 Task: Develop a branding concept for a travel agency.
Action: Mouse moved to (307, 364)
Screenshot: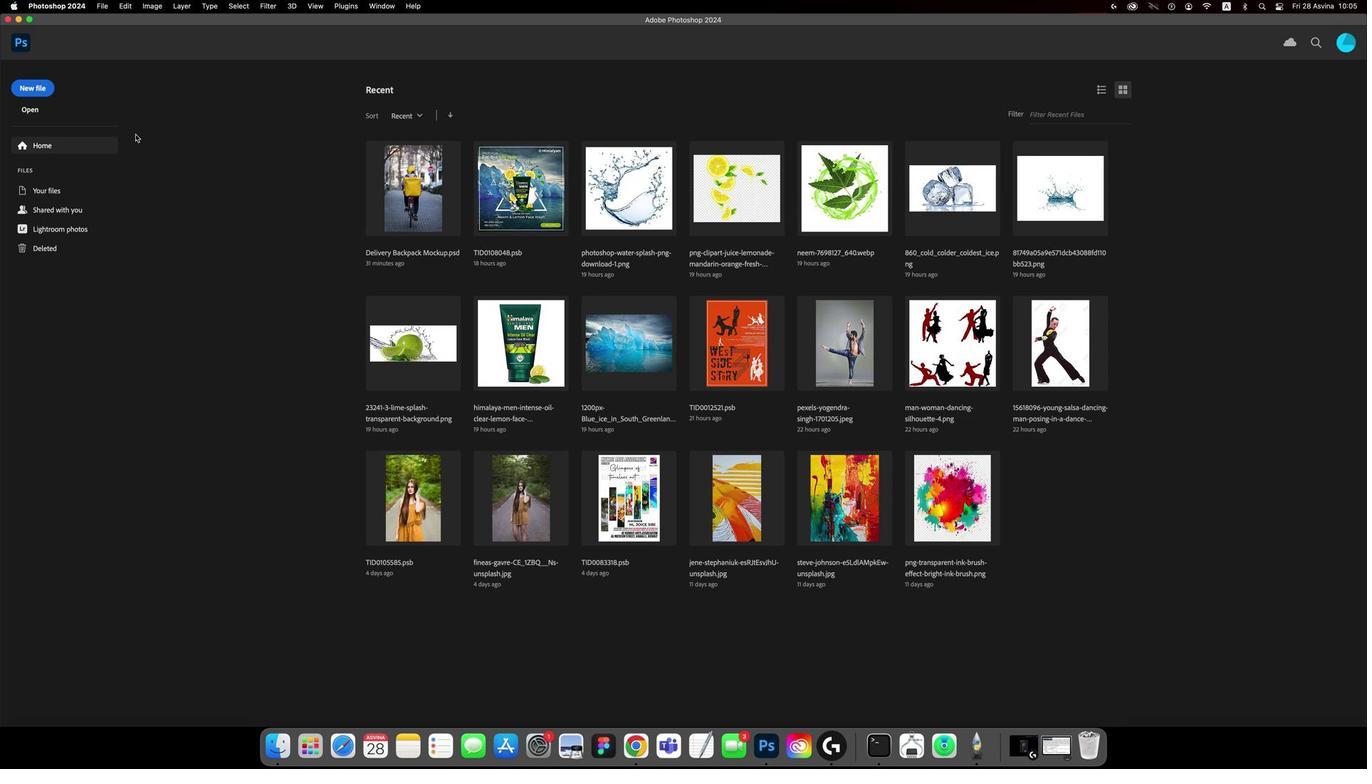 
Action: Mouse pressed left at (307, 364)
Screenshot: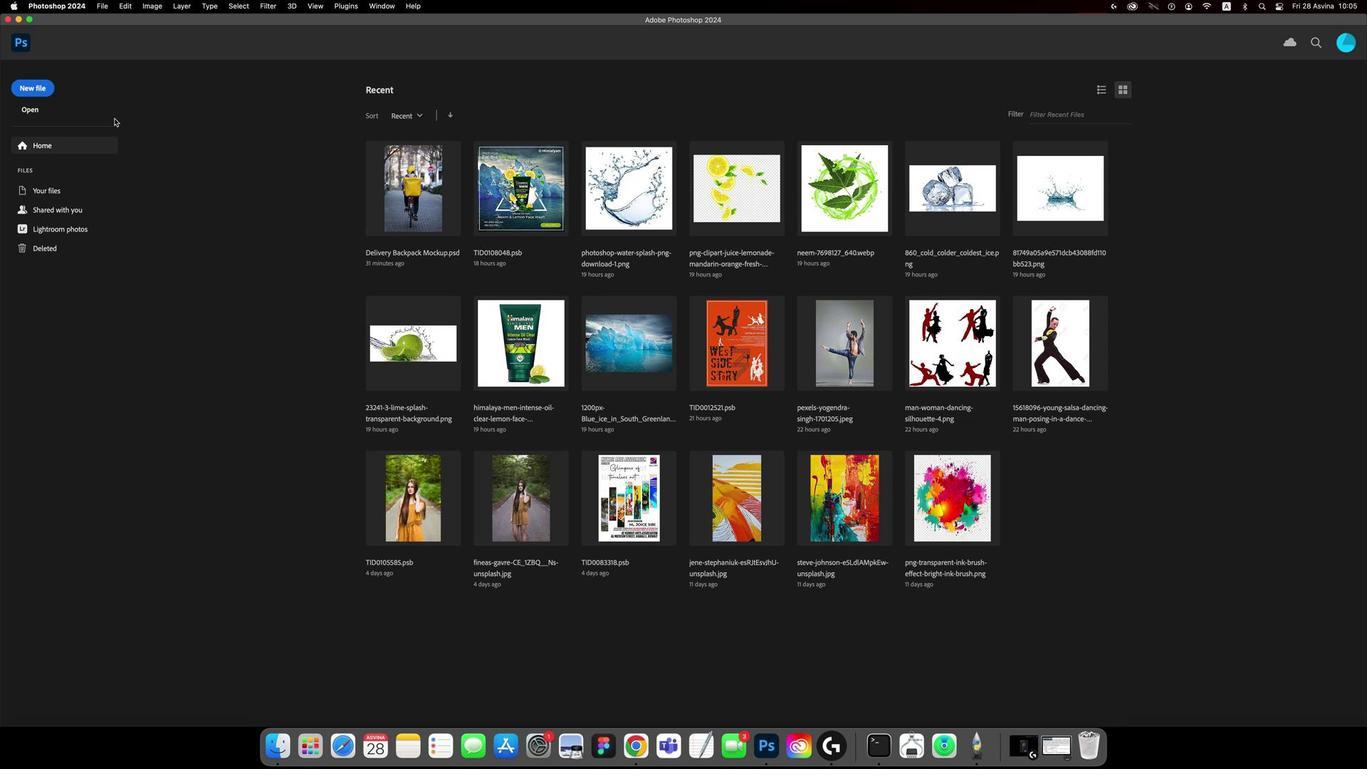 
Action: Mouse moved to (32, 296)
Screenshot: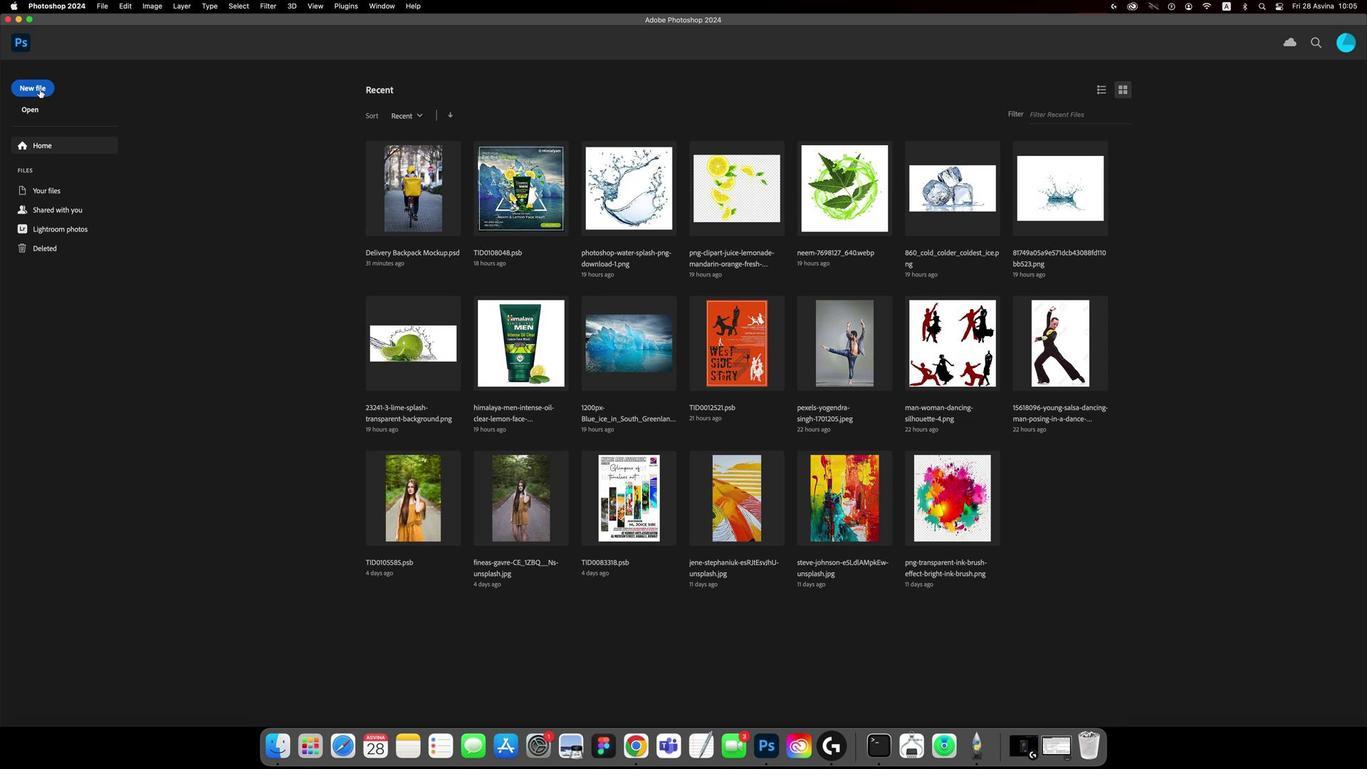 
Action: Mouse pressed left at (32, 296)
Screenshot: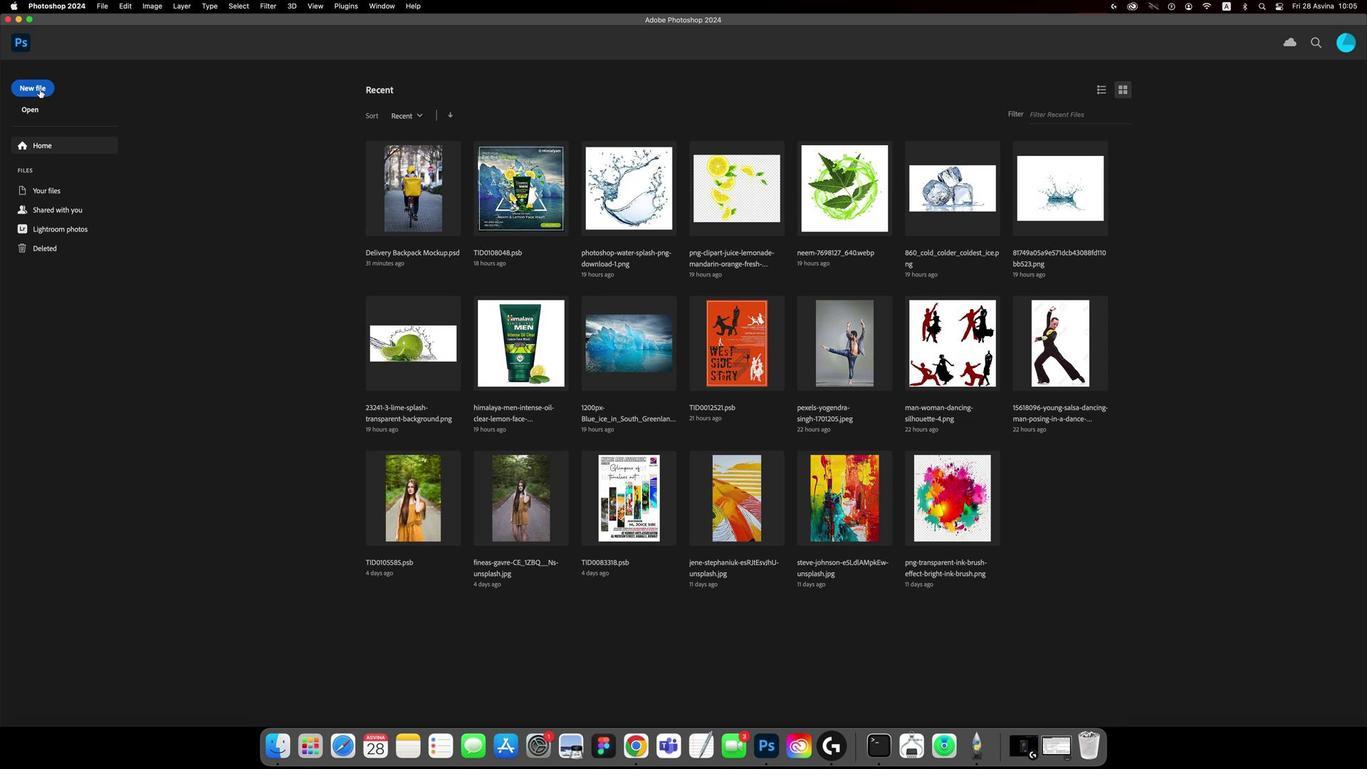
Action: Mouse moved to (519, 344)
Screenshot: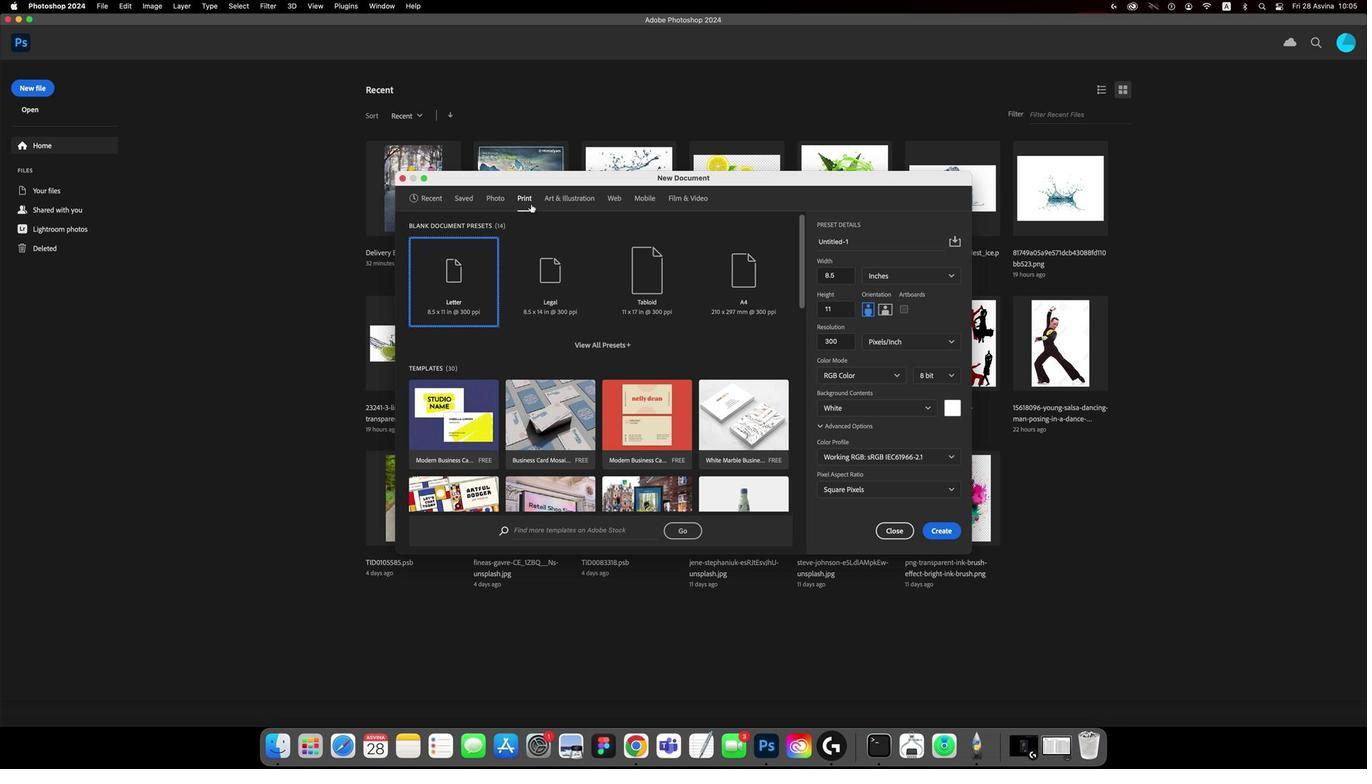 
Action: Mouse pressed left at (519, 344)
Screenshot: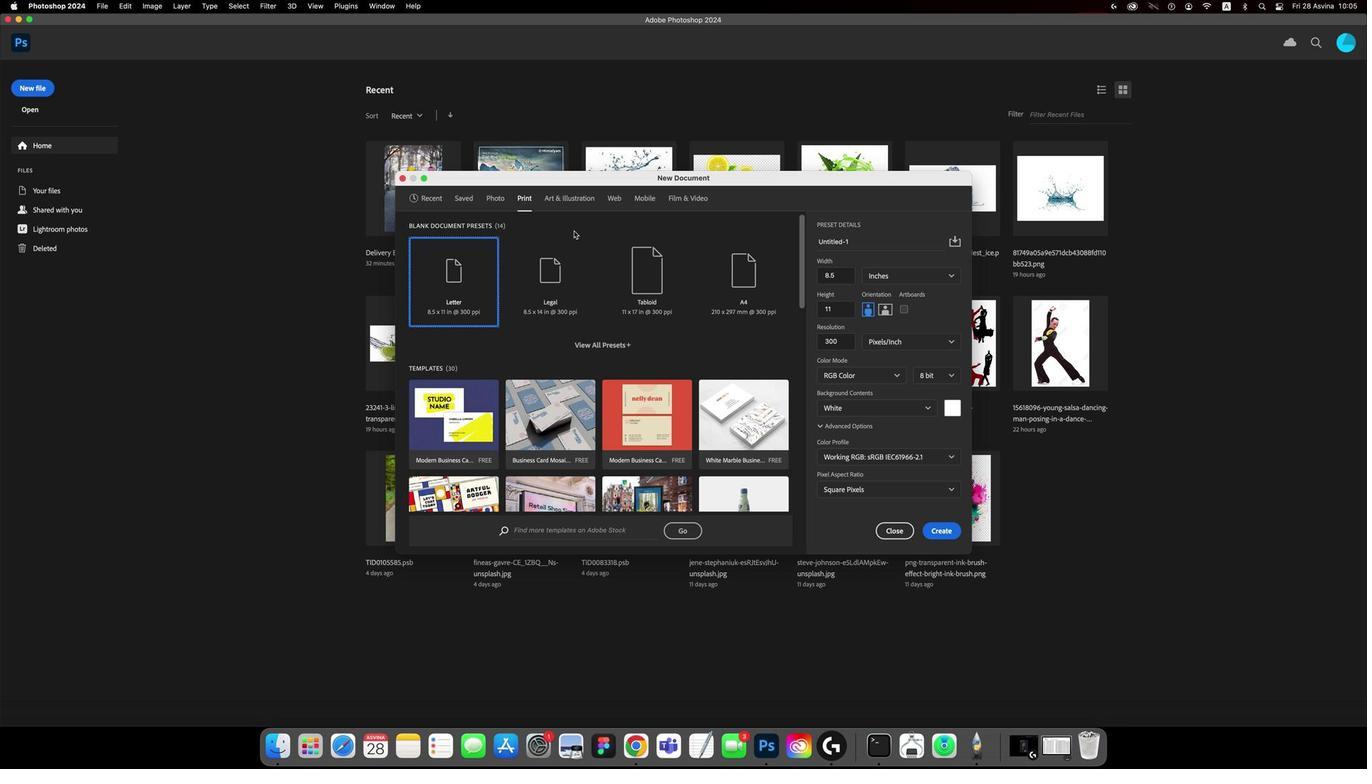 
Action: Mouse moved to (727, 379)
Screenshot: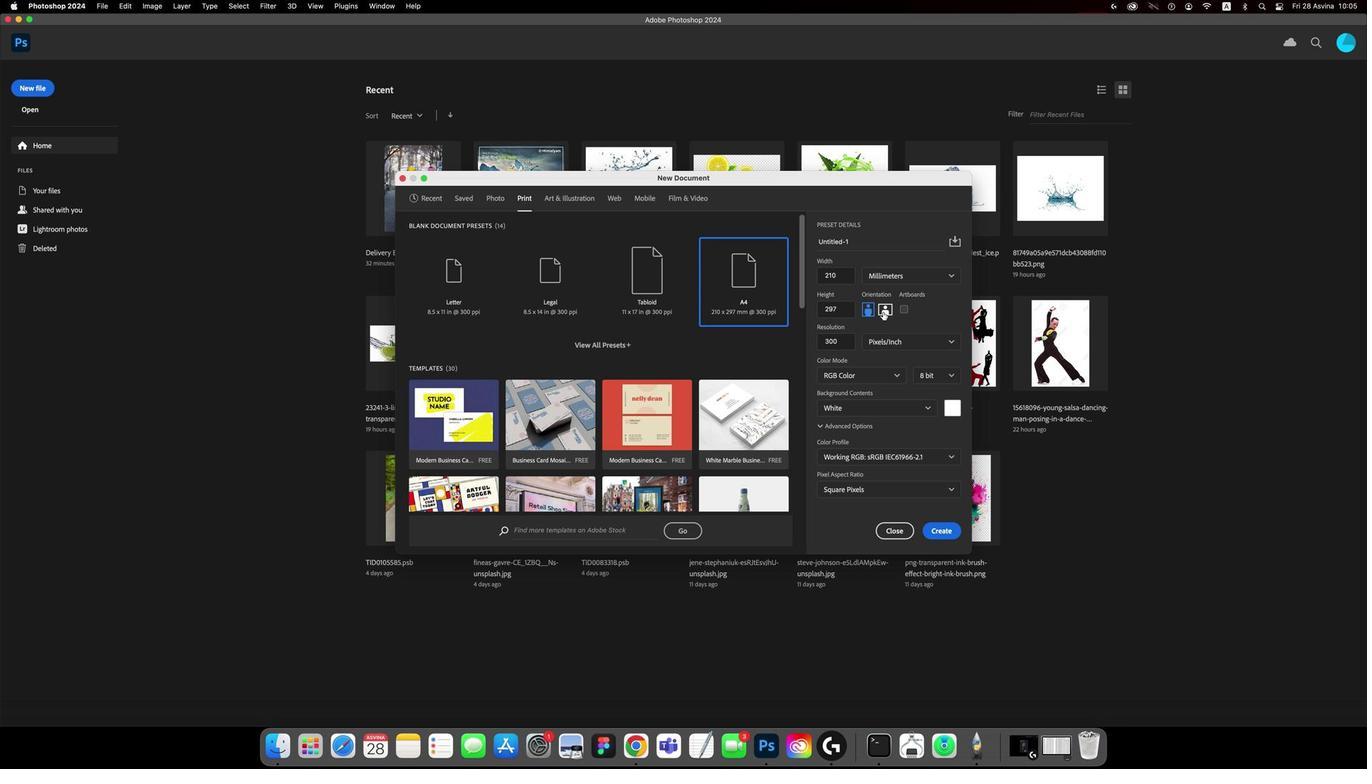 
Action: Mouse pressed left at (727, 379)
Screenshot: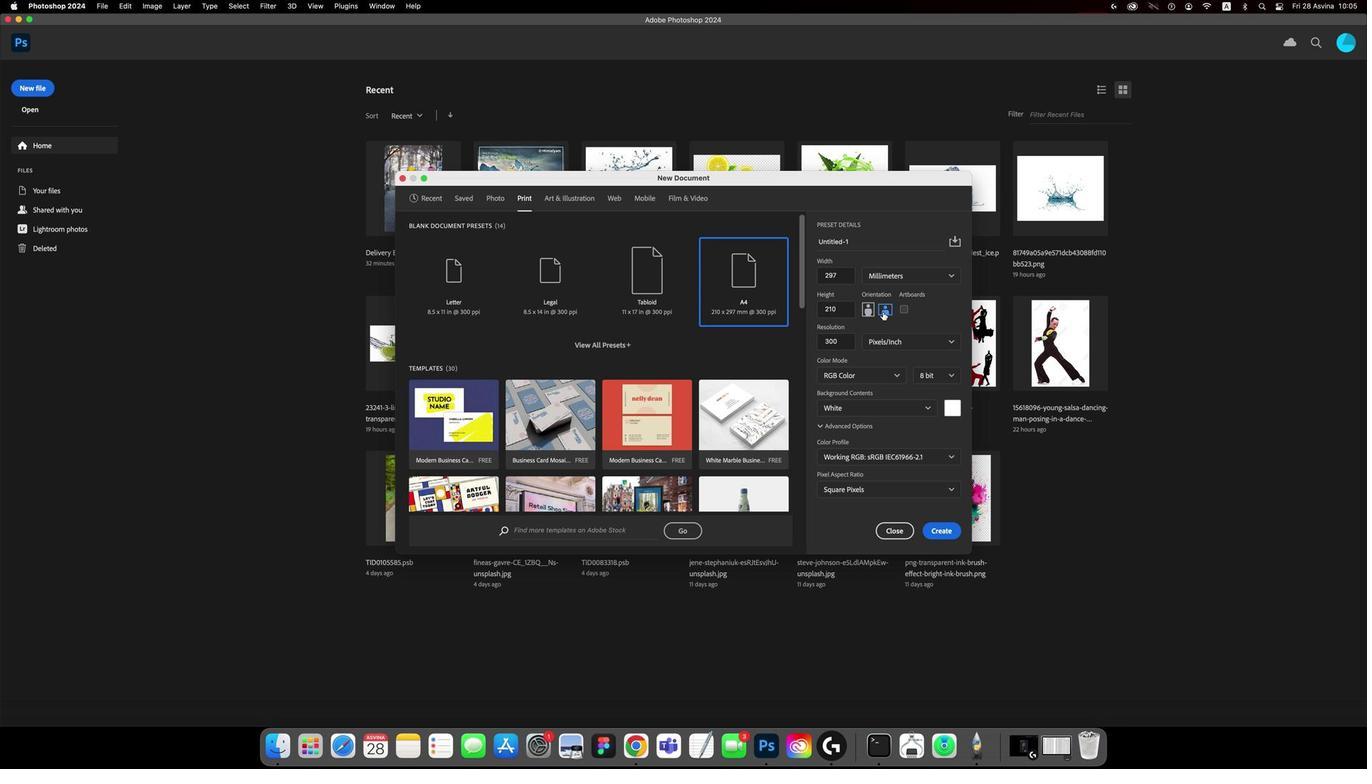 
Action: Mouse moved to (879, 393)
Screenshot: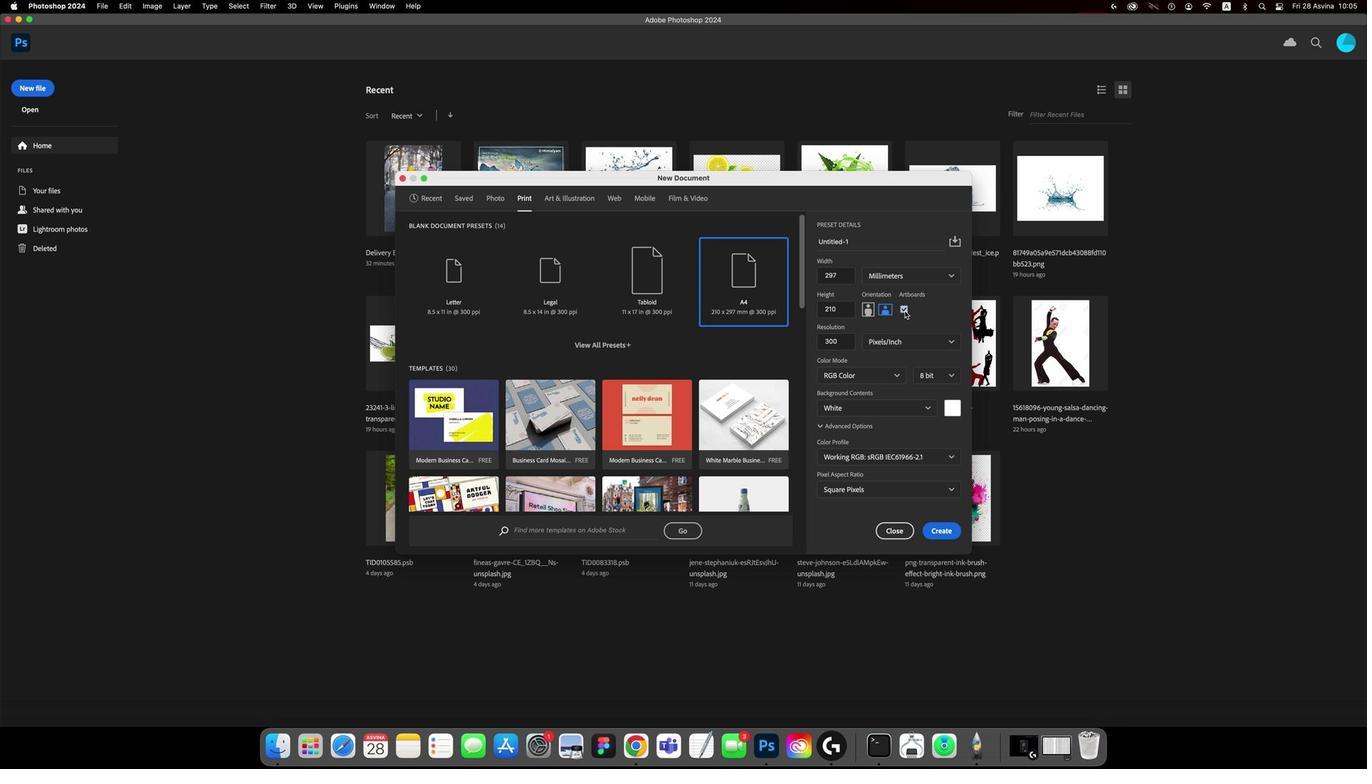 
Action: Mouse pressed left at (879, 393)
Screenshot: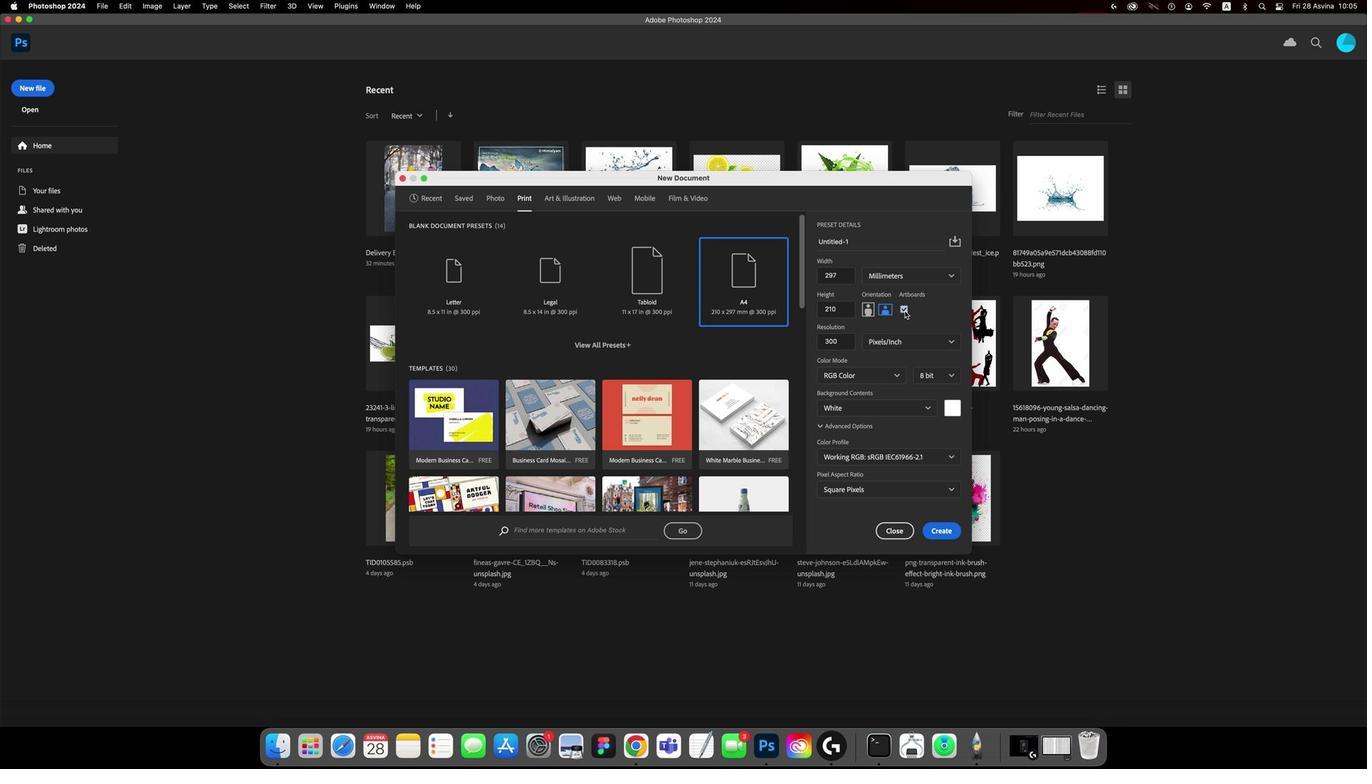 
Action: Mouse moved to (900, 392)
Screenshot: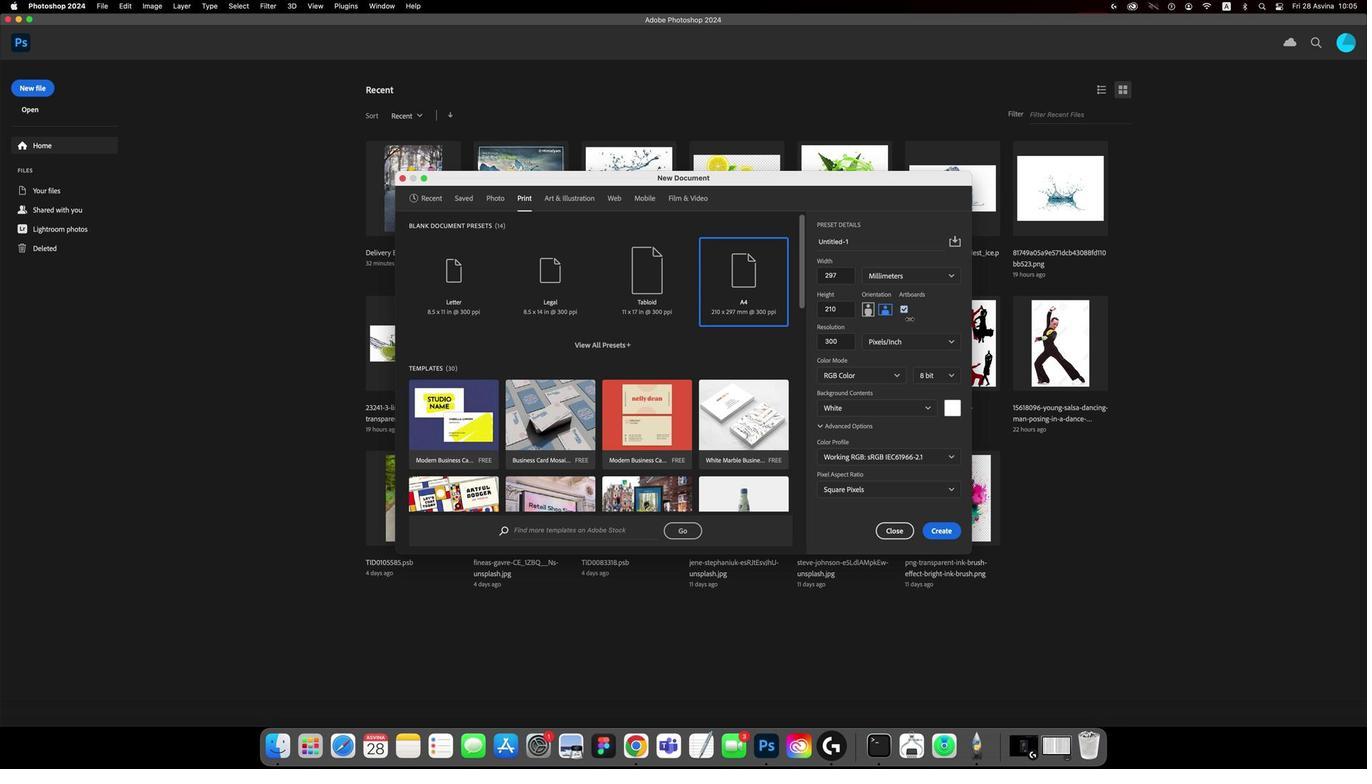 
Action: Mouse pressed left at (900, 392)
Screenshot: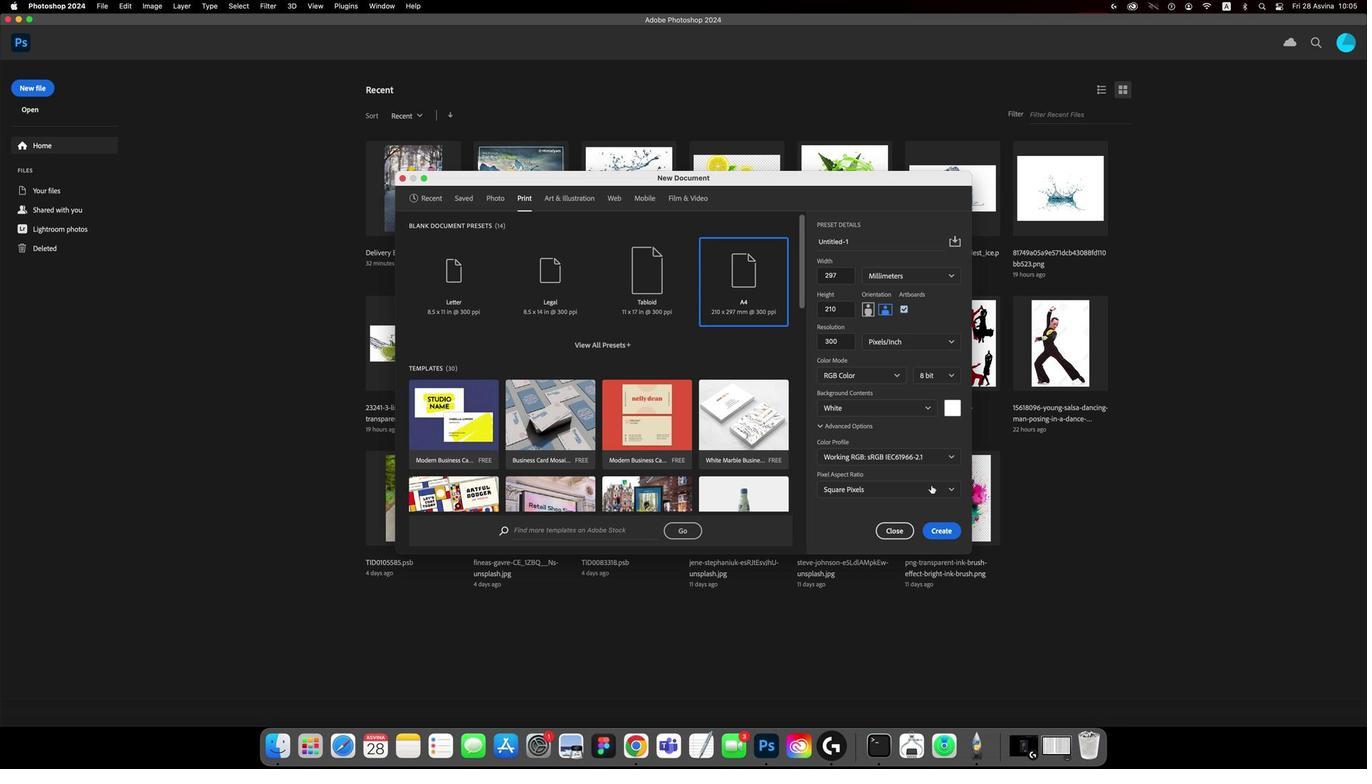 
Action: Mouse moved to (931, 487)
Screenshot: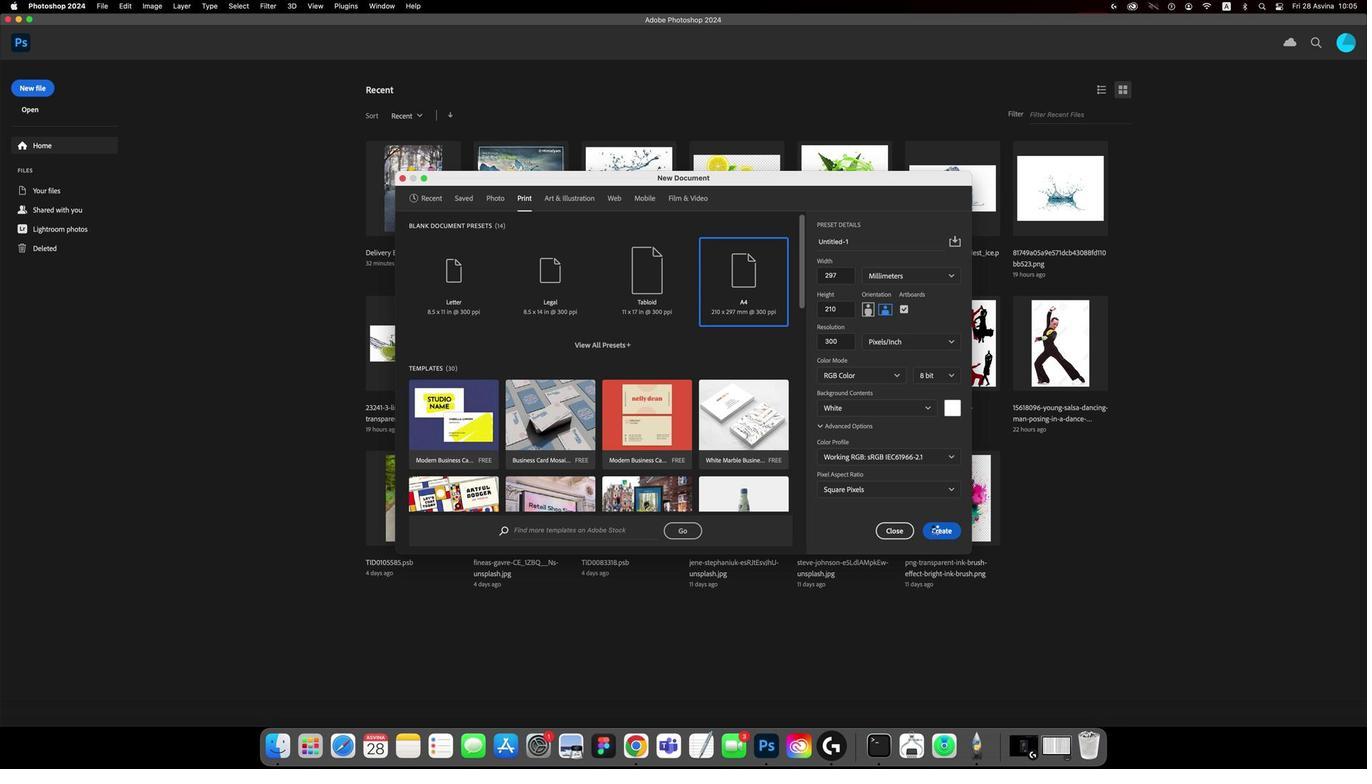 
Action: Mouse pressed left at (931, 487)
Screenshot: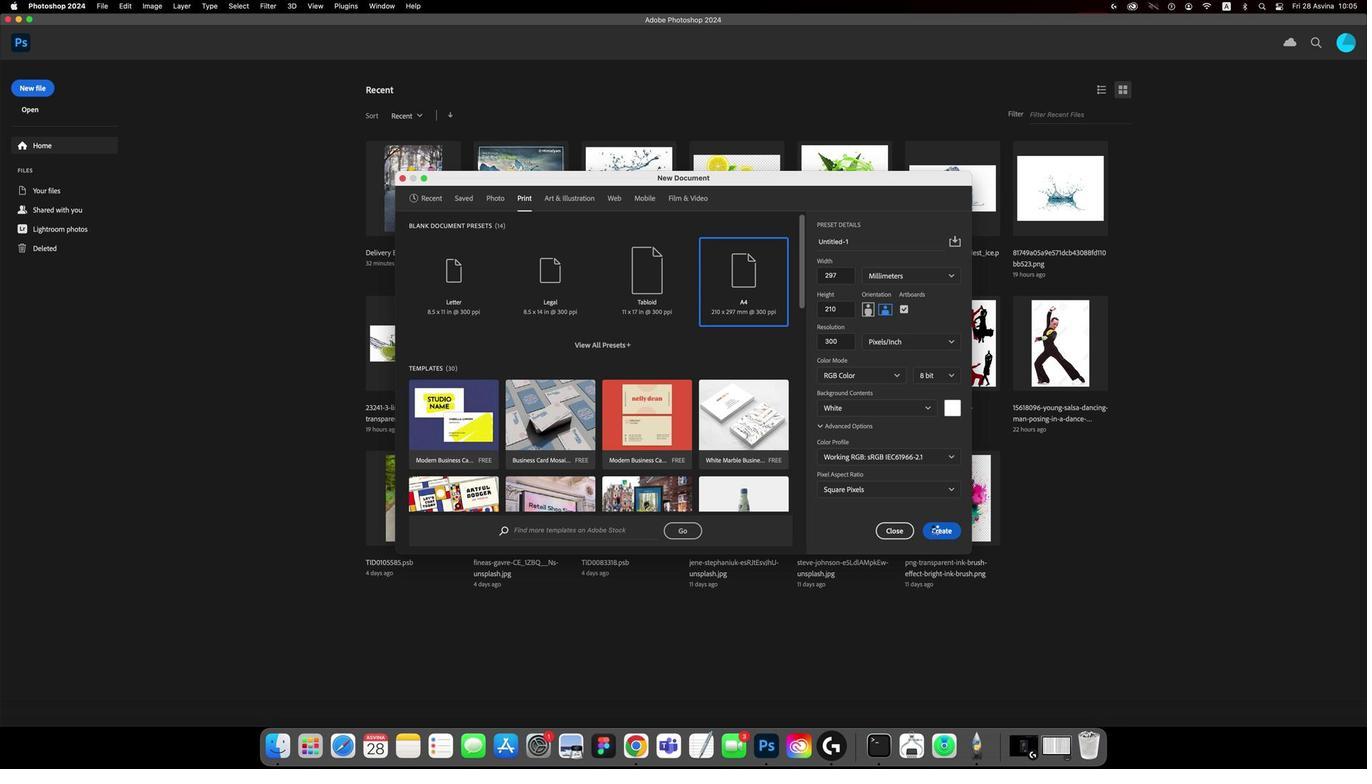 
Action: Mouse moved to (637, 407)
Screenshot: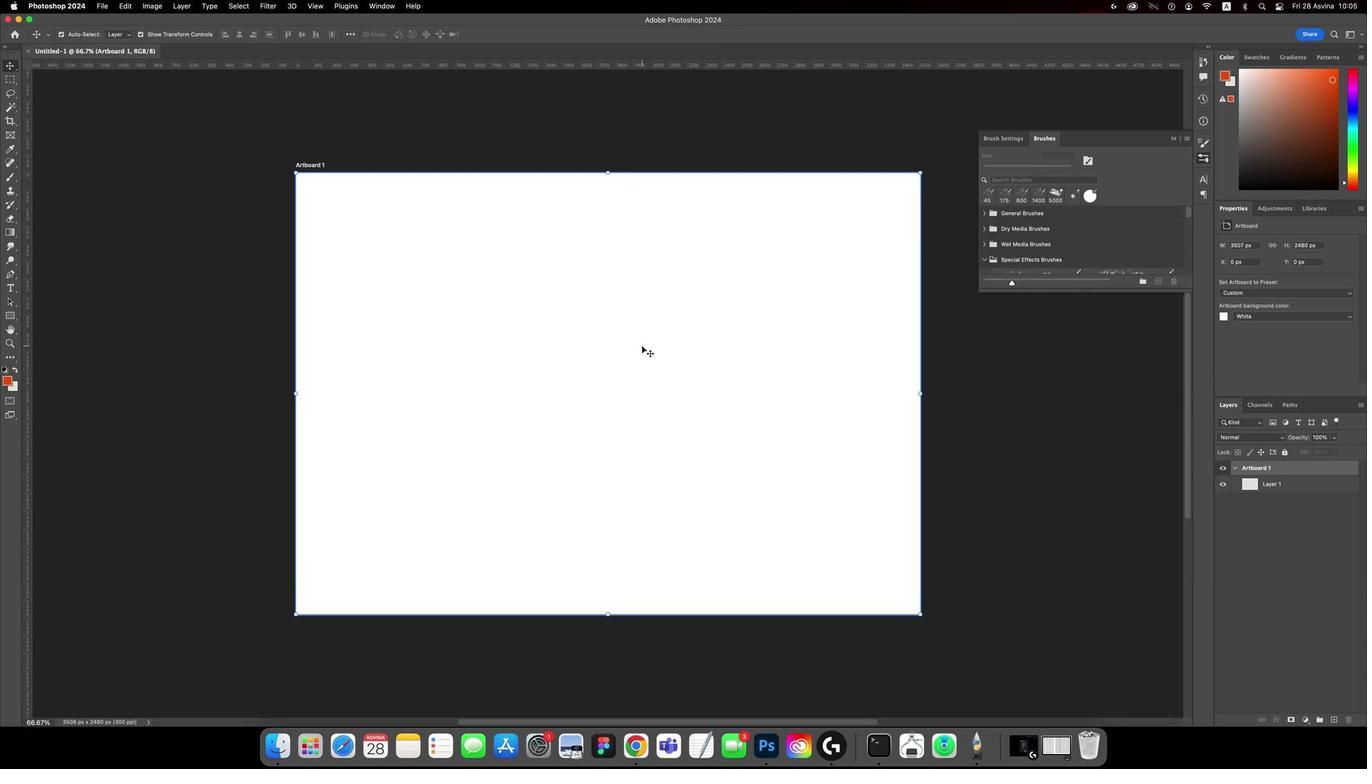 
Action: Mouse pressed left at (637, 407)
Screenshot: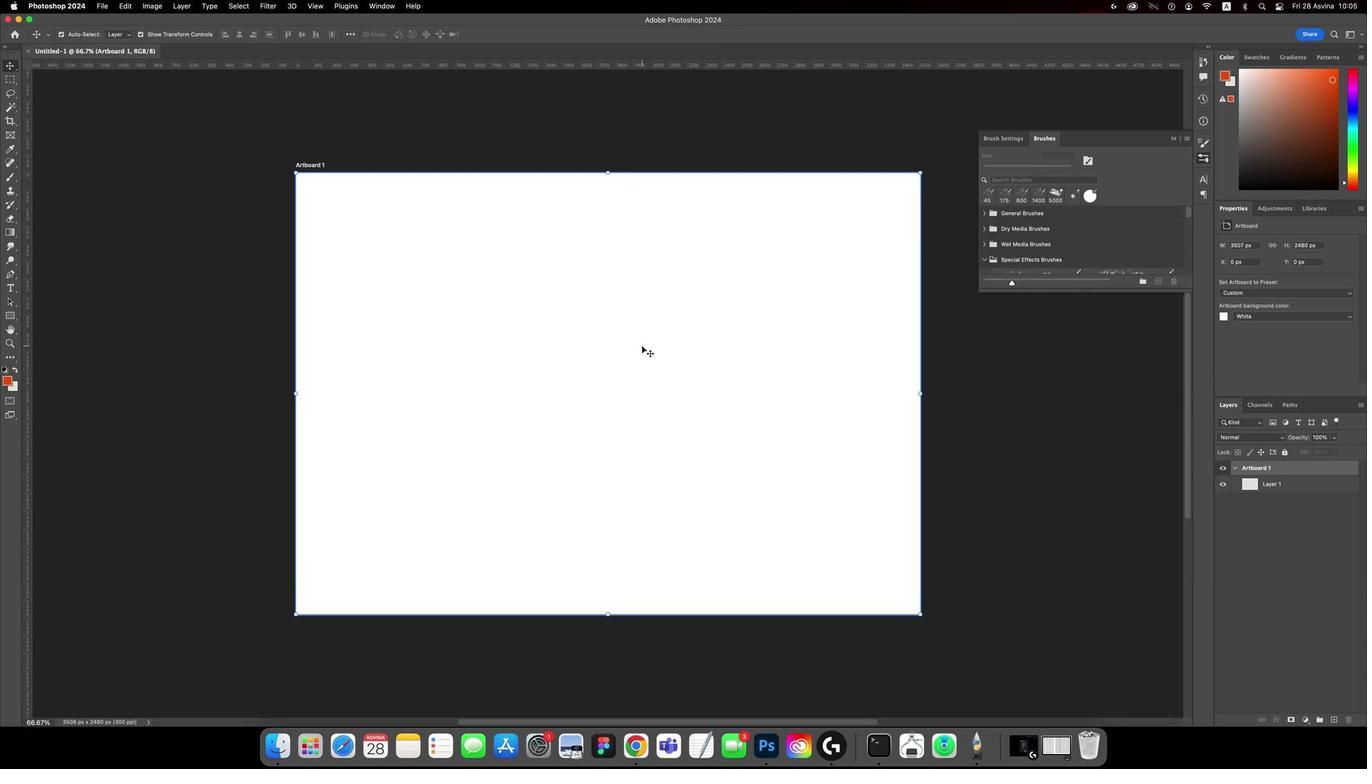 
Action: Mouse moved to (623, 404)
Screenshot: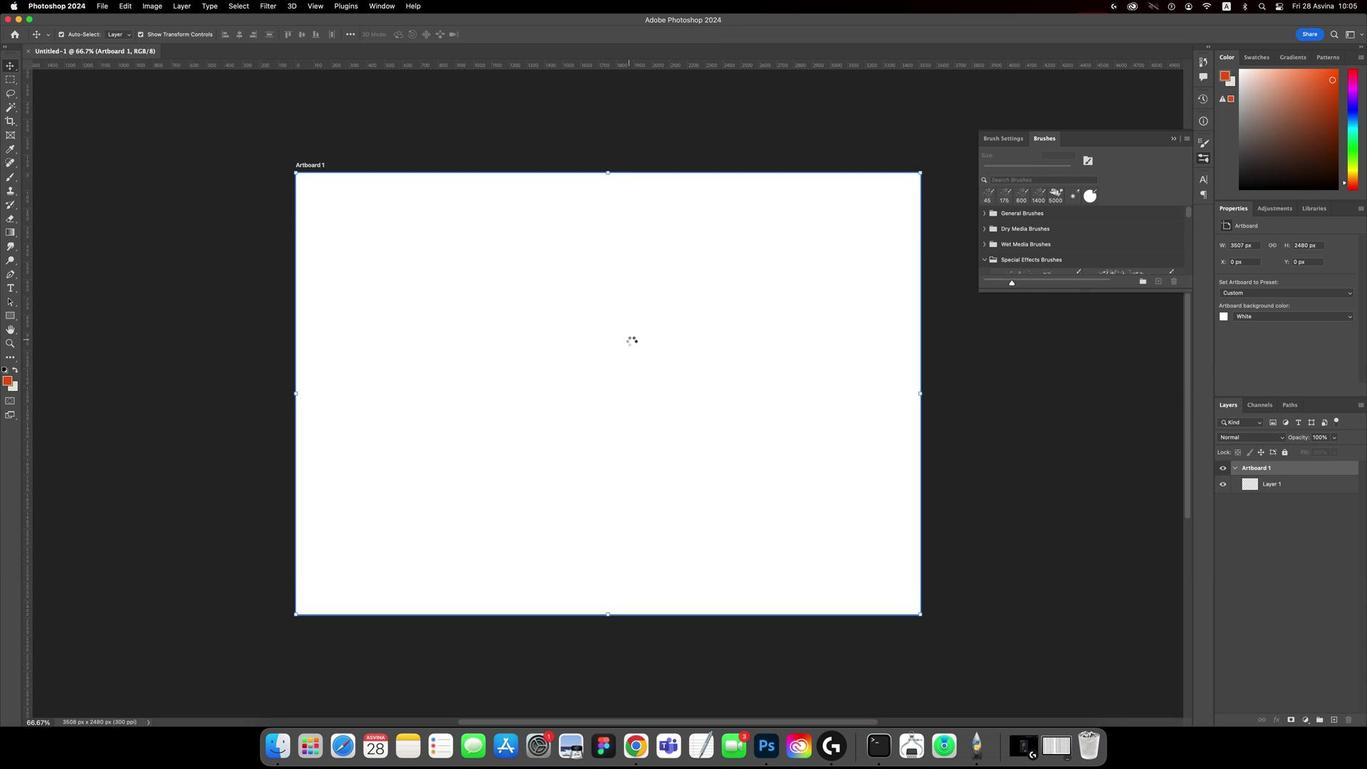 
Action: Key pressed 't'
Screenshot: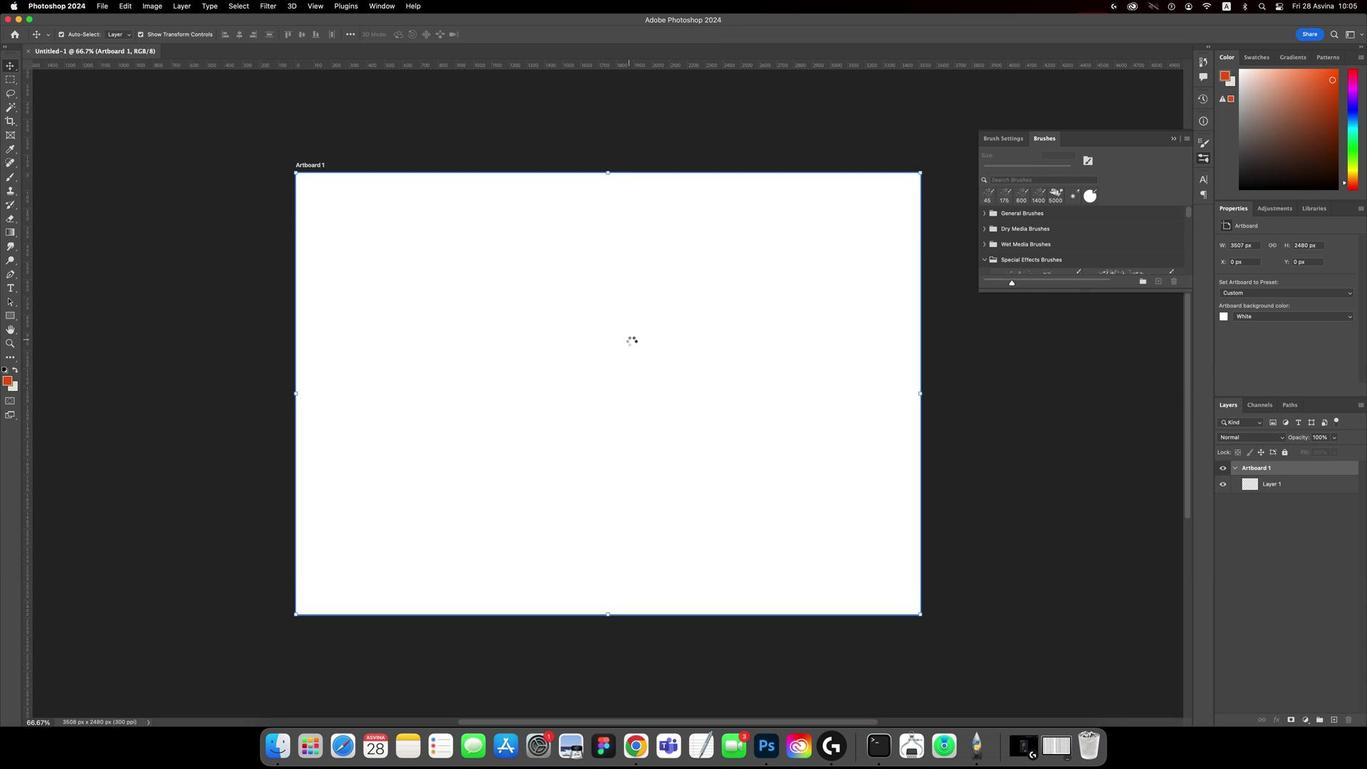 
Action: Mouse moved to (578, 400)
Screenshot: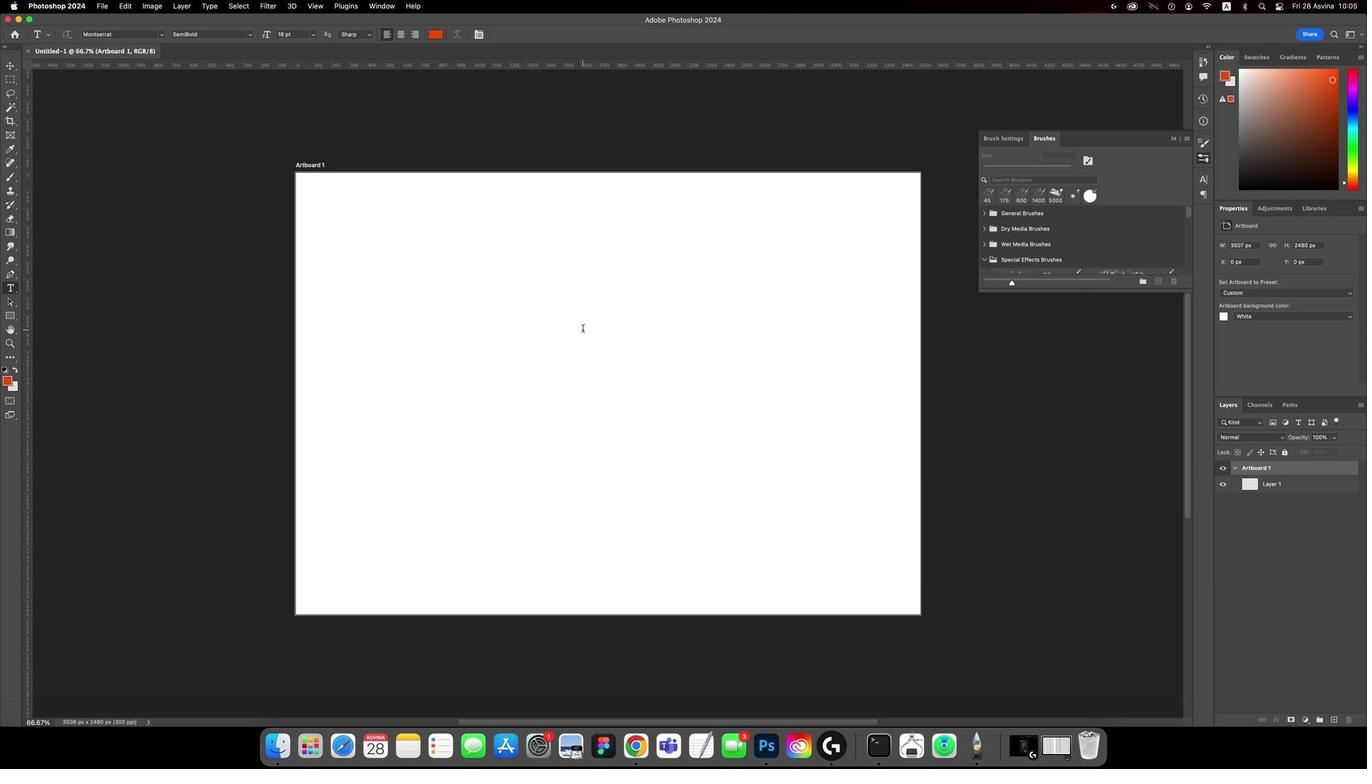 
Action: Mouse pressed left at (578, 400)
Screenshot: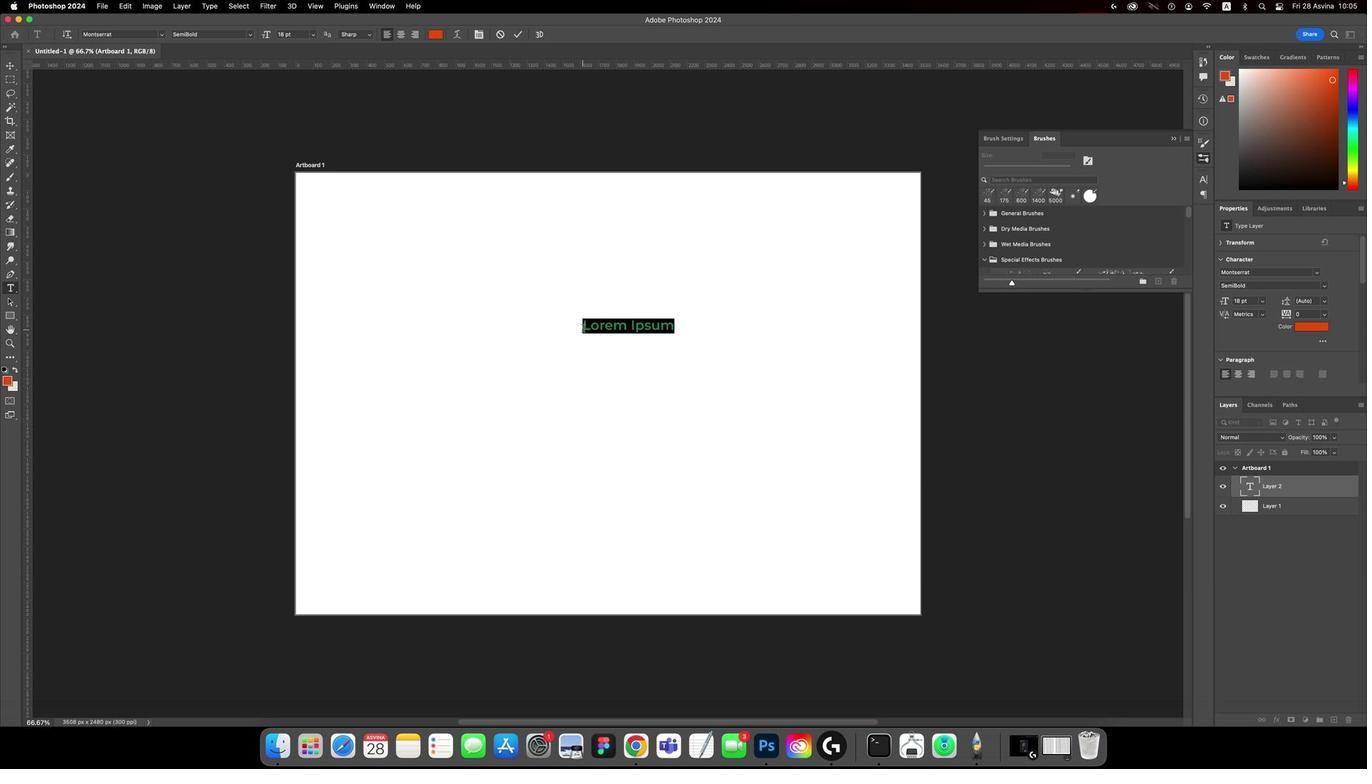 
Action: Key pressed Key.caps_lock'T'Key.caps_lock'r''i''p''i''o'
Screenshot: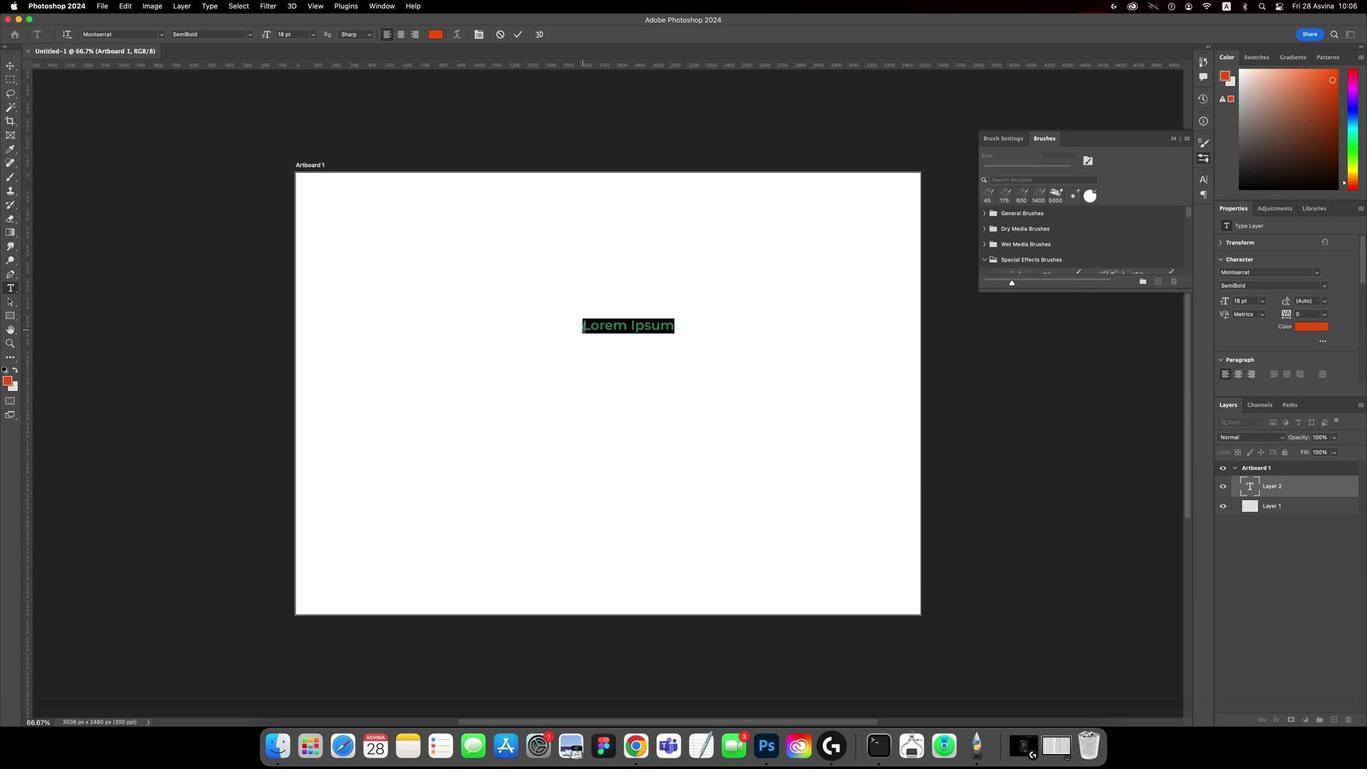 
Action: Mouse moved to (588, 398)
Screenshot: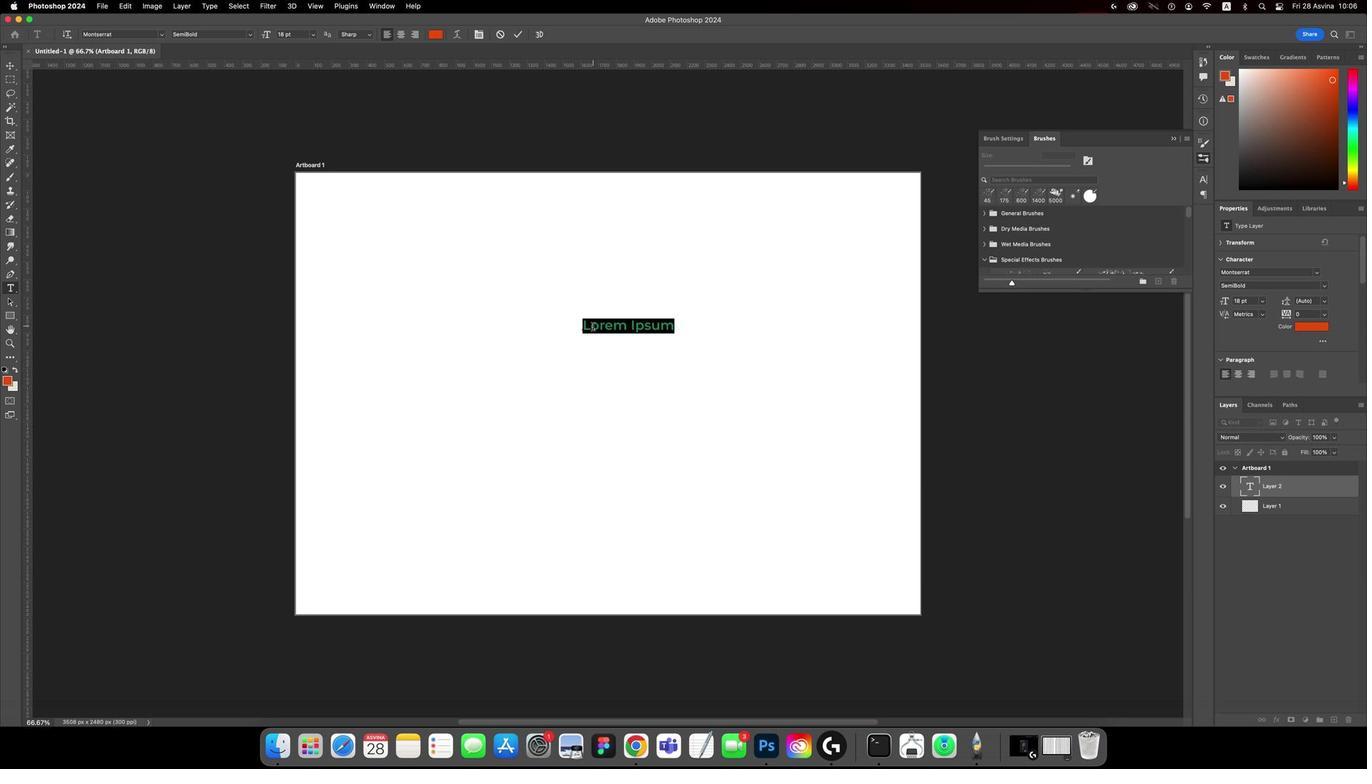
Action: Mouse pressed left at (588, 398)
Screenshot: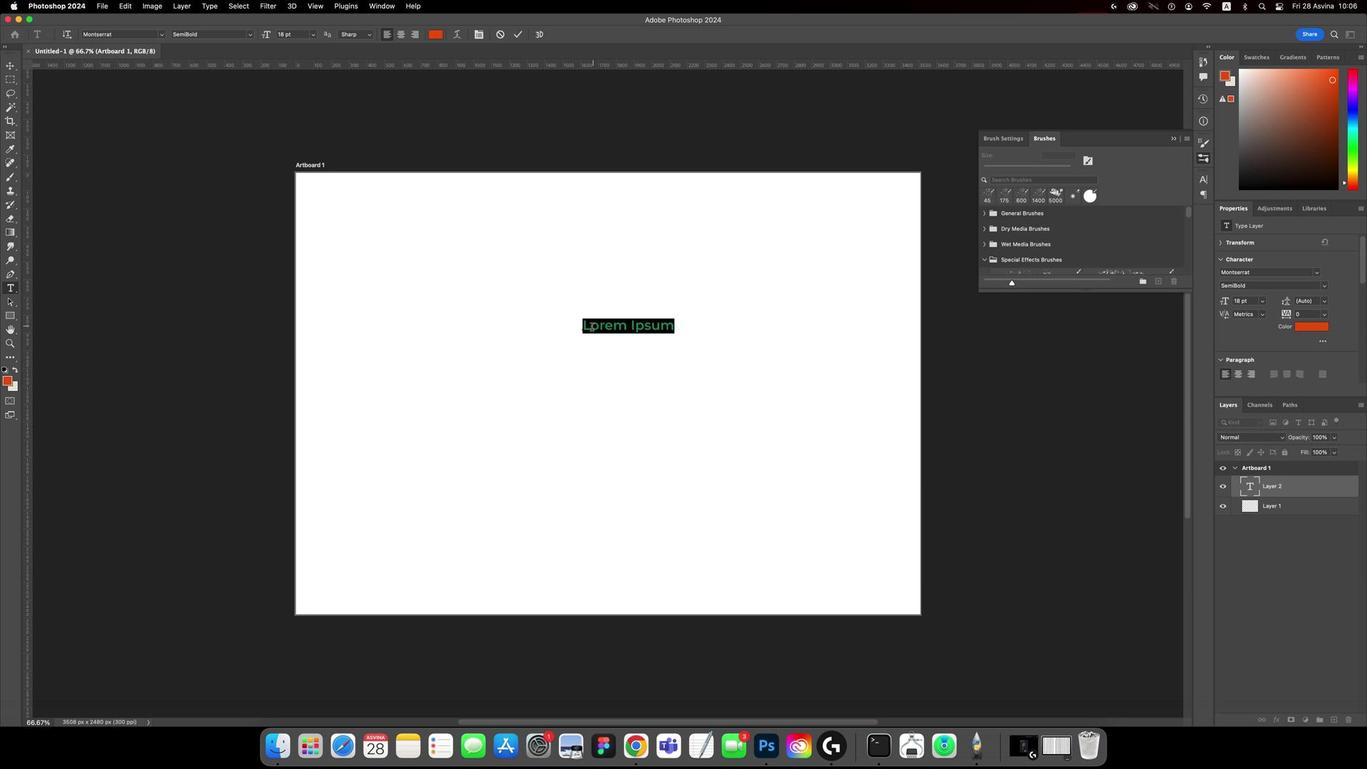
Action: Mouse moved to (586, 400)
Screenshot: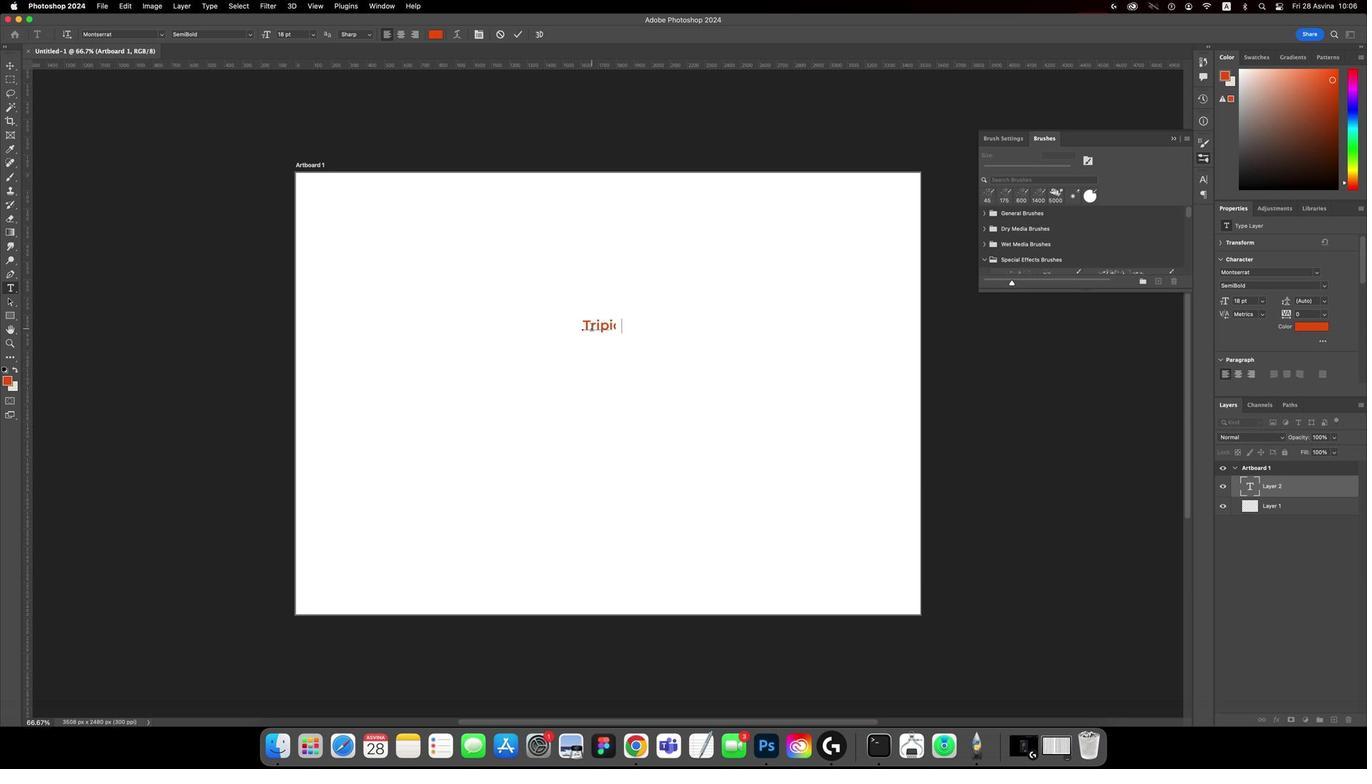 
Action: Key pressed Key.cmd'a'
Screenshot: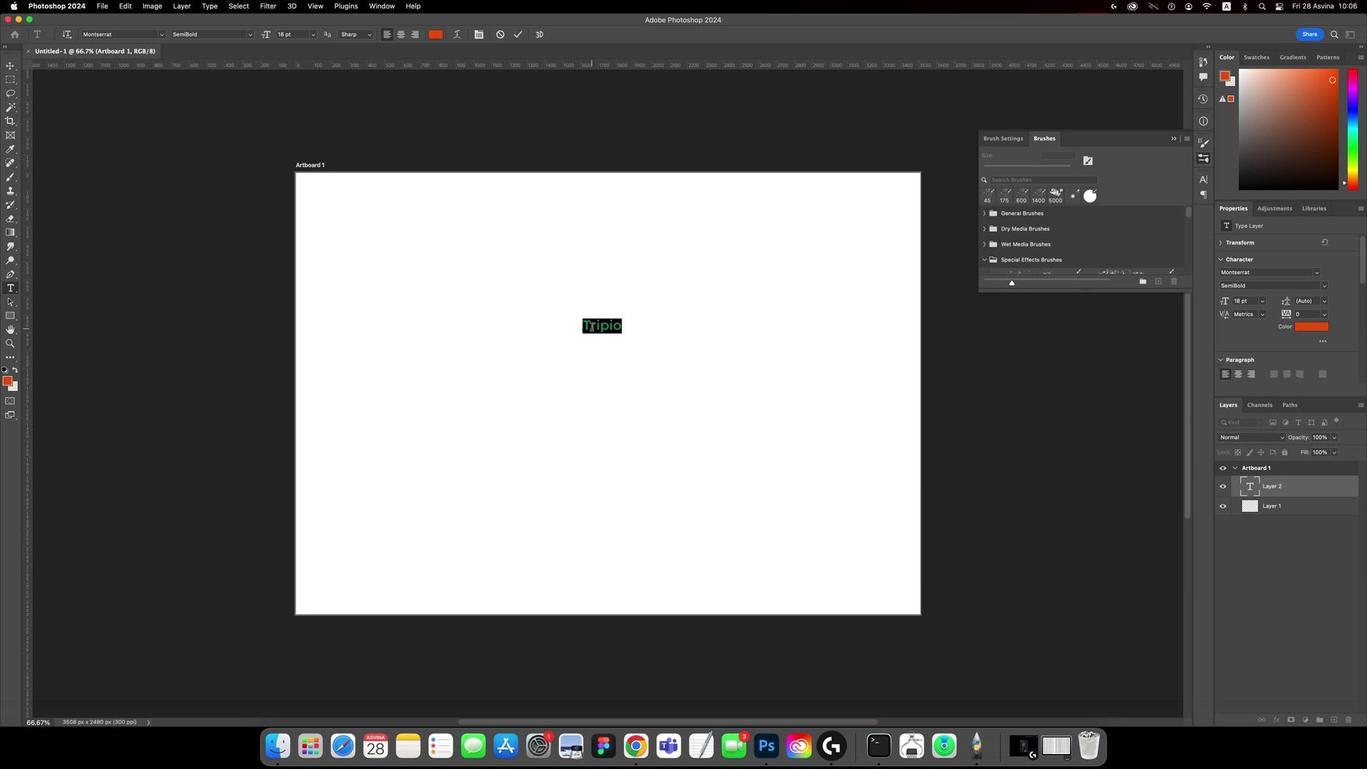 
Action: Mouse moved to (157, 272)
Screenshot: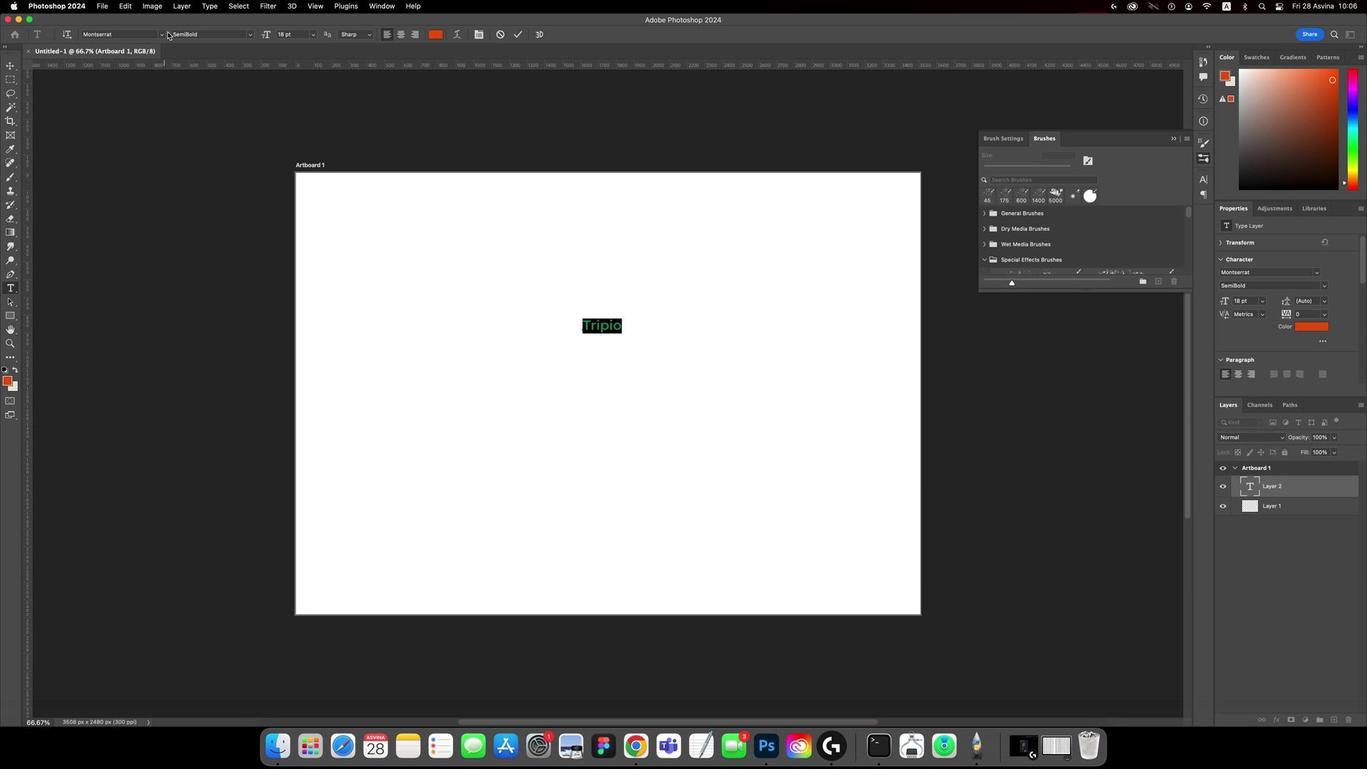 
Action: Mouse pressed left at (157, 272)
Screenshot: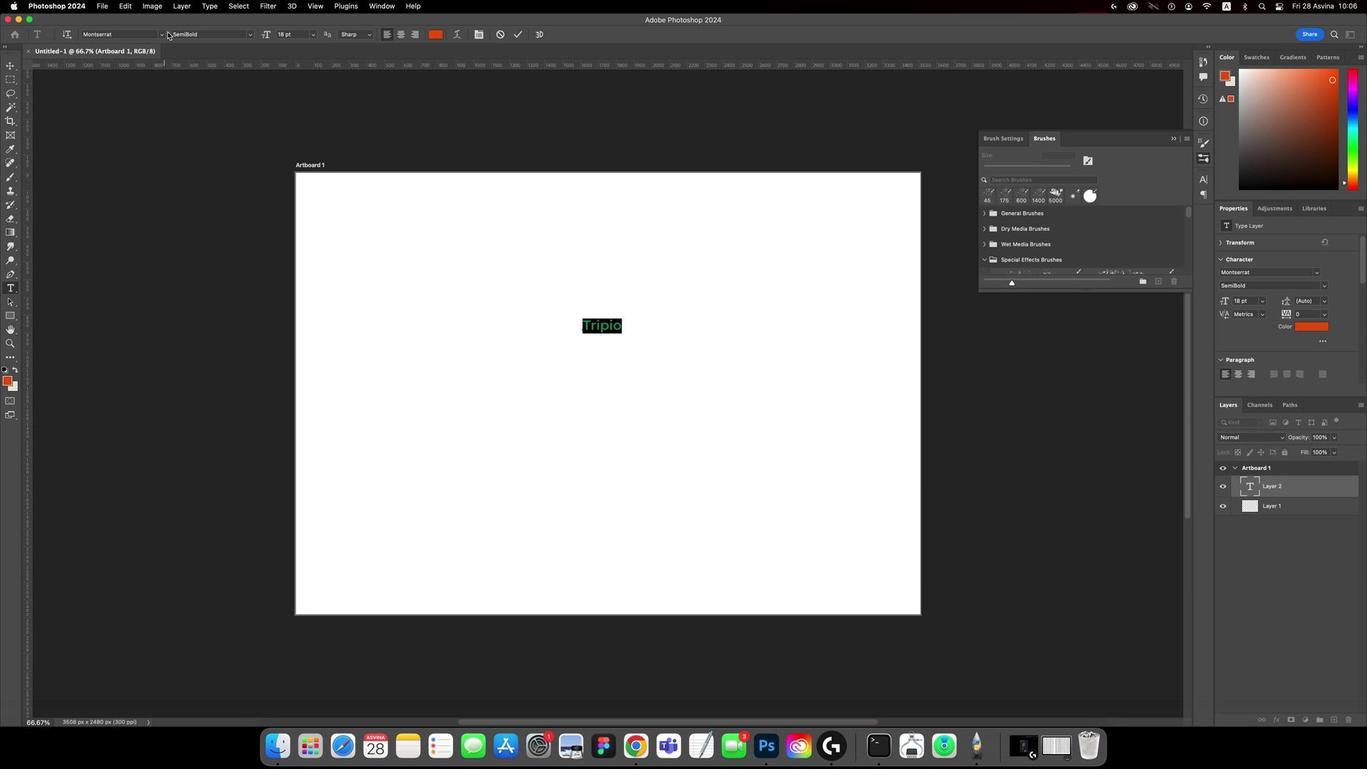 
Action: Mouse moved to (155, 271)
Screenshot: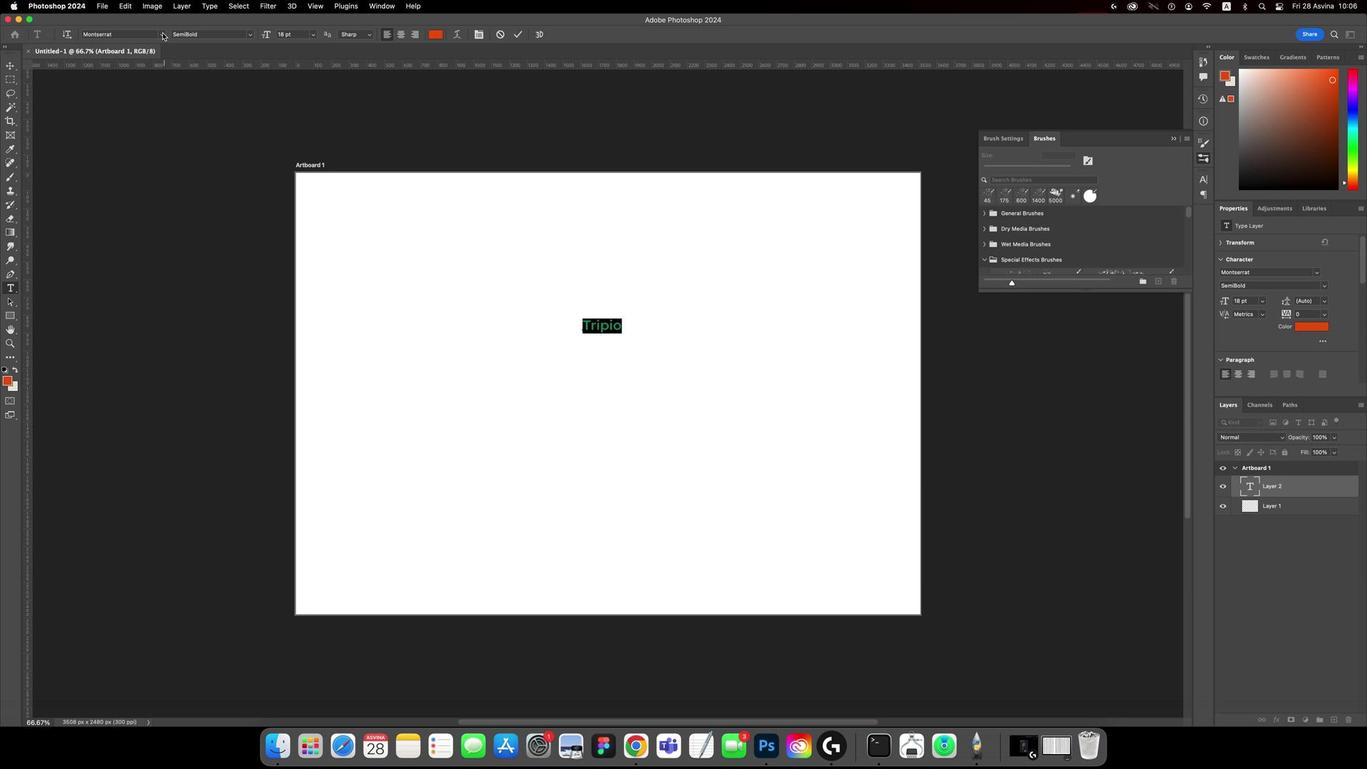 
Action: Mouse pressed left at (155, 271)
Screenshot: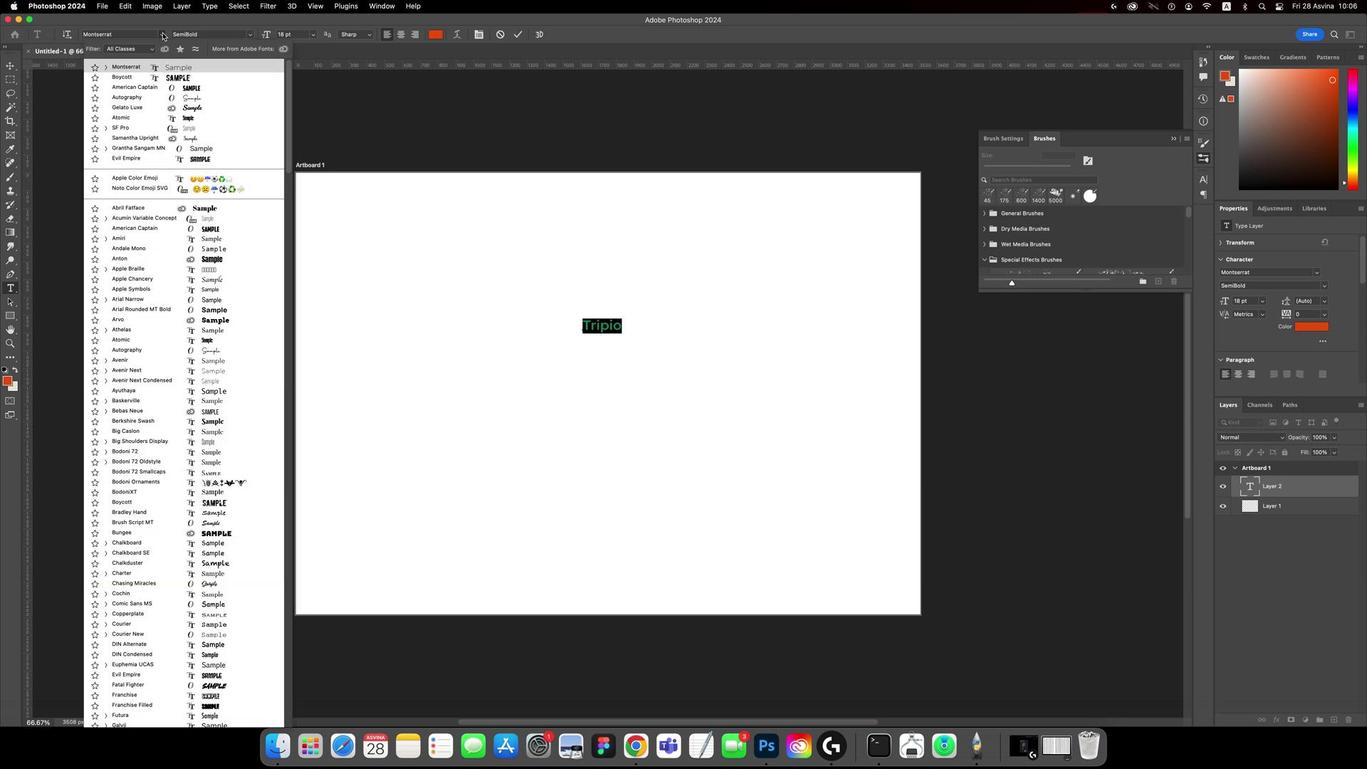 
Action: Mouse pressed left at (155, 271)
Screenshot: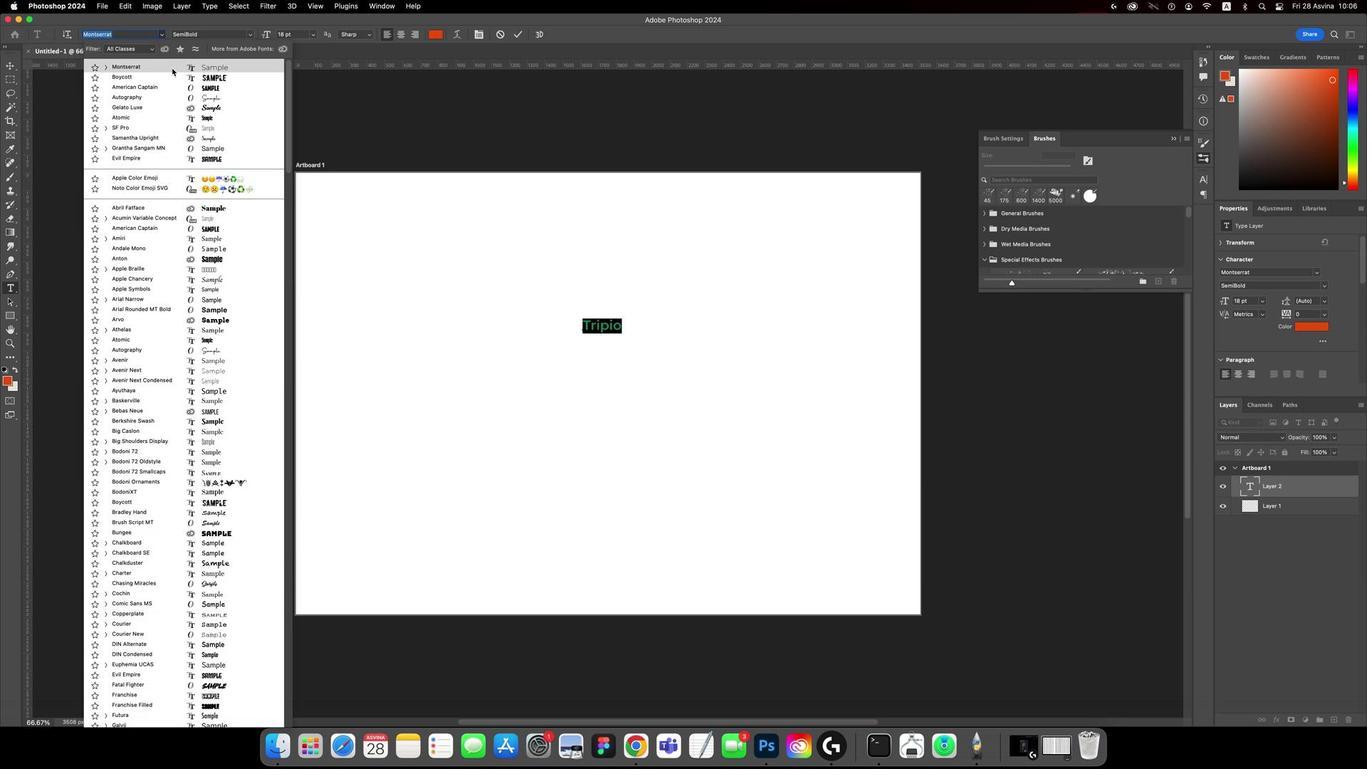 
Action: Mouse moved to (171, 326)
Screenshot: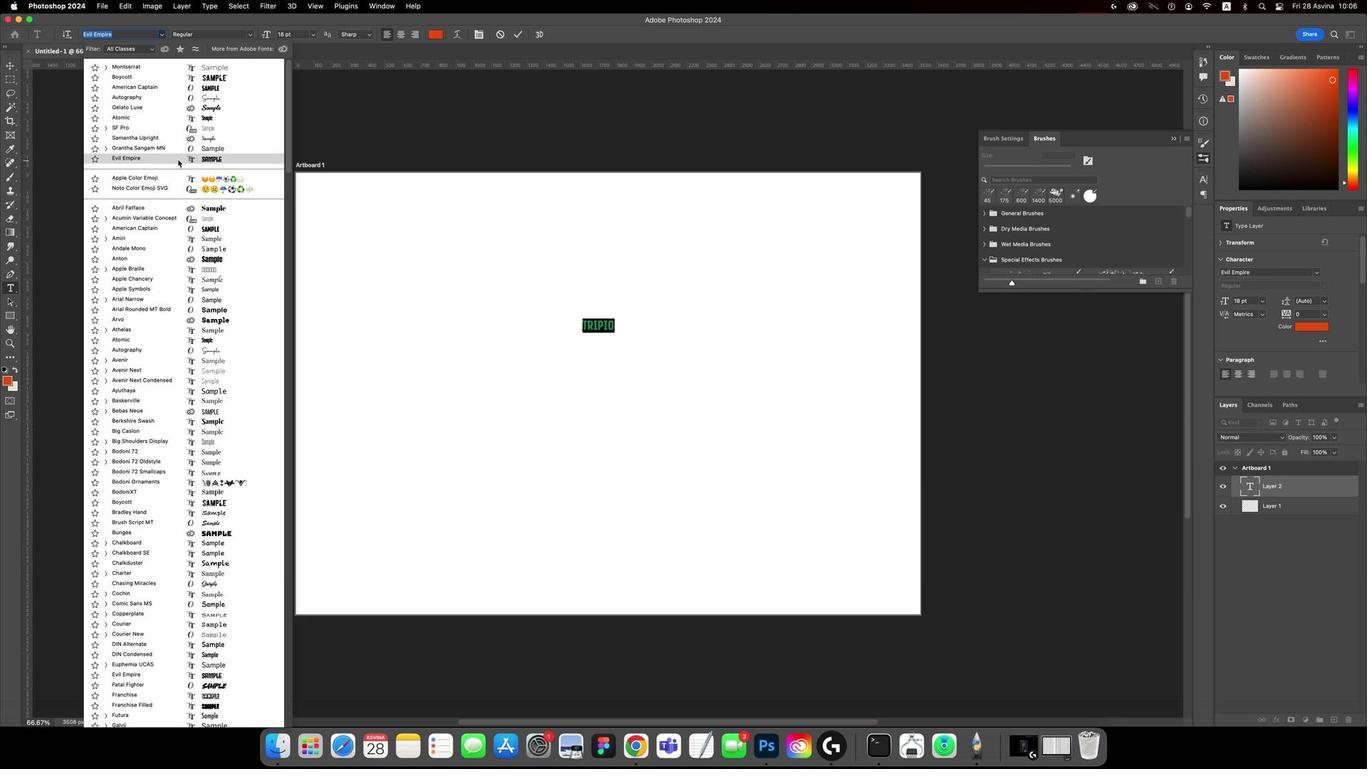 
Action: Mouse pressed left at (171, 326)
Screenshot: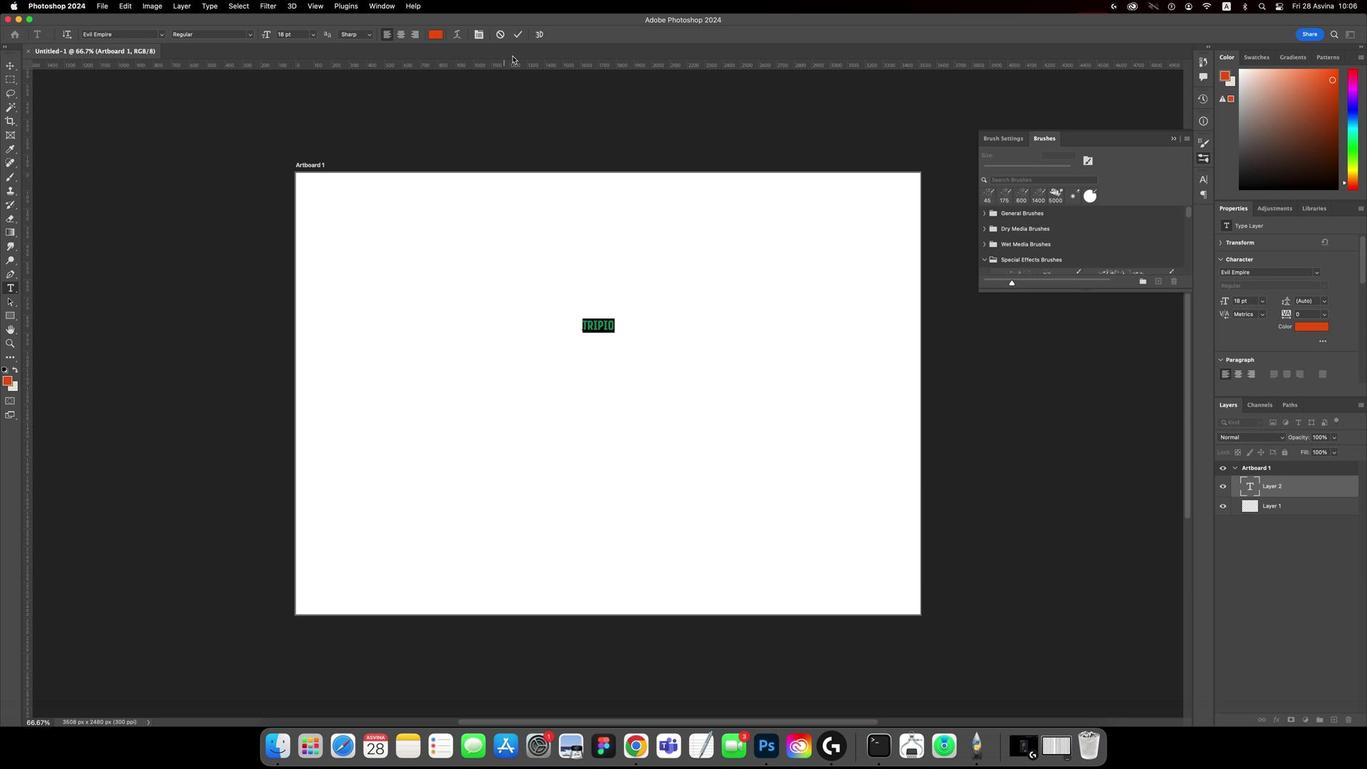 
Action: Mouse moved to (510, 272)
Screenshot: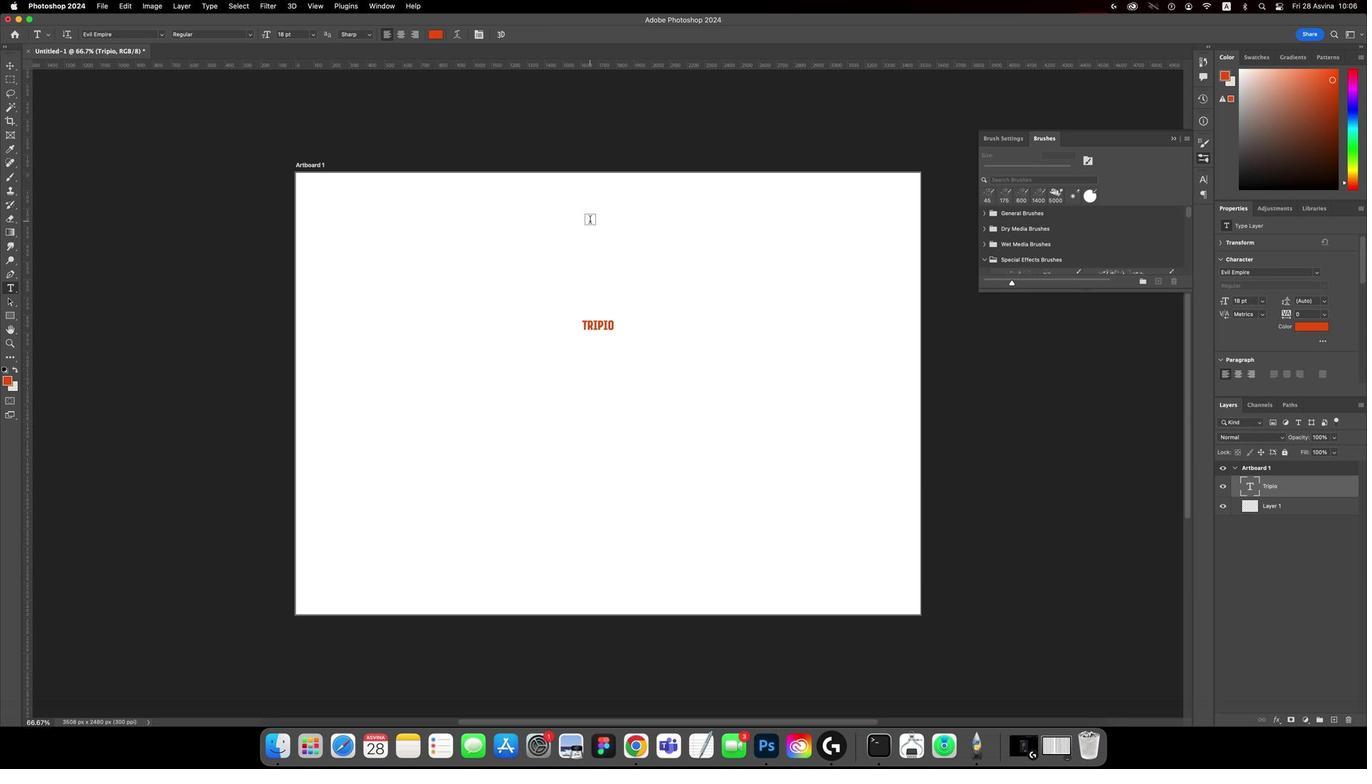 
Action: Mouse pressed left at (510, 272)
Screenshot: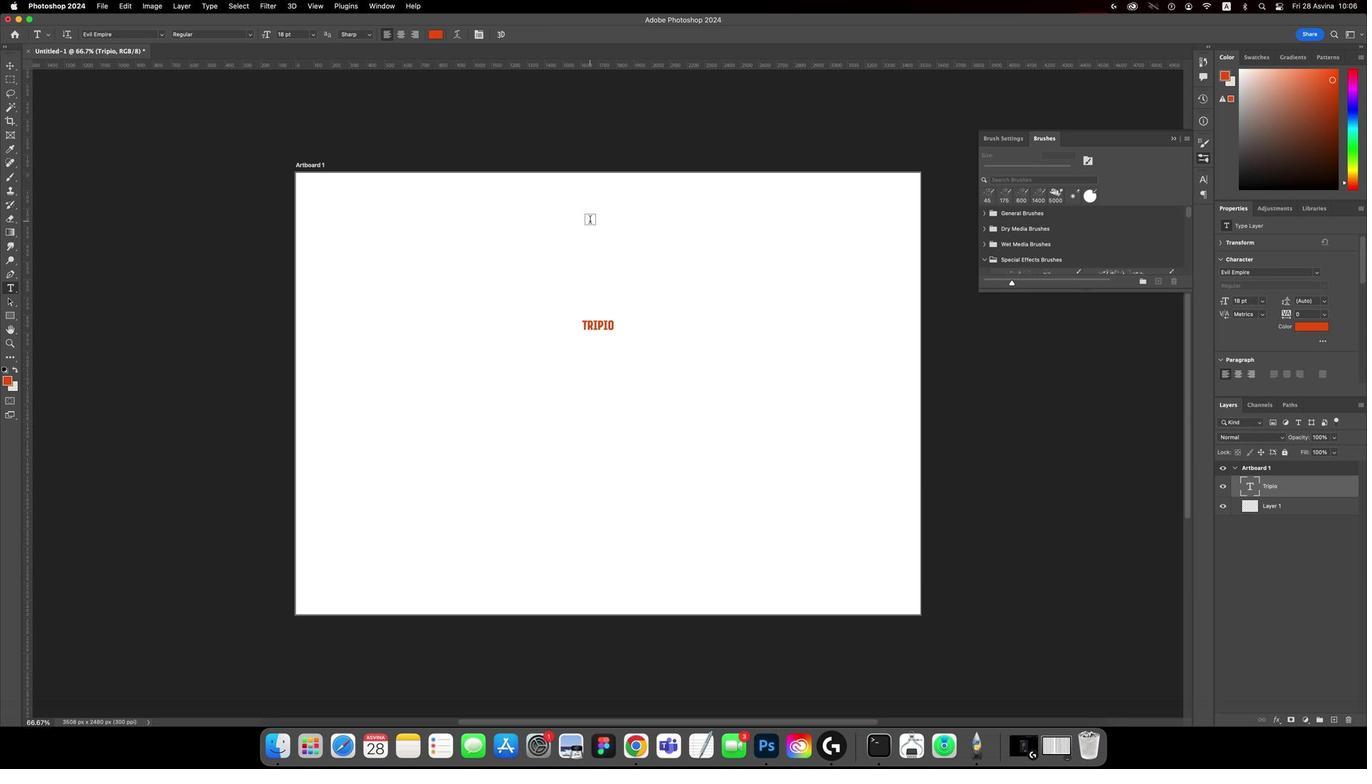 
Action: Mouse moved to (584, 353)
Screenshot: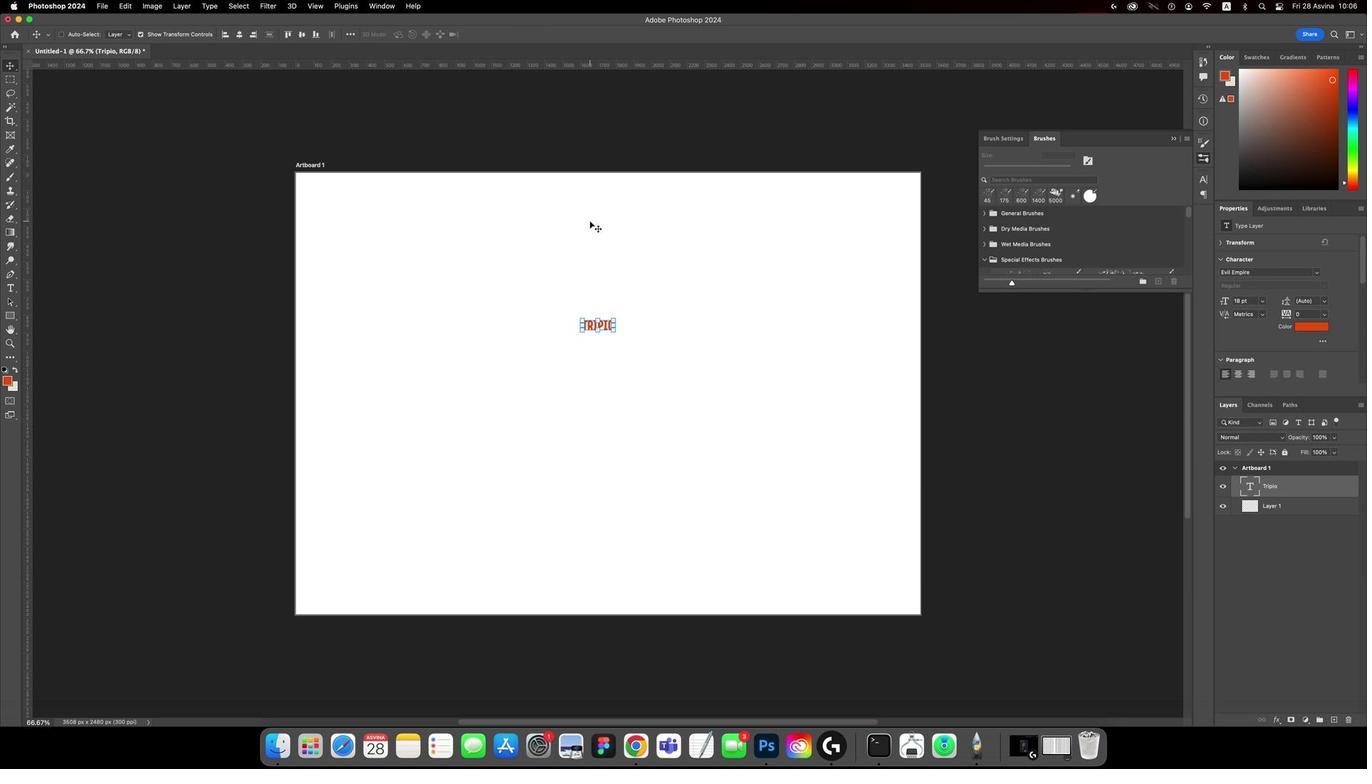 
Action: Key pressed 'v'Key.cmd't'
Screenshot: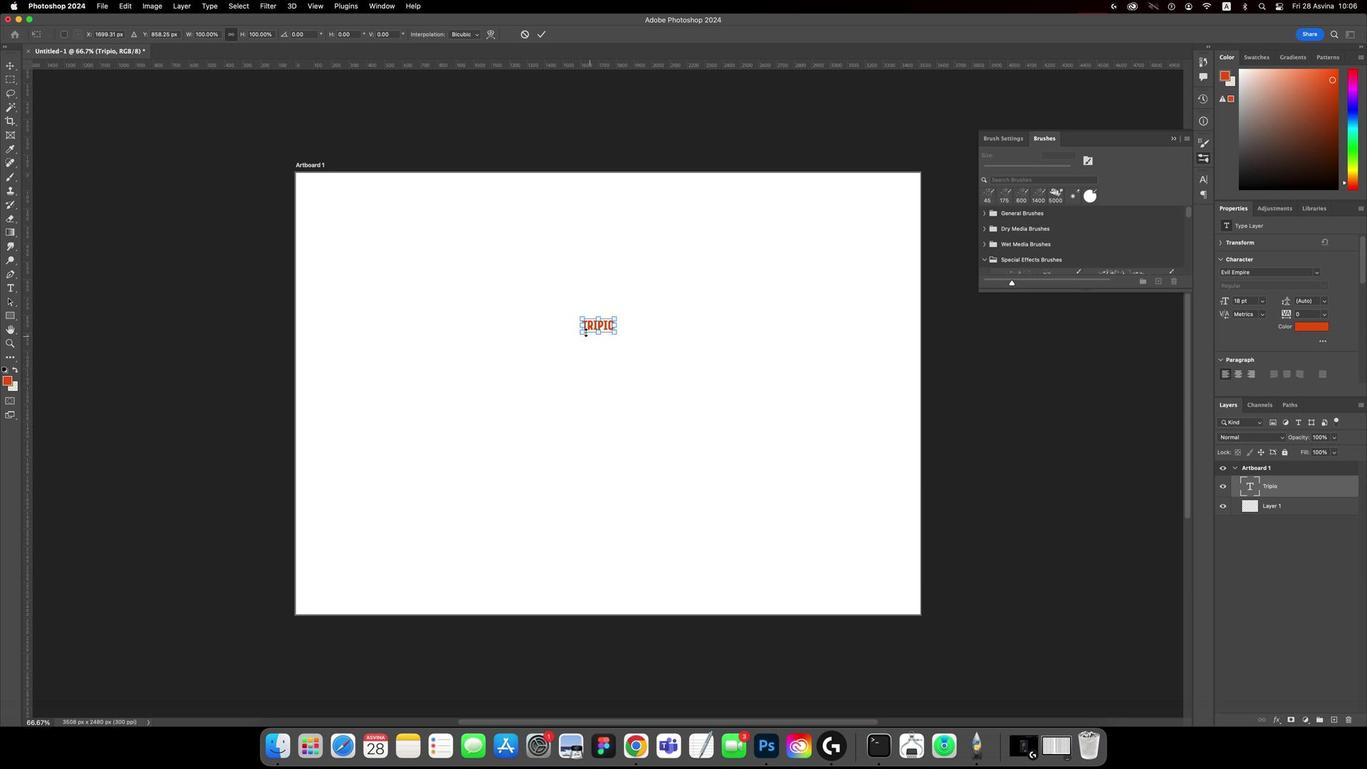 
Action: Mouse moved to (578, 401)
Screenshot: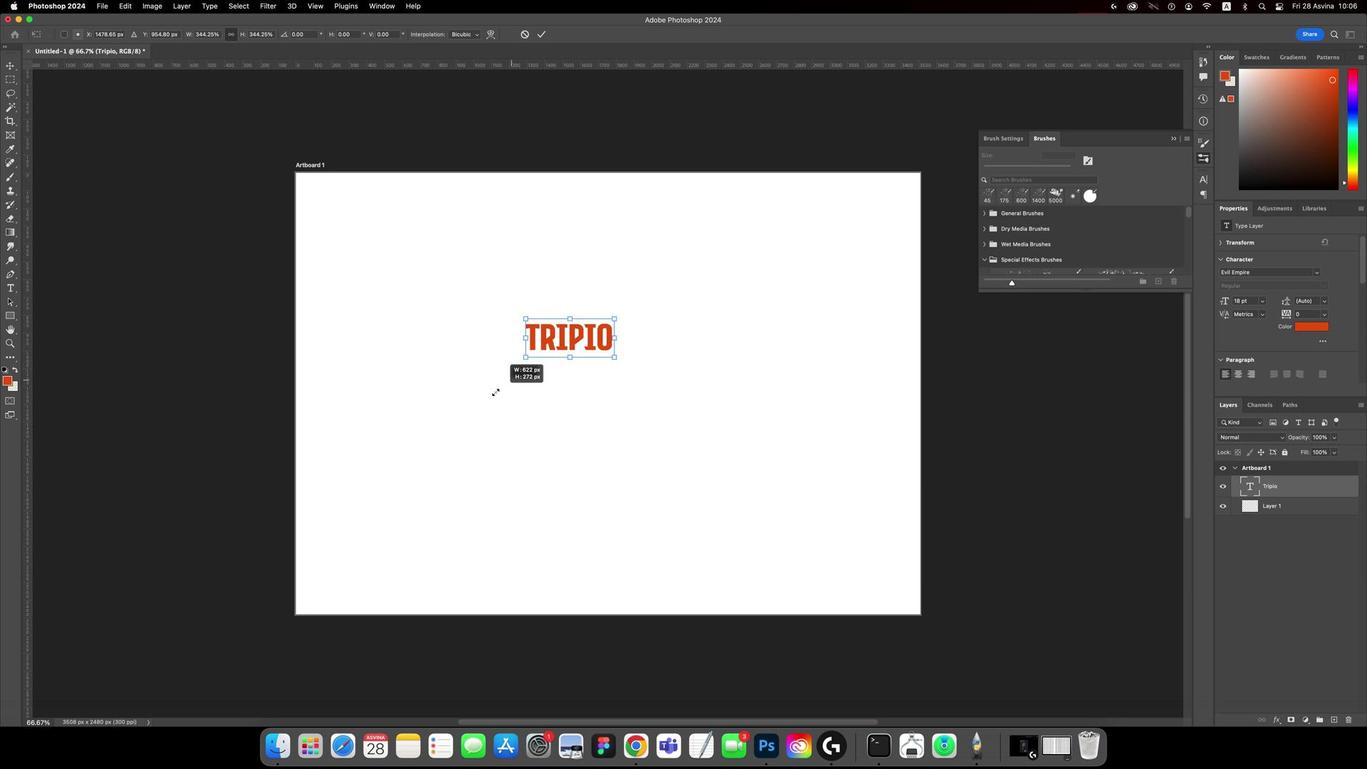 
Action: Mouse pressed left at (578, 401)
Screenshot: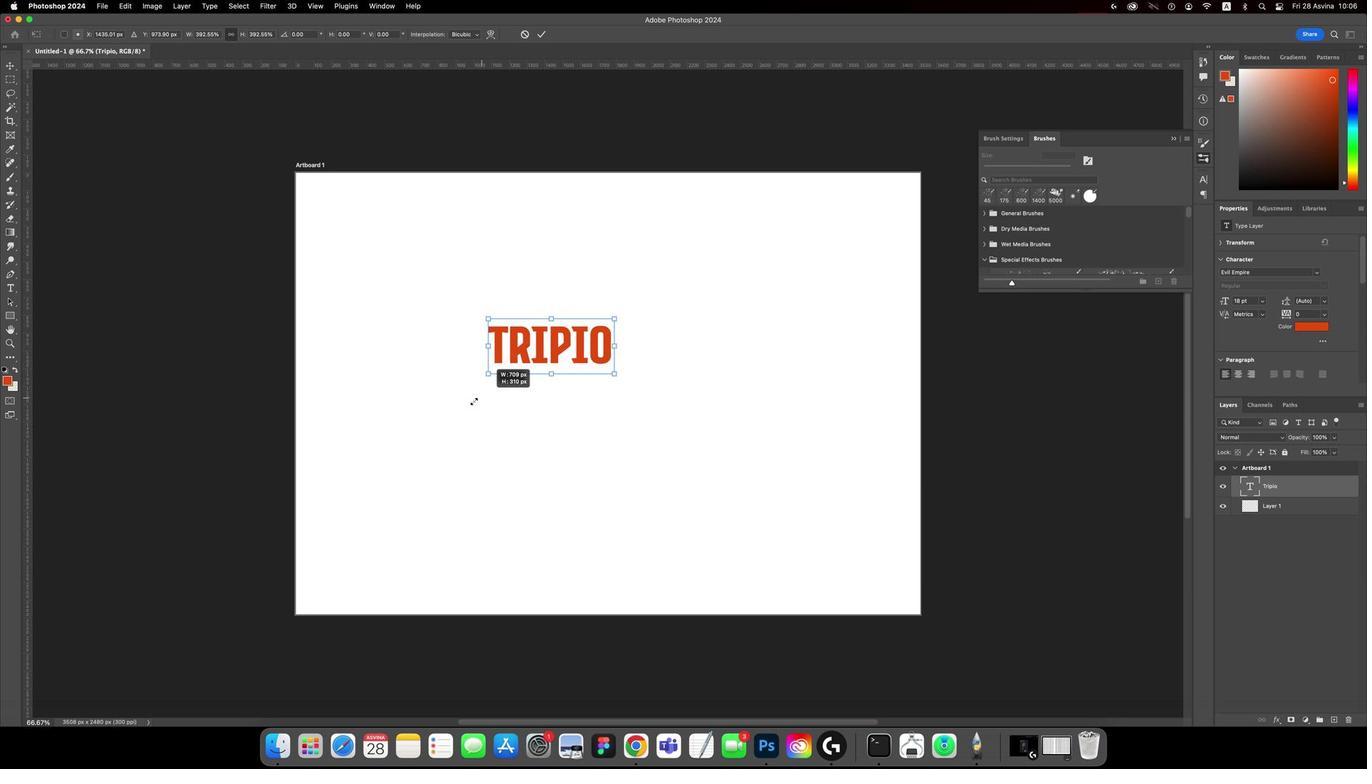 
Action: Mouse moved to (491, 425)
Screenshot: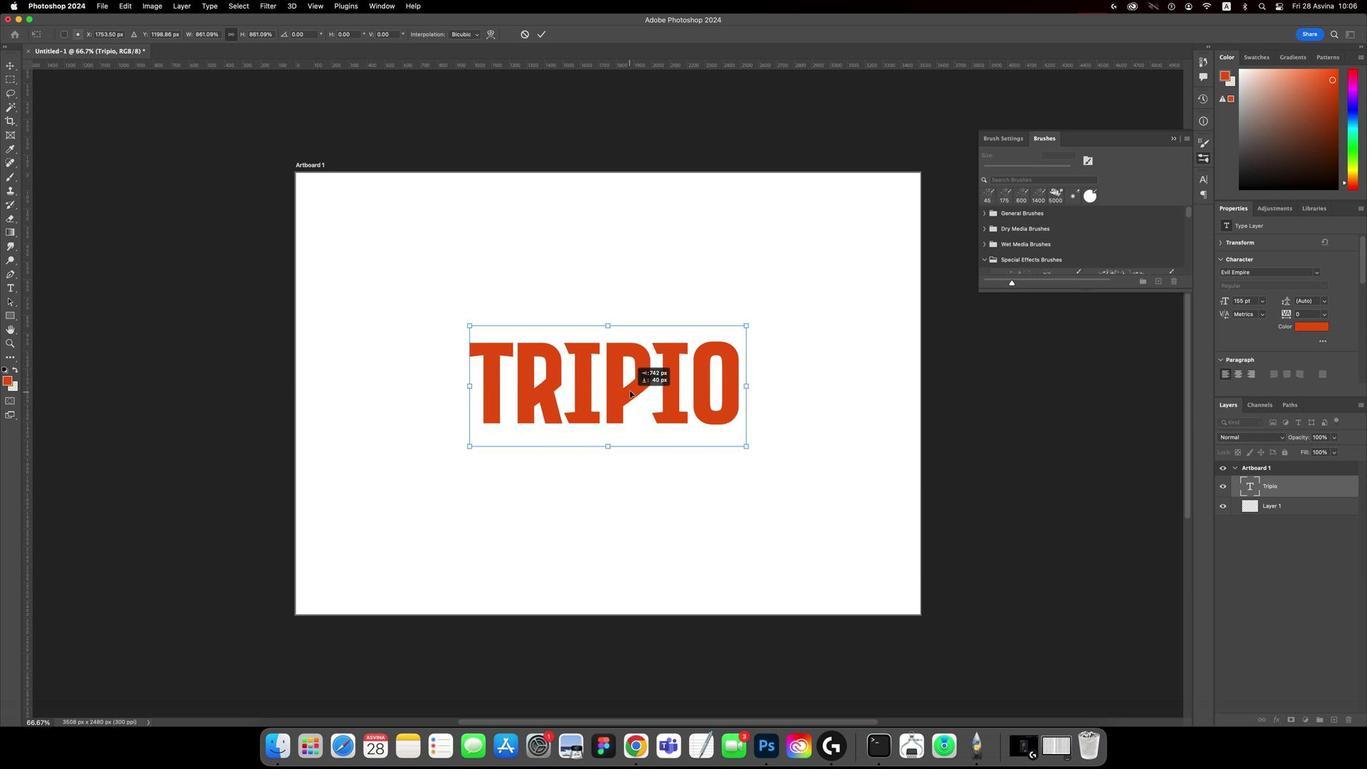 
Action: Mouse pressed left at (491, 425)
Screenshot: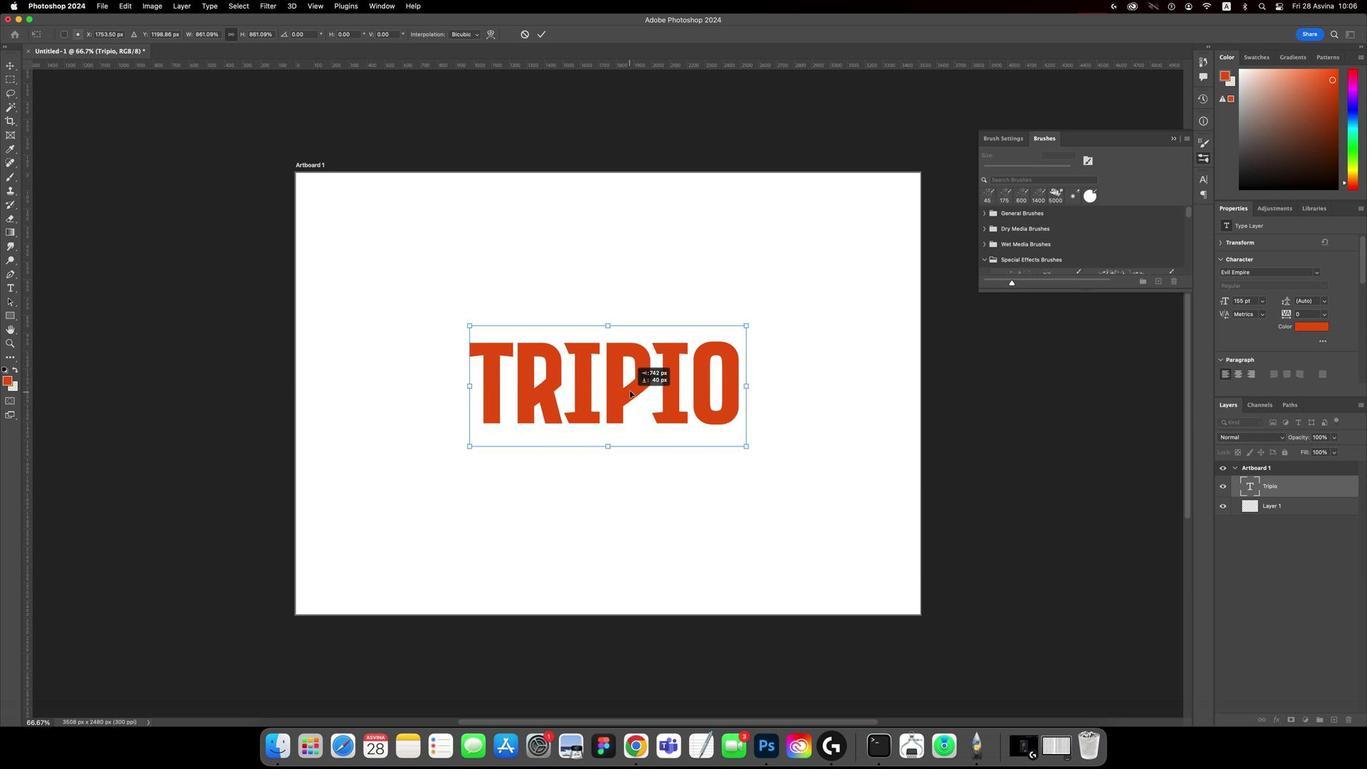
Action: Mouse moved to (743, 373)
Screenshot: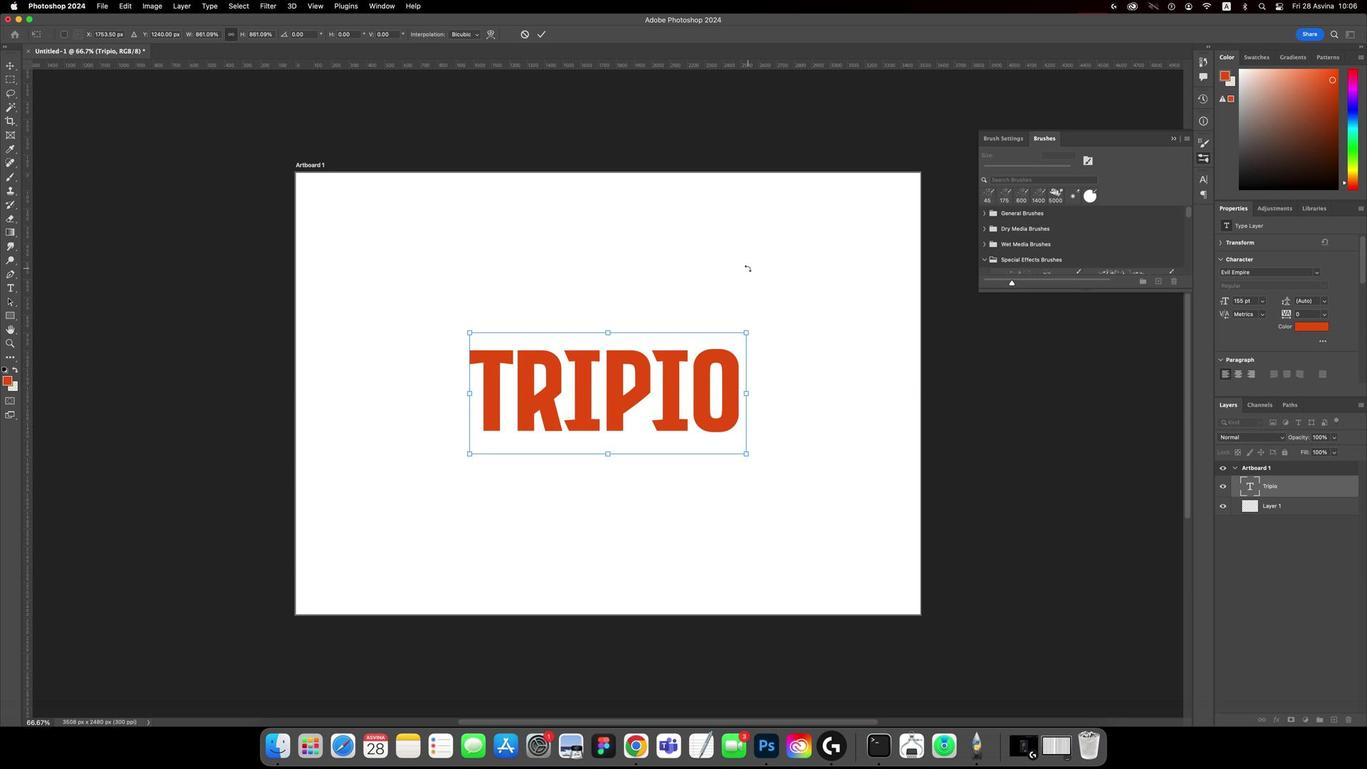 
Action: Mouse pressed left at (743, 373)
Screenshot: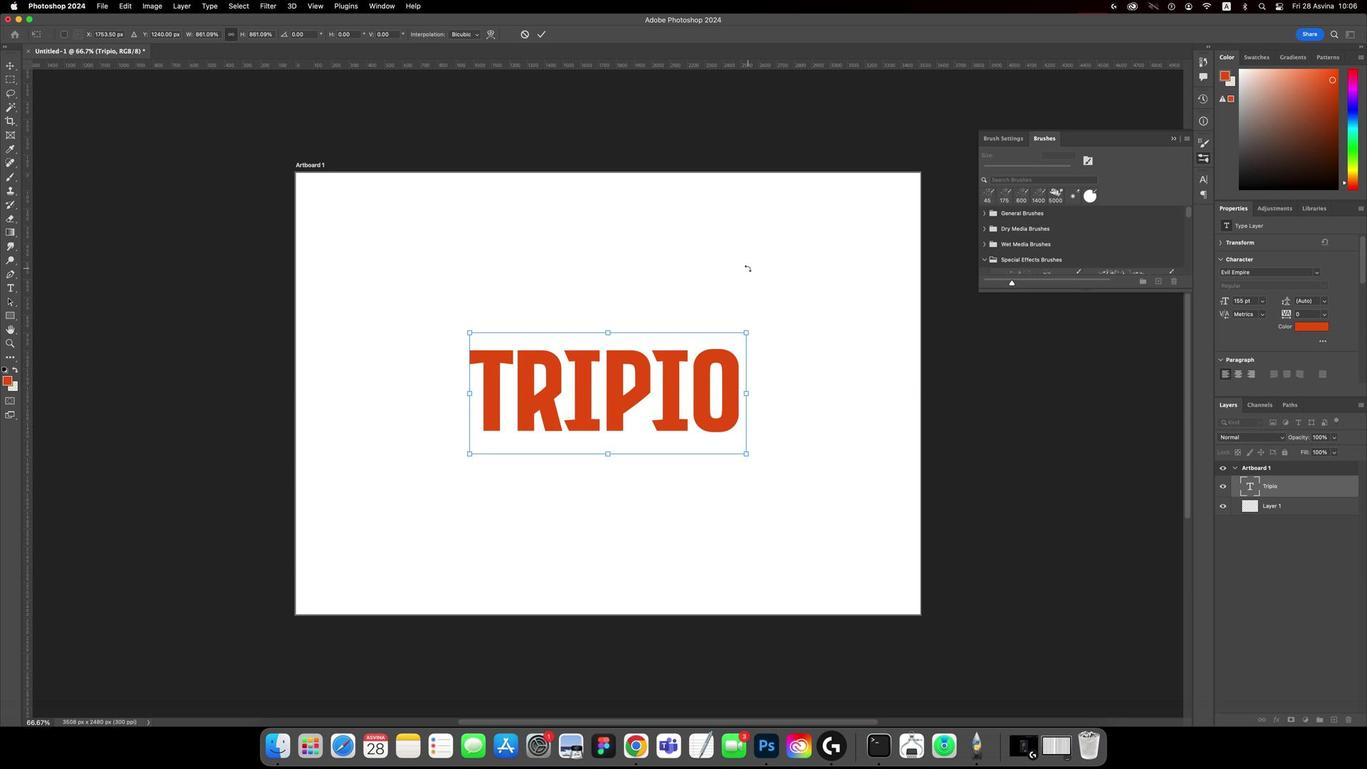 
Action: Mouse pressed left at (743, 373)
Screenshot: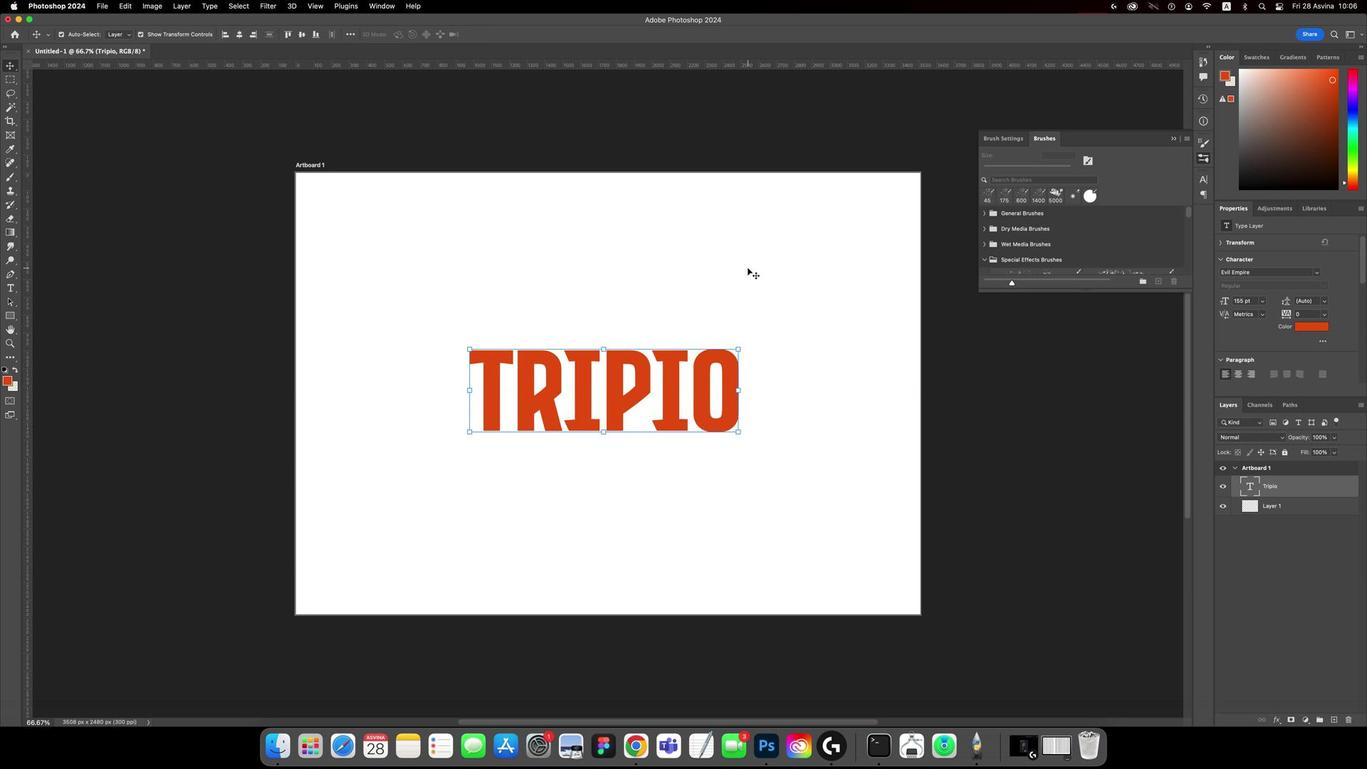 
Action: Mouse moved to (743, 373)
Screenshot: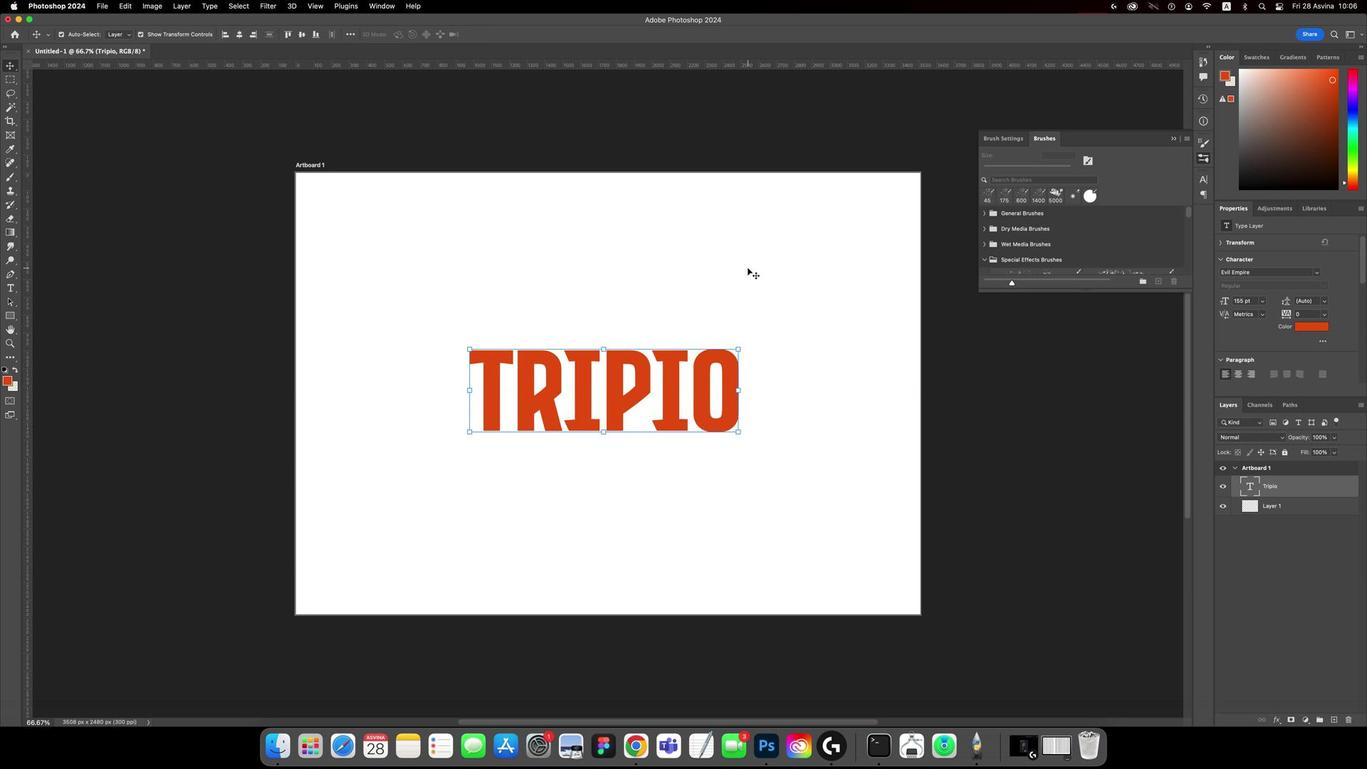 
Action: Key pressed Key.enter
Screenshot: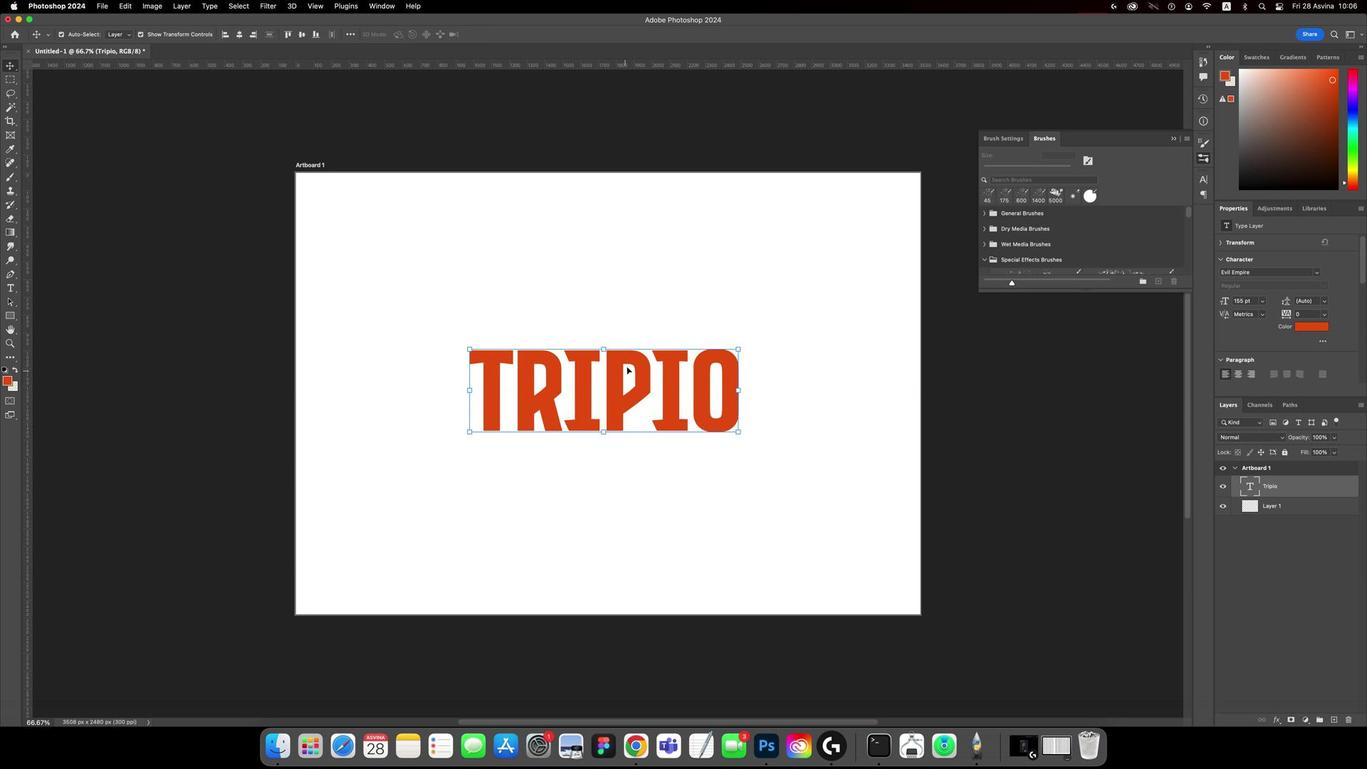 
Action: Mouse moved to (607, 416)
Screenshot: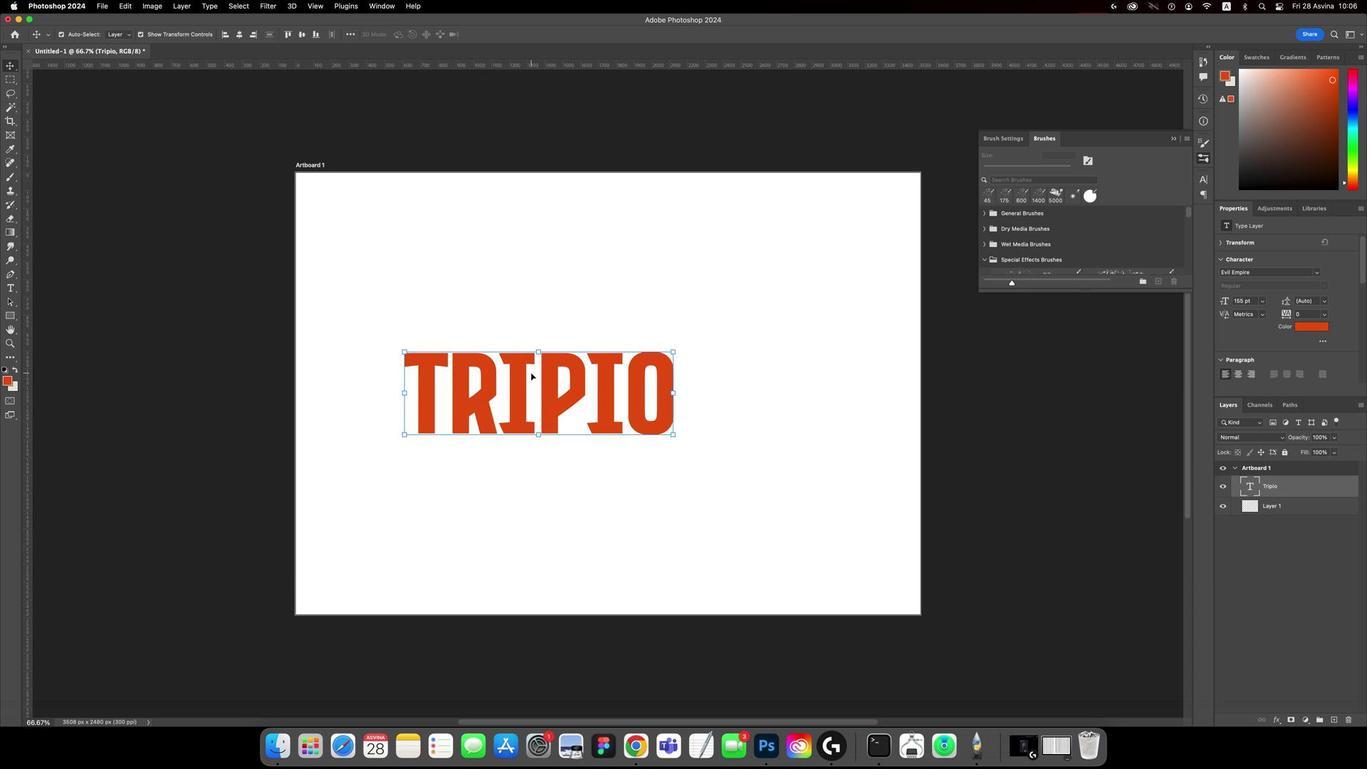 
Action: Mouse pressed left at (607, 416)
Screenshot: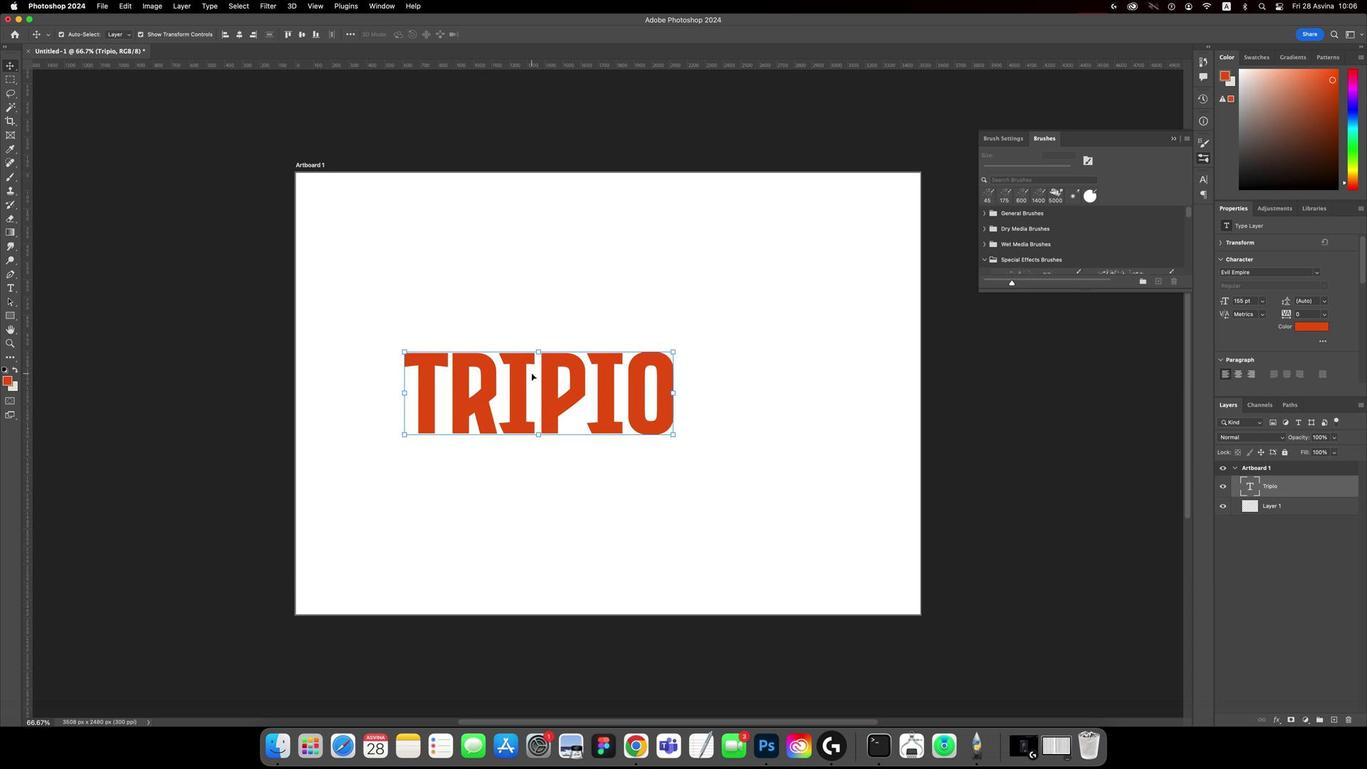 
Action: Mouse moved to (514, 419)
Screenshot: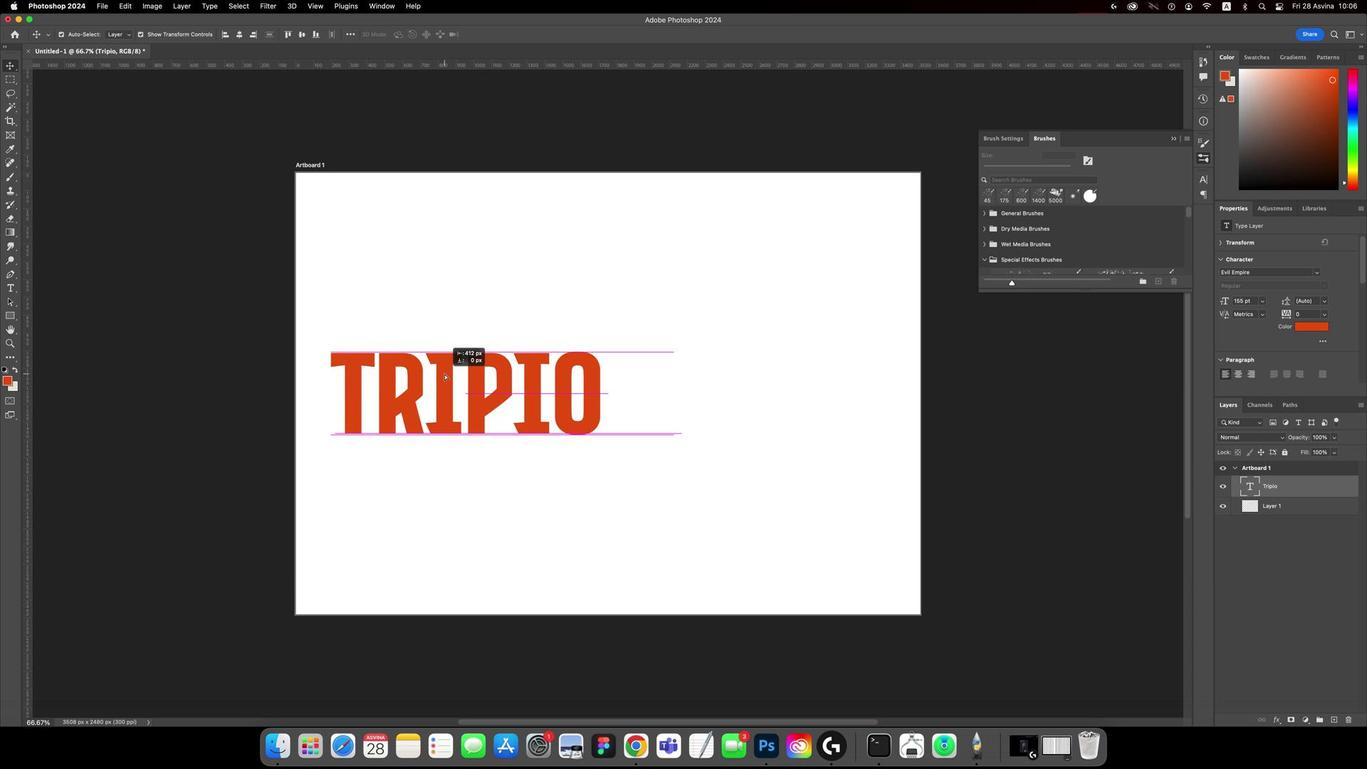 
Action: Mouse pressed left at (514, 419)
Screenshot: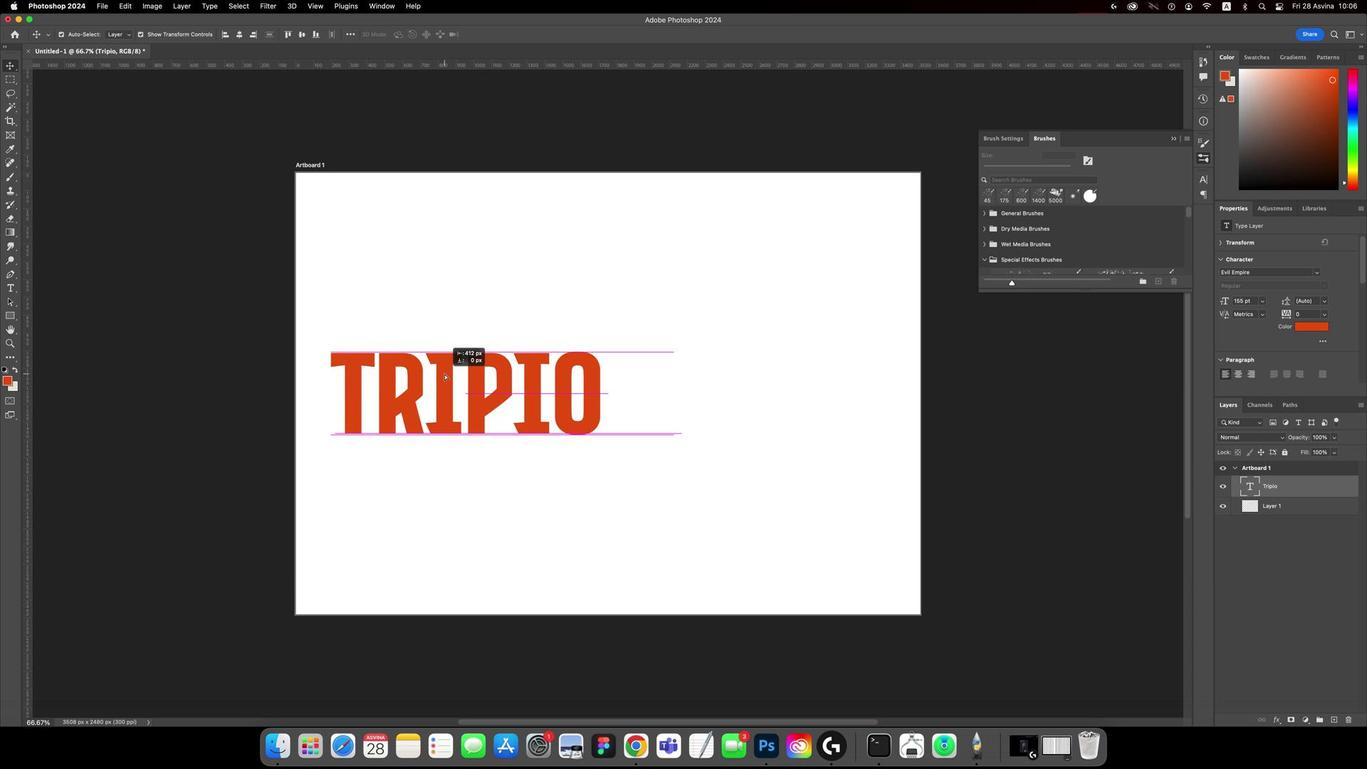 
Action: Mouse moved to (659, 412)
Screenshot: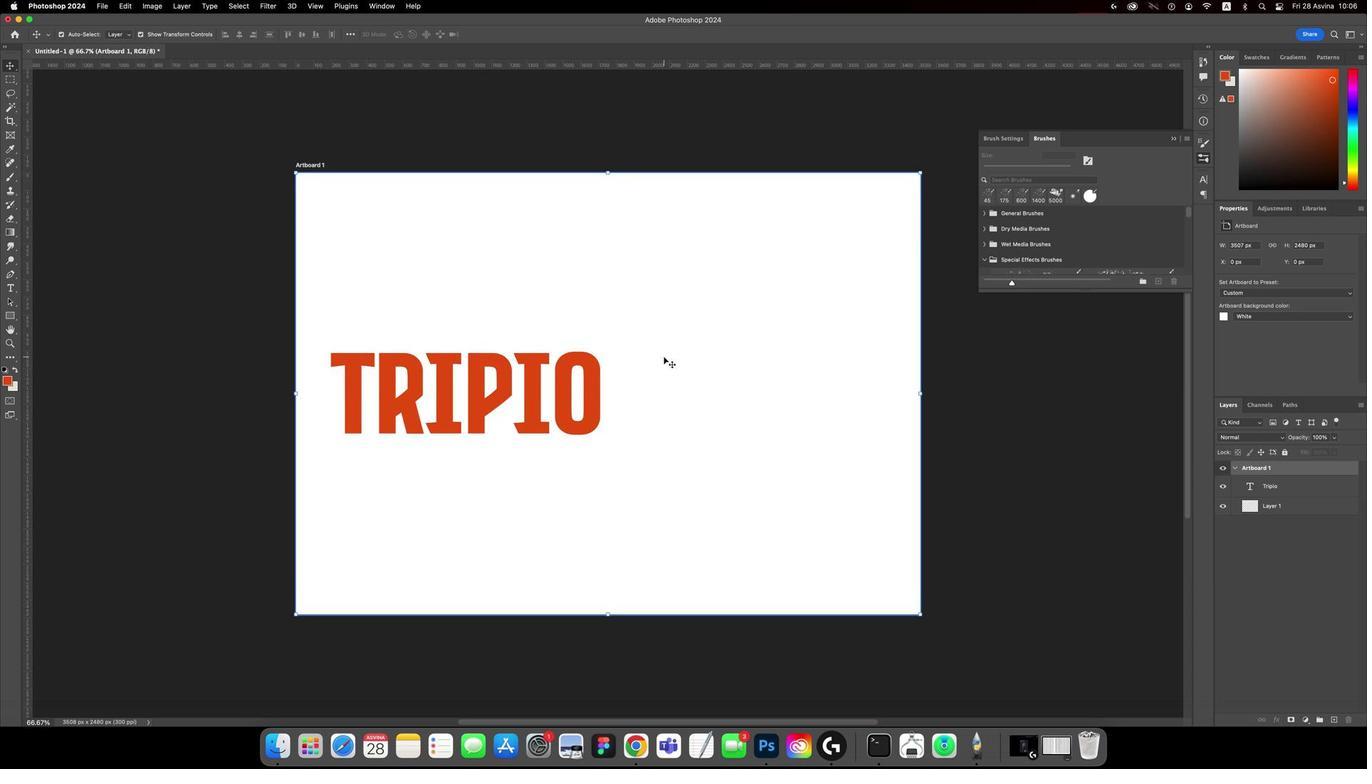 
Action: Mouse pressed left at (659, 412)
Screenshot: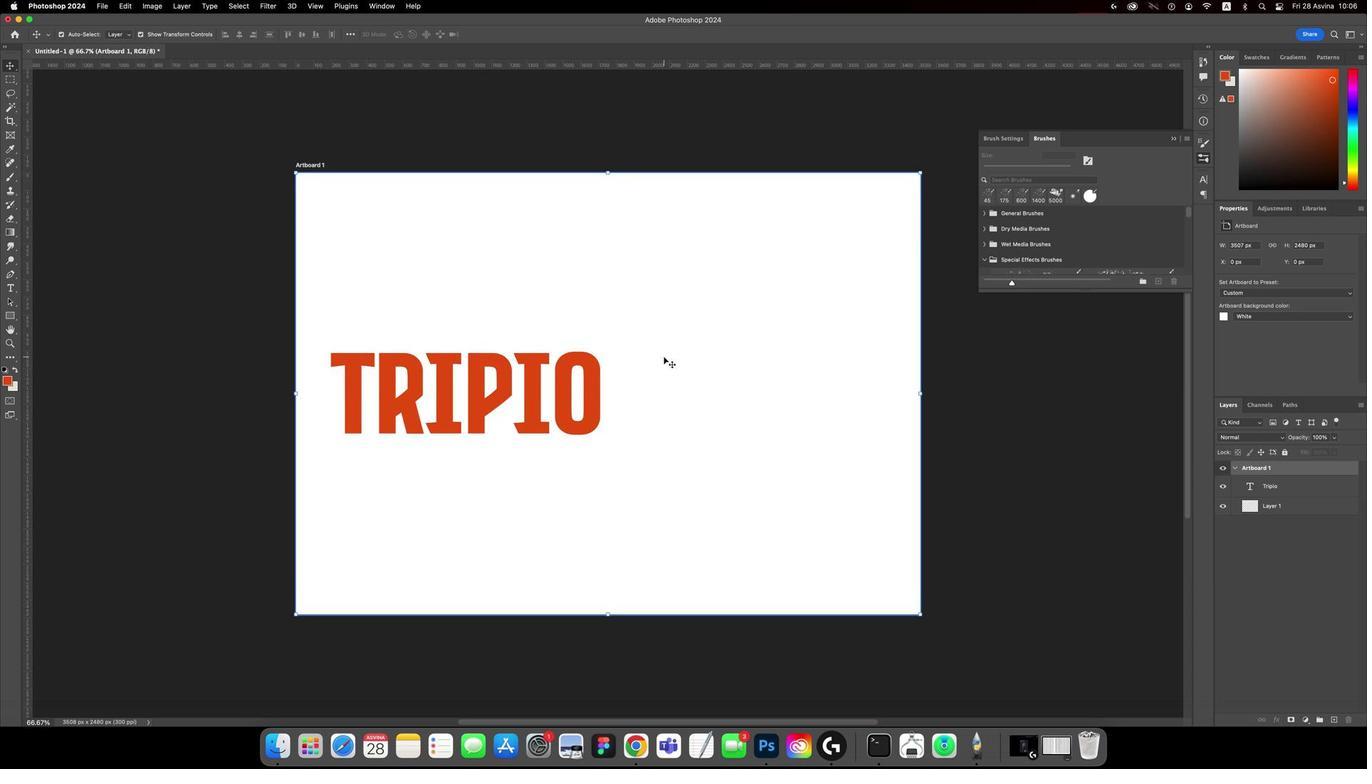 
Action: Mouse moved to (5, 376)
Screenshot: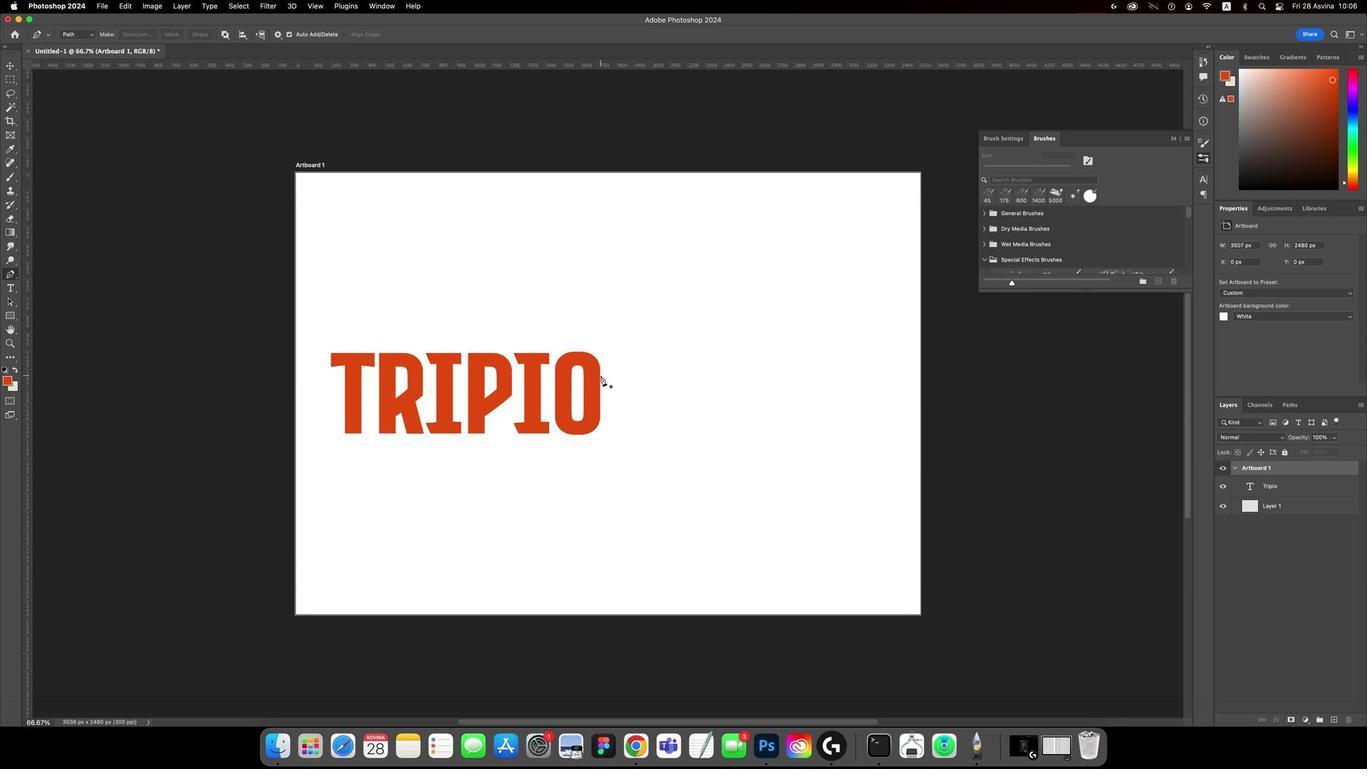 
Action: Mouse pressed left at (5, 376)
Screenshot: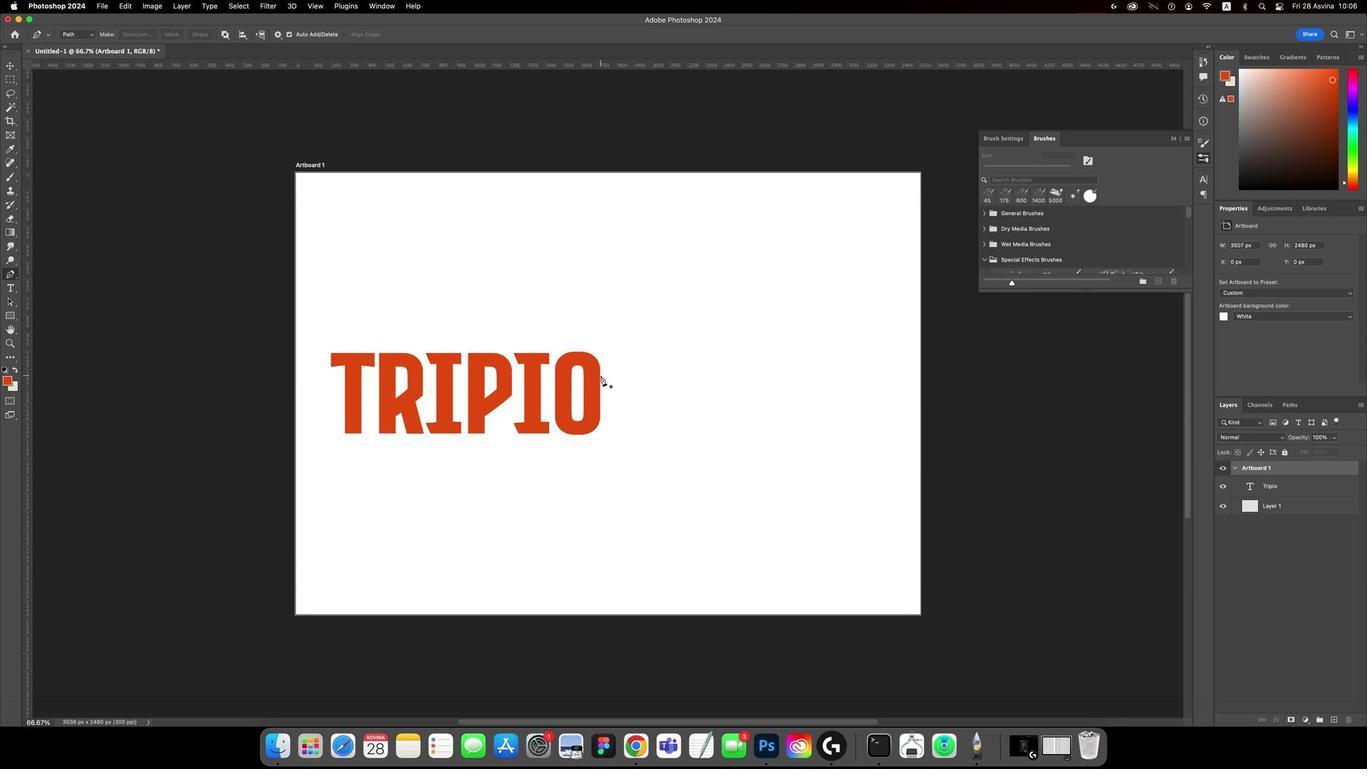 
Action: Mouse moved to (618, 413)
Screenshot: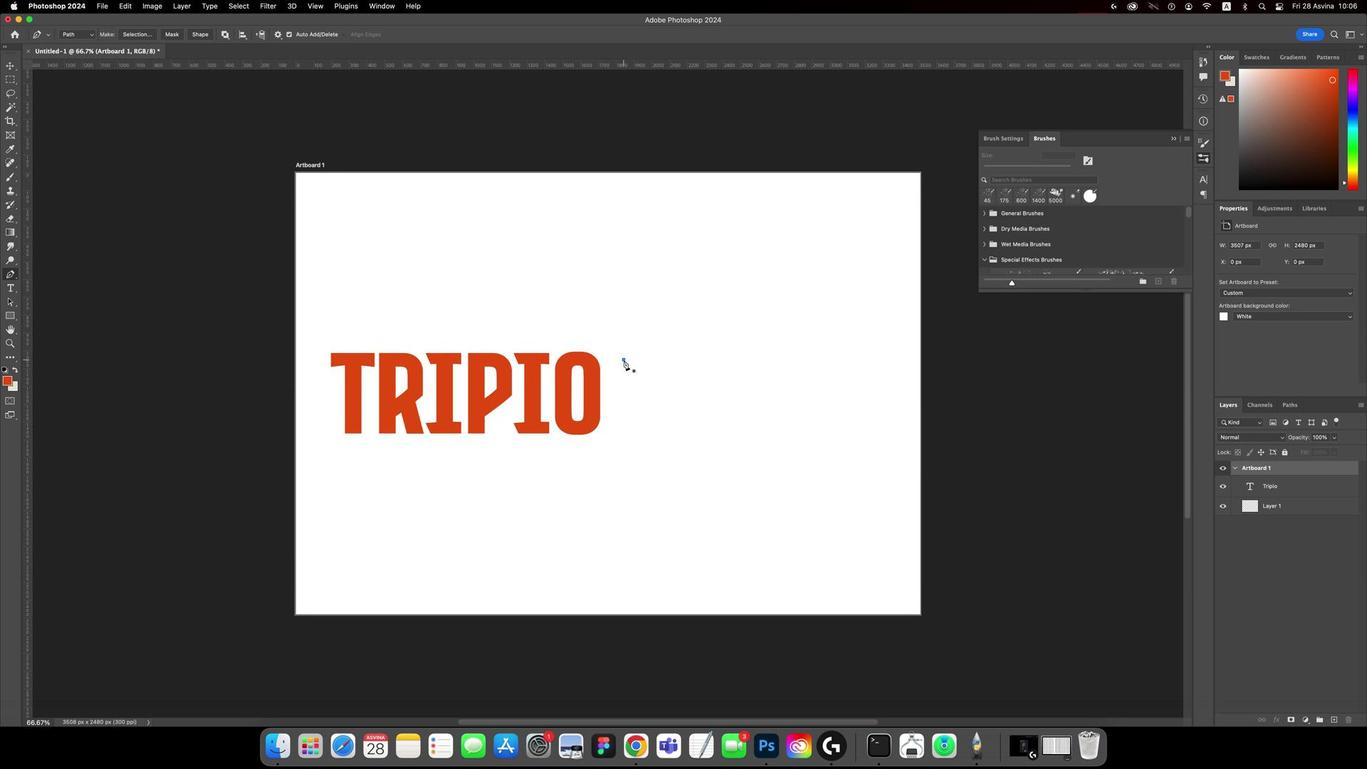 
Action: Mouse pressed left at (618, 413)
Screenshot: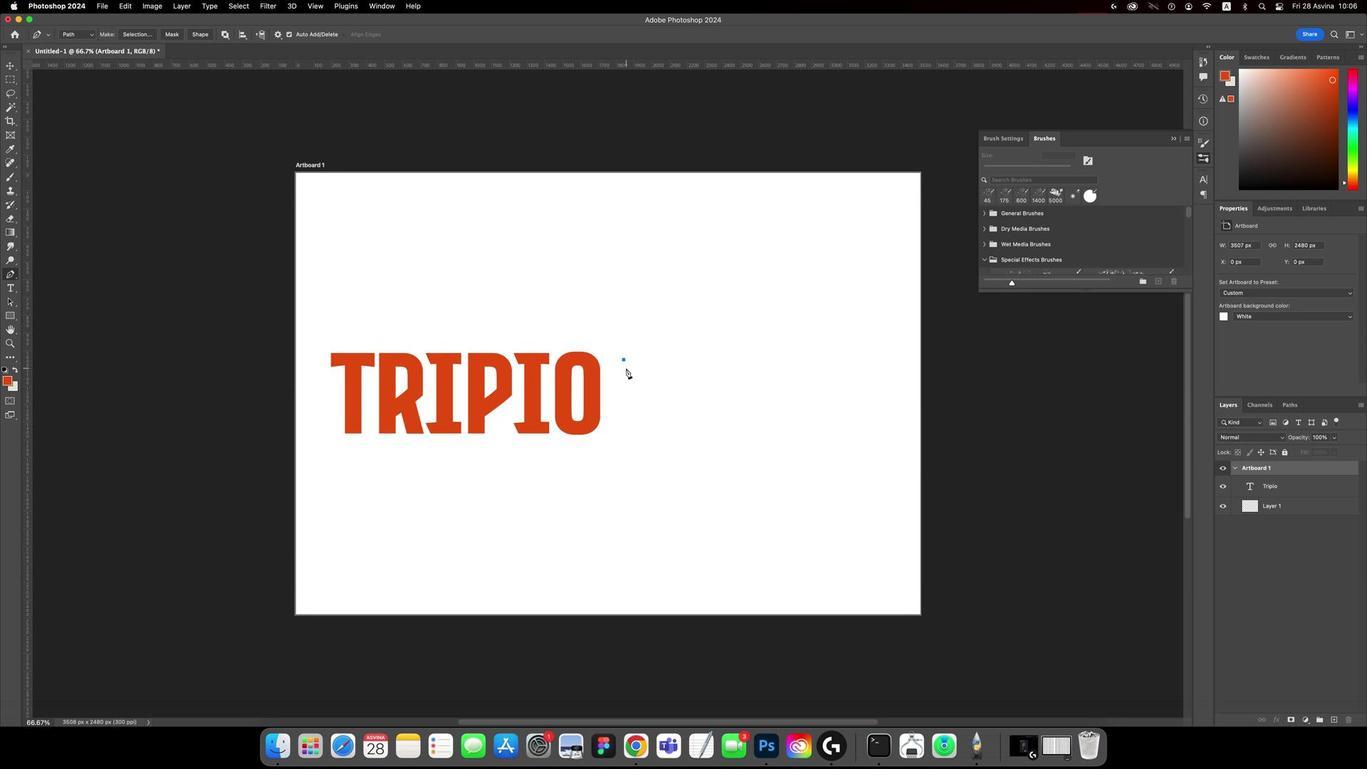 
Action: Mouse moved to (621, 418)
Screenshot: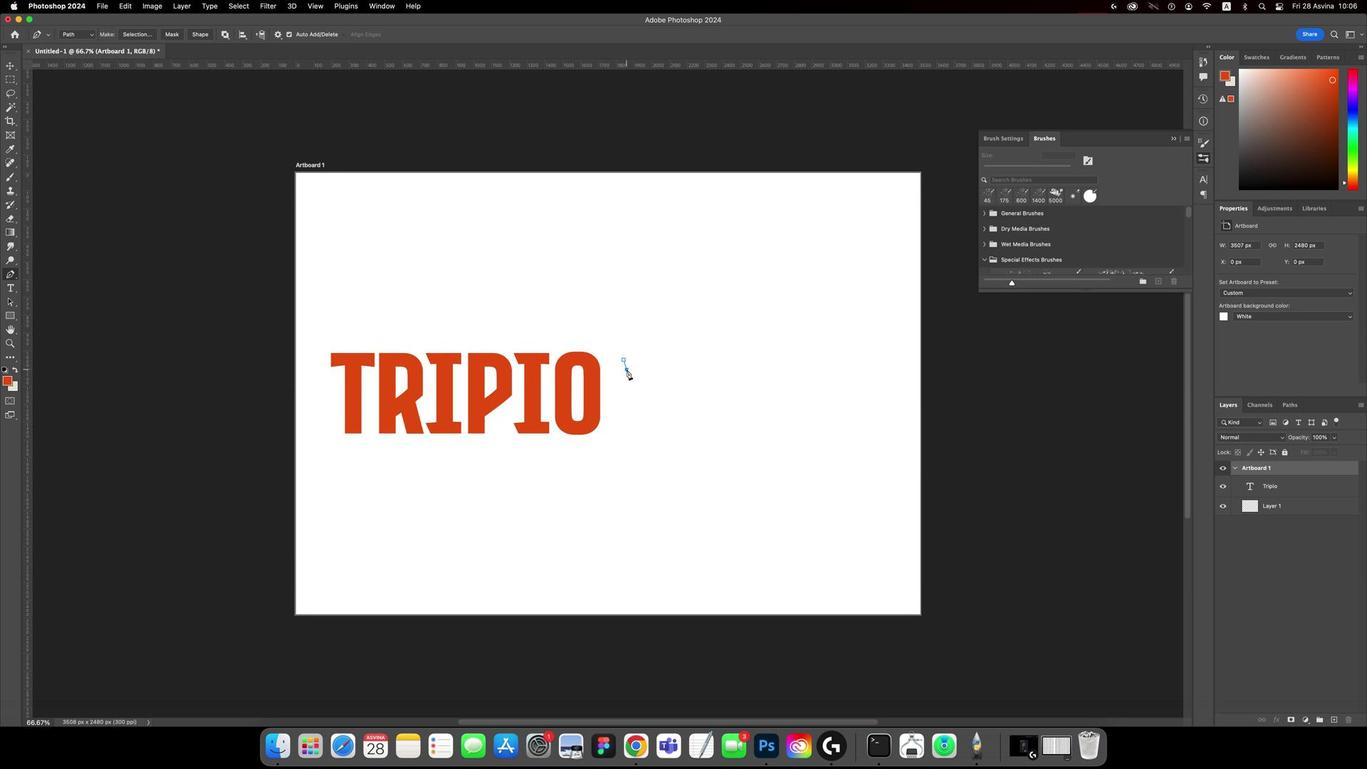 
Action: Mouse pressed left at (621, 418)
Screenshot: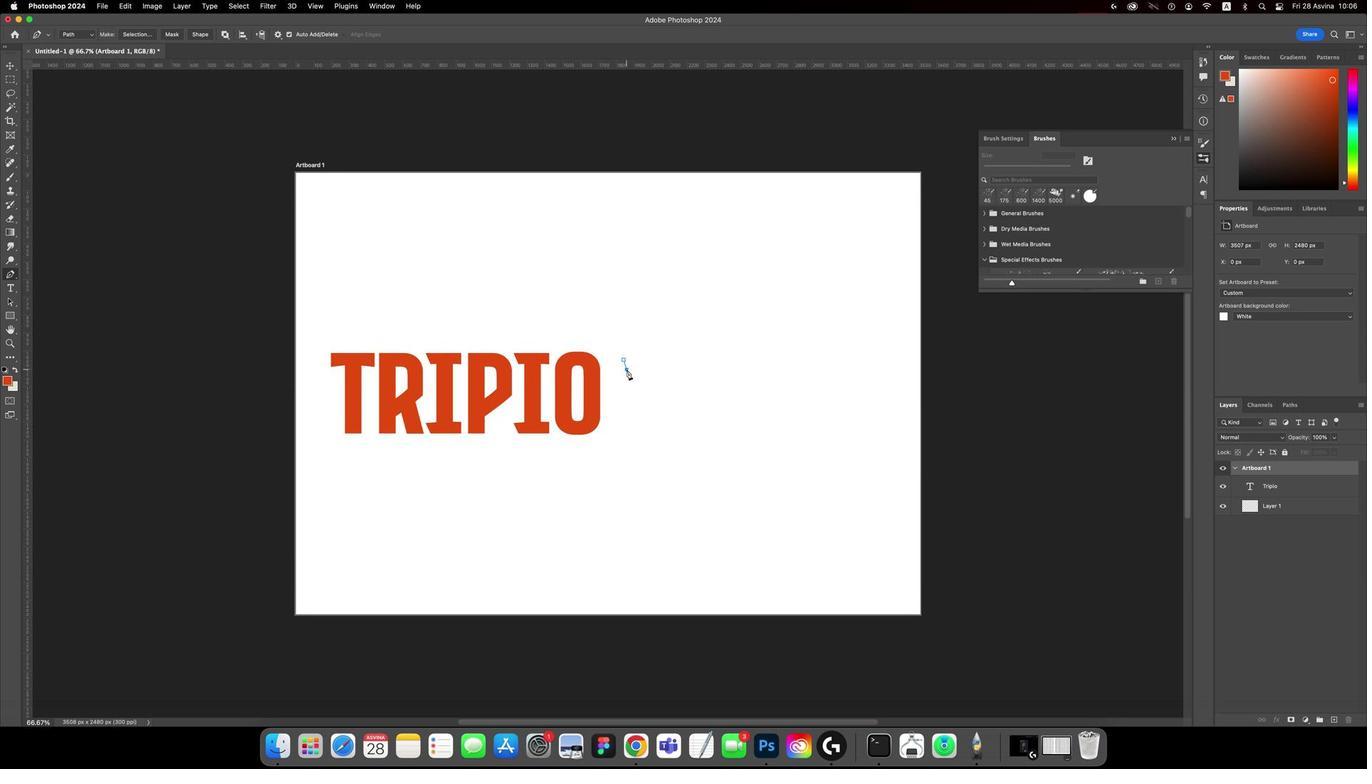 
Action: Key pressed Key.alt
Screenshot: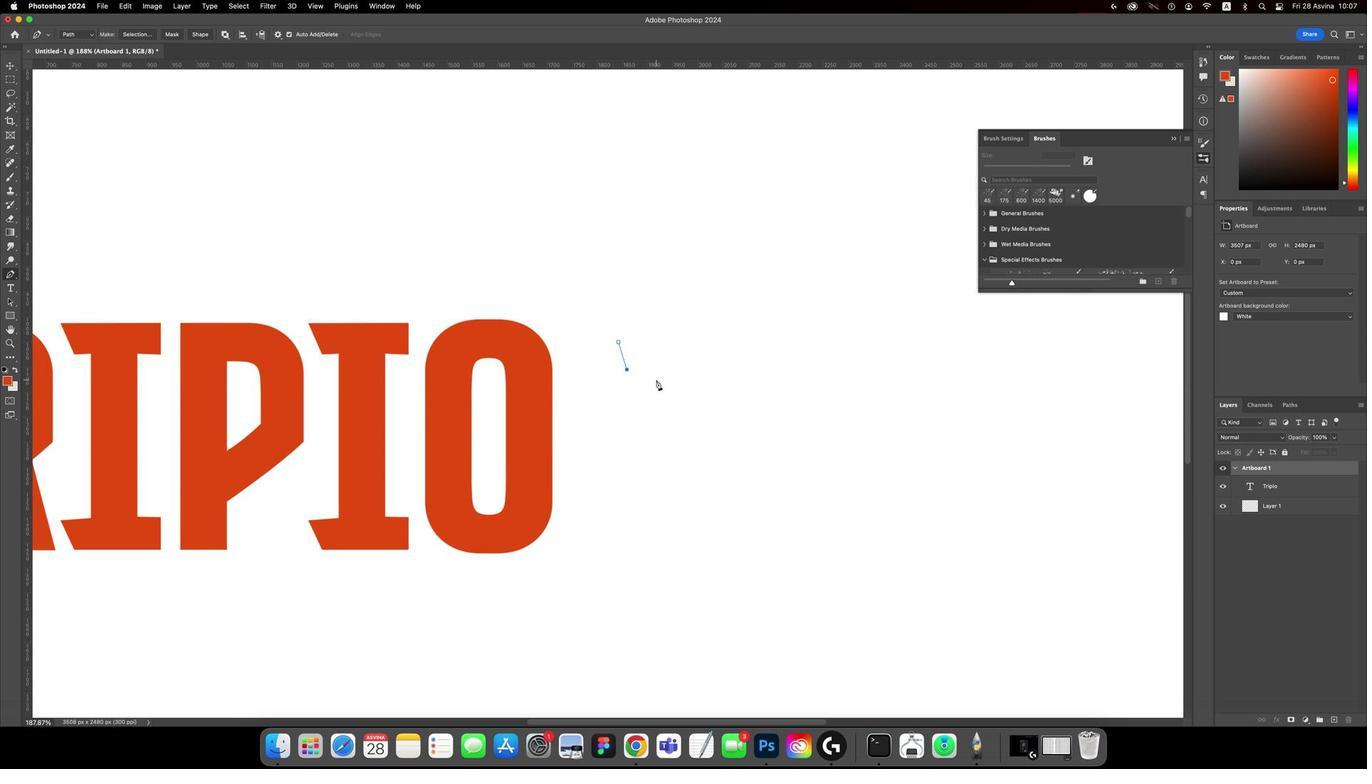
Action: Mouse scrolled (621, 418) with delta (-6, 257)
Screenshot: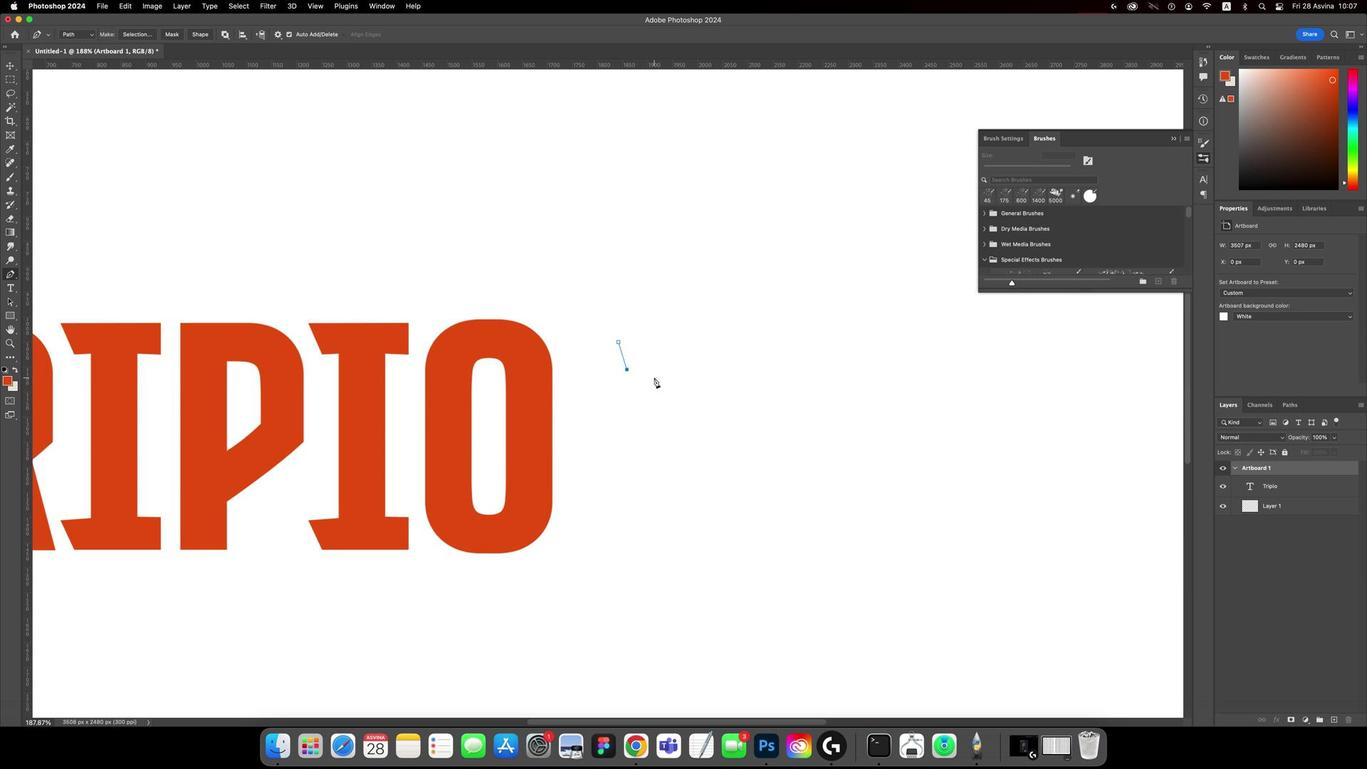 
Action: Mouse scrolled (621, 418) with delta (-6, 257)
Screenshot: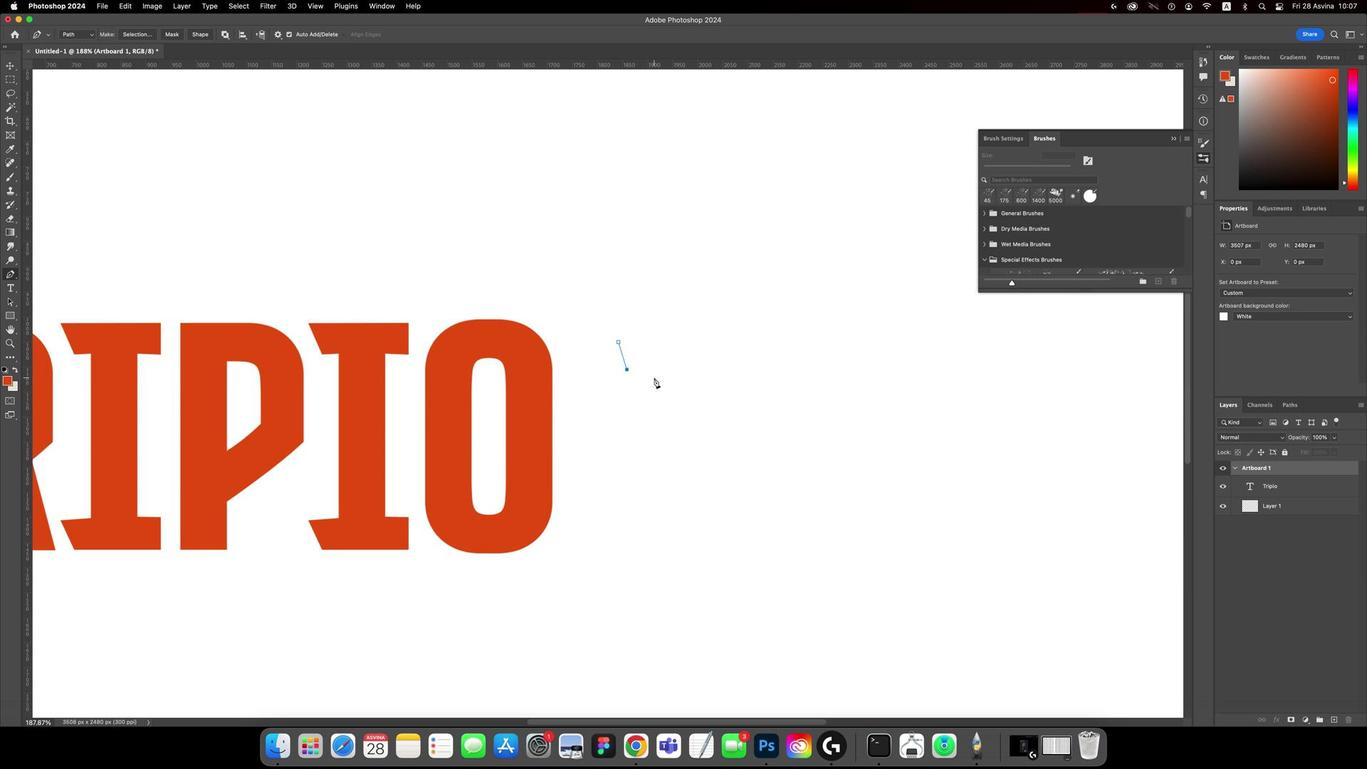 
Action: Mouse scrolled (621, 418) with delta (-6, 258)
Screenshot: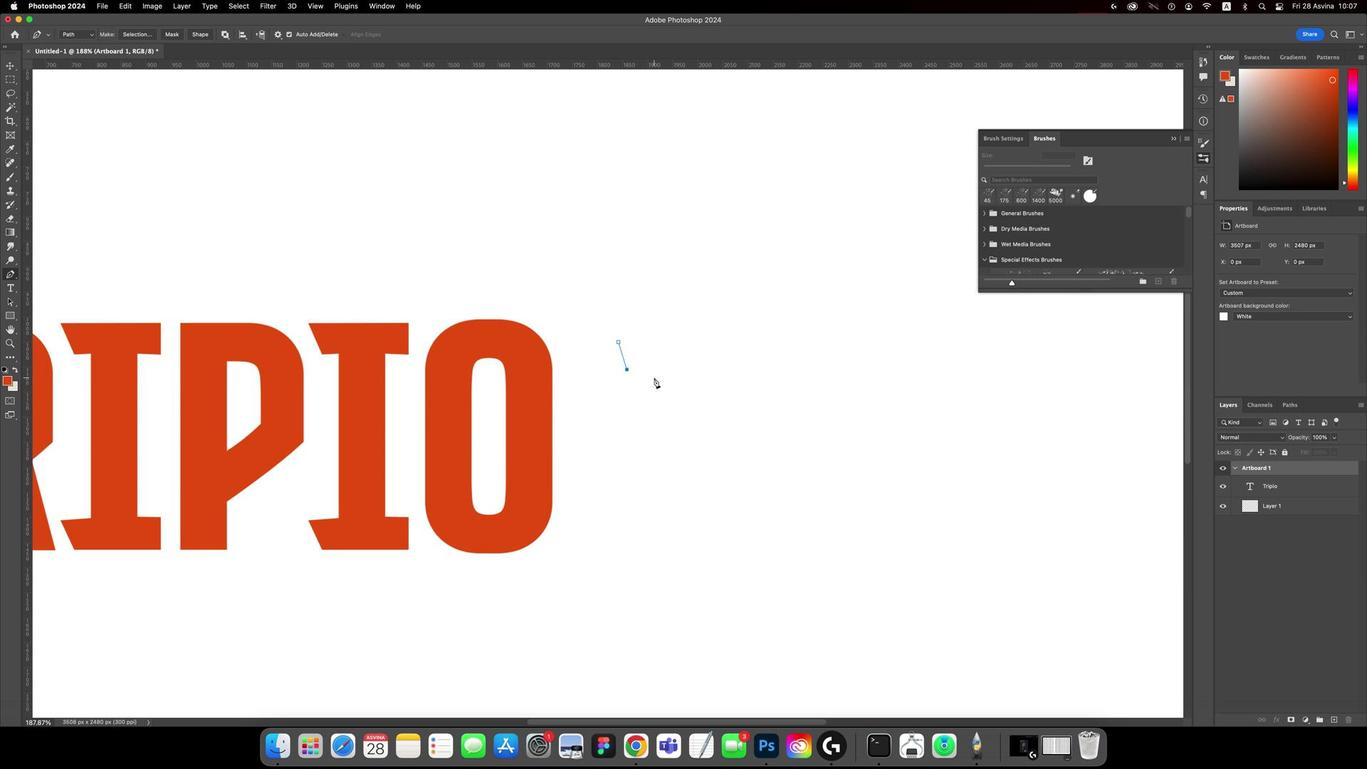 
Action: Mouse moved to (786, 425)
Screenshot: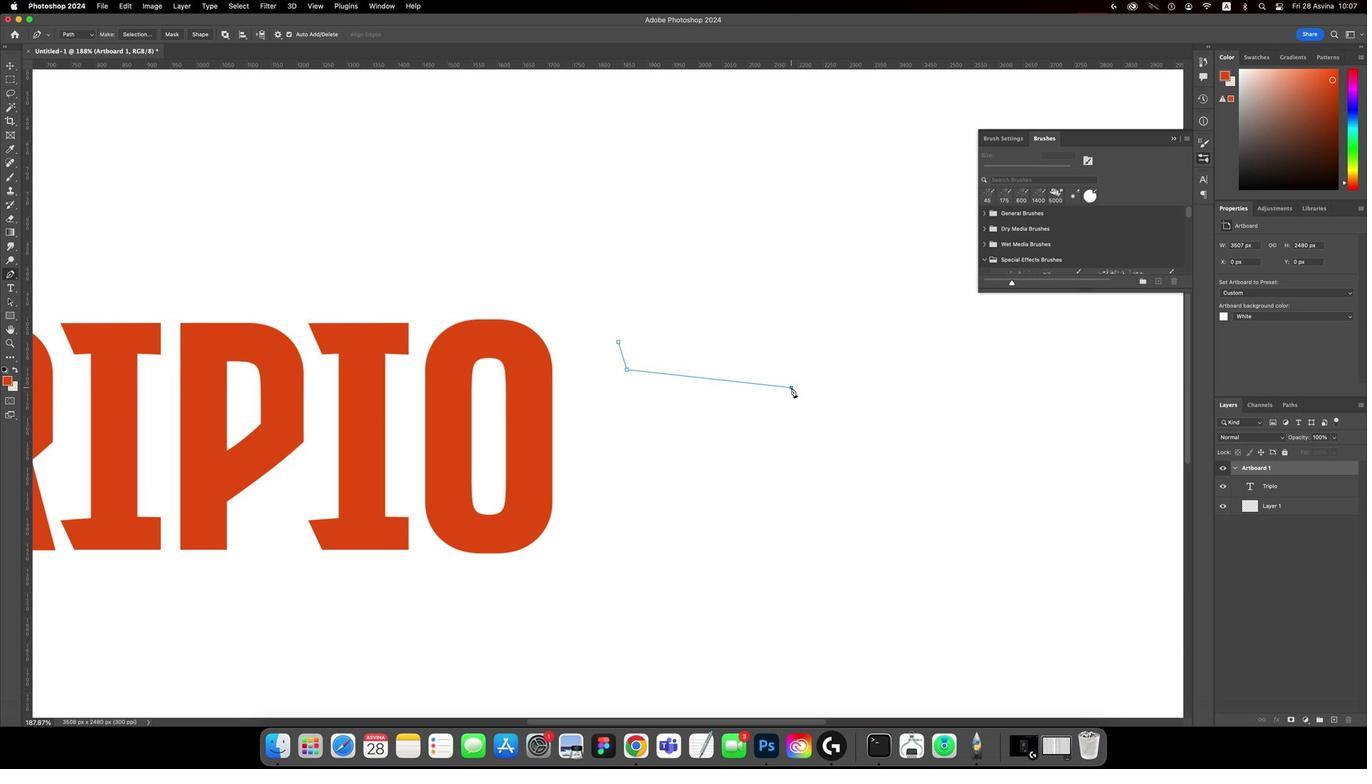 
Action: Mouse pressed left at (786, 425)
Screenshot: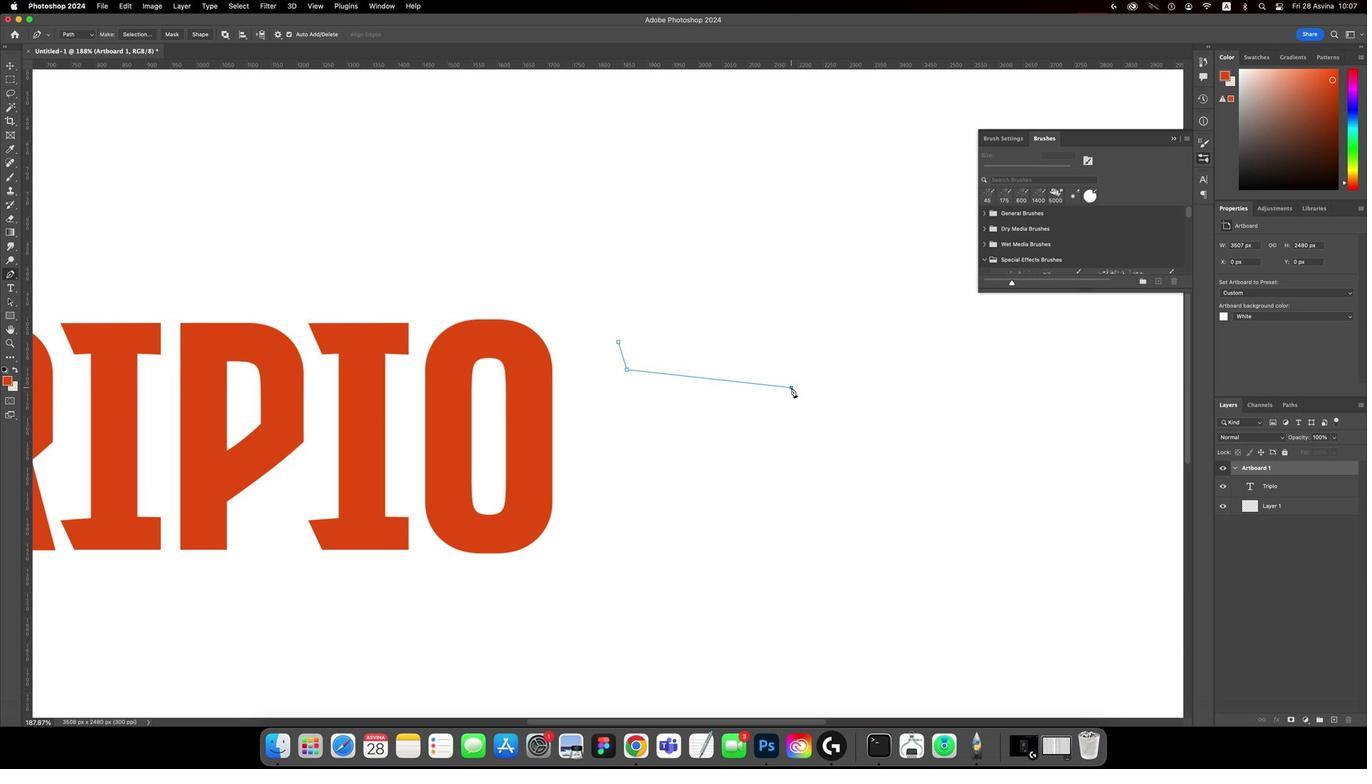 
Action: Key pressed Key.cmd'z'Key.shift
Screenshot: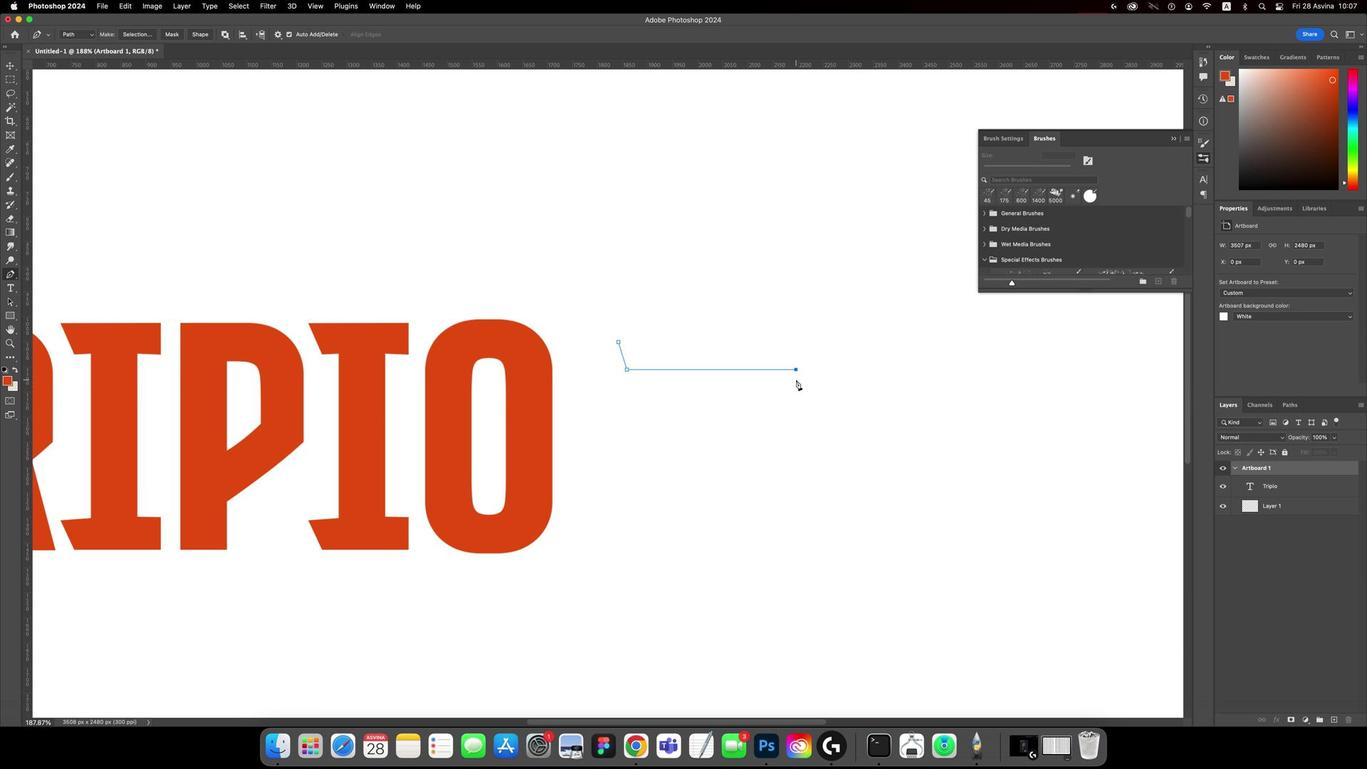 
Action: Mouse moved to (791, 422)
Screenshot: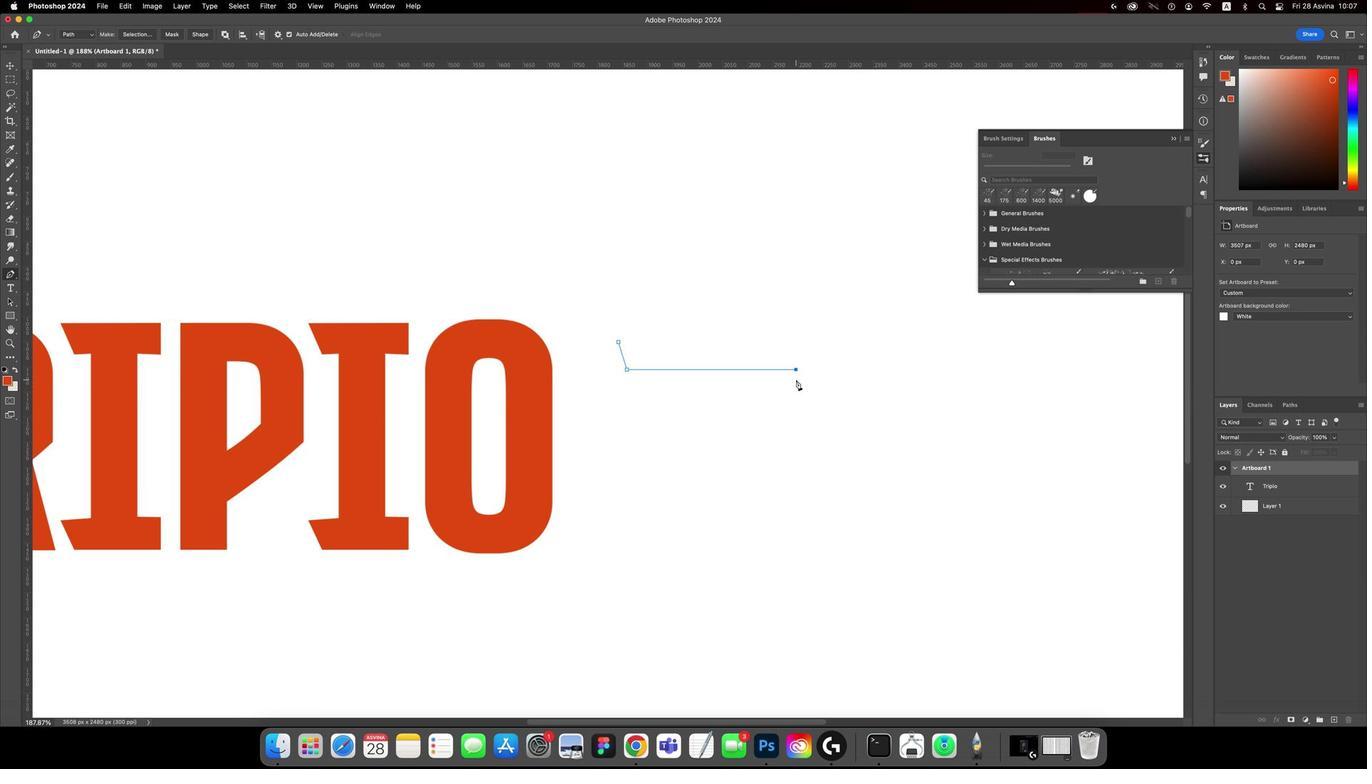 
Action: Mouse pressed left at (791, 422)
Screenshot: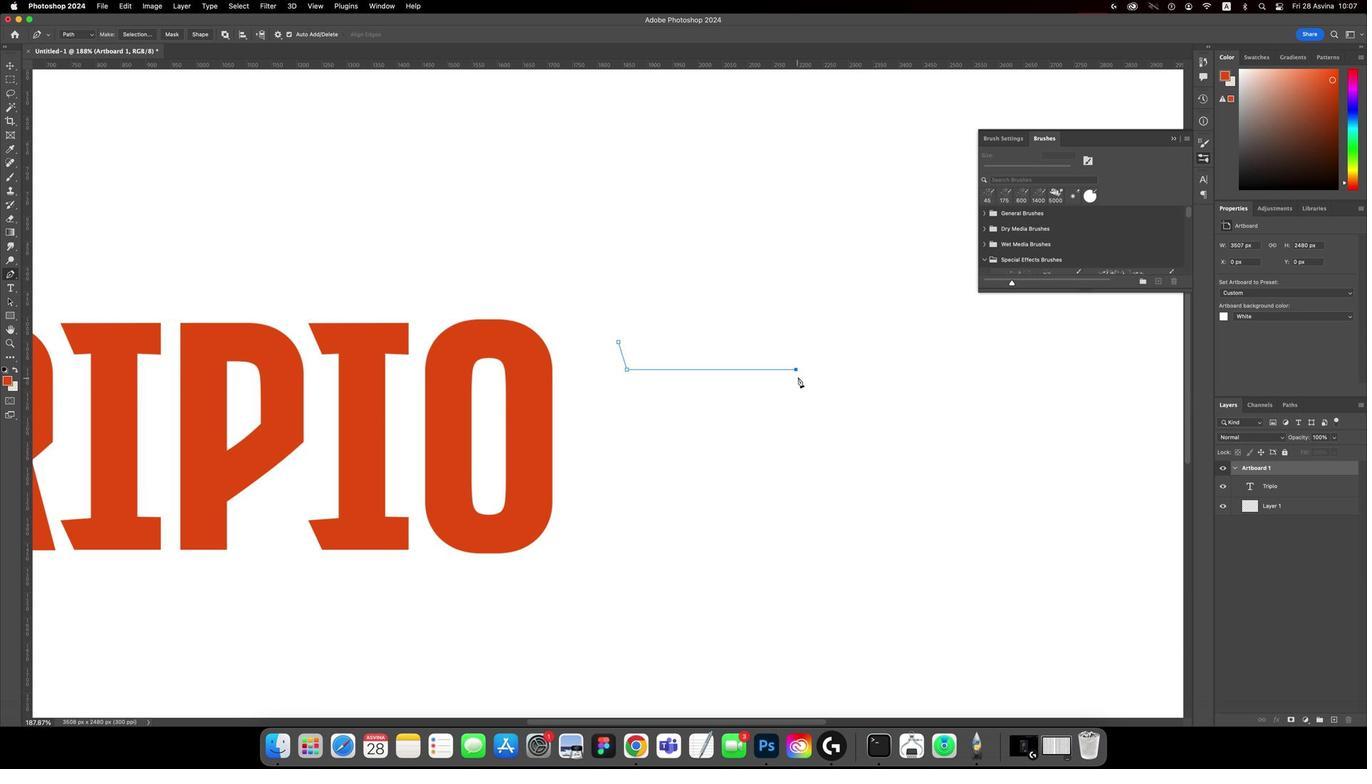 
Action: Mouse moved to (761, 408)
Screenshot: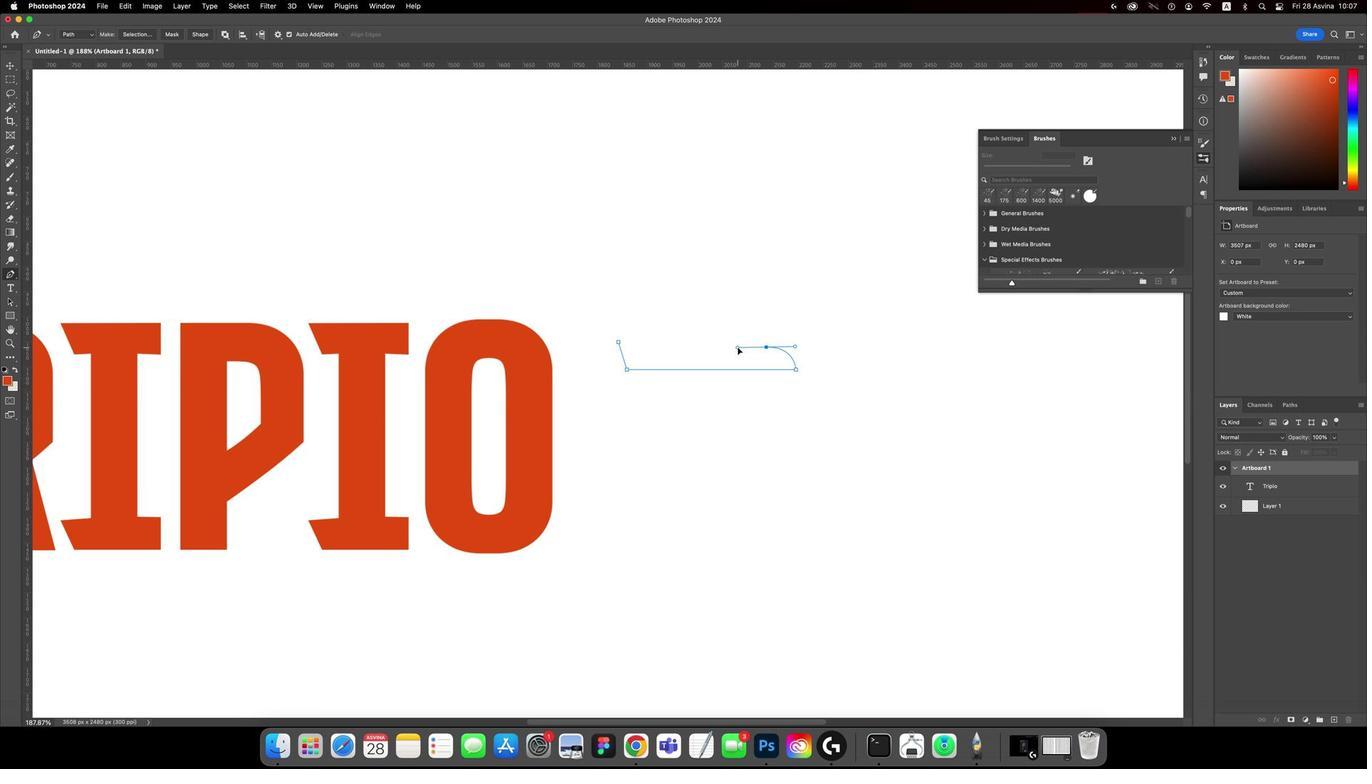 
Action: Mouse pressed left at (761, 408)
Screenshot: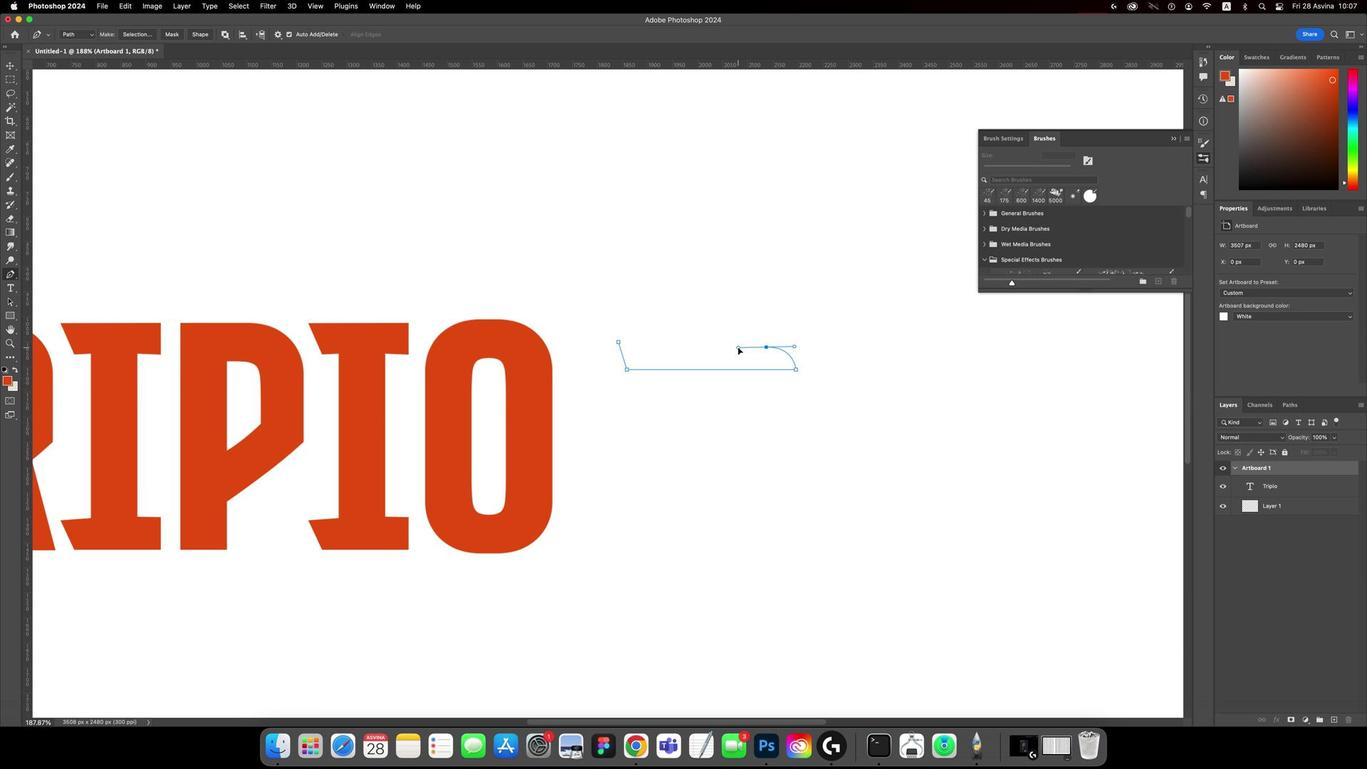 
Action: Mouse moved to (763, 407)
Screenshot: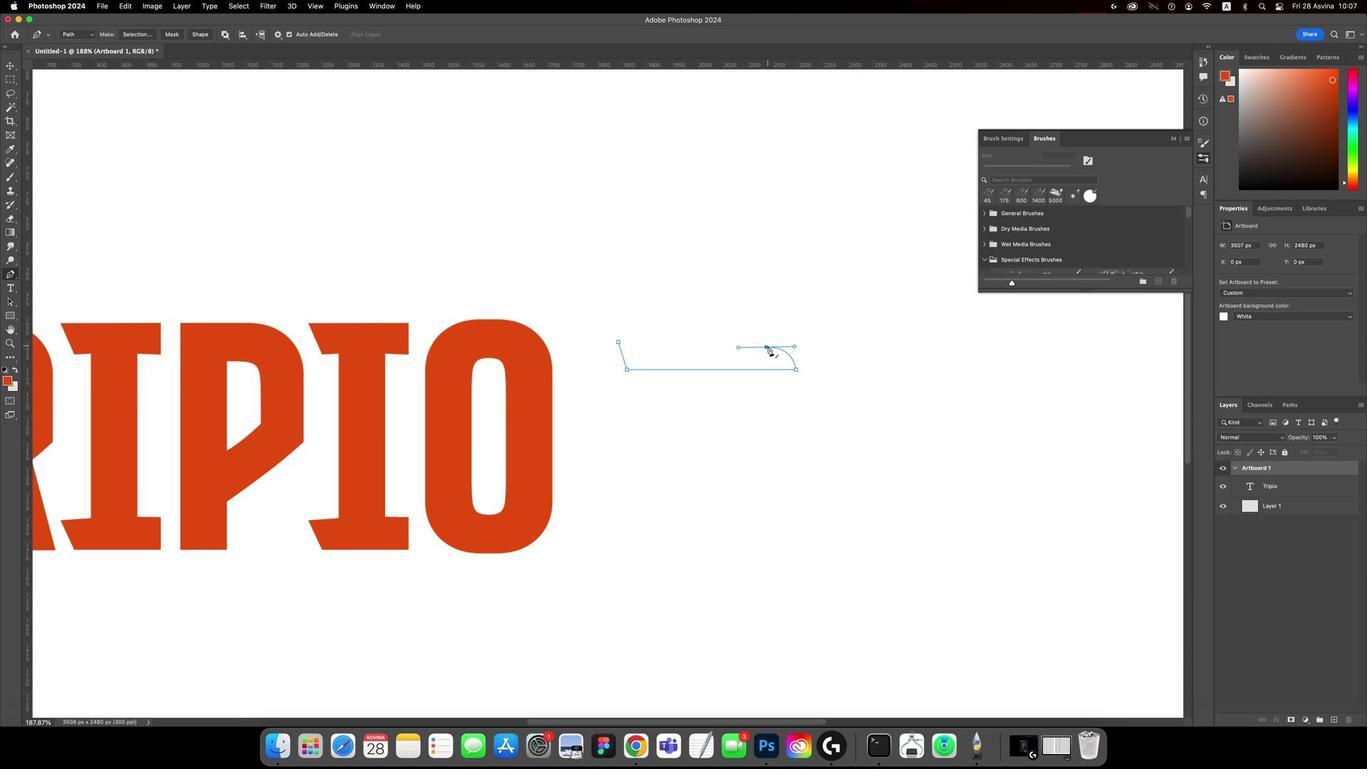 
Action: Key pressed Key.alt
Screenshot: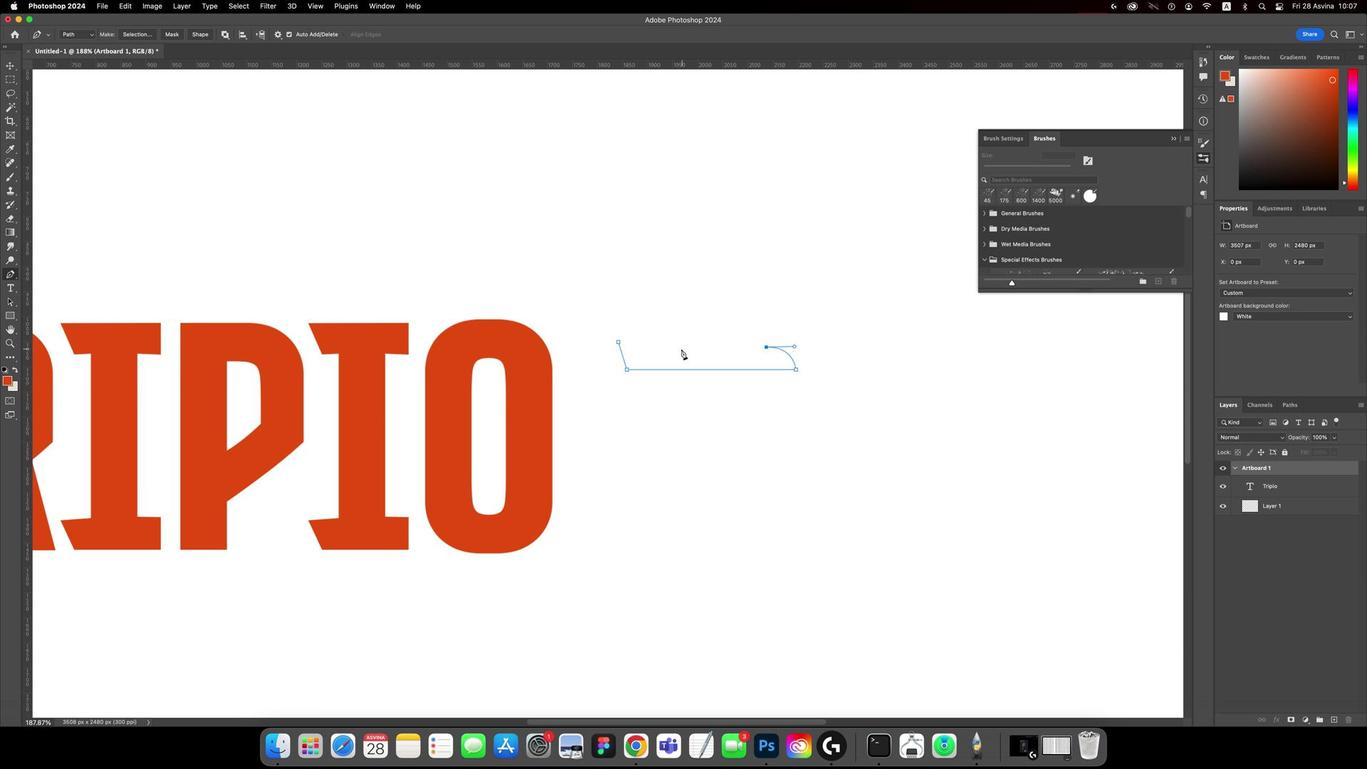 
Action: Mouse pressed left at (763, 407)
Screenshot: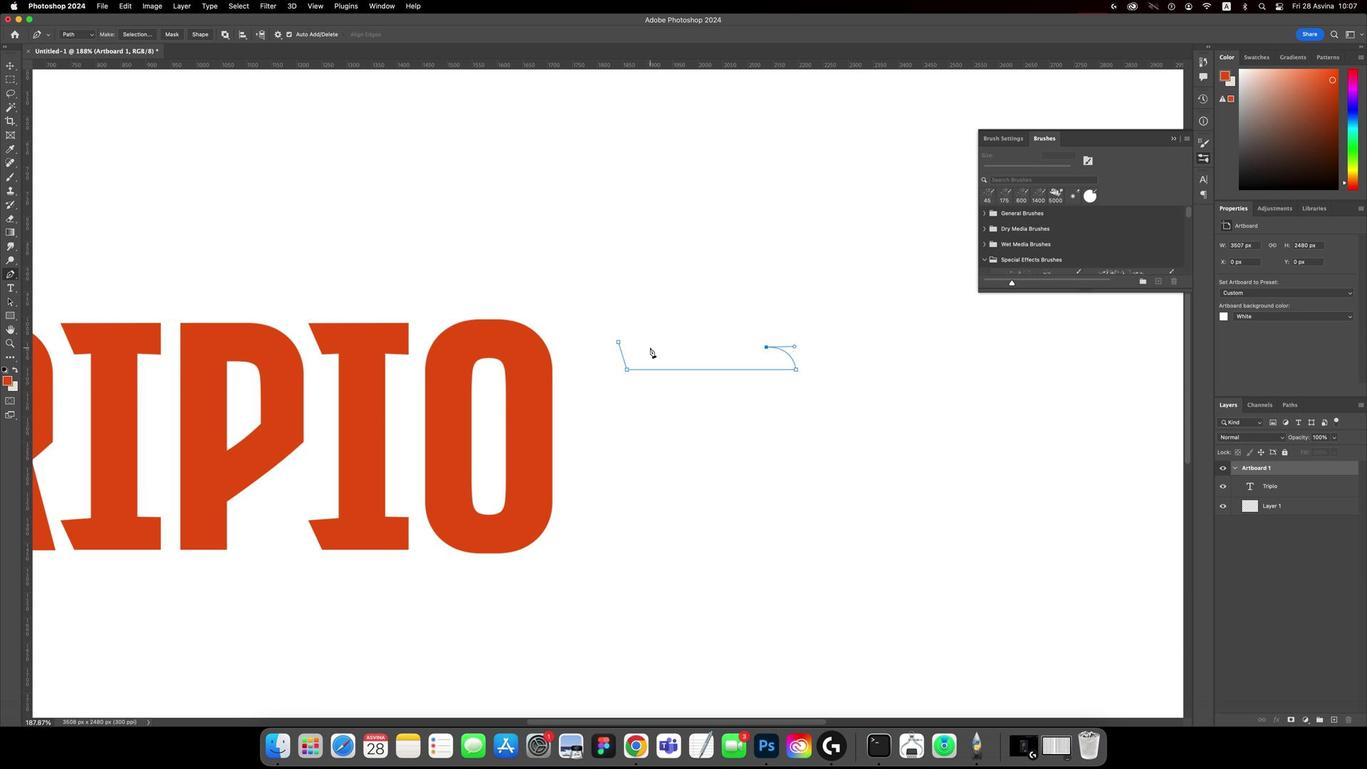 
Action: Mouse moved to (636, 407)
Screenshot: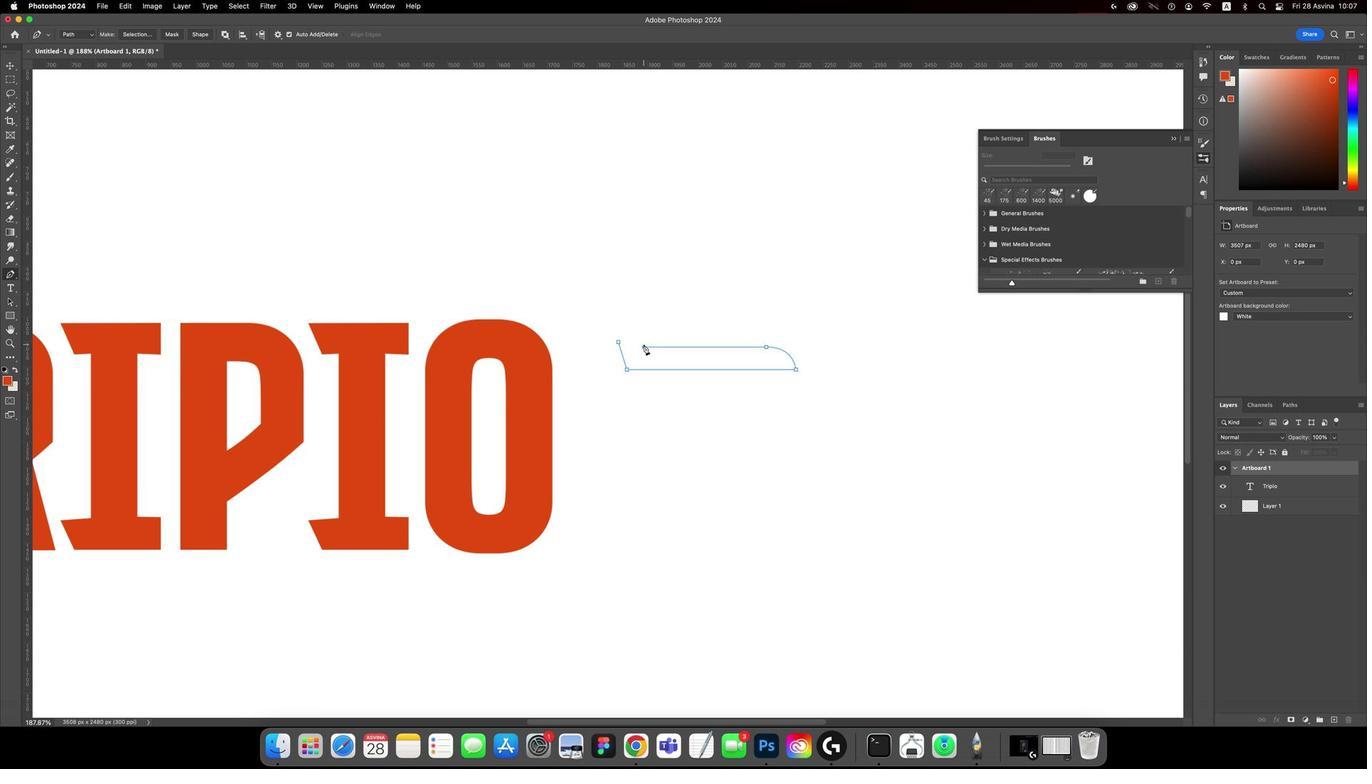 
Action: Key pressed Key.shift
Screenshot: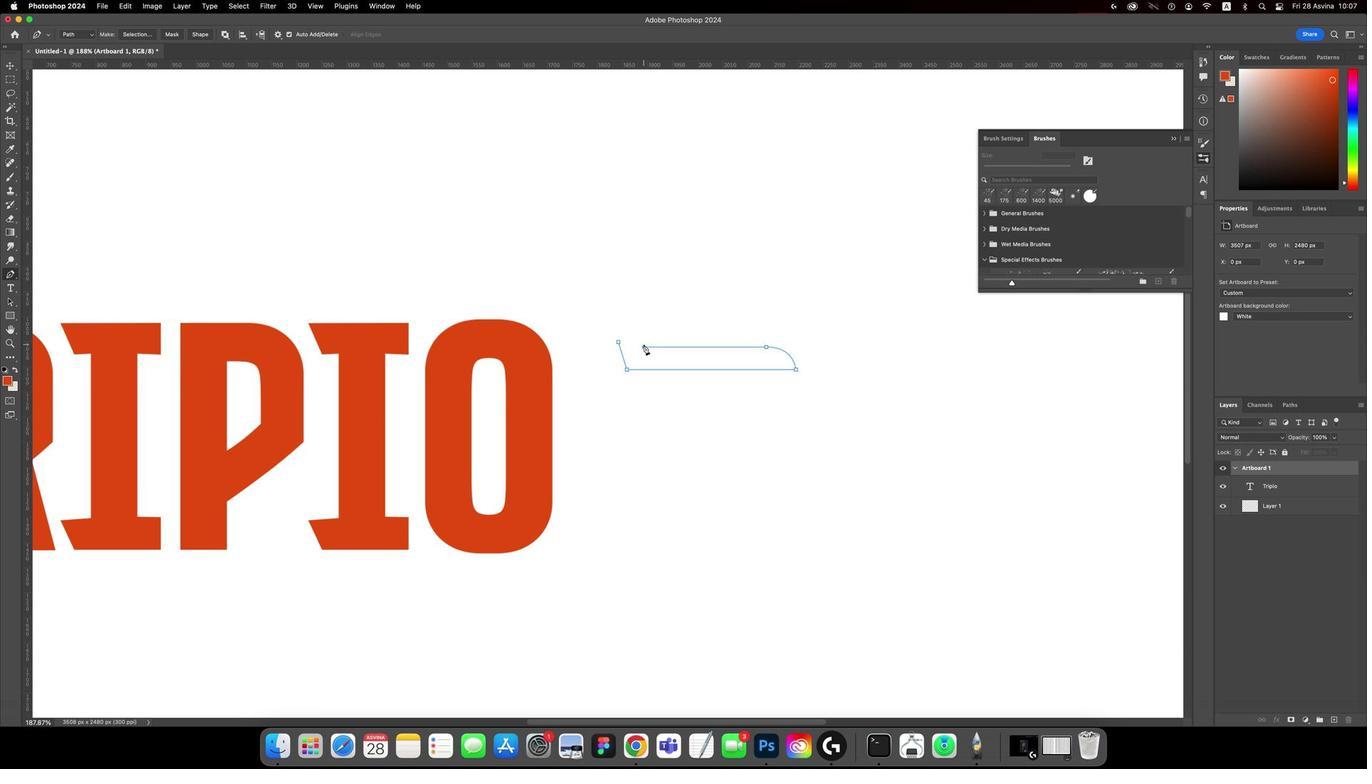 
Action: Mouse moved to (638, 407)
Screenshot: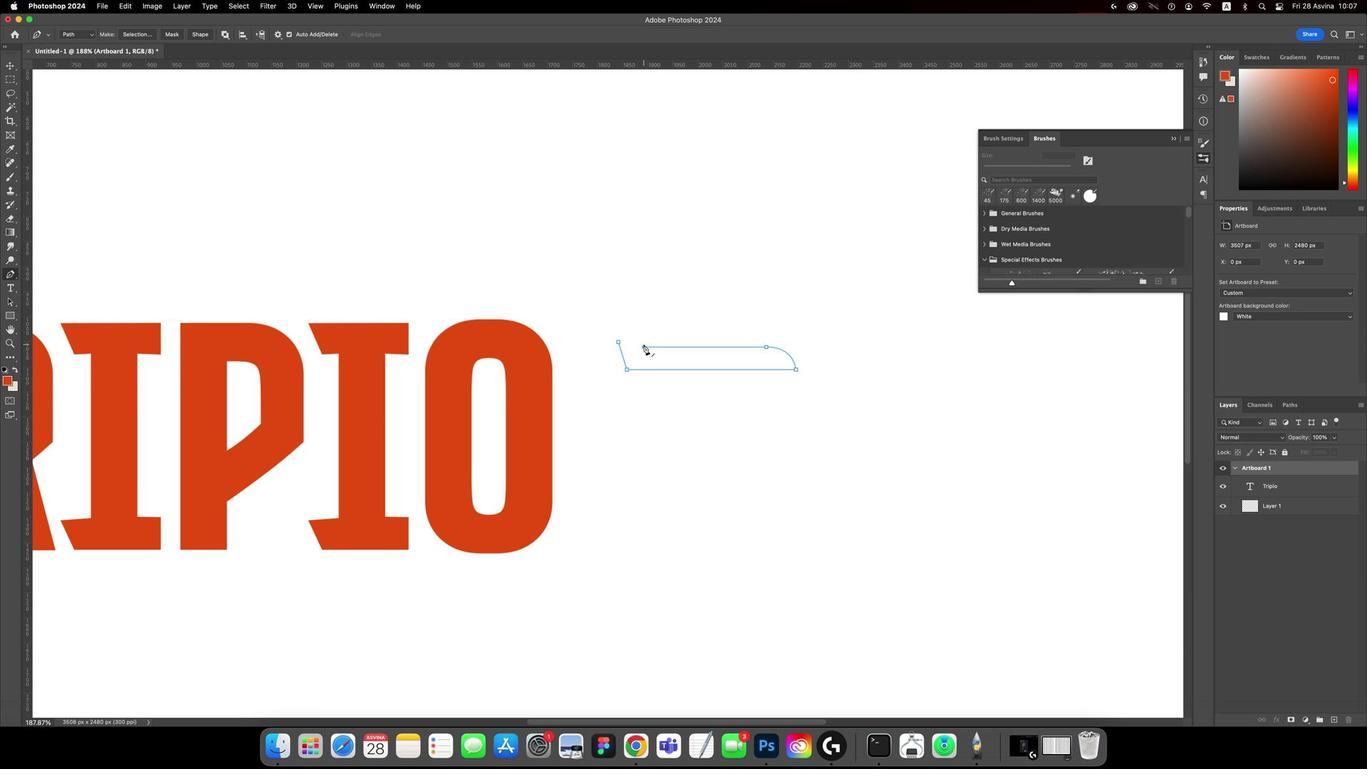 
Action: Mouse pressed left at (638, 407)
Screenshot: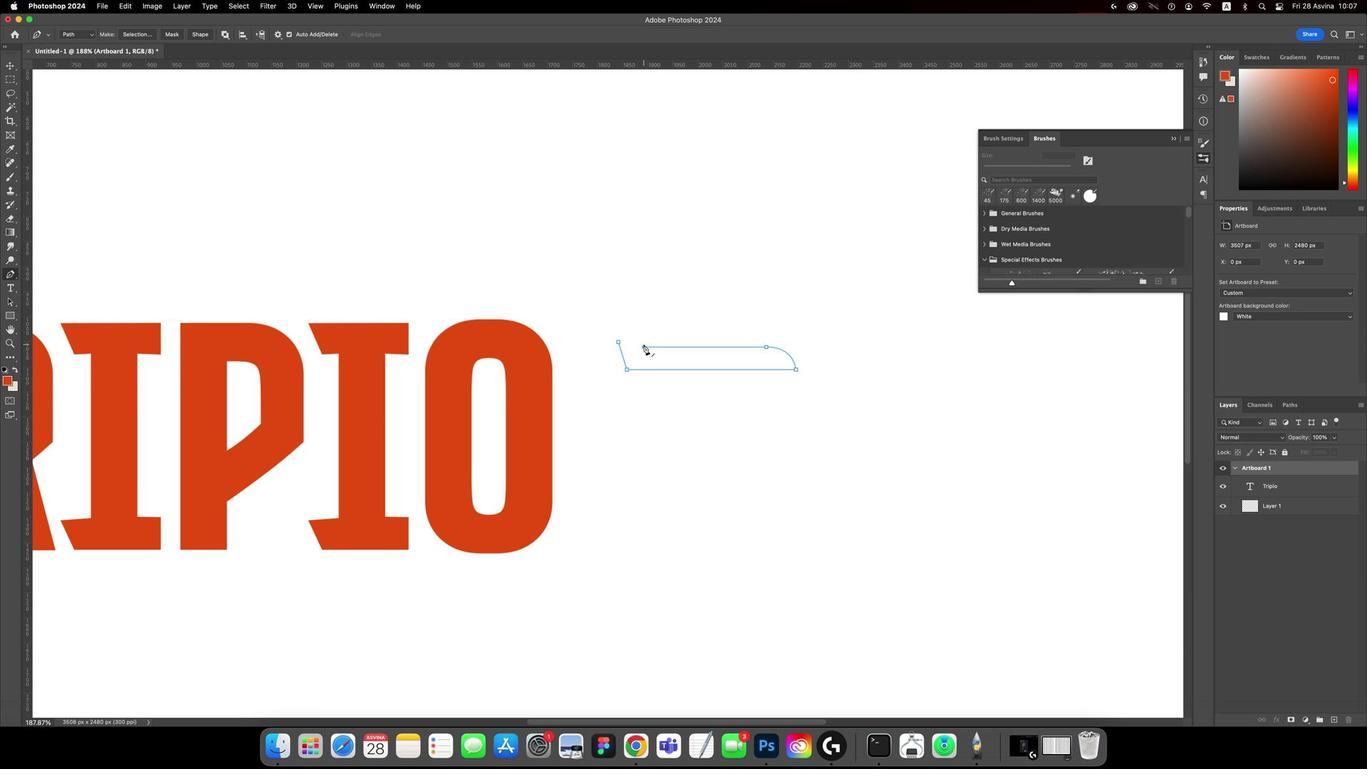 
Action: Mouse moved to (617, 395)
Screenshot: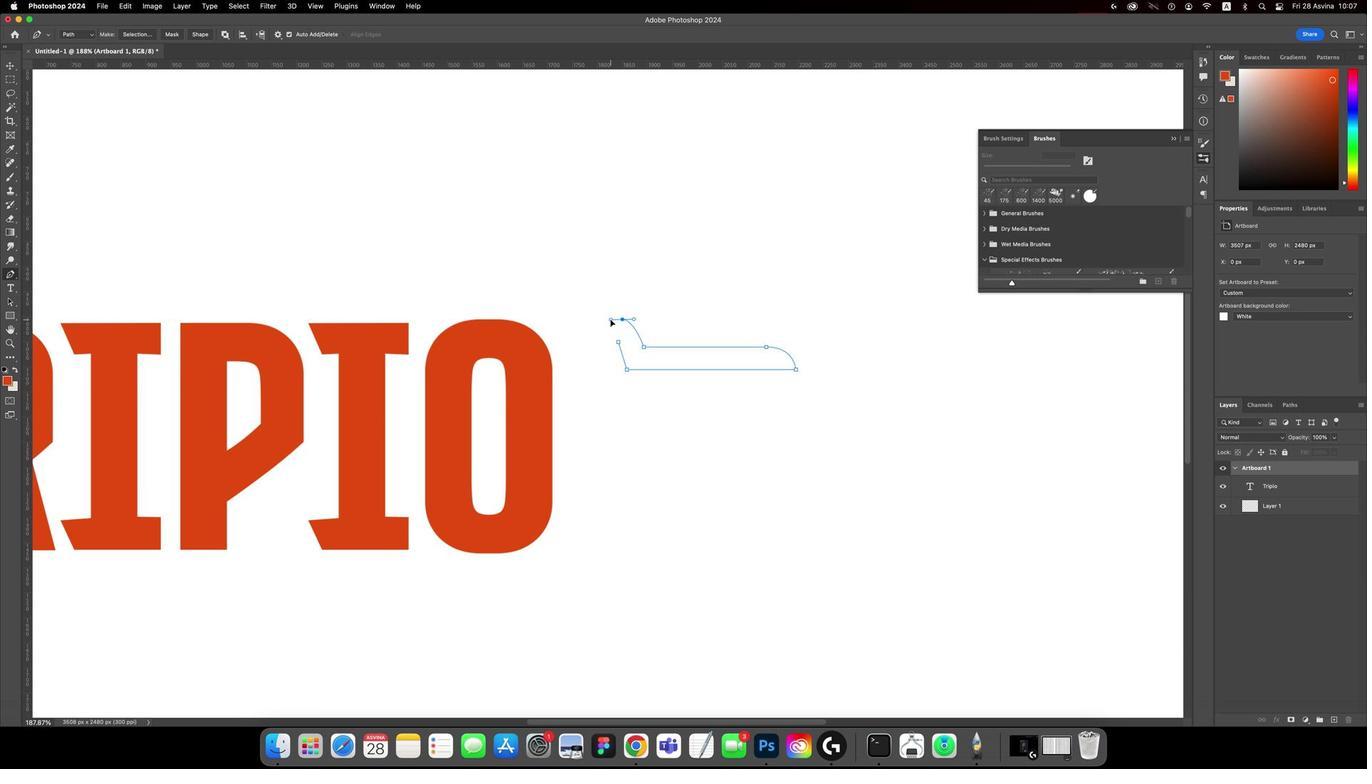 
Action: Mouse pressed left at (617, 395)
Screenshot: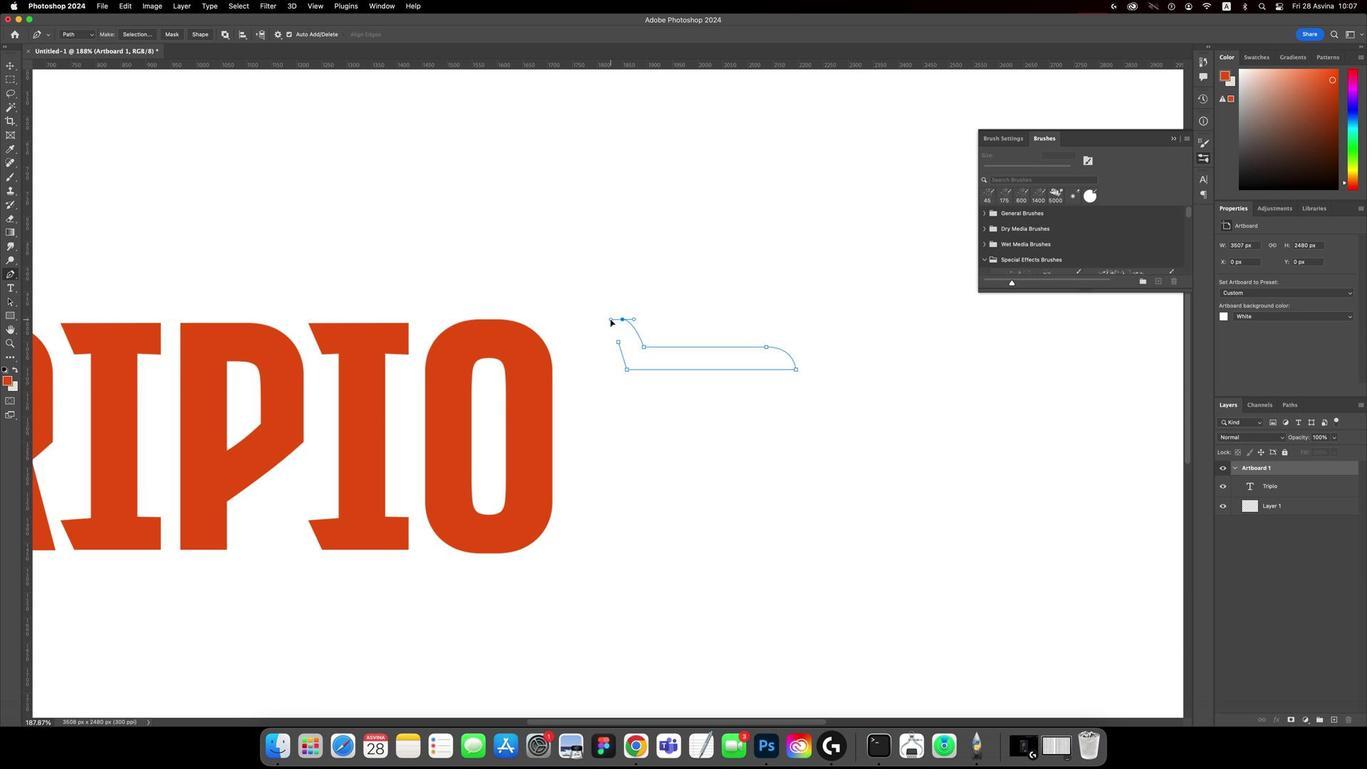 
Action: Mouse moved to (617, 395)
Screenshot: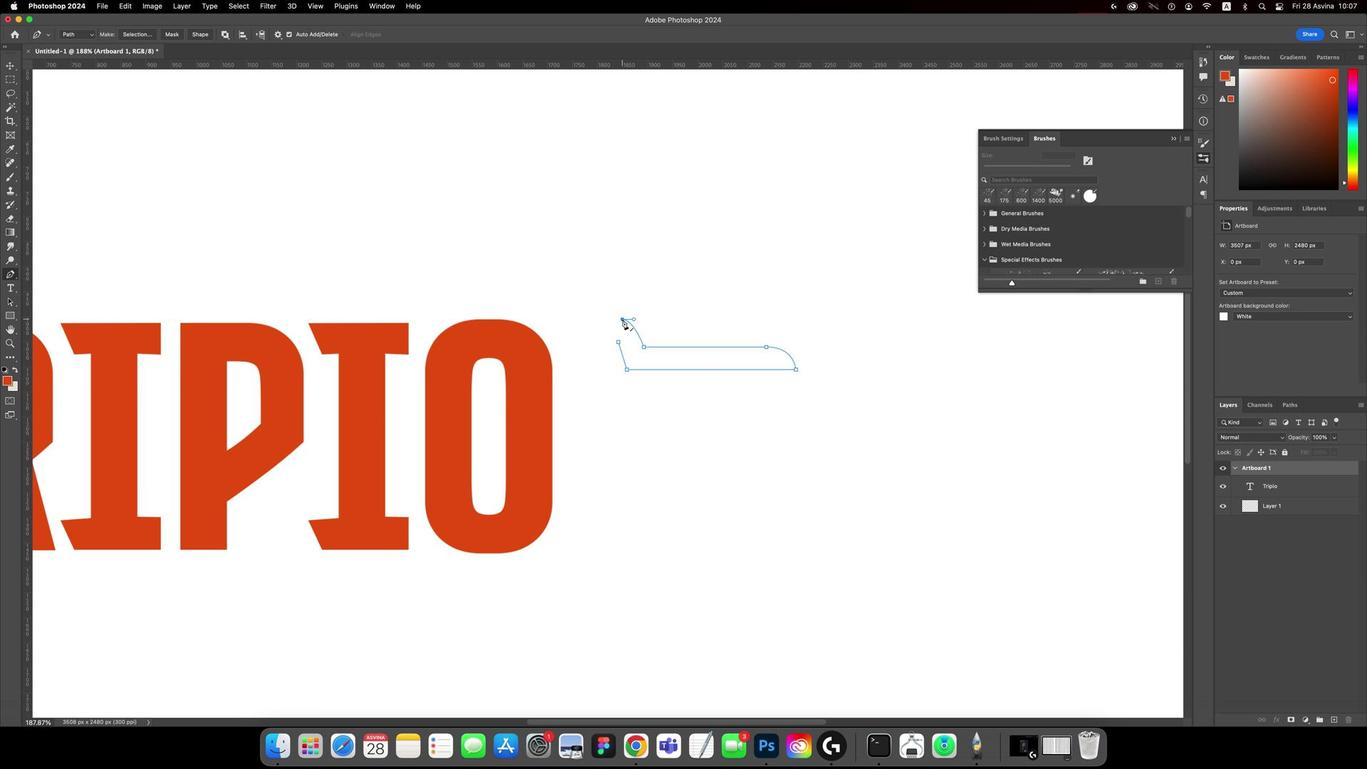 
Action: Key pressed Key.alt
Screenshot: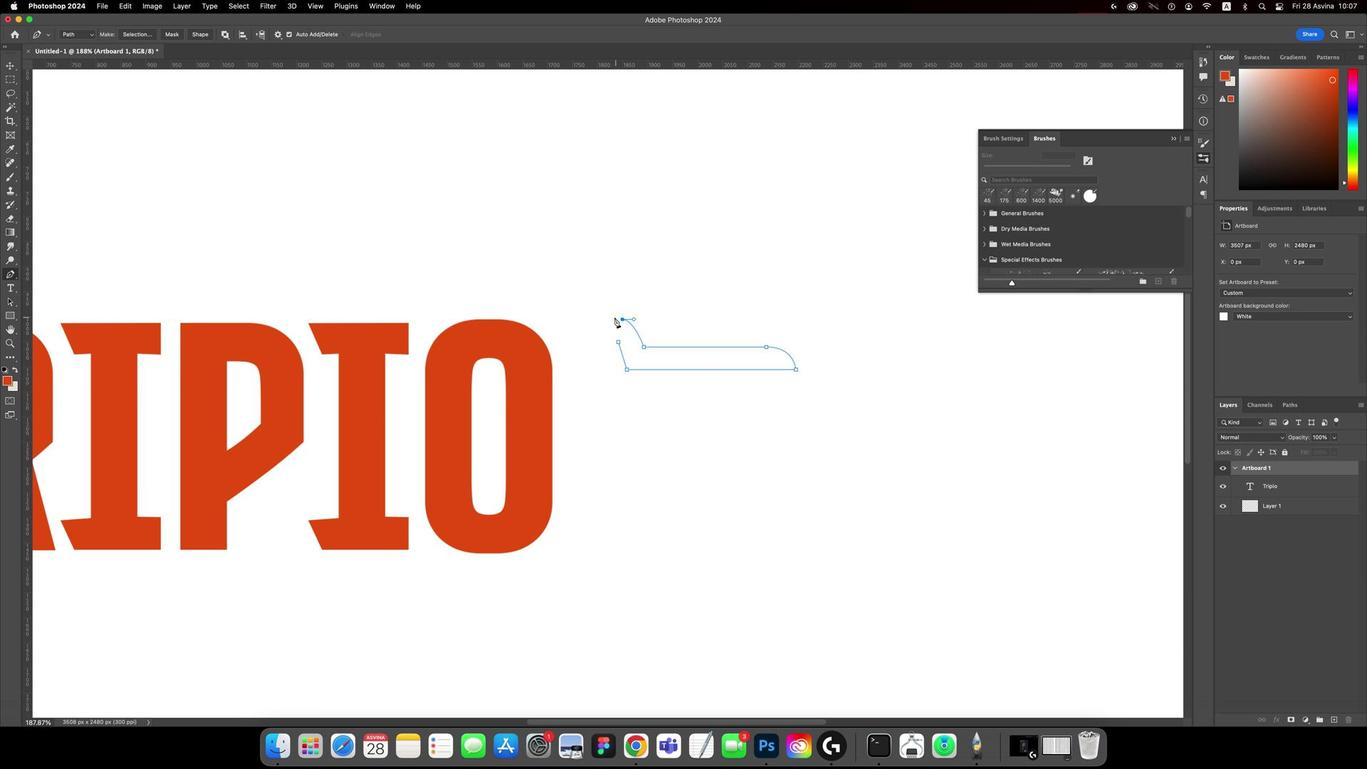 
Action: Mouse pressed left at (617, 395)
Screenshot: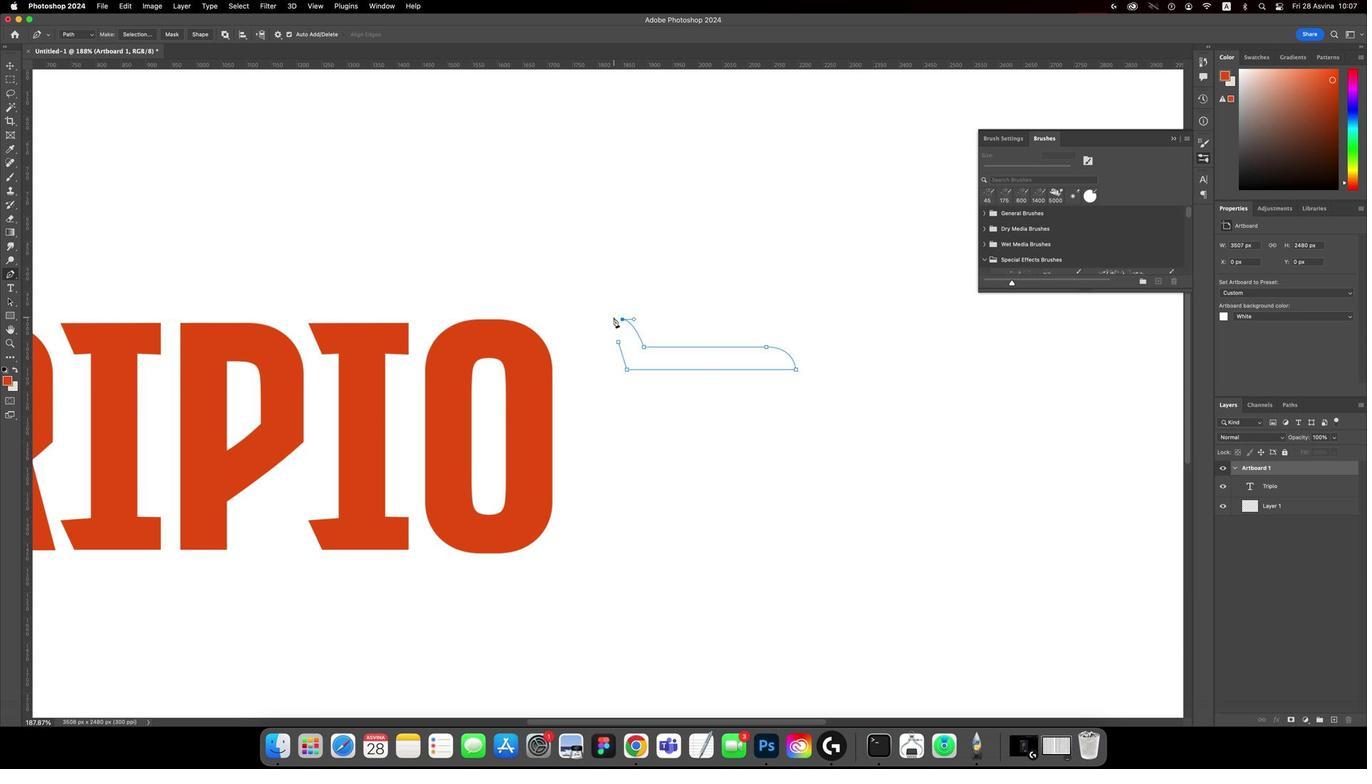 
Action: Mouse moved to (606, 395)
Screenshot: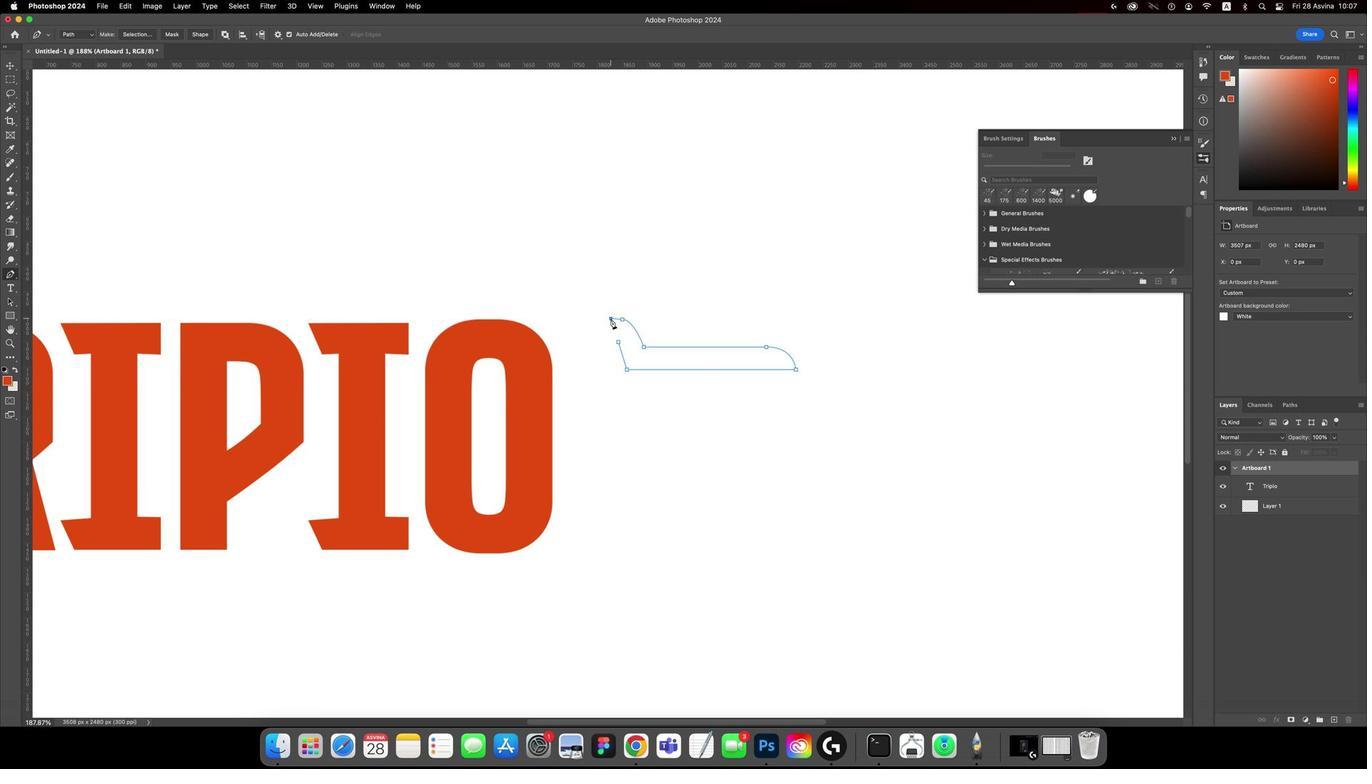 
Action: Mouse pressed left at (606, 395)
Screenshot: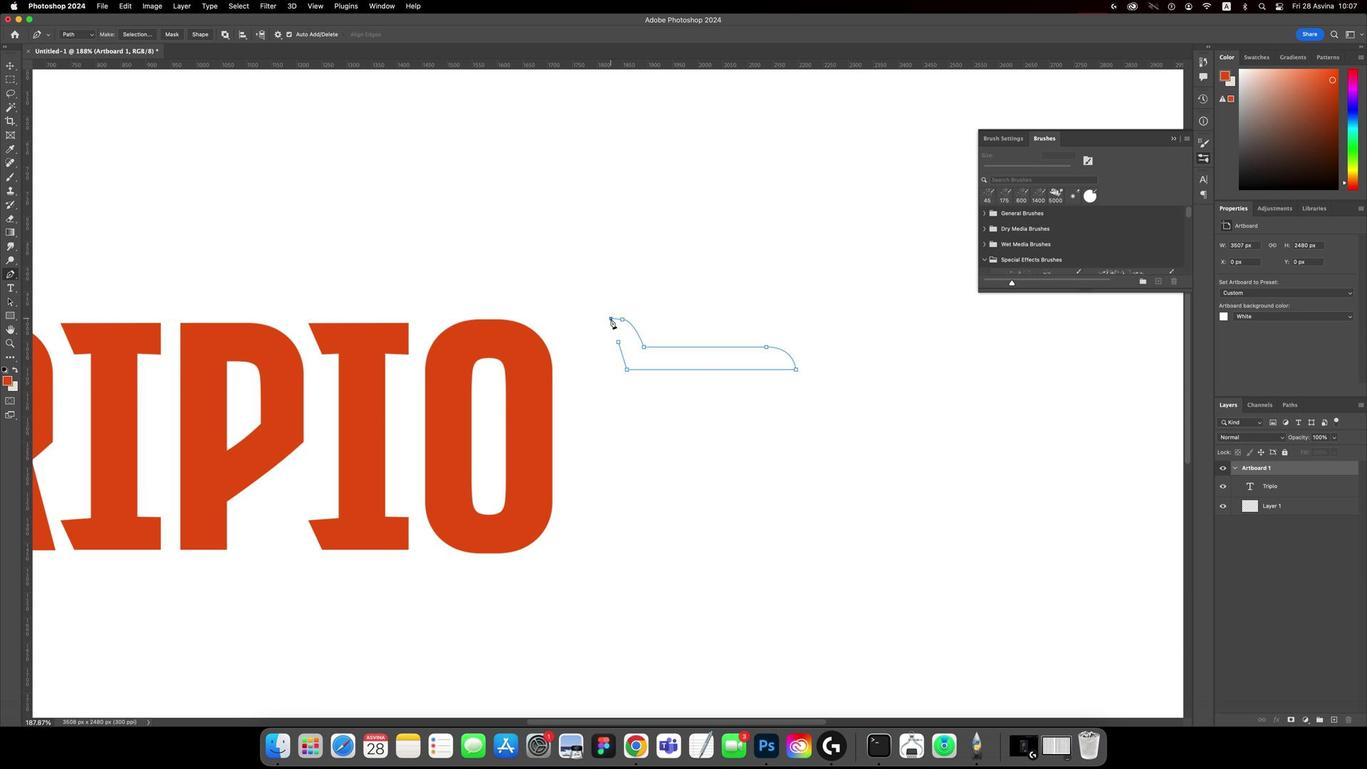 
Action: Key pressed Key.cmd'z'
Screenshot: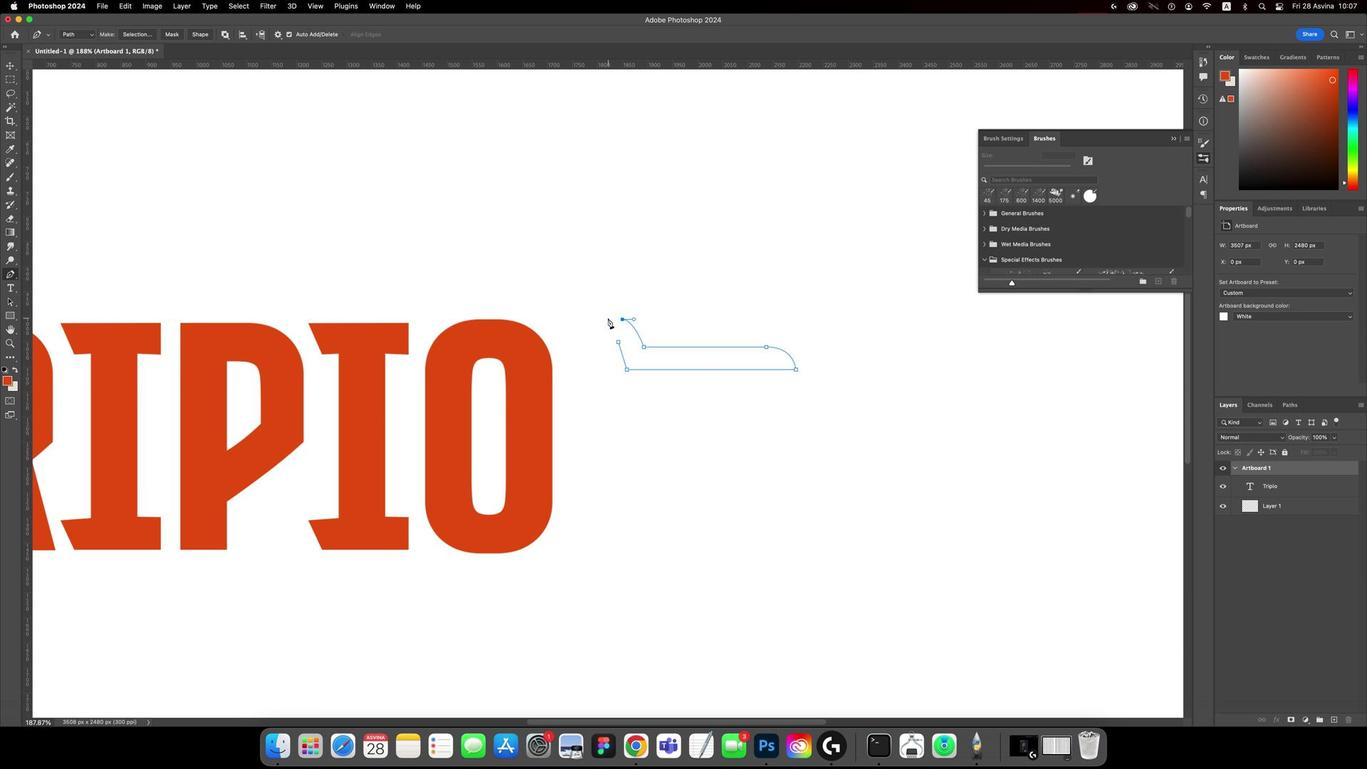 
Action: Mouse moved to (605, 395)
Screenshot: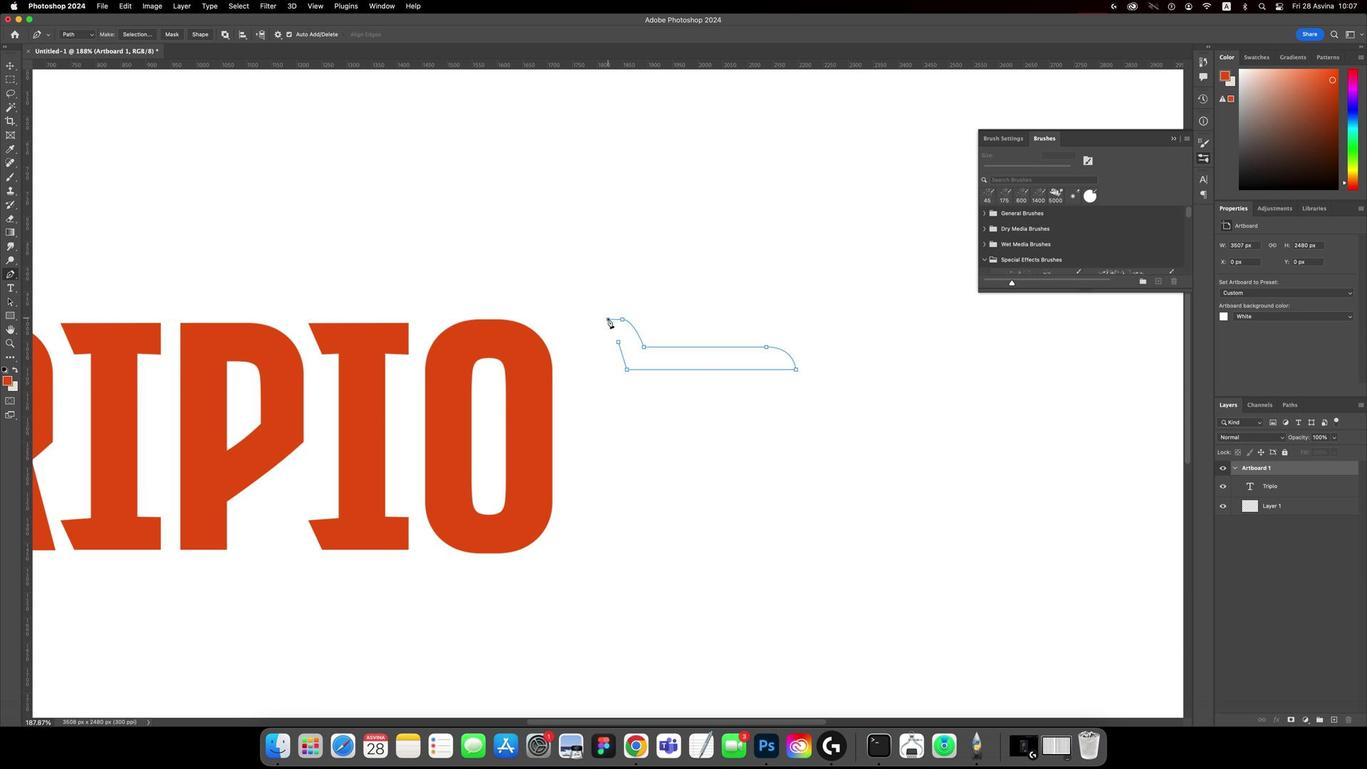 
Action: Key pressed Key.shift
Screenshot: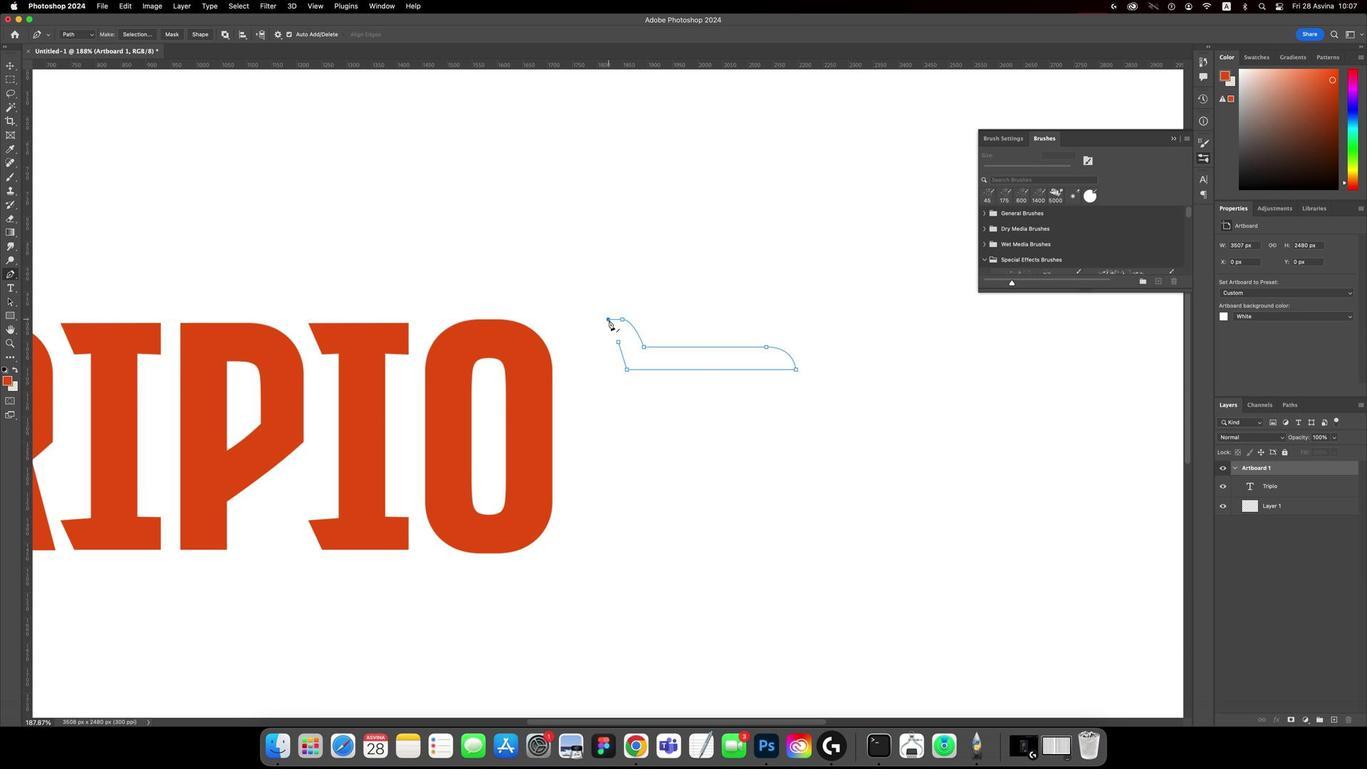 
Action: Mouse moved to (603, 395)
Screenshot: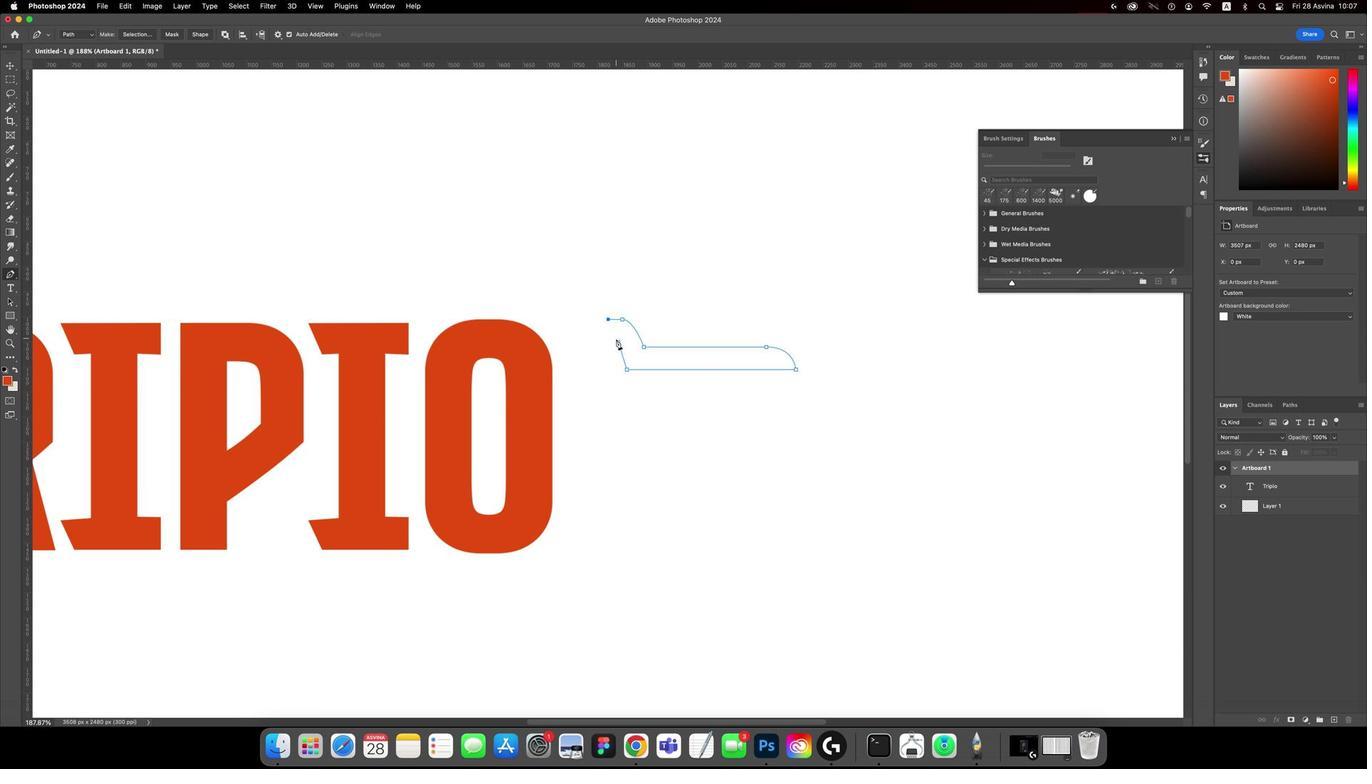 
Action: Mouse pressed left at (603, 395)
Screenshot: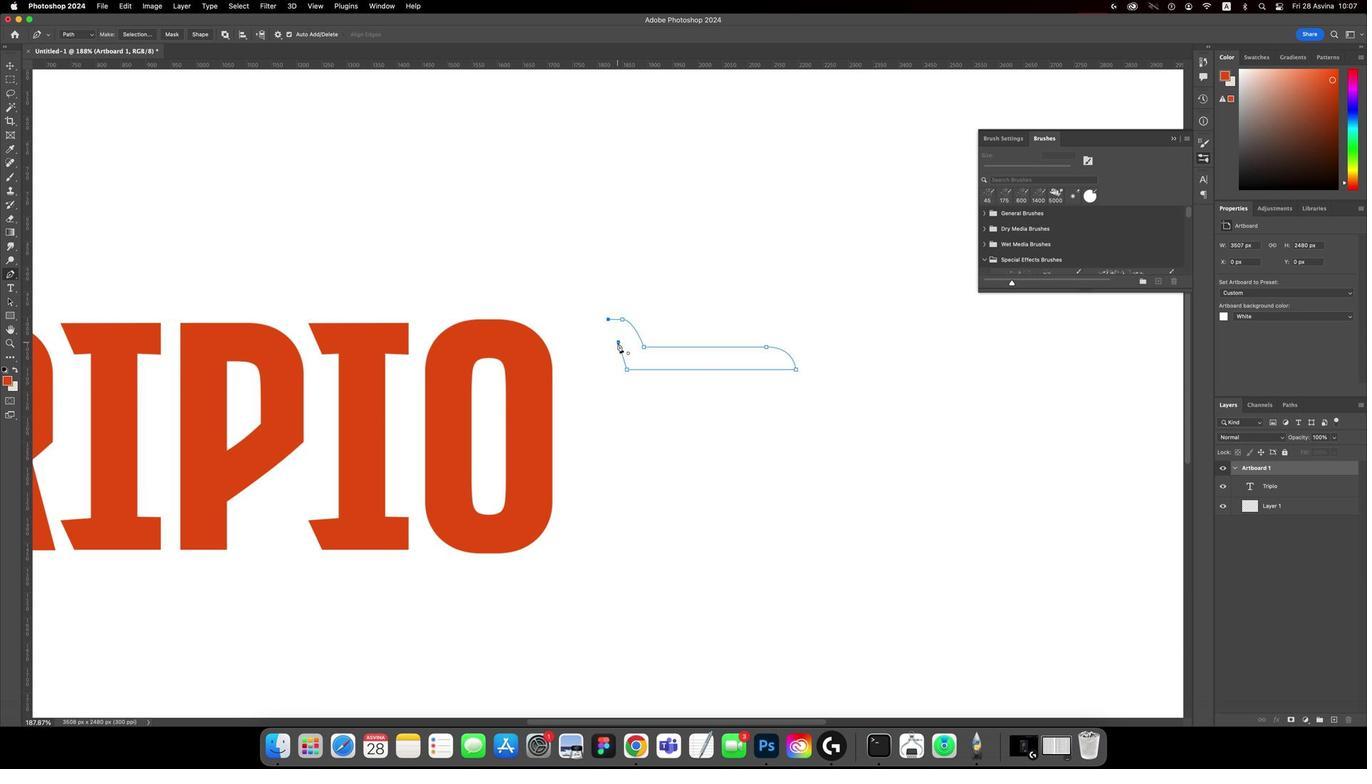
Action: Mouse moved to (612, 405)
Screenshot: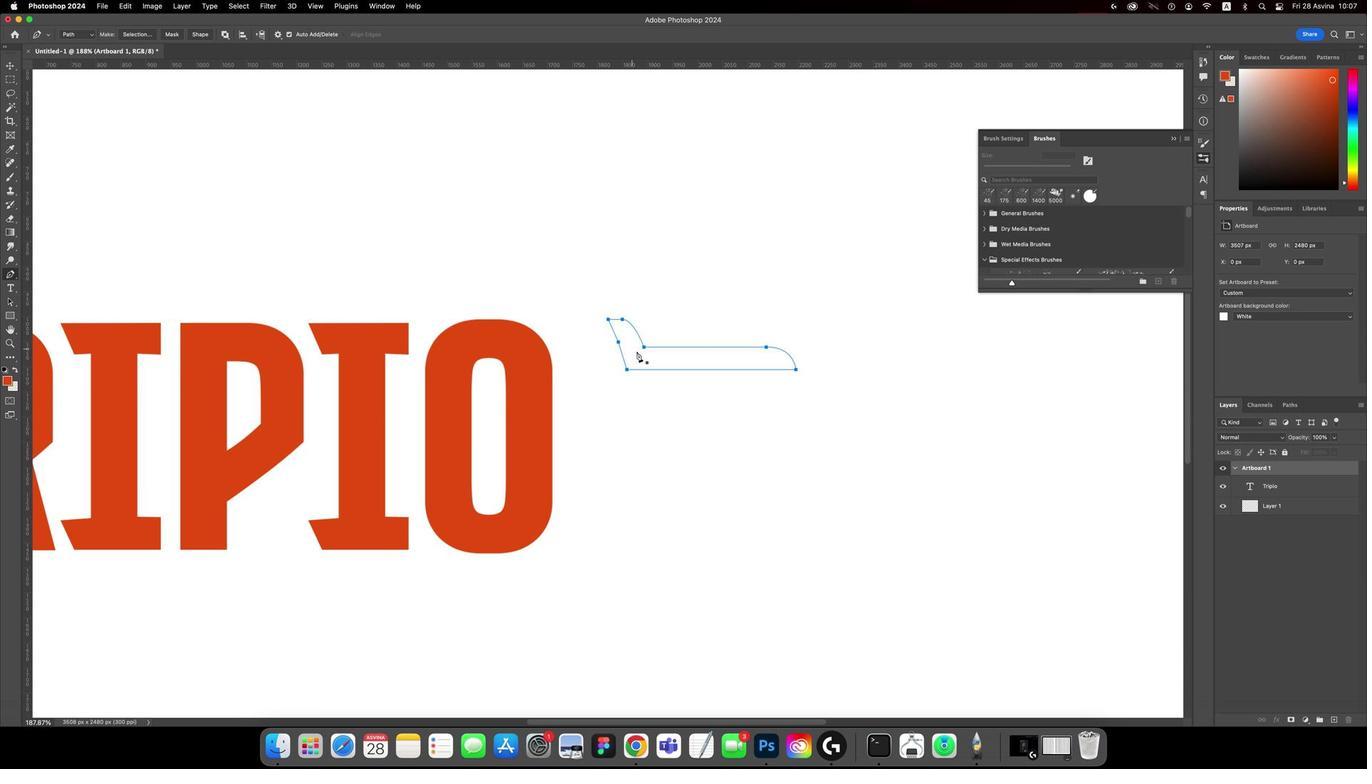 
Action: Mouse pressed left at (612, 405)
Screenshot: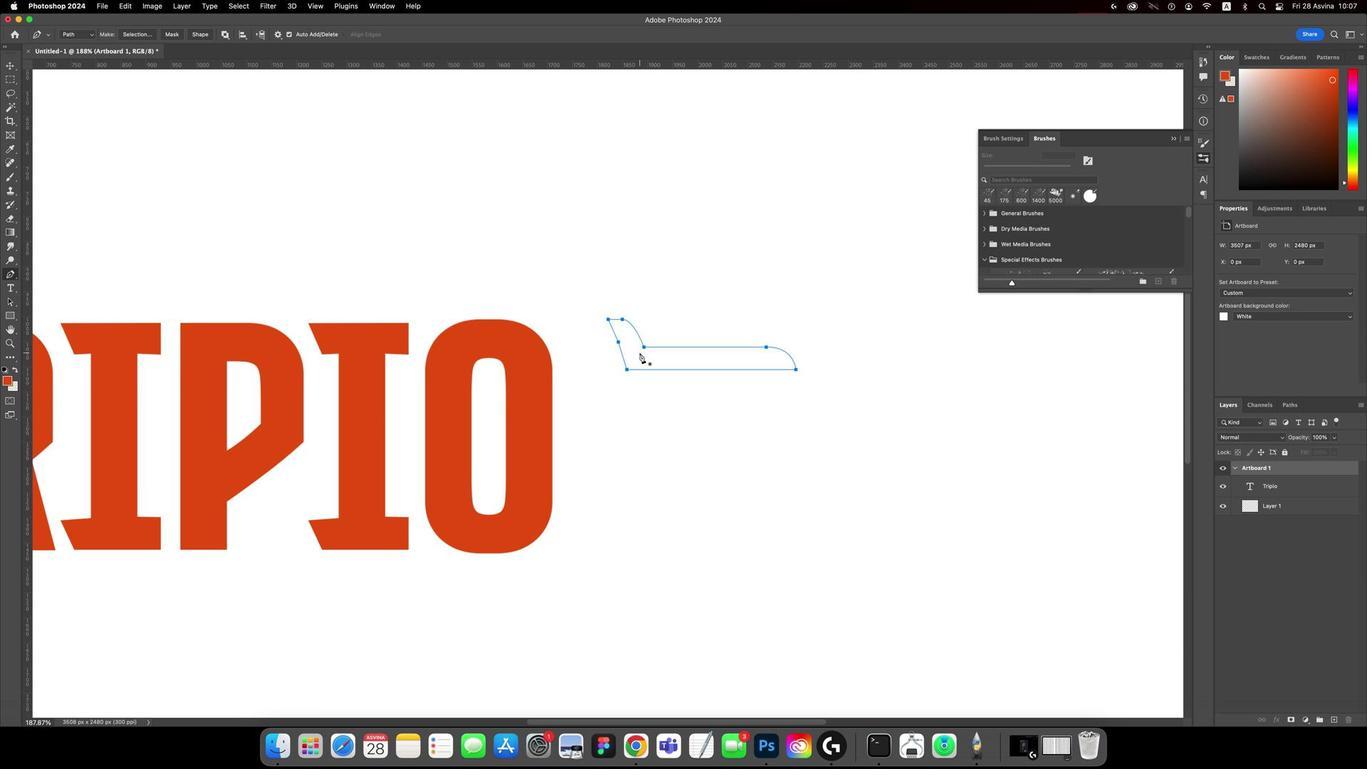 
Action: Mouse moved to (67, 270)
Screenshot: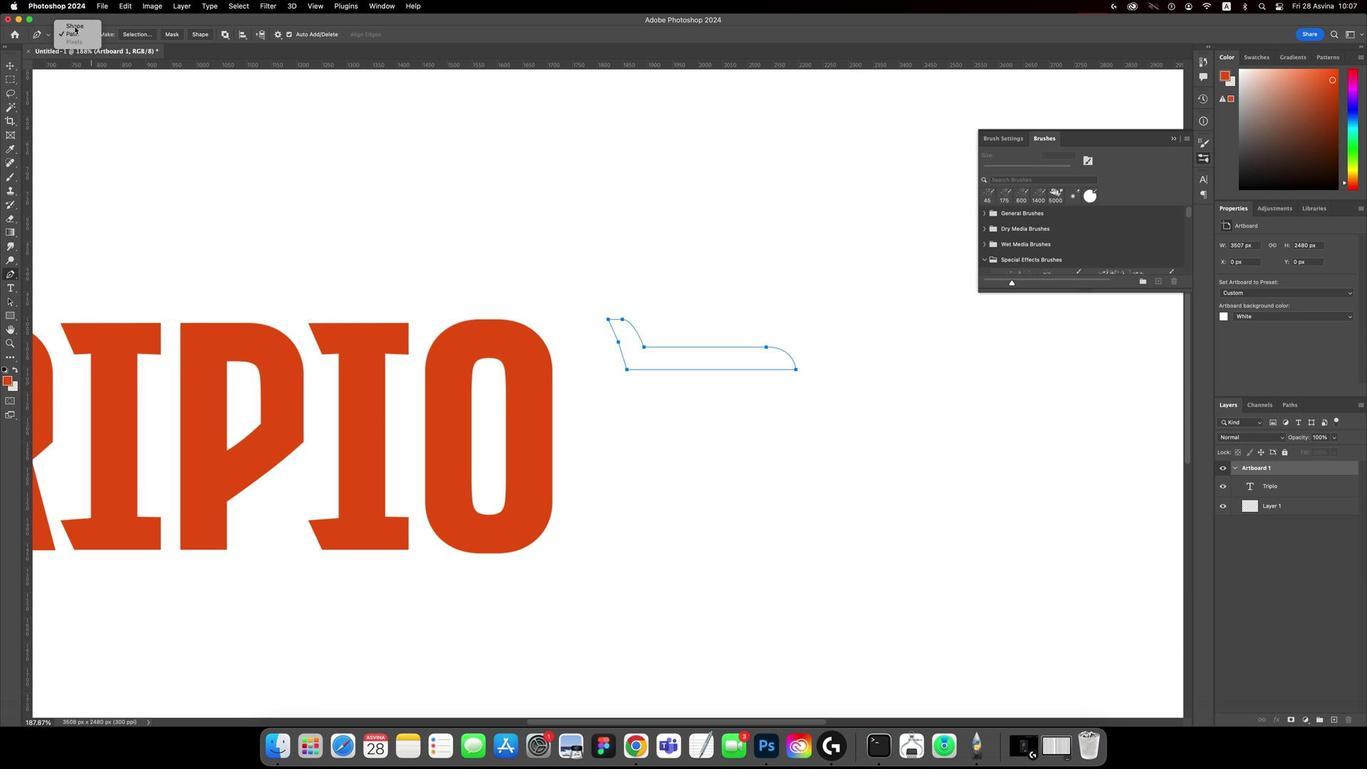 
Action: Mouse pressed left at (67, 270)
Screenshot: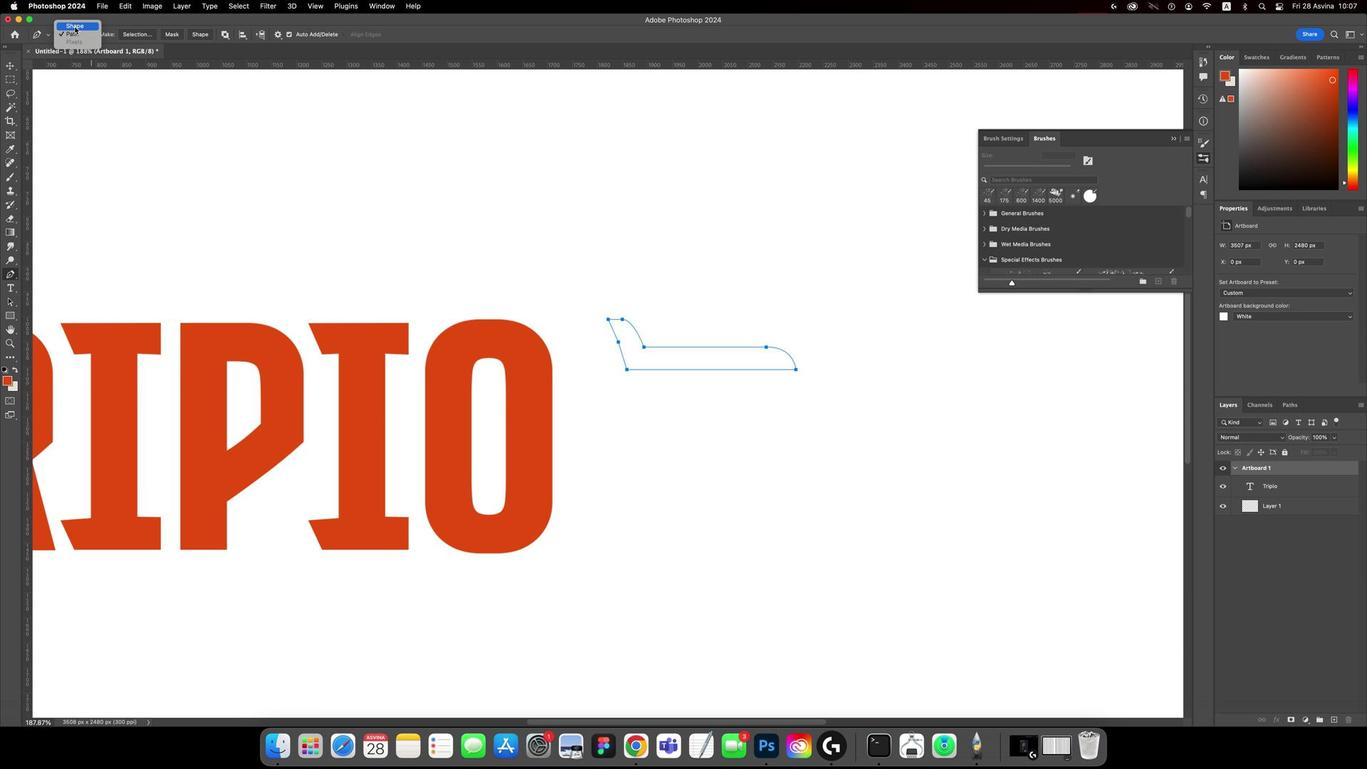 
Action: Mouse moved to (67, 268)
Screenshot: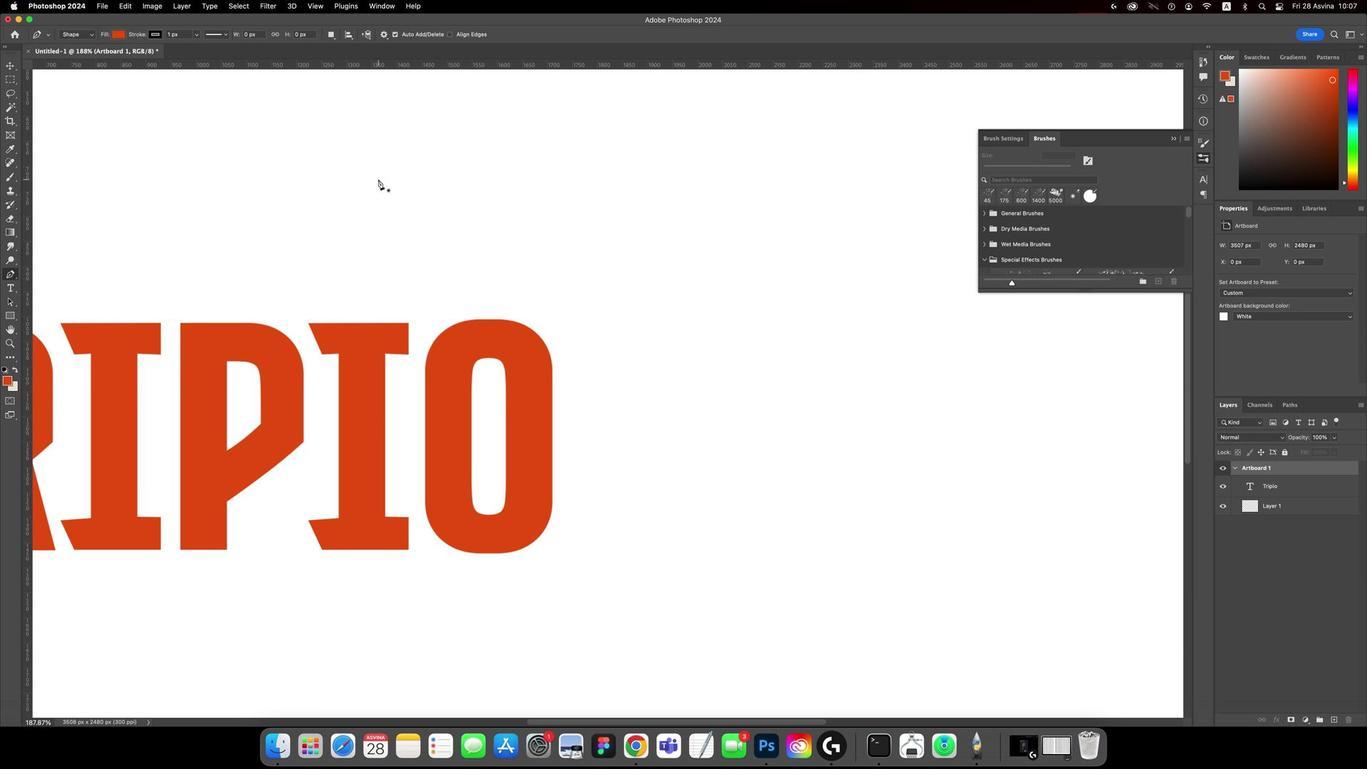 
Action: Mouse pressed left at (67, 268)
Screenshot: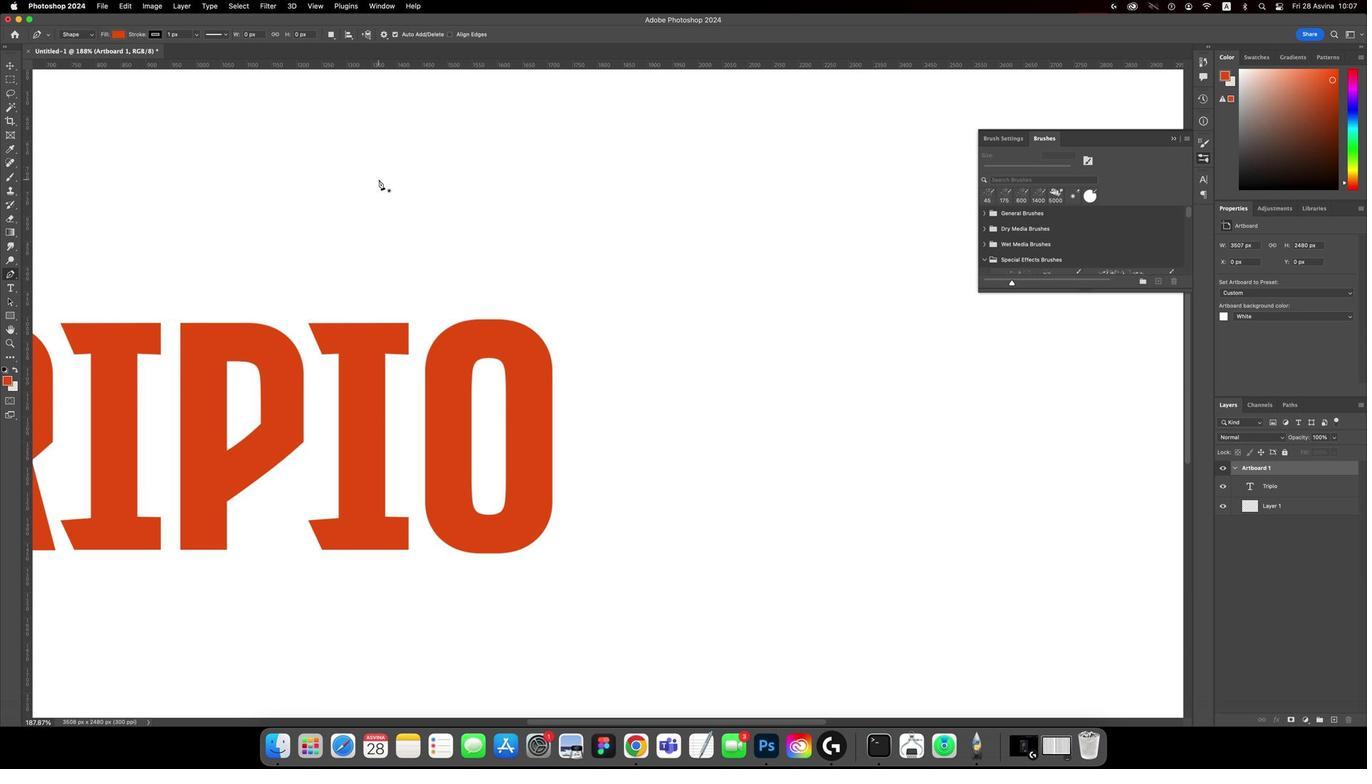 
Action: Mouse moved to (1286, 434)
Screenshot: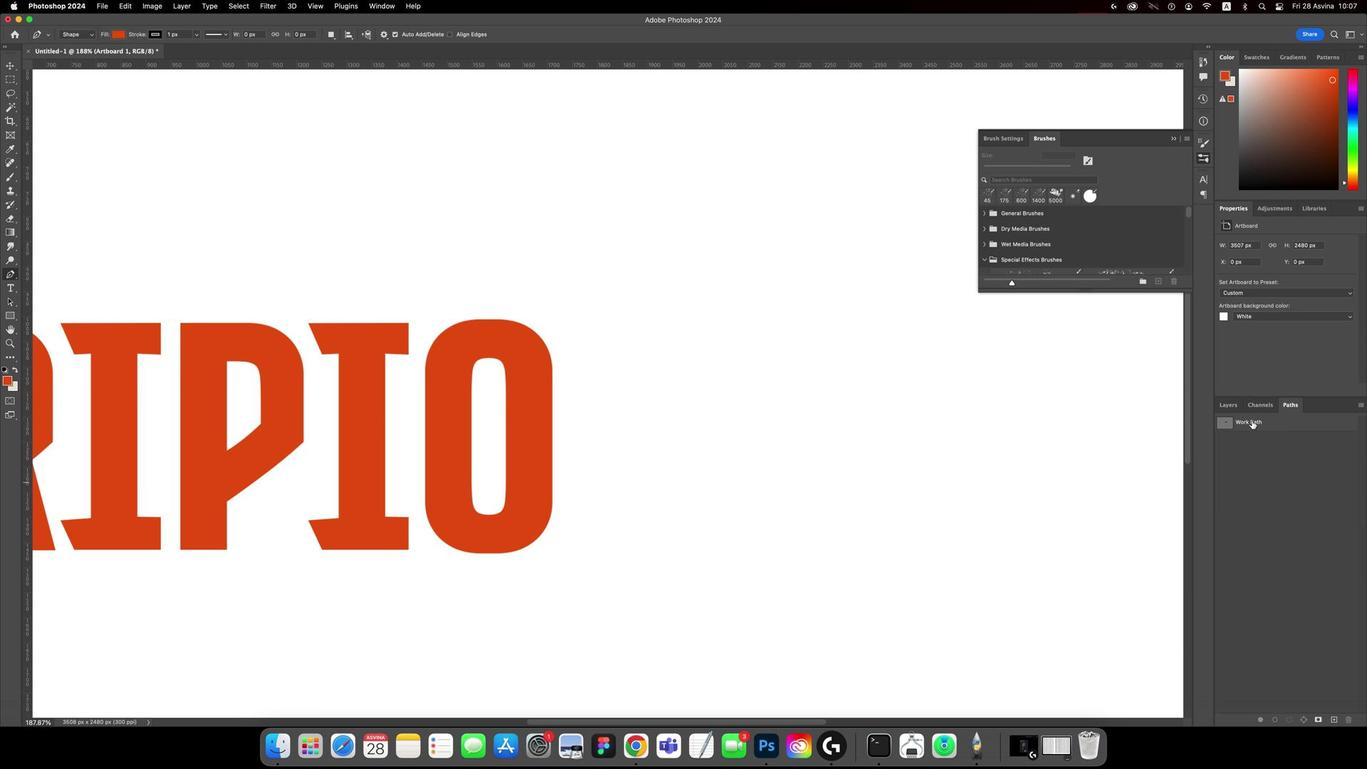 
Action: Mouse pressed left at (1286, 434)
Screenshot: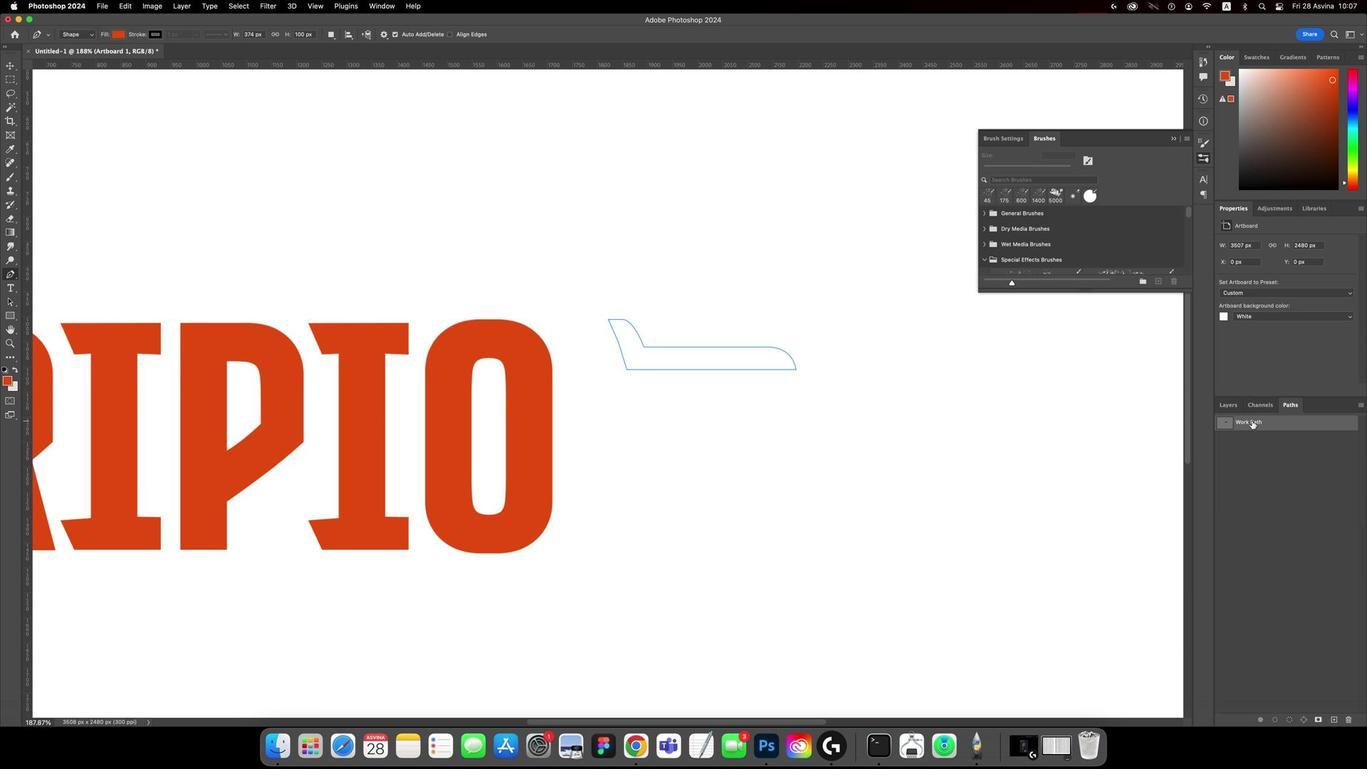 
Action: Mouse moved to (1249, 440)
Screenshot: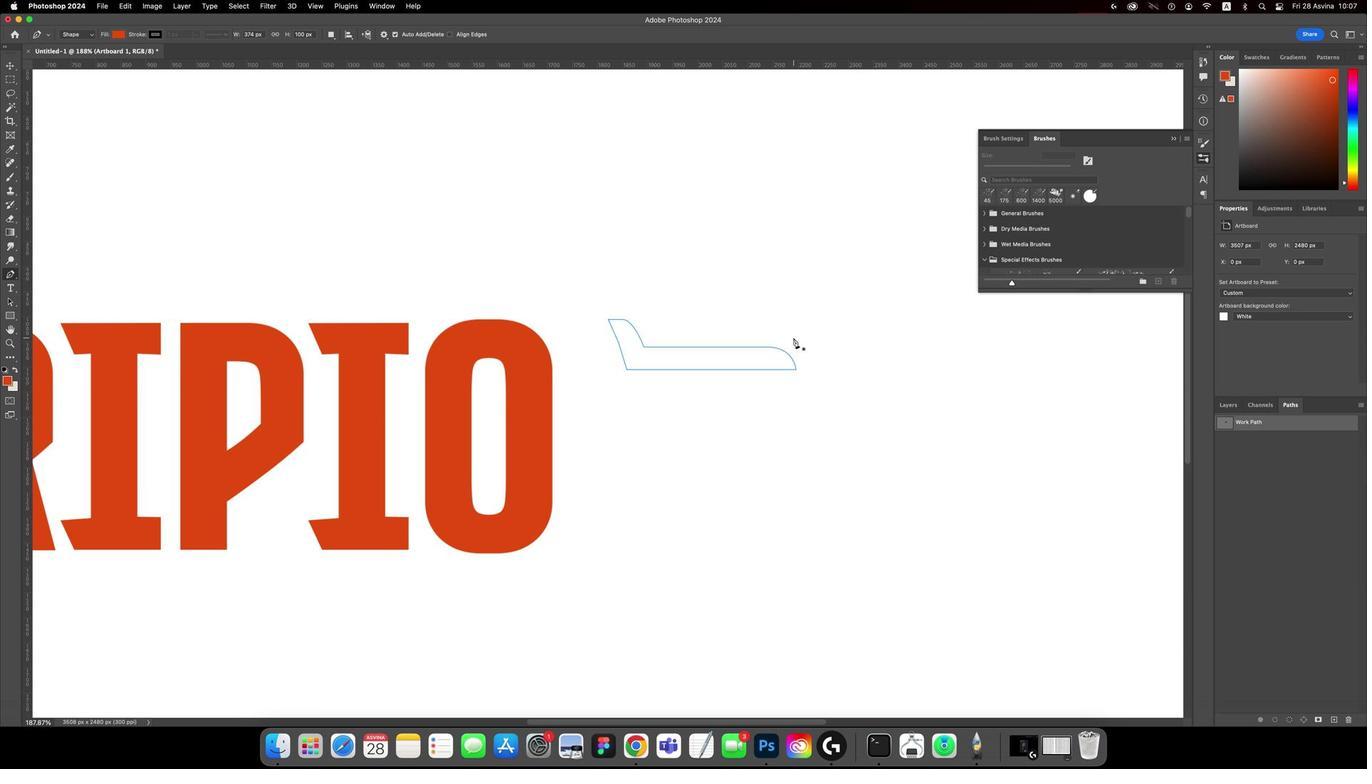 
Action: Mouse pressed left at (1249, 440)
Screenshot: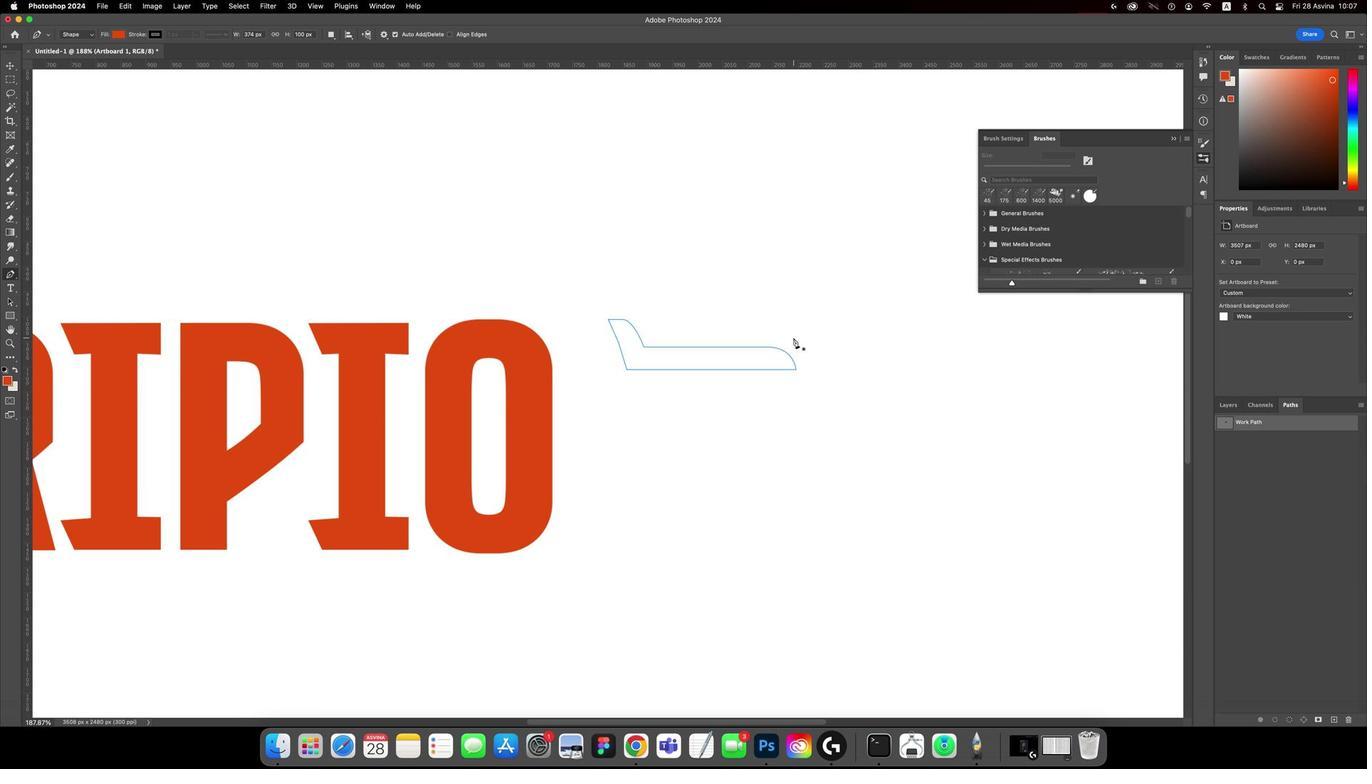 
Action: Mouse moved to (108, 273)
Screenshot: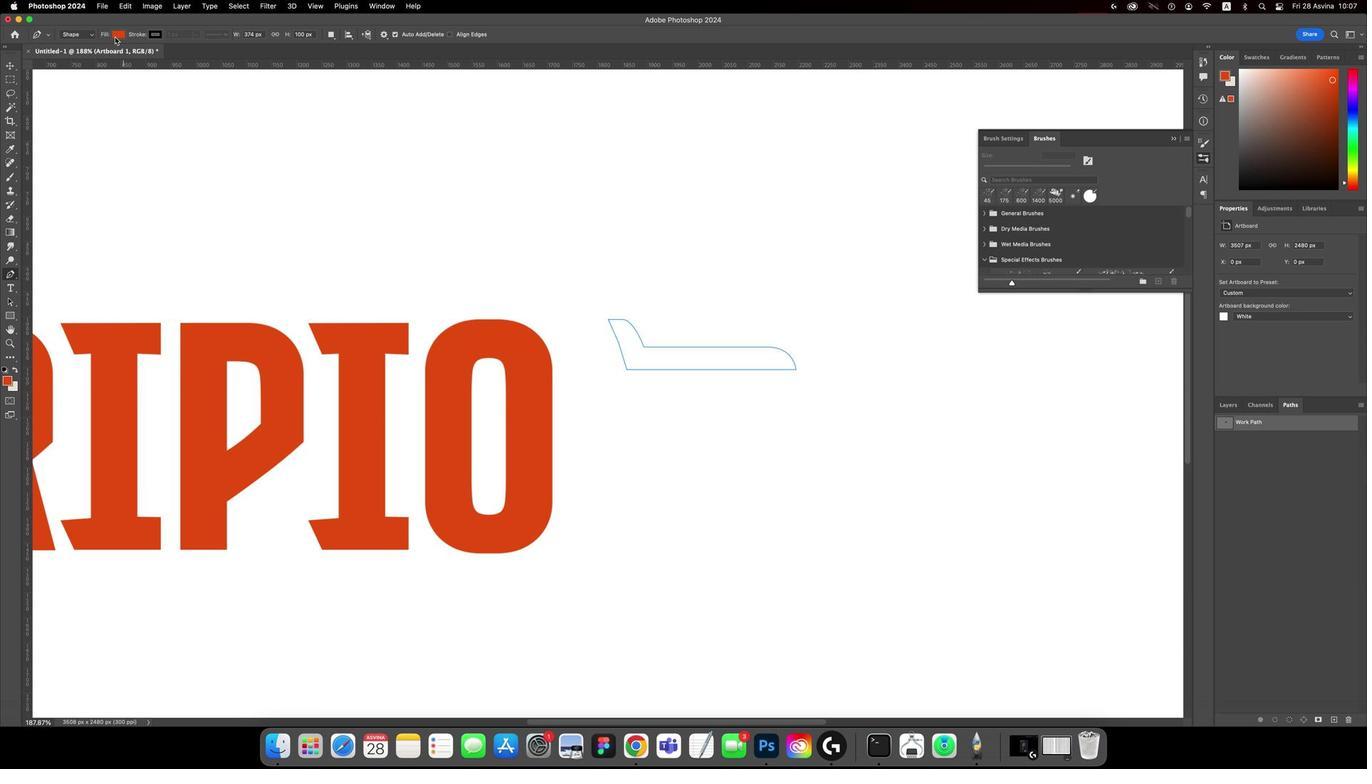 
Action: Mouse pressed left at (108, 273)
Screenshot: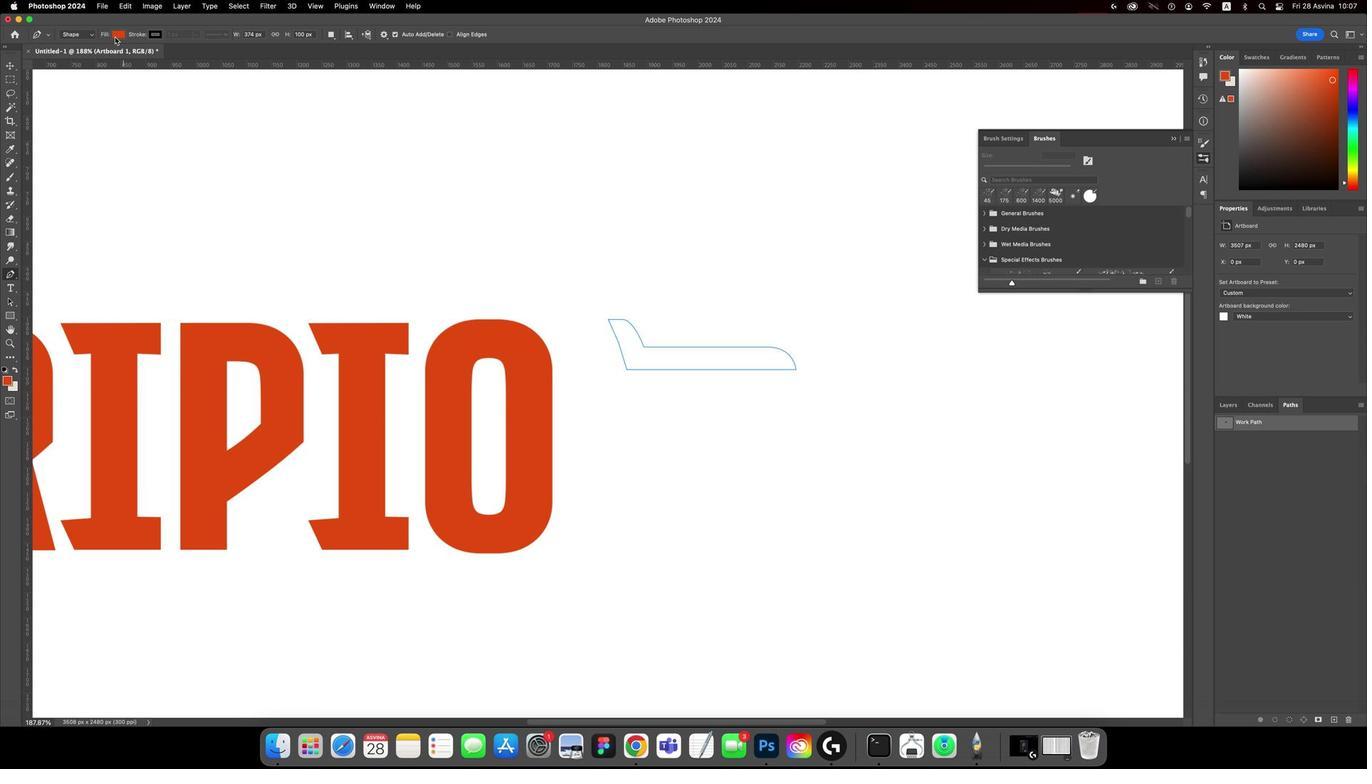 
Action: Mouse moved to (143, 272)
Screenshot: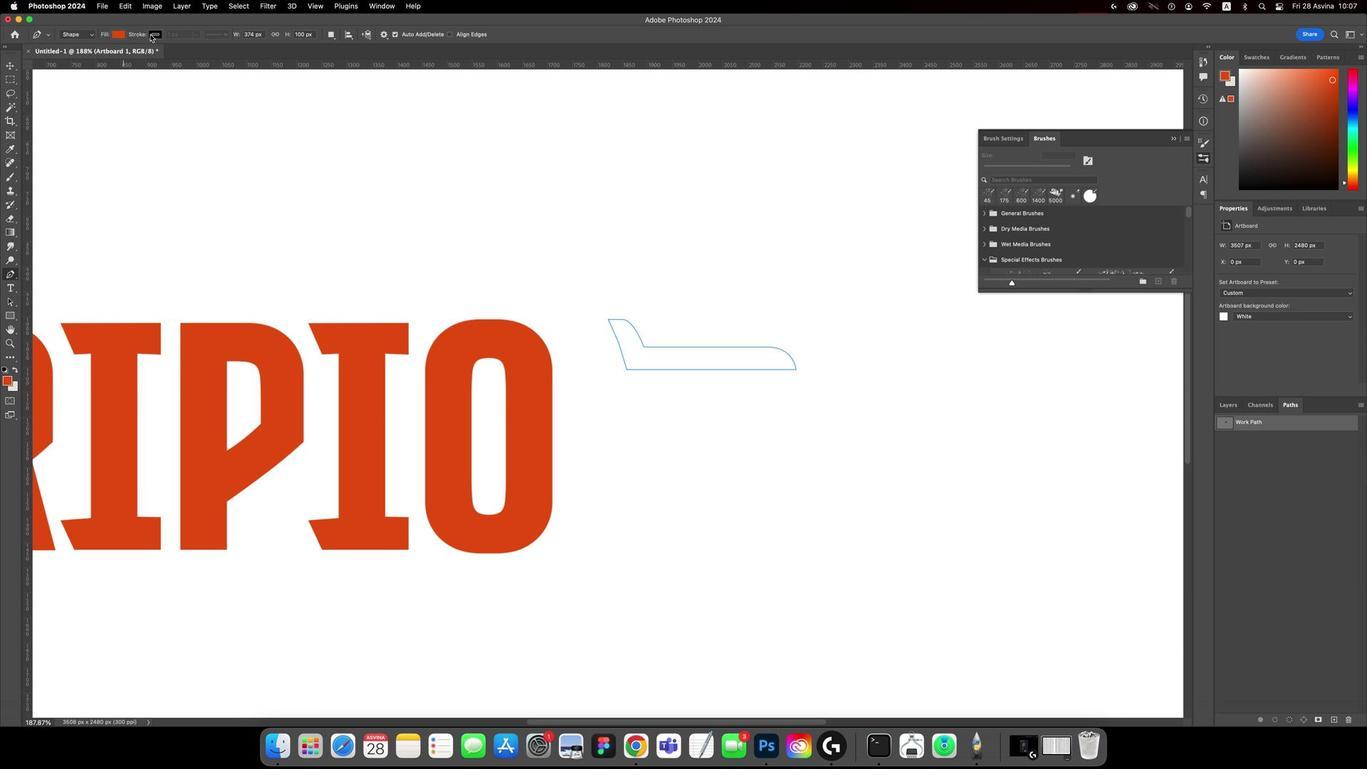 
Action: Mouse pressed left at (143, 272)
Screenshot: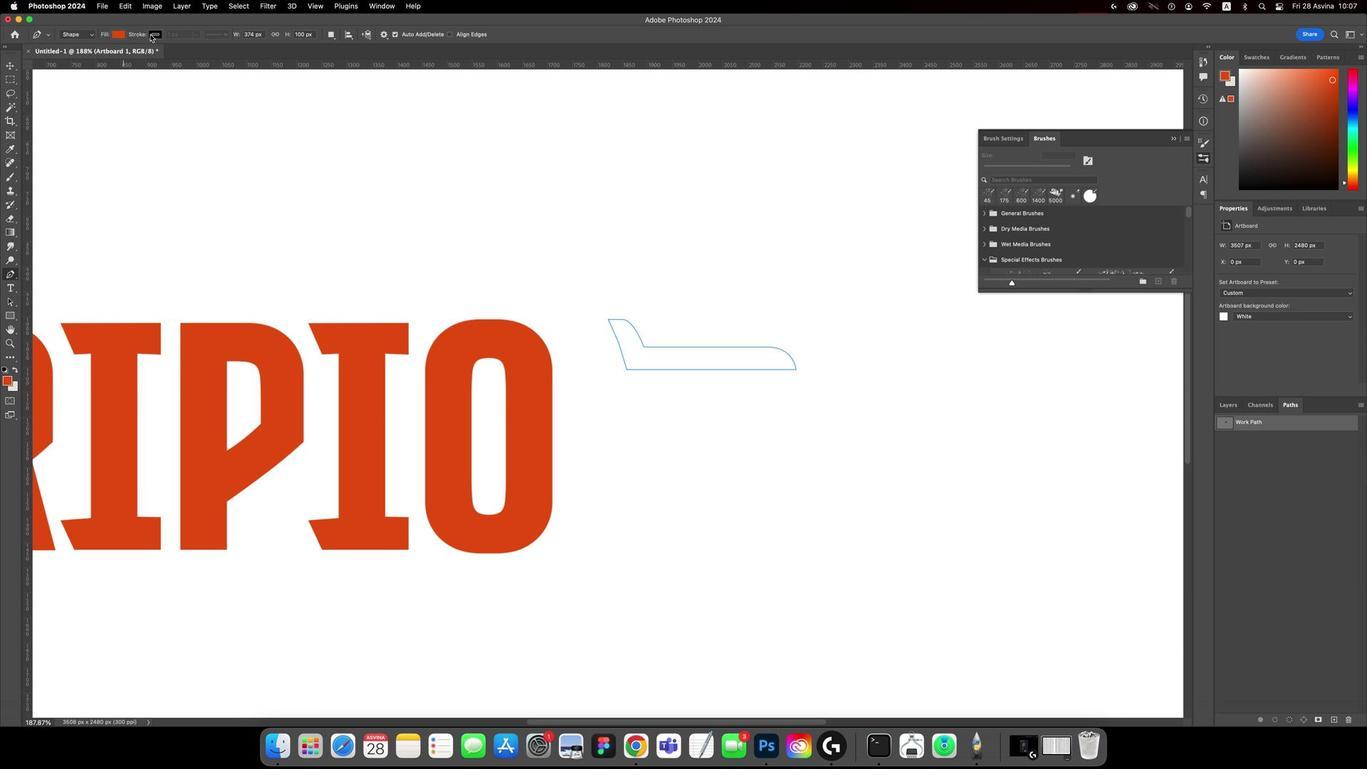 
Action: Mouse pressed left at (143, 272)
Screenshot: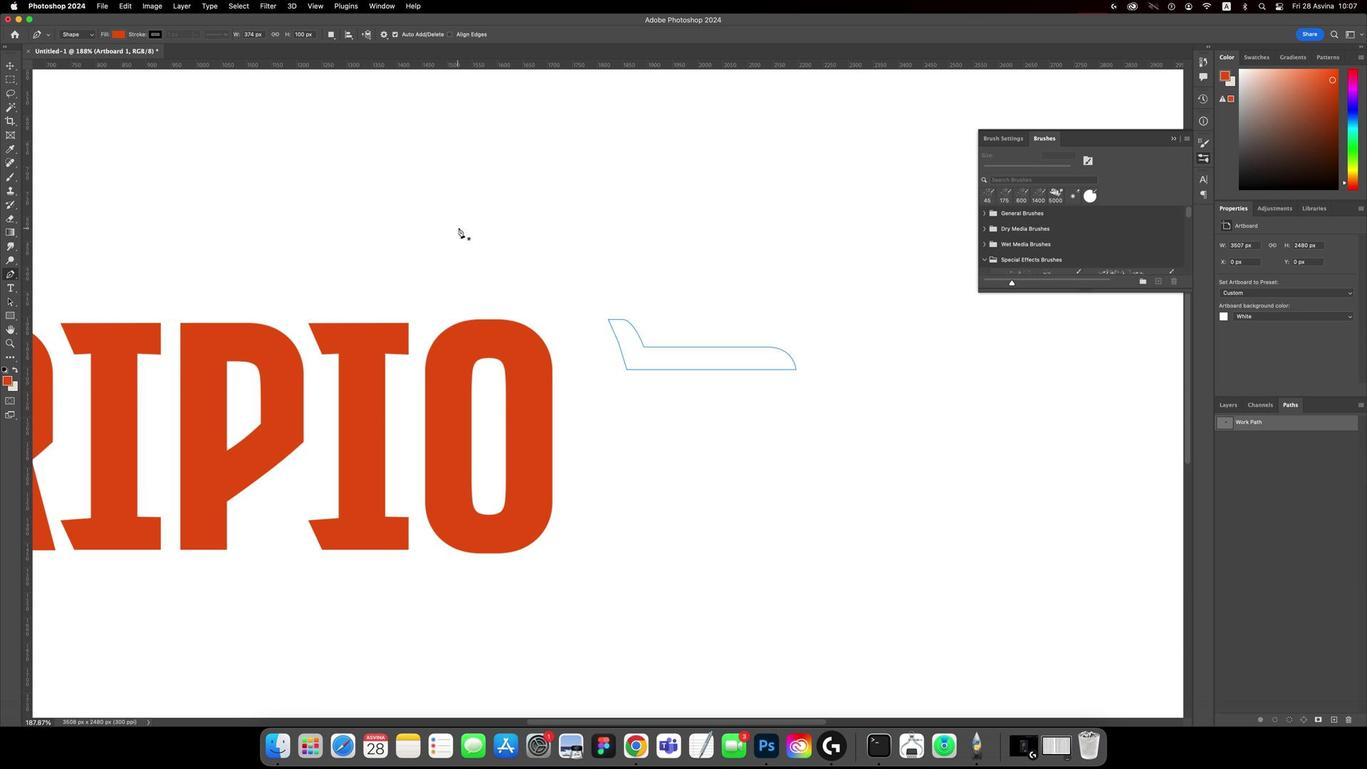 
Action: Mouse moved to (601, 398)
Screenshot: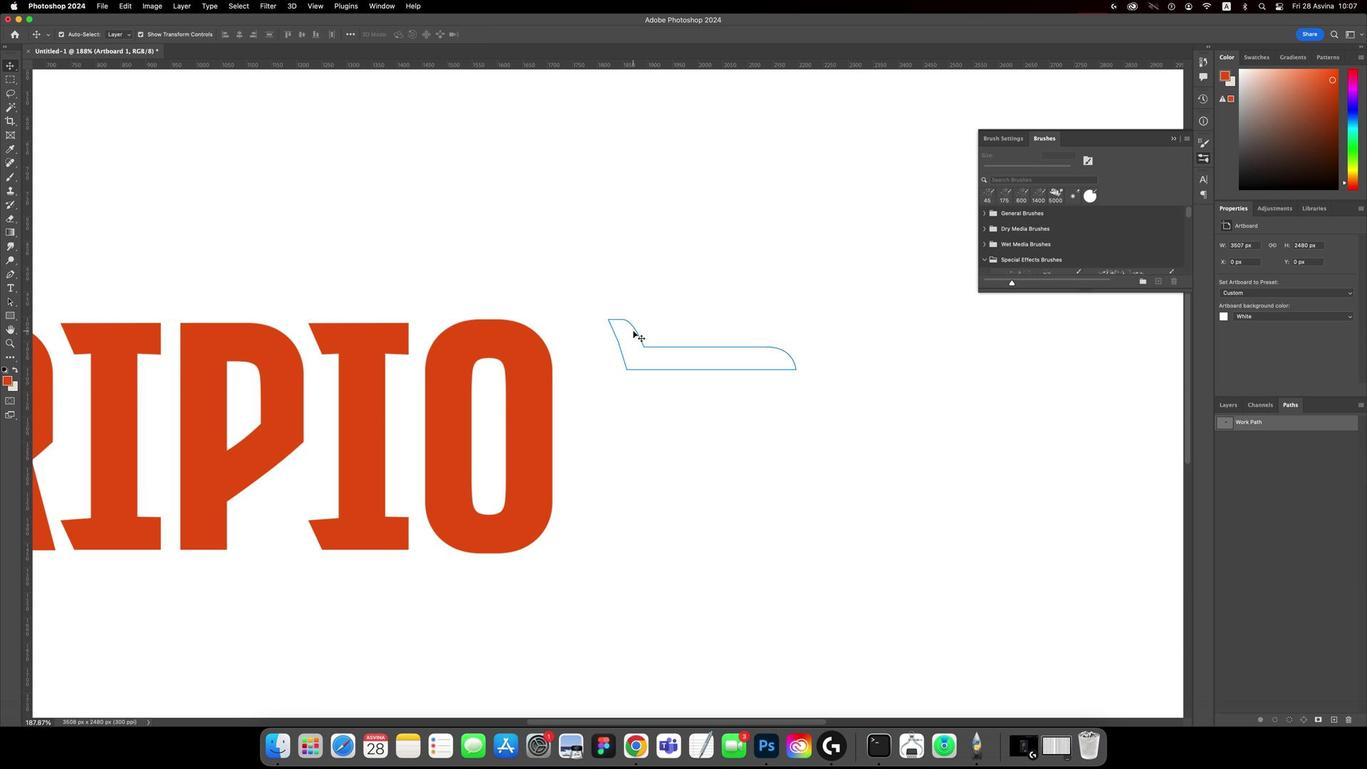 
Action: Key pressed 'v'
Screenshot: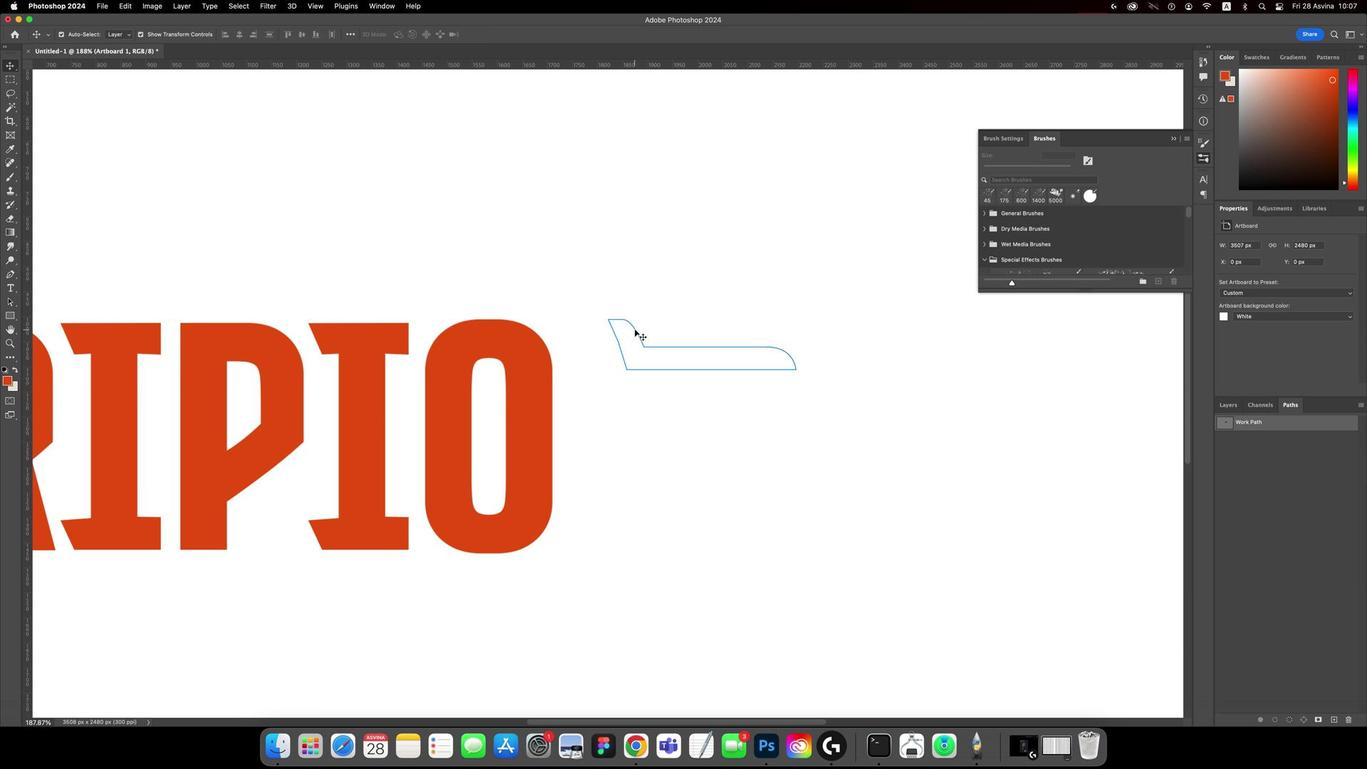 
Action: Mouse moved to (630, 400)
Screenshot: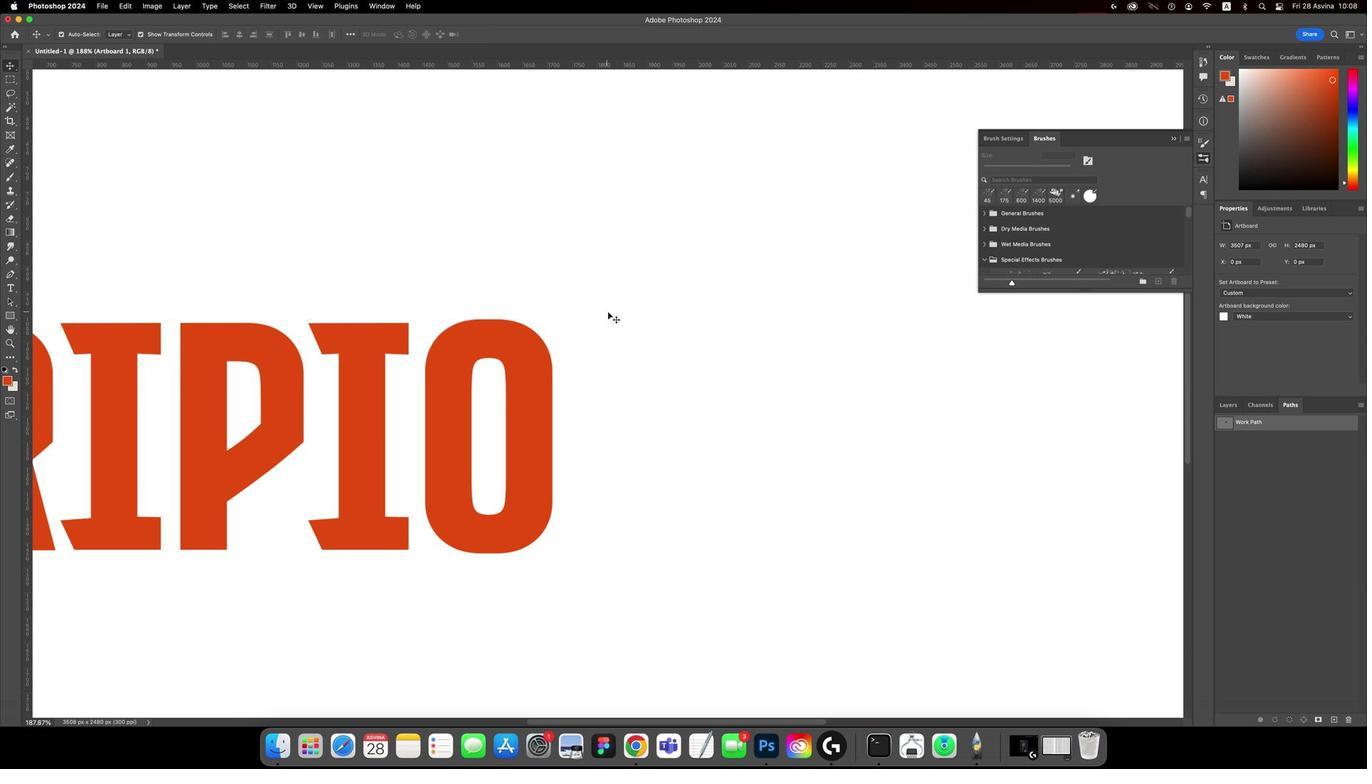 
Action: Mouse pressed left at (630, 400)
Screenshot: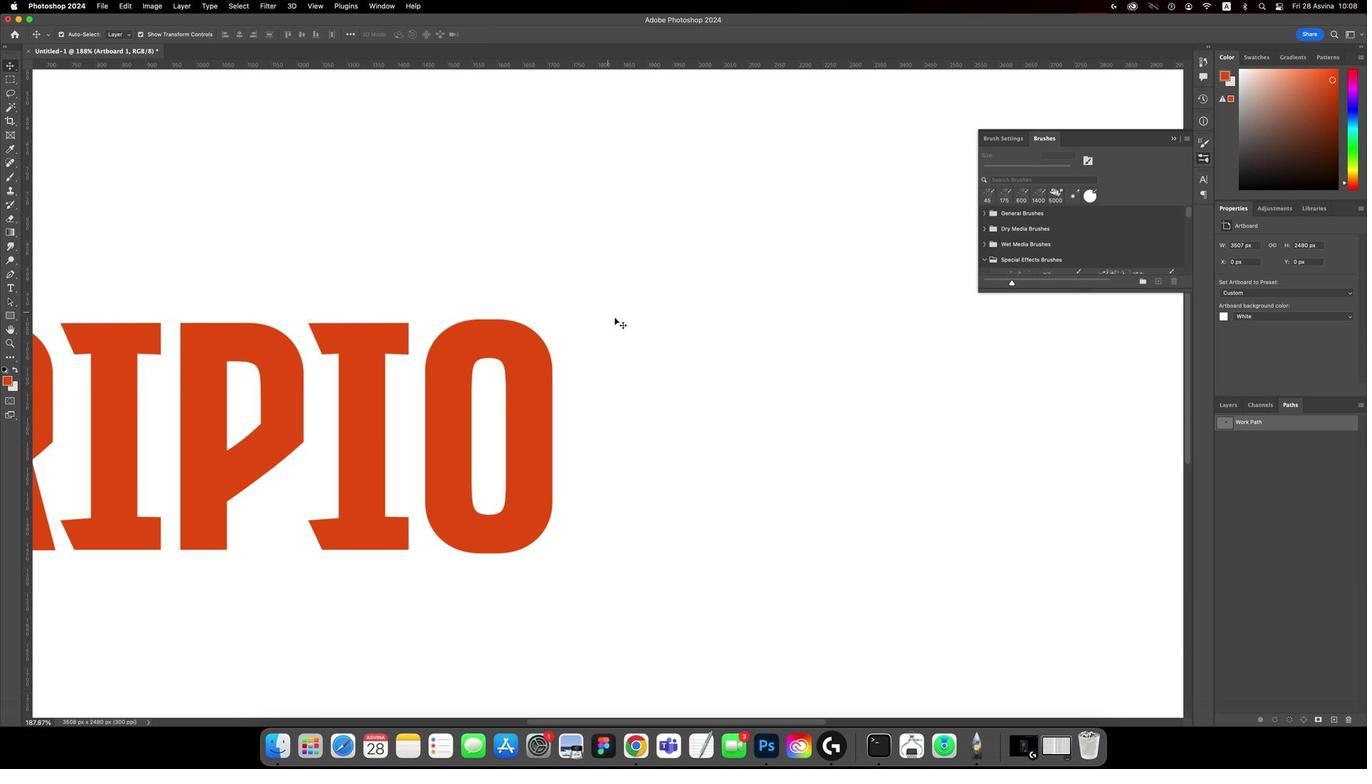 
Action: Mouse moved to (601, 392)
Screenshot: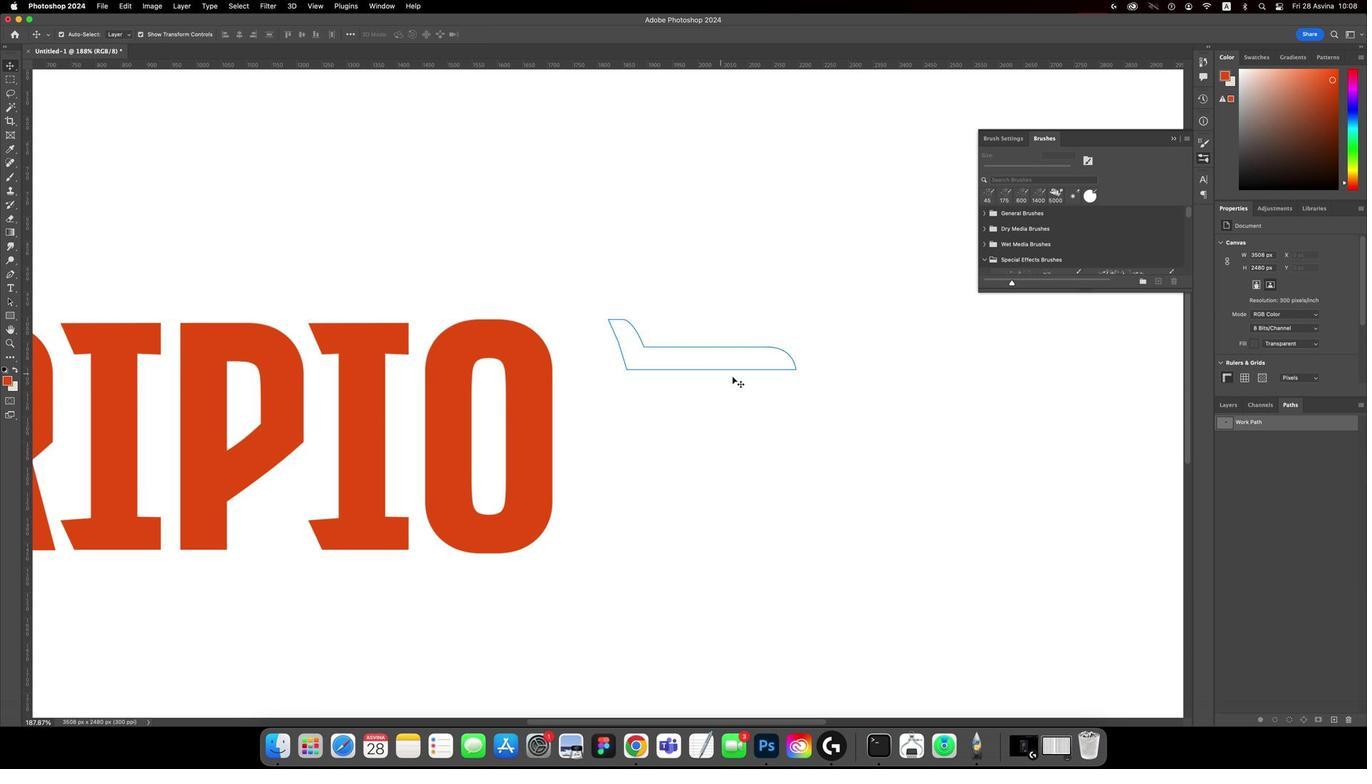 
Action: Mouse pressed left at (601, 392)
Screenshot: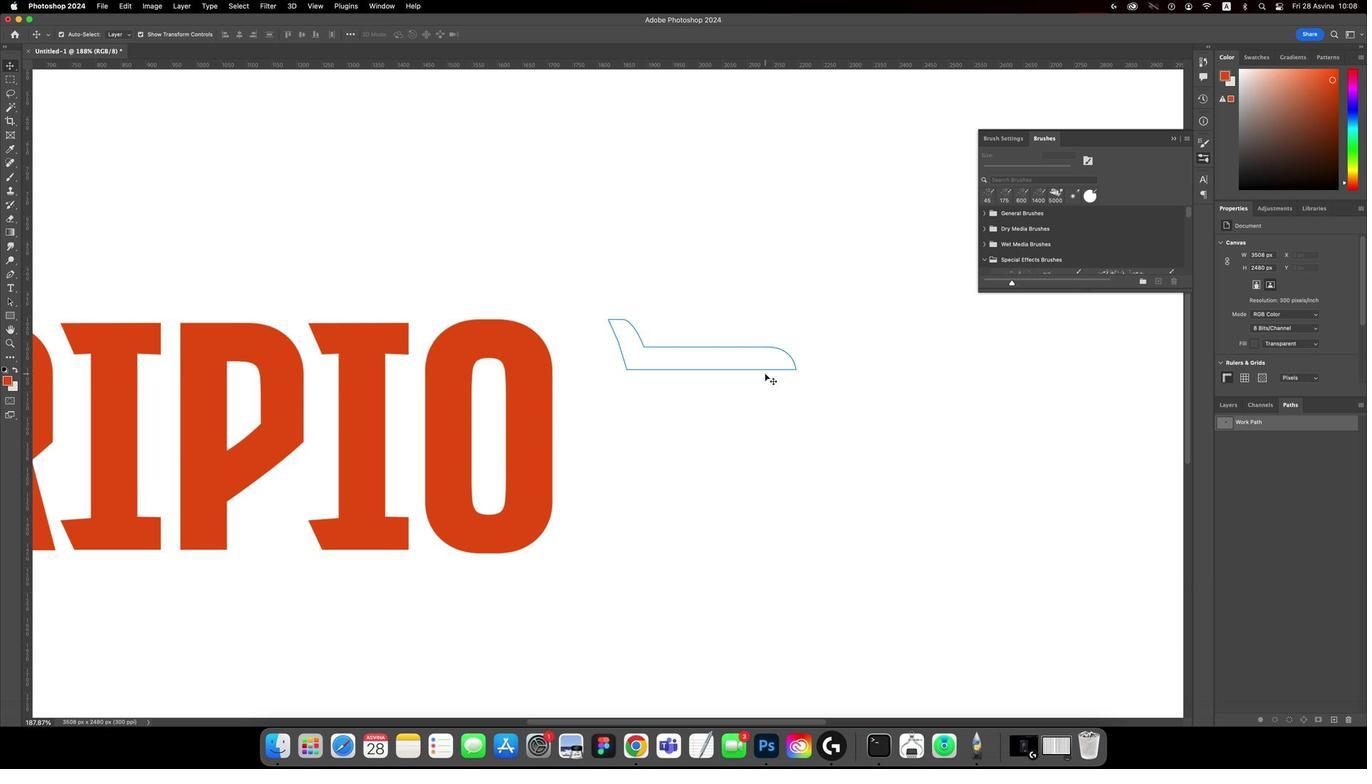 
Action: Mouse moved to (1219, 435)
Screenshot: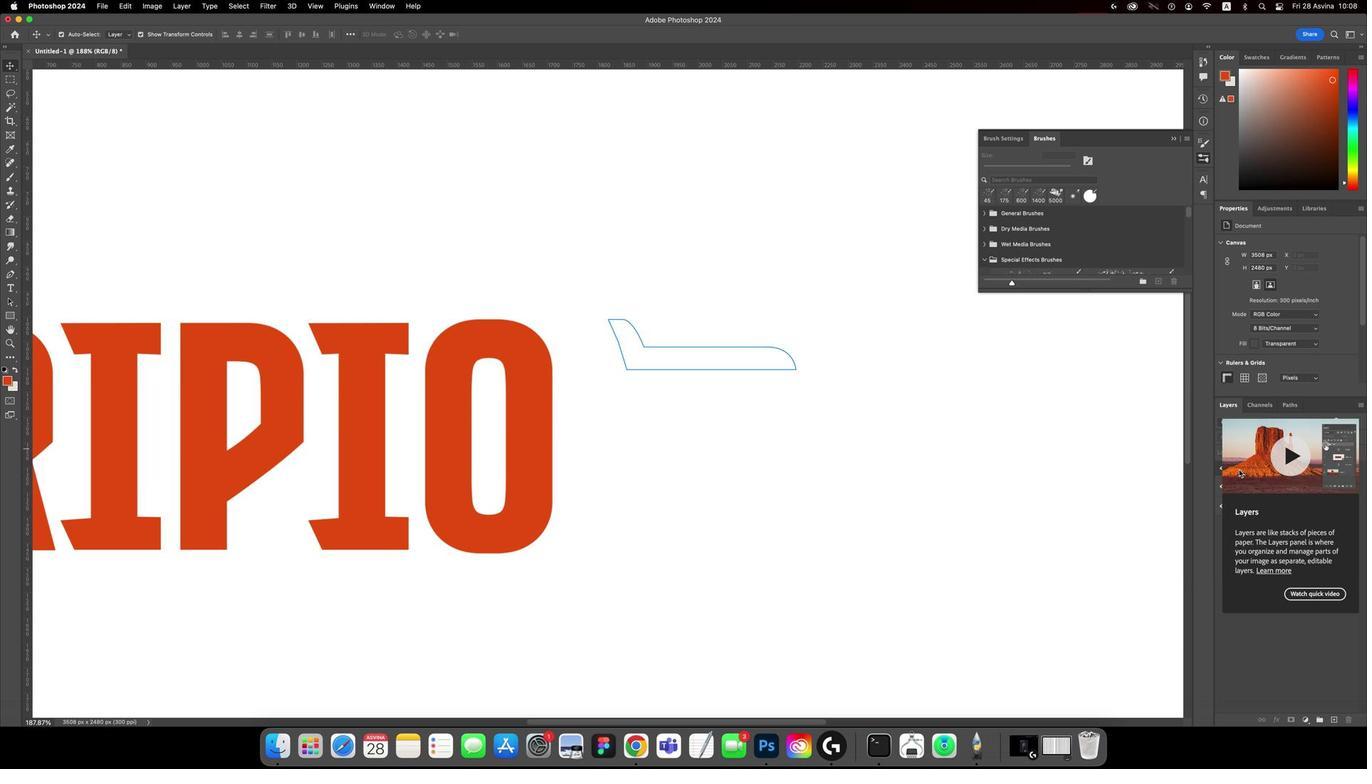 
Action: Mouse pressed left at (1219, 435)
Screenshot: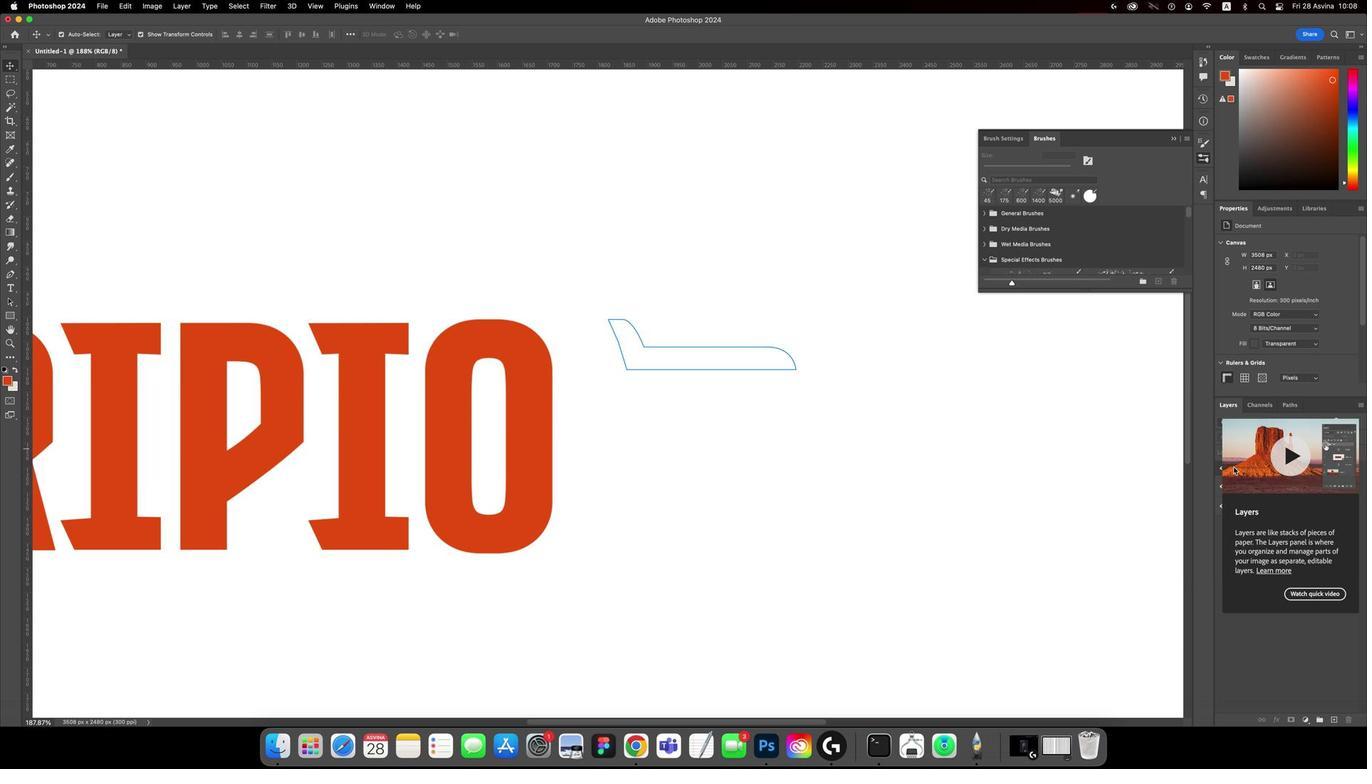 
Action: Mouse moved to (1011, 470)
Screenshot: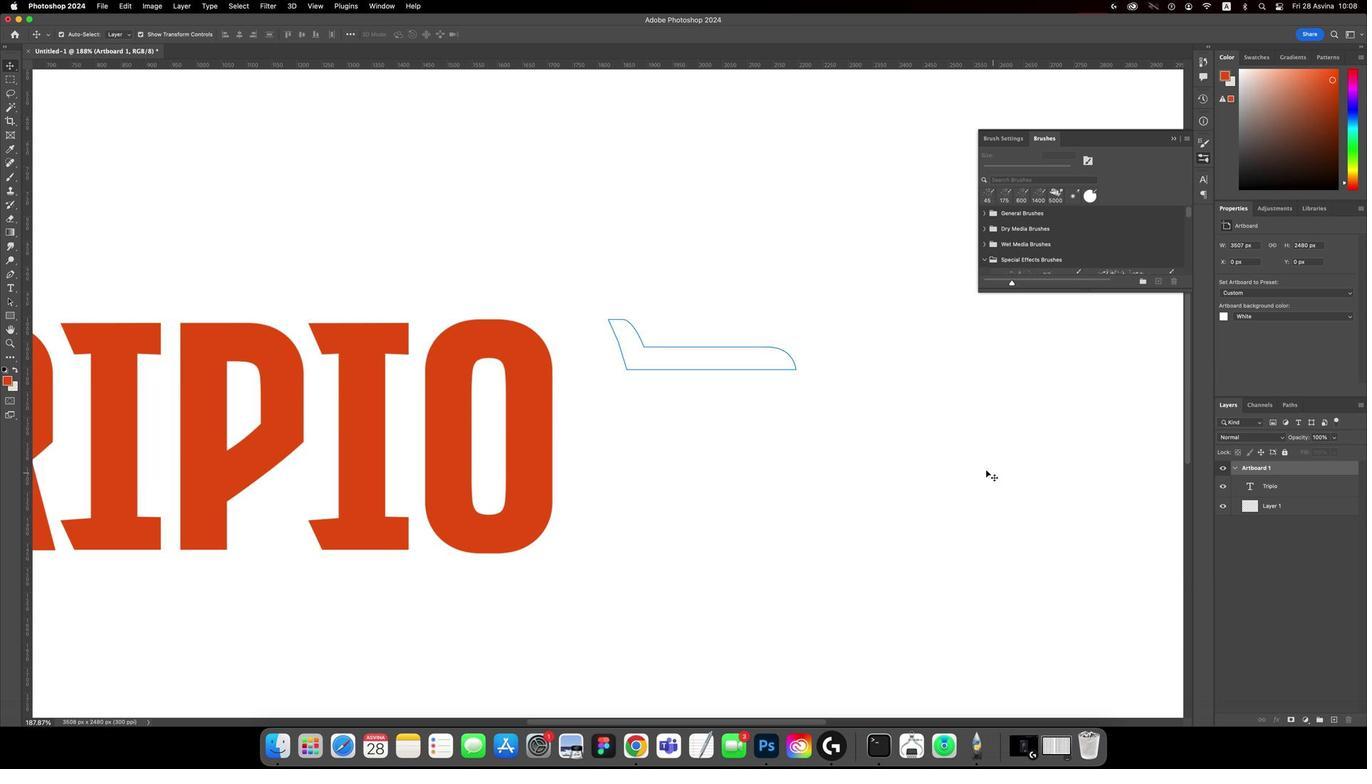 
Action: Mouse pressed left at (1011, 470)
Screenshot: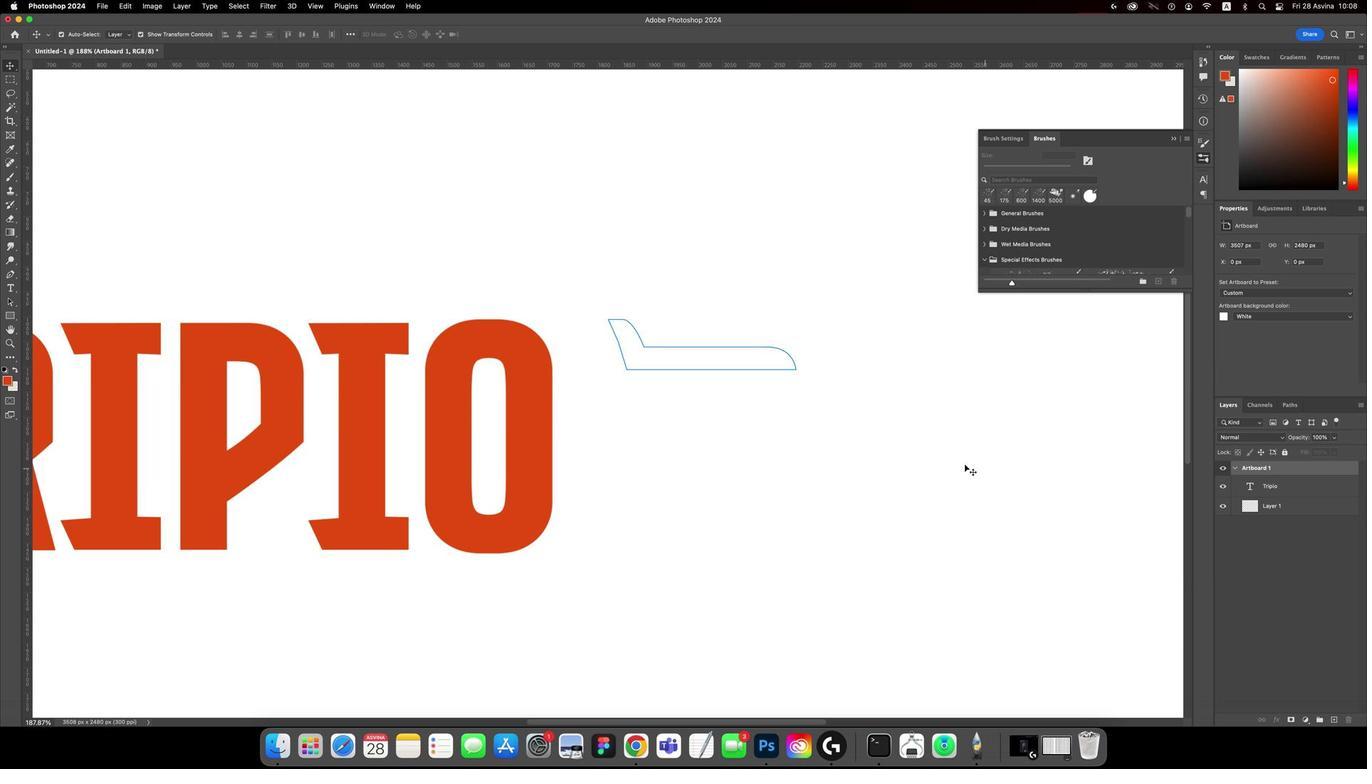 
Action: Mouse moved to (665, 408)
Screenshot: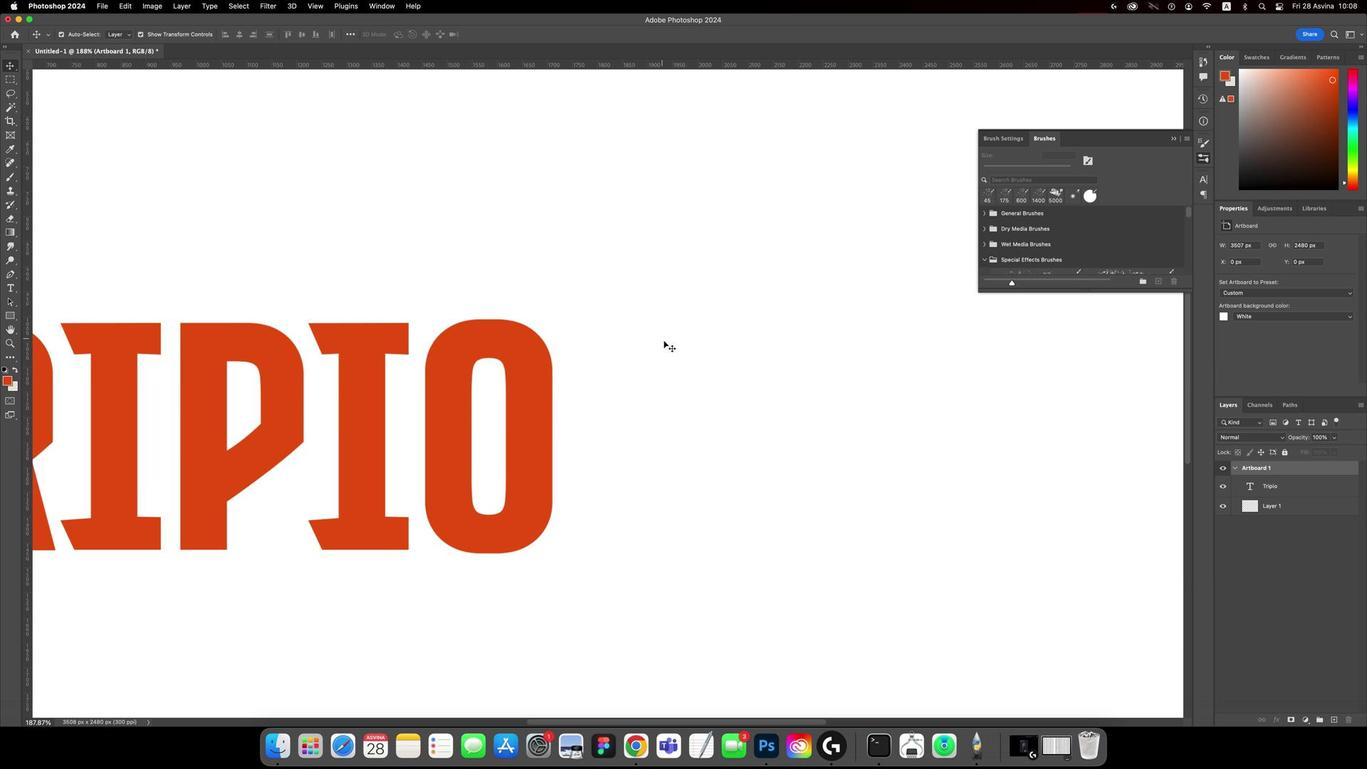 
Action: Mouse pressed left at (665, 408)
Screenshot: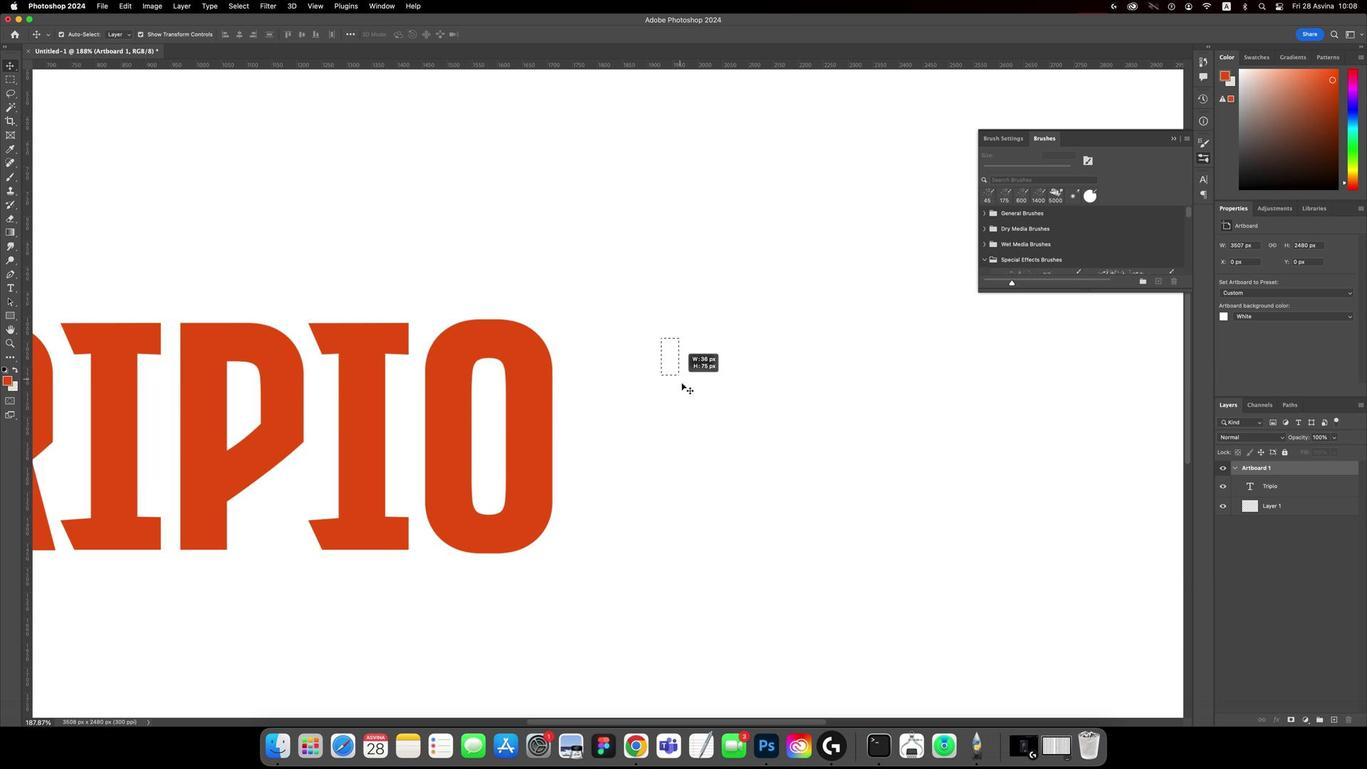 
Action: Mouse moved to (656, 404)
Screenshot: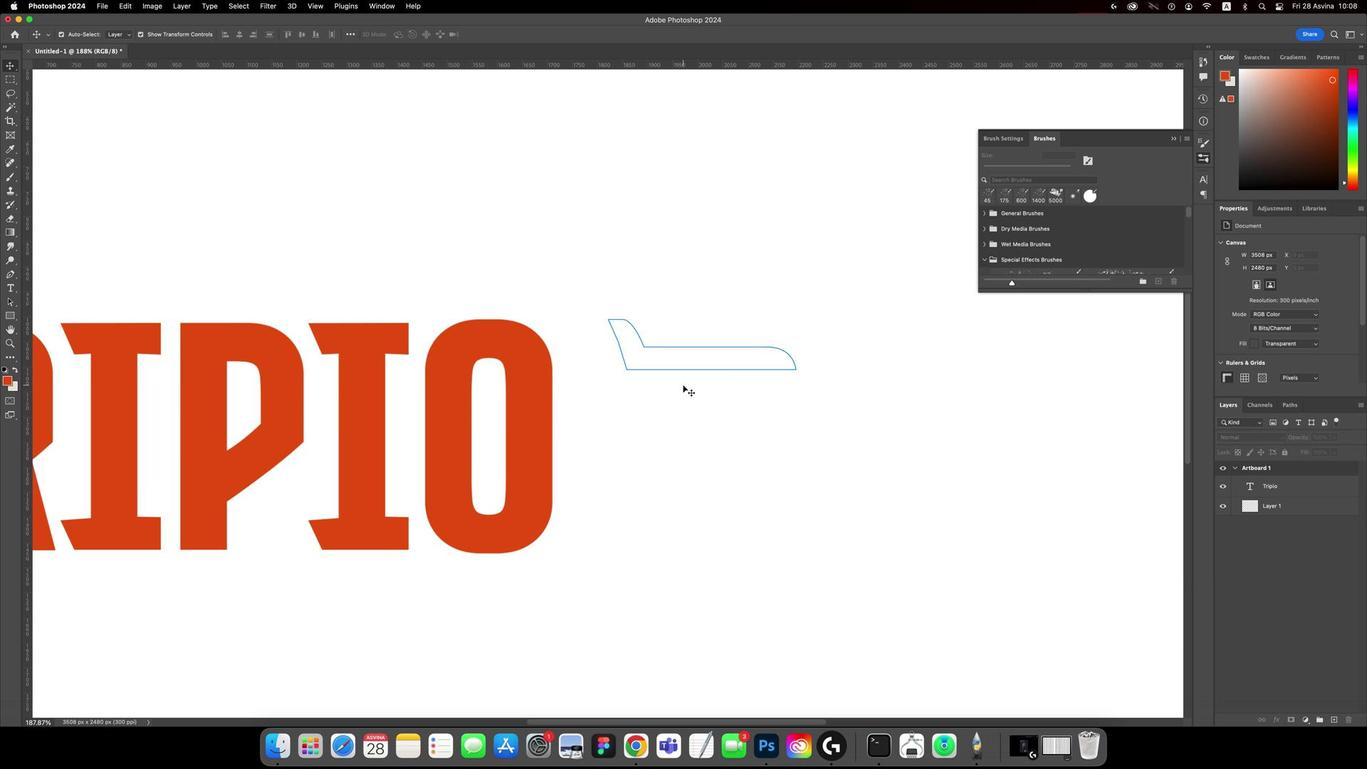 
Action: Mouse pressed left at (656, 404)
Screenshot: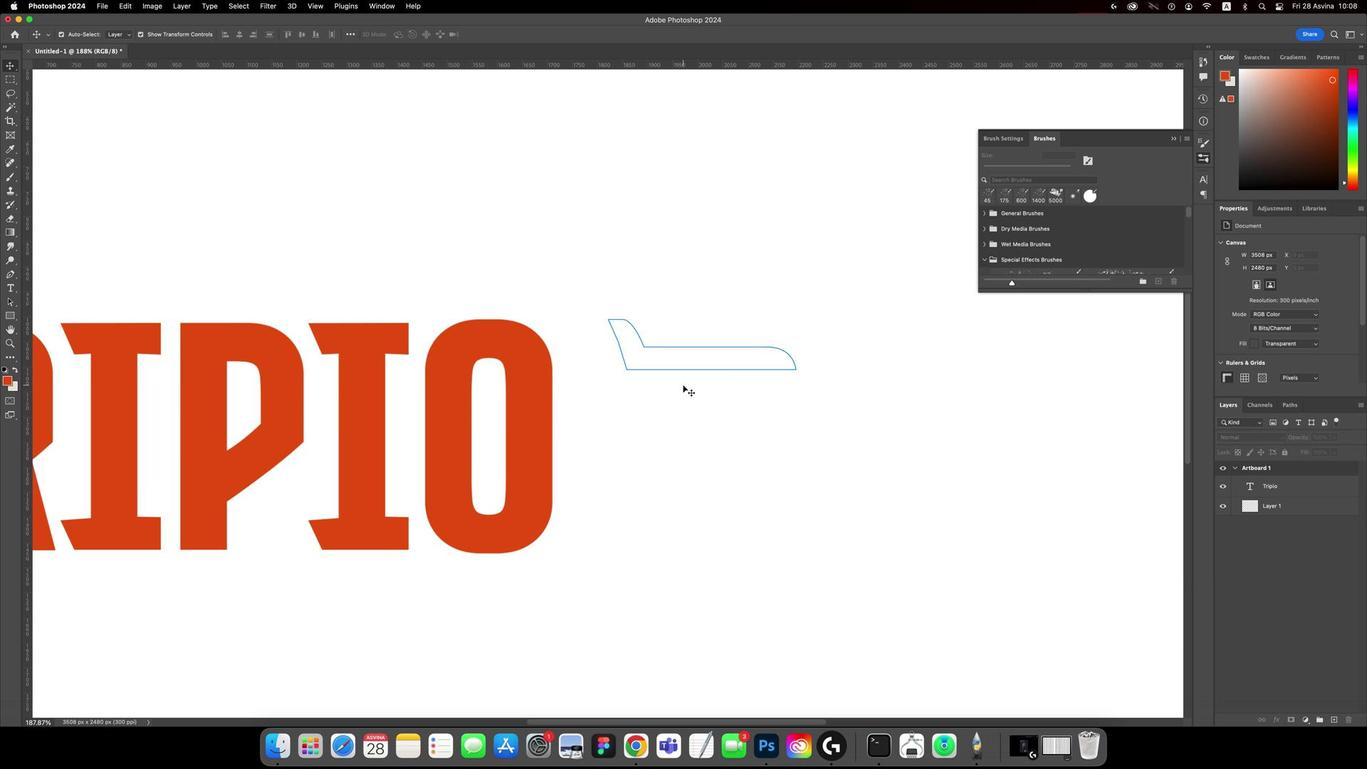 
Action: Mouse moved to (1286, 435)
Screenshot: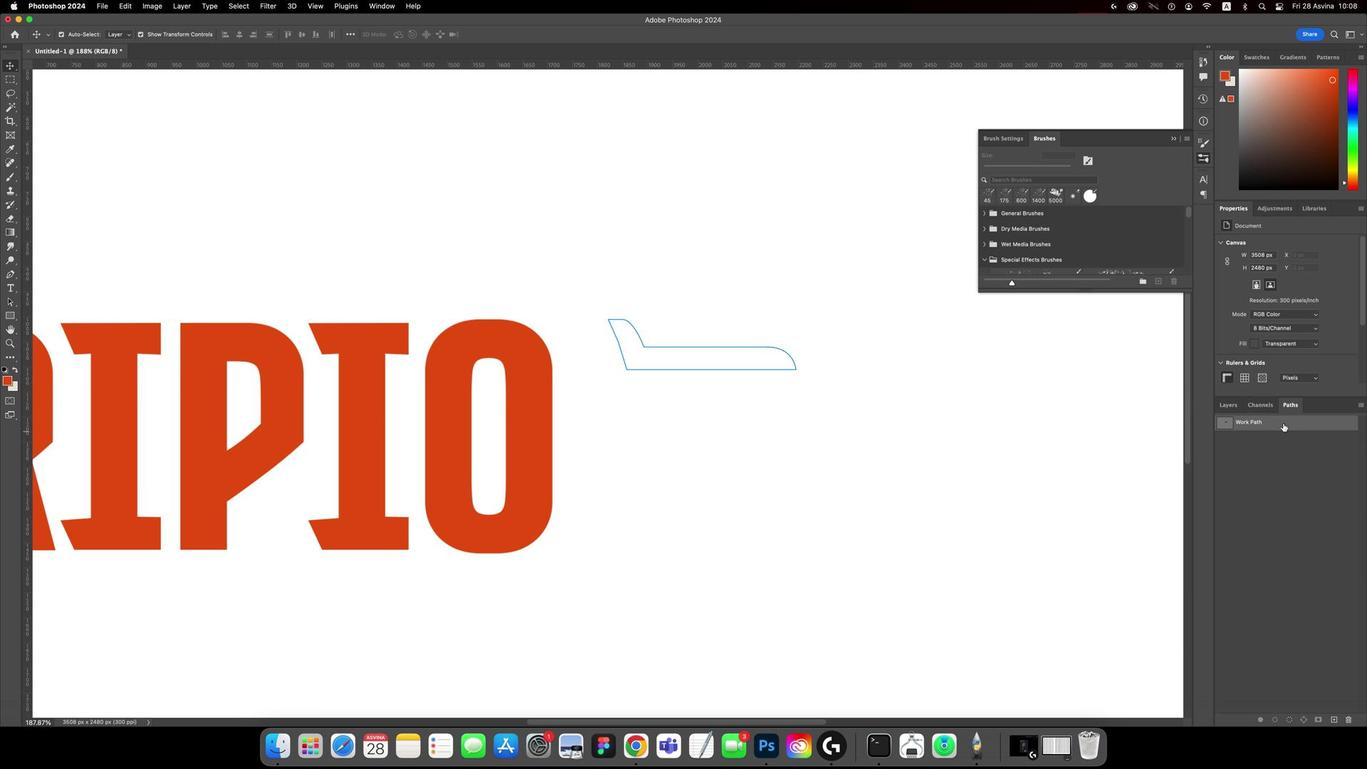 
Action: Mouse pressed left at (1286, 435)
Screenshot: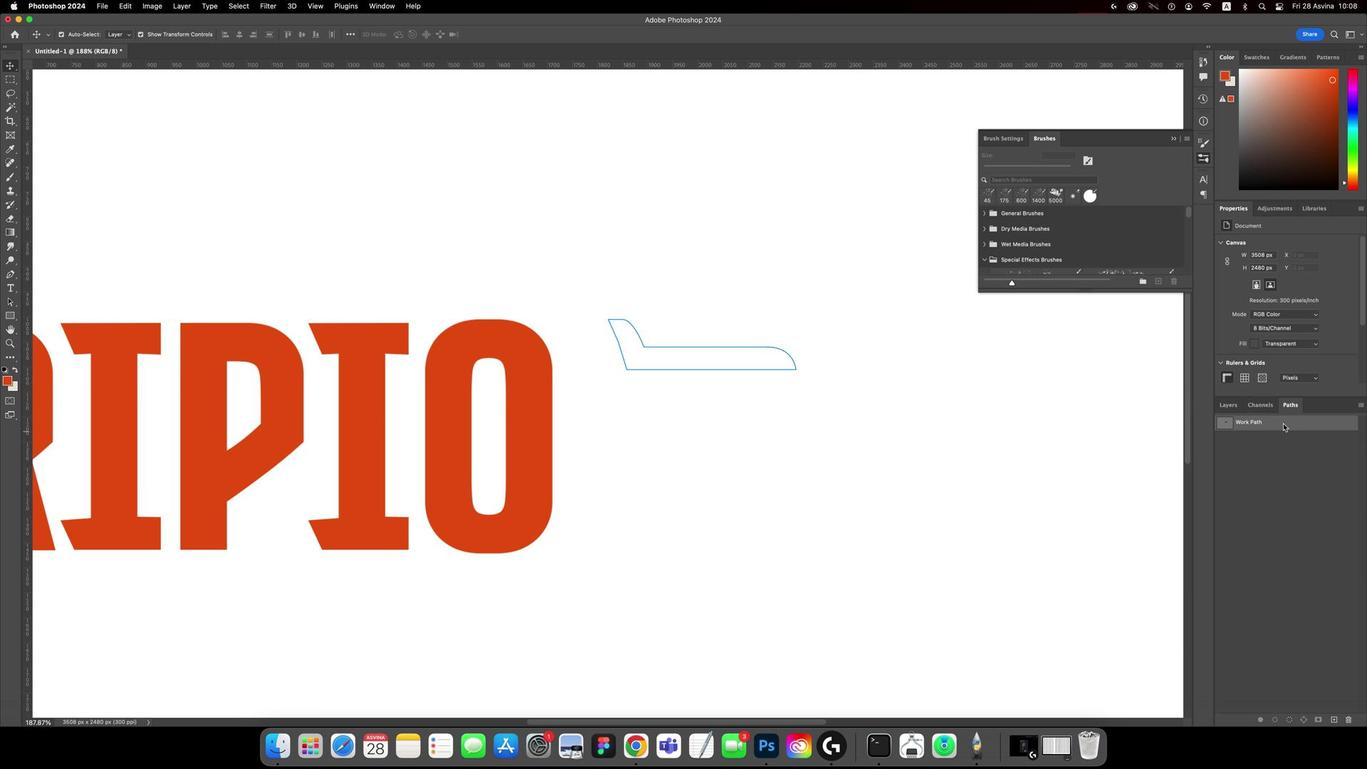 
Action: Mouse moved to (1280, 441)
Screenshot: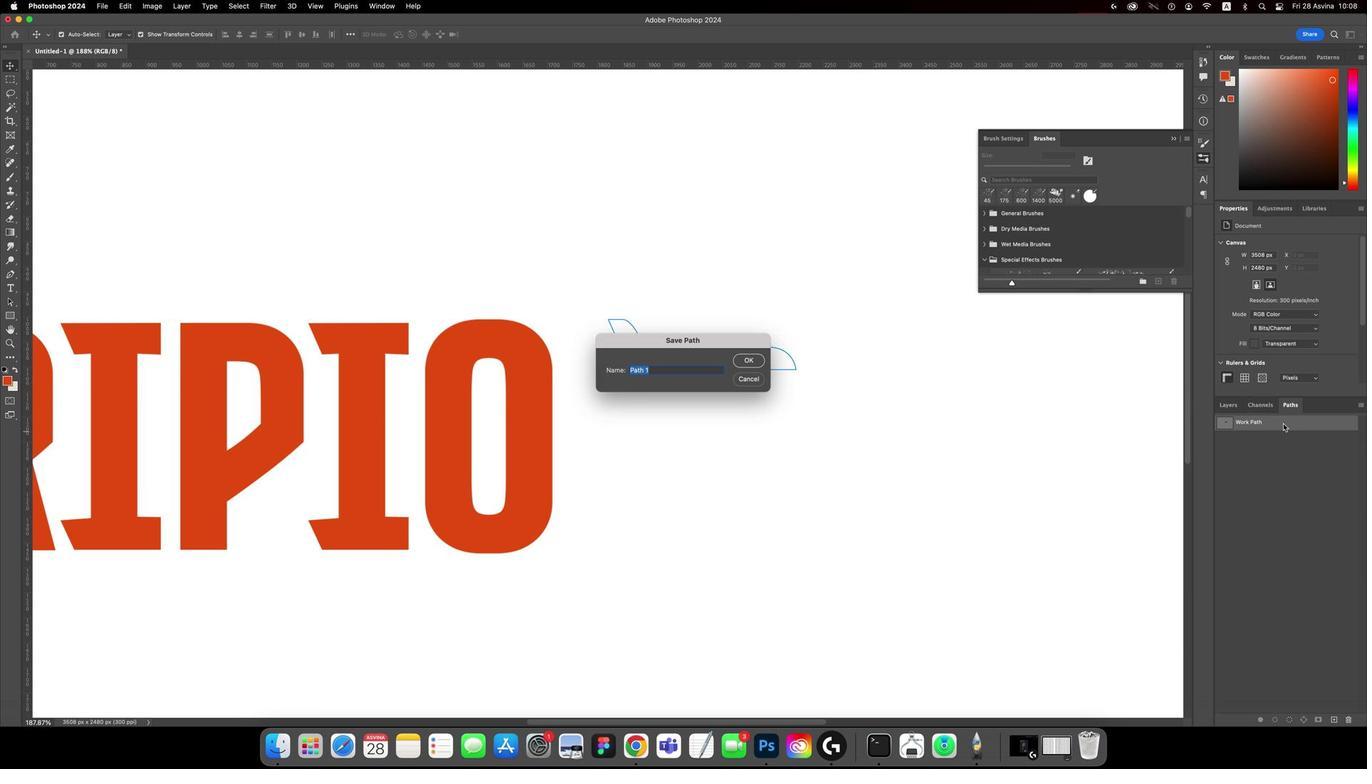 
Action: Mouse pressed left at (1280, 441)
Screenshot: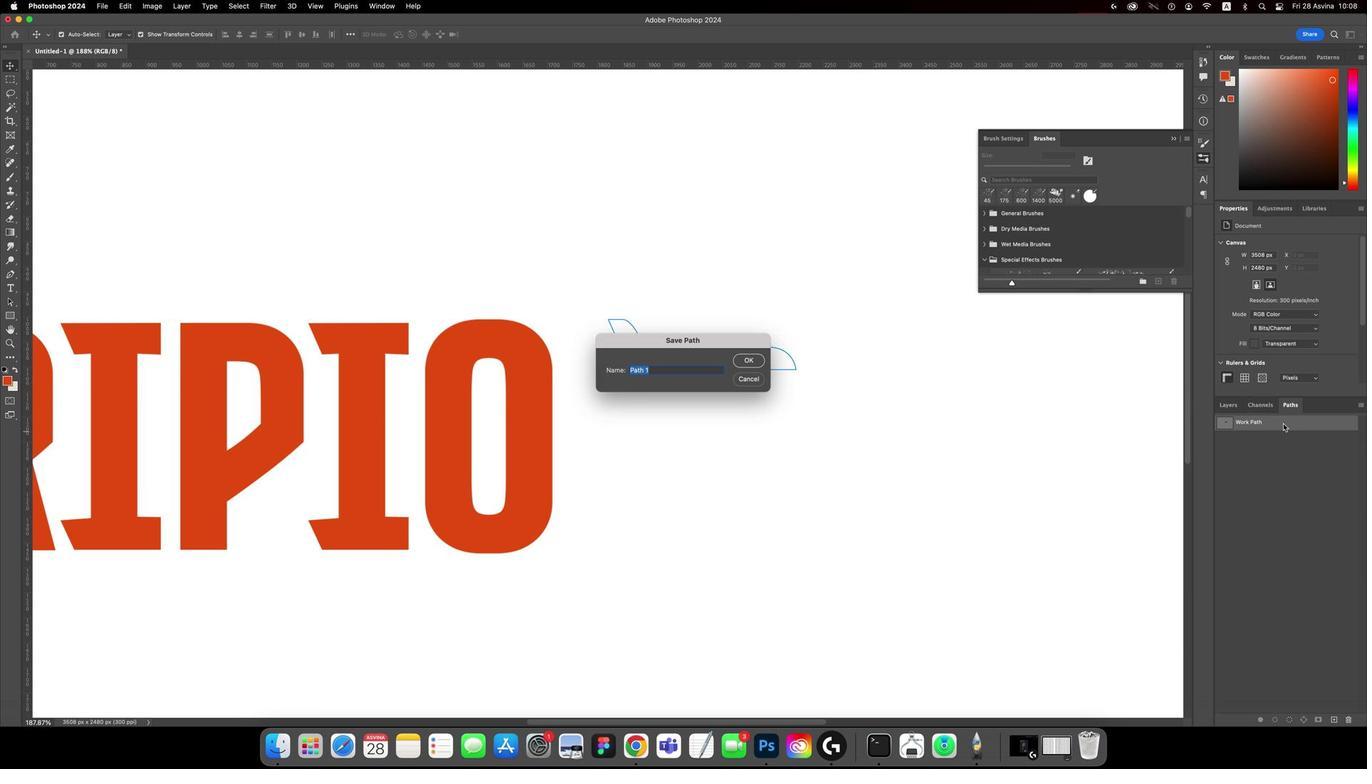 
Action: Mouse pressed right at (1280, 441)
Screenshot: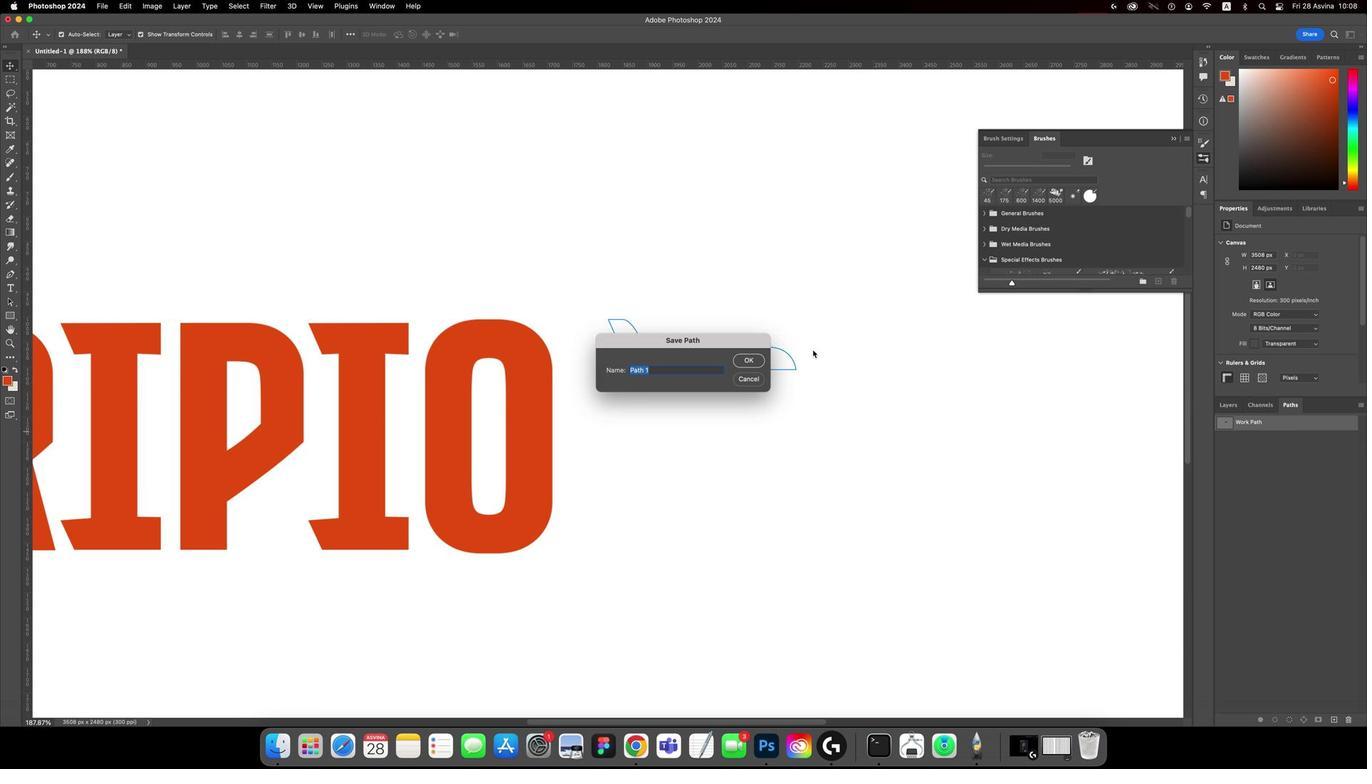 
Action: Mouse moved to (753, 414)
Screenshot: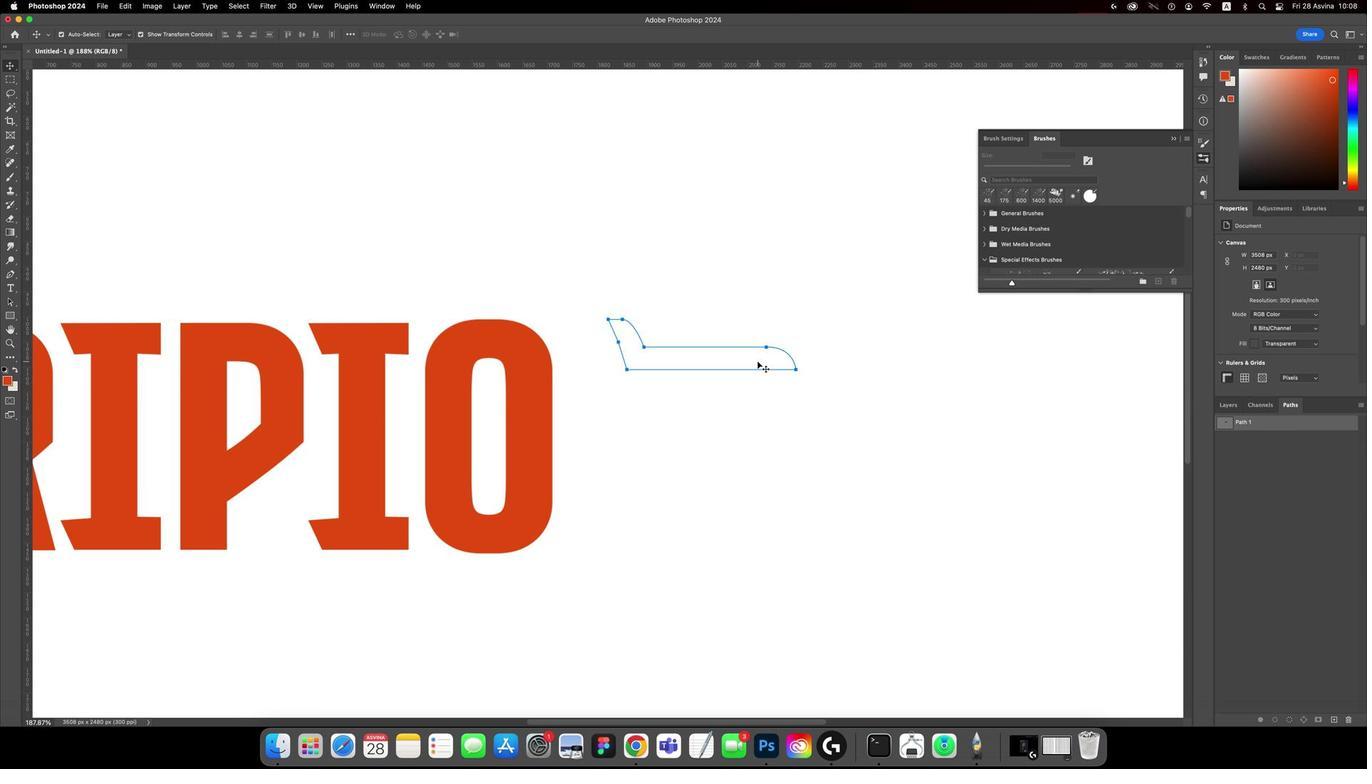 
Action: Mouse pressed left at (753, 414)
Screenshot: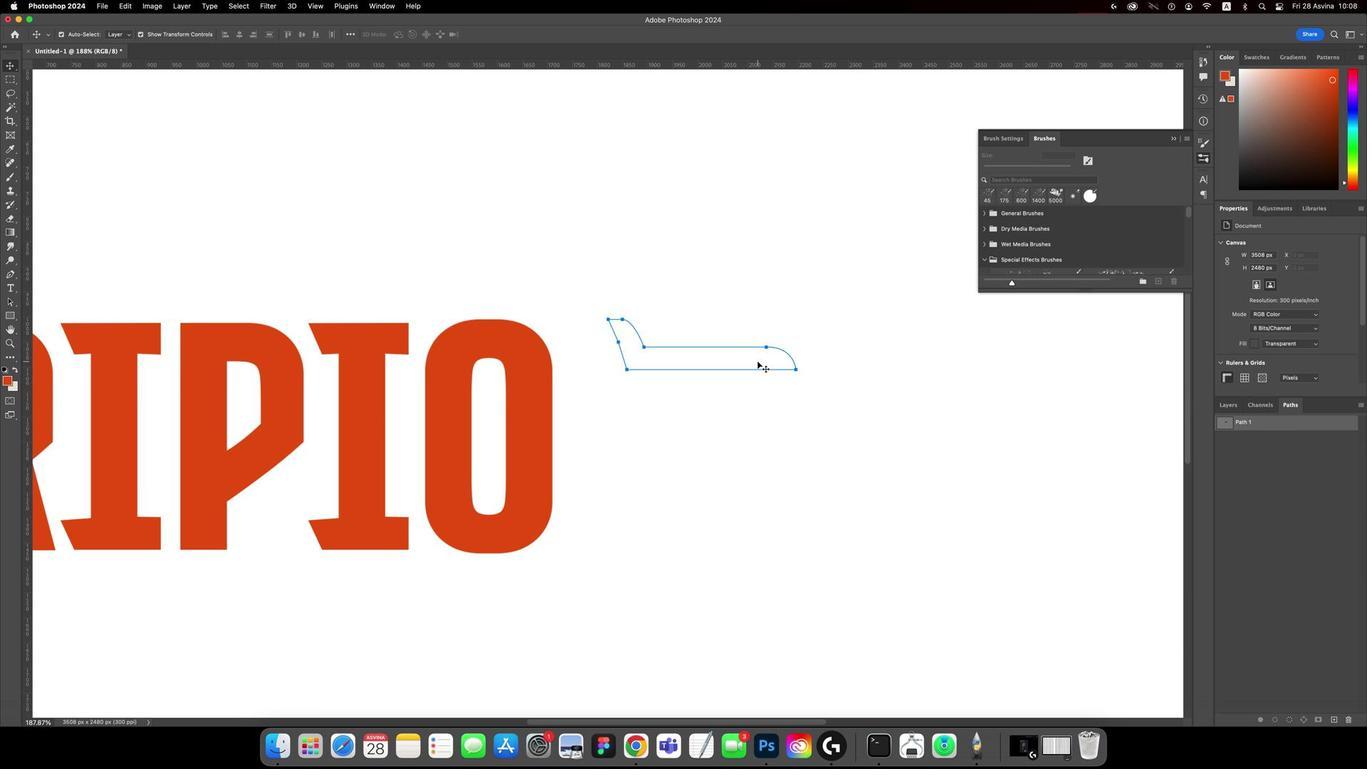 
Action: Mouse moved to (745, 432)
Screenshot: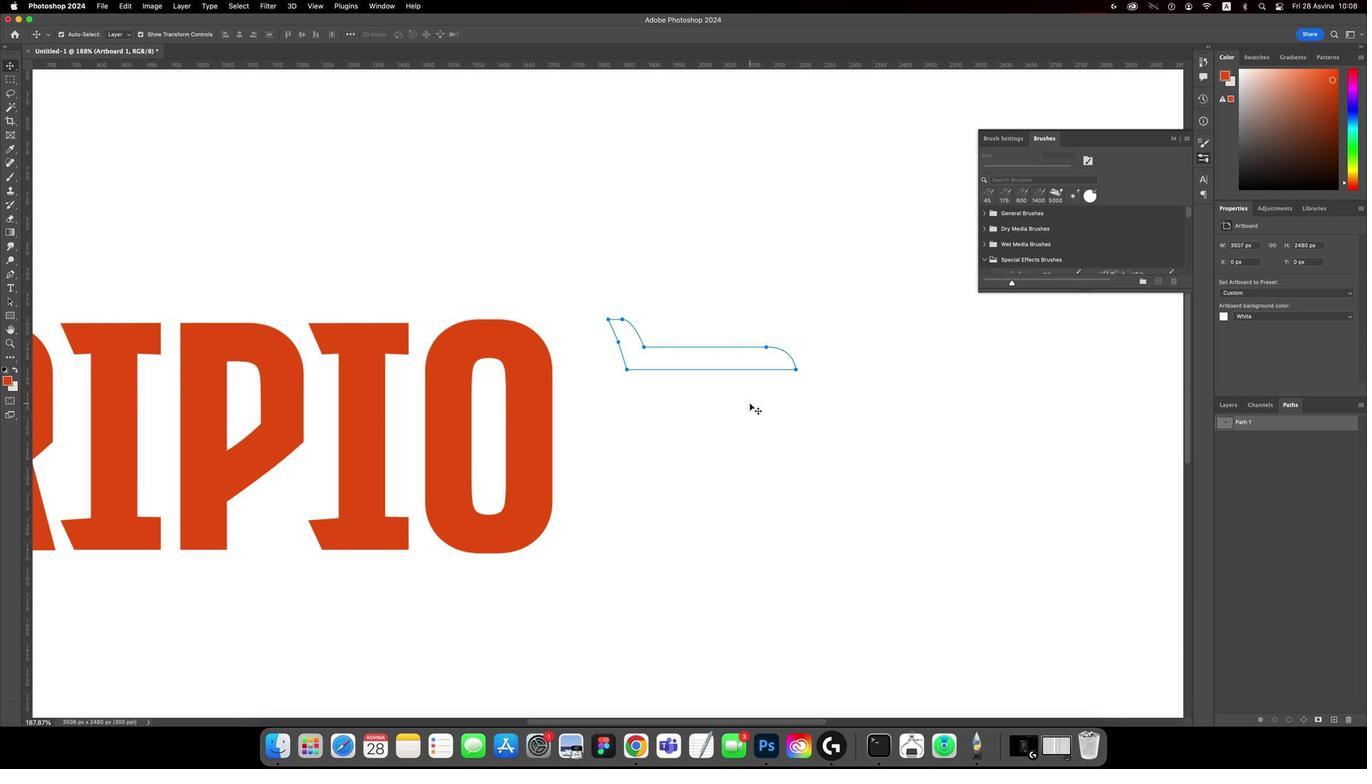 
Action: Mouse pressed left at (745, 432)
Screenshot: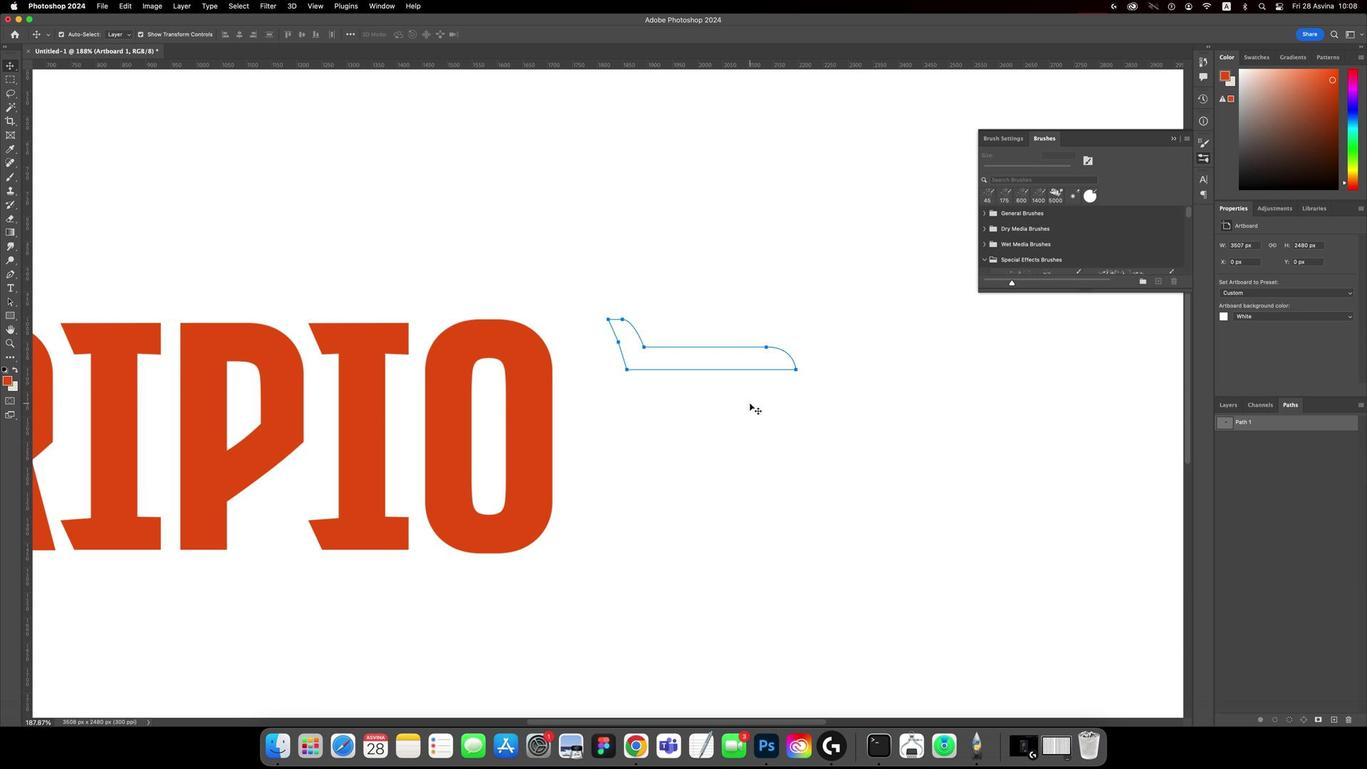 
Action: Mouse moved to (1234, 433)
Screenshot: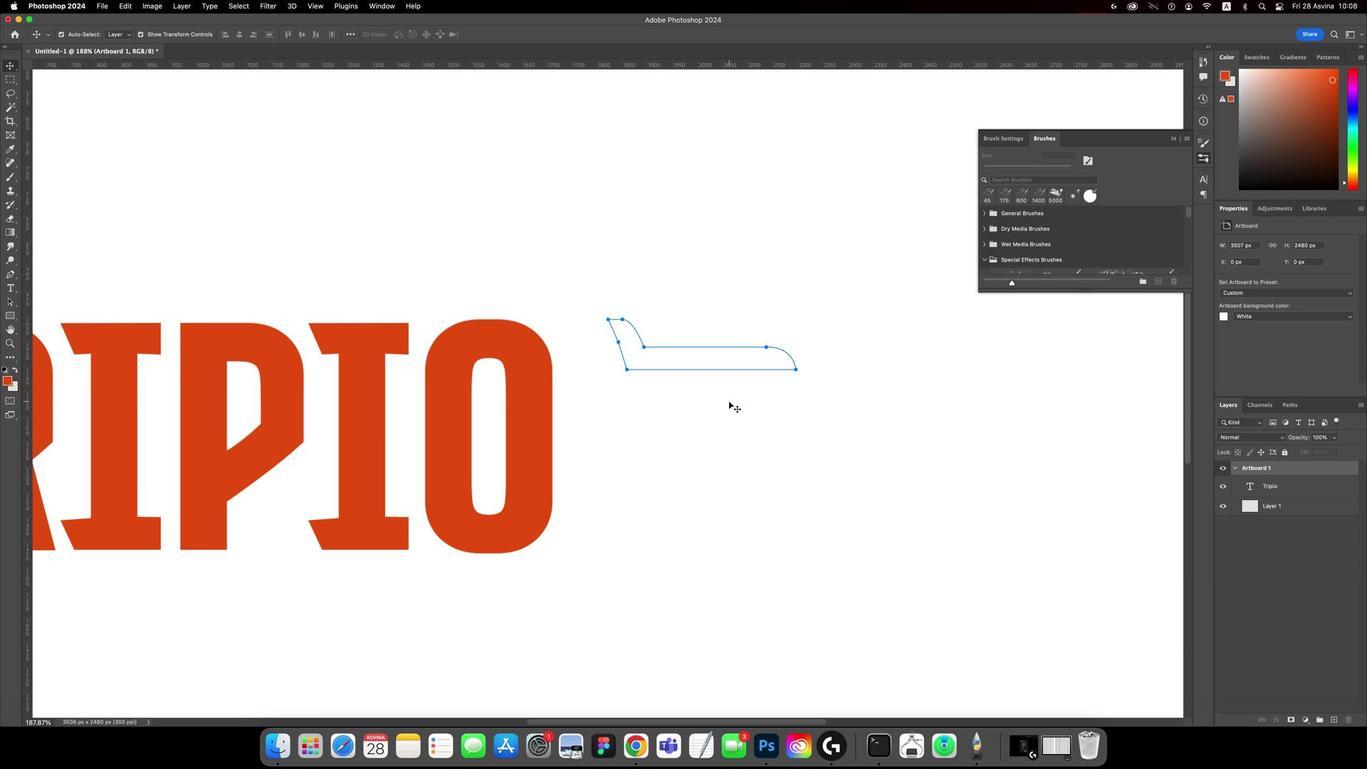 
Action: Mouse pressed left at (1234, 433)
Screenshot: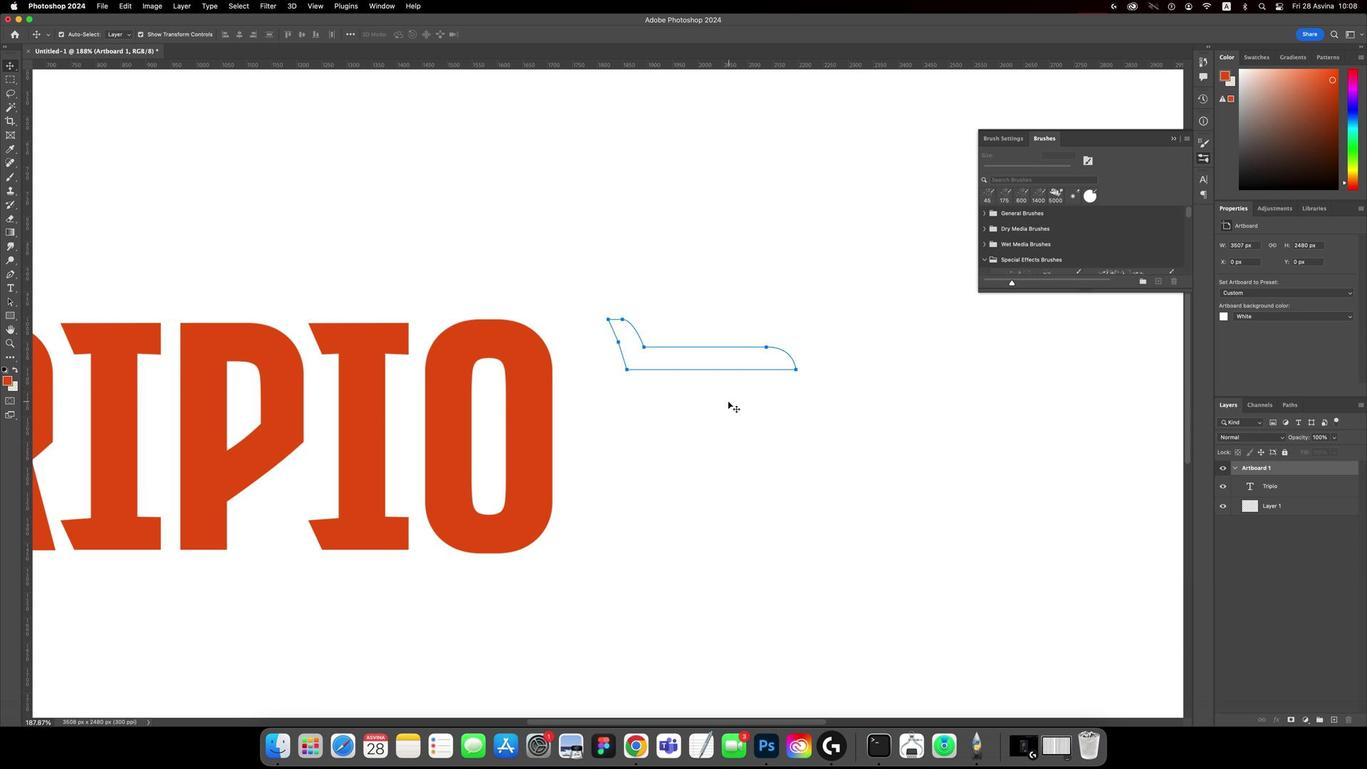 
Action: Mouse moved to (724, 431)
Screenshot: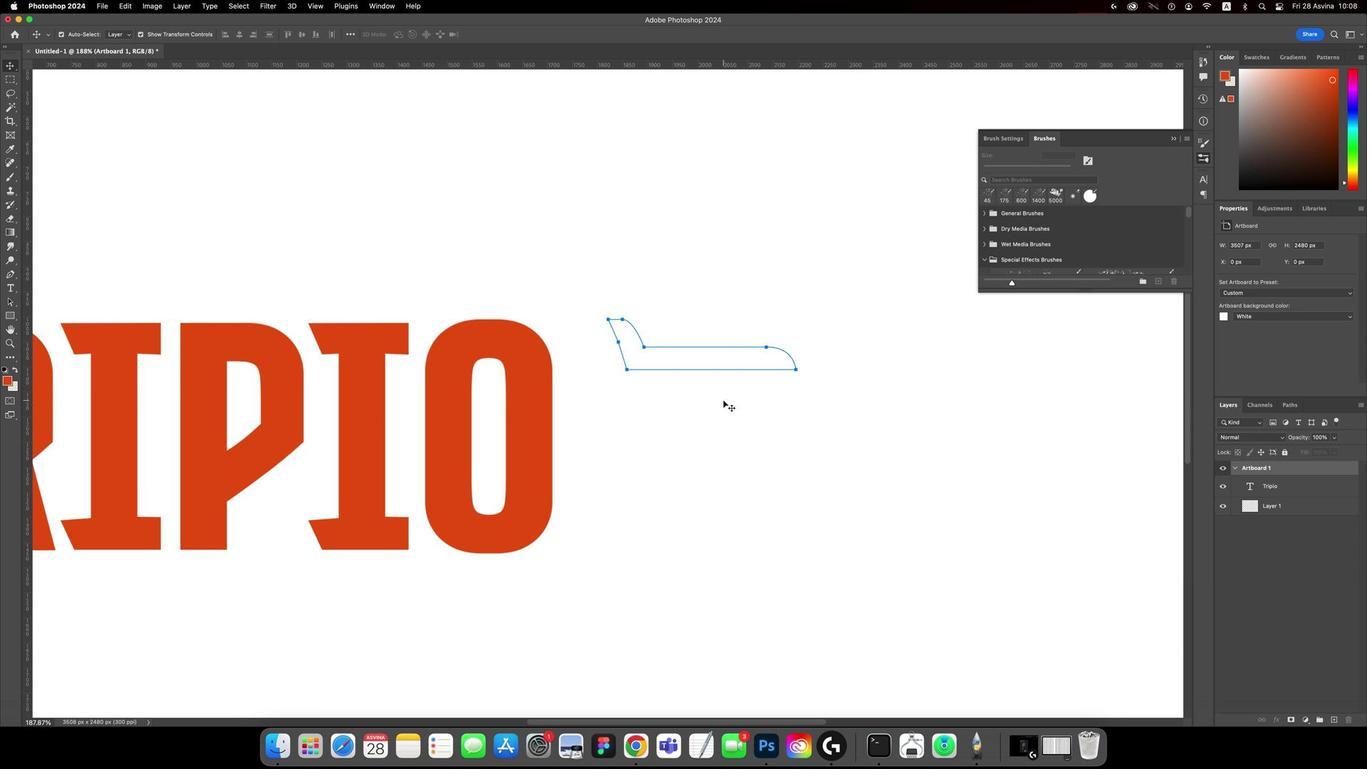 
Action: Mouse pressed left at (724, 431)
Screenshot: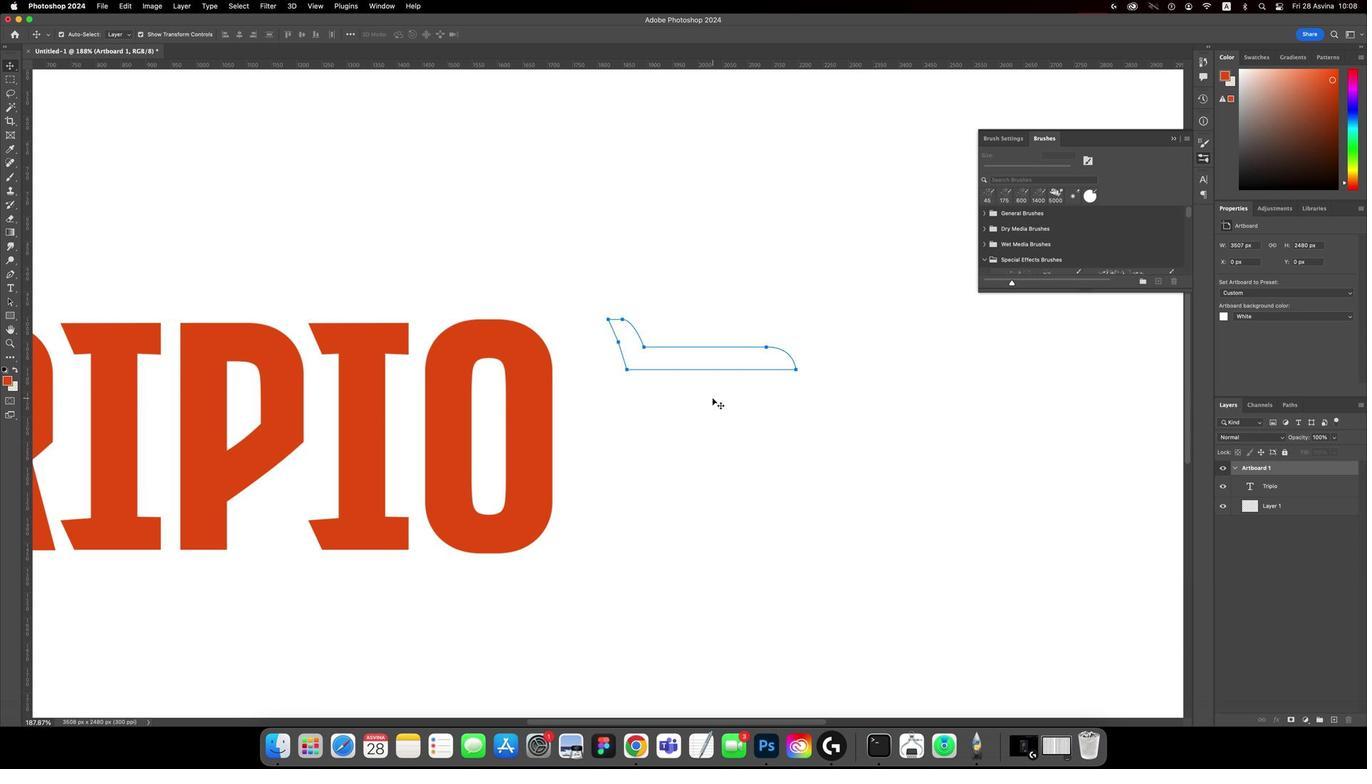 
Action: Mouse moved to (1330, 567)
Screenshot: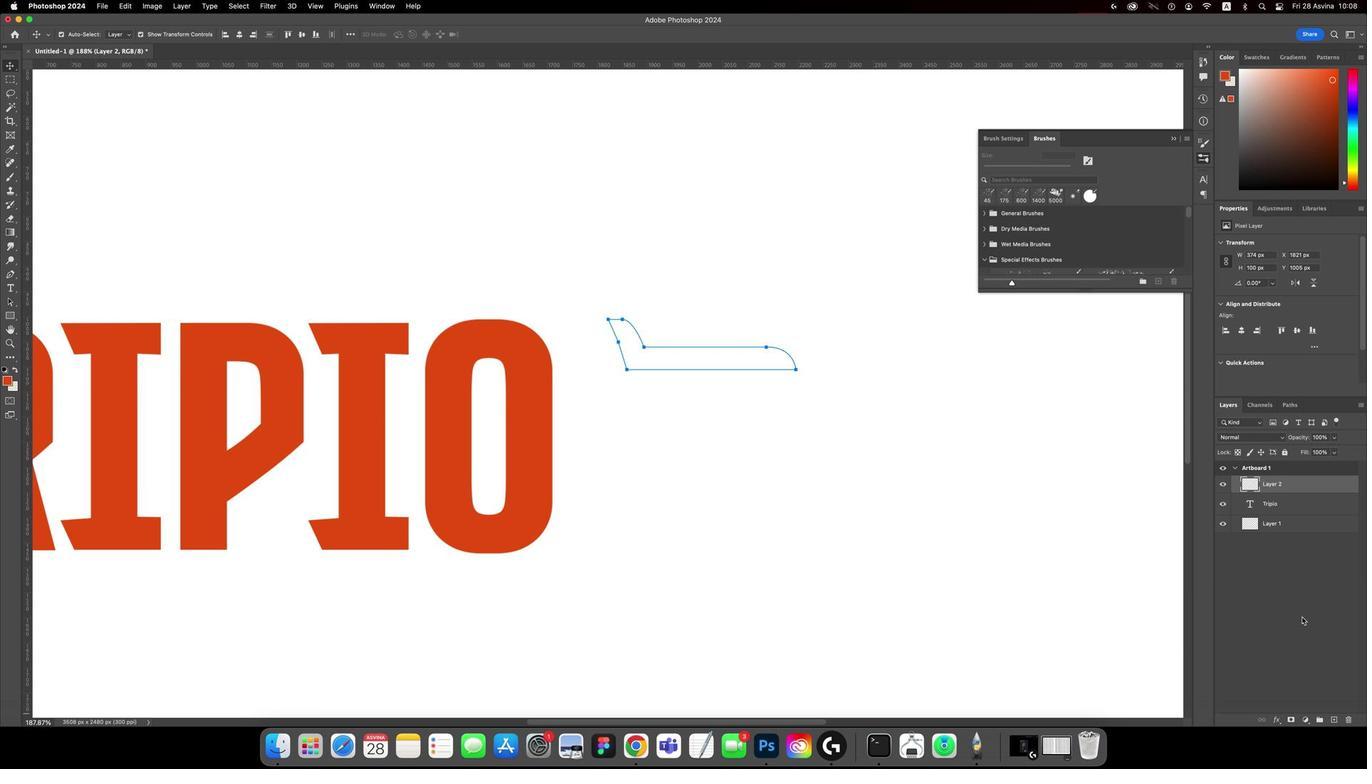 
Action: Mouse pressed left at (1330, 567)
Screenshot: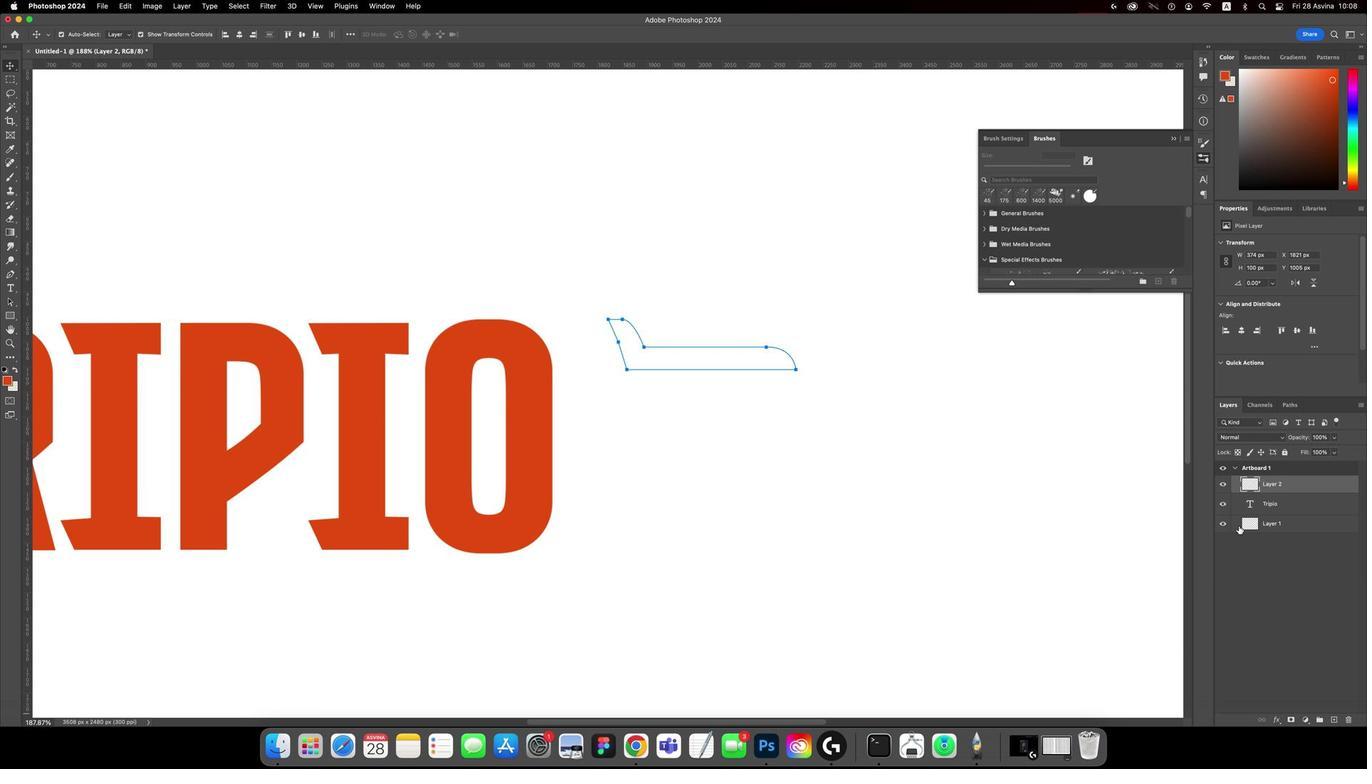 
Action: Mouse moved to (1235, 481)
Screenshot: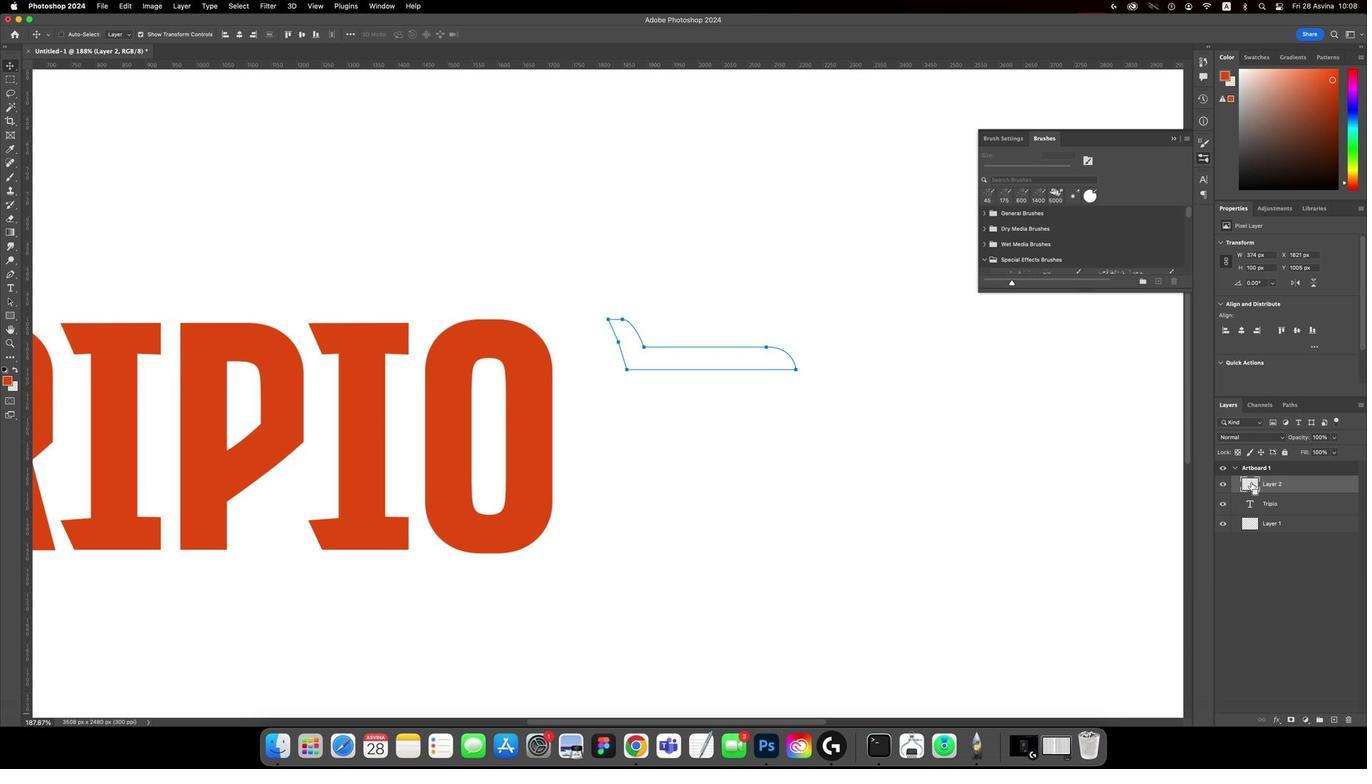 
Action: Key pressed Key.cmd
Screenshot: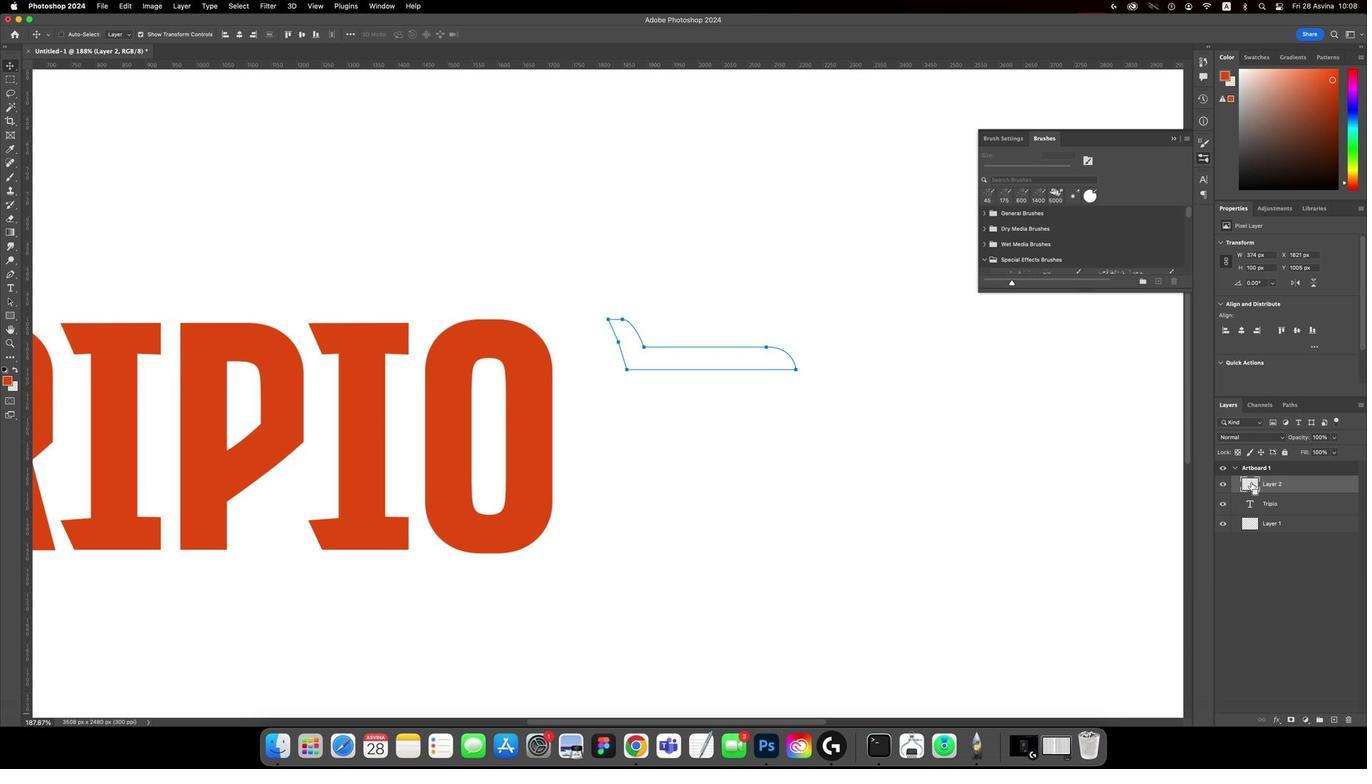 
Action: Mouse moved to (1249, 467)
Screenshot: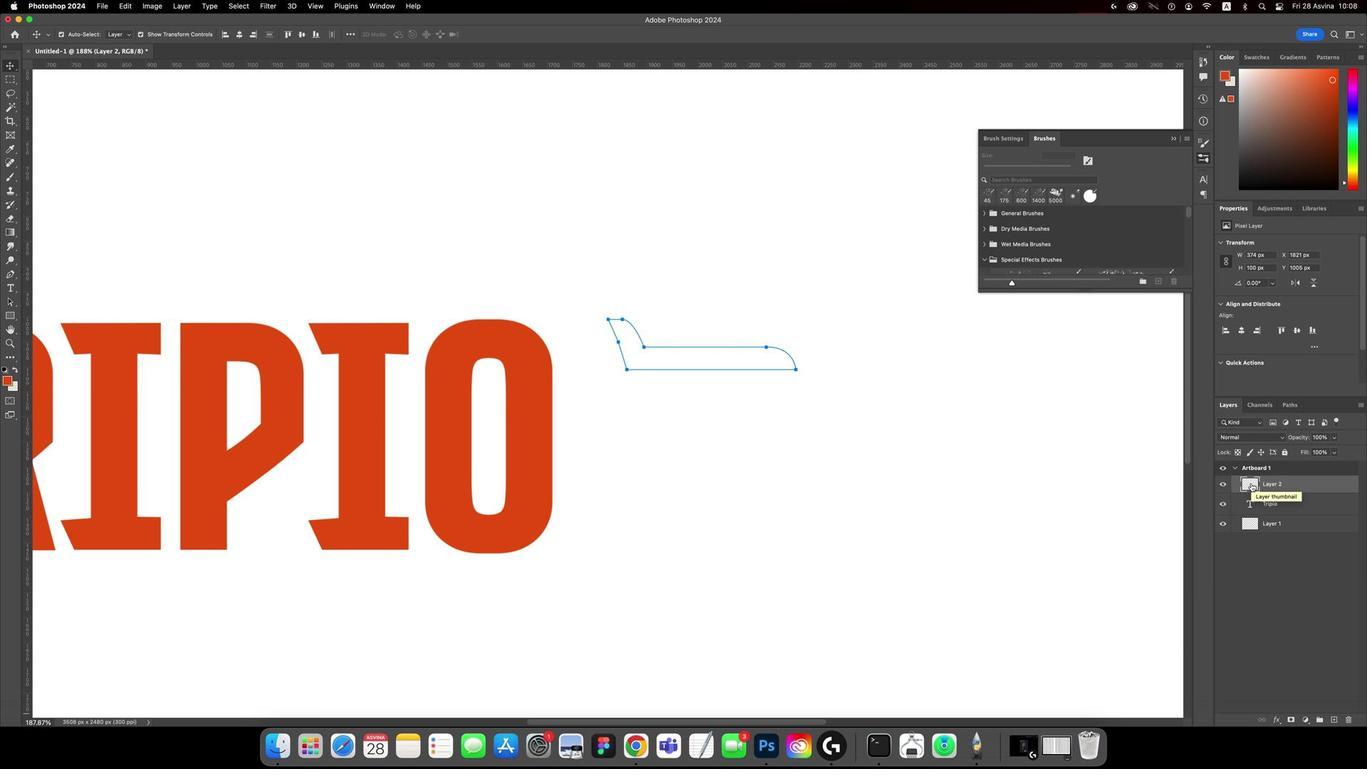 
Action: Key pressed Key.cmd
Screenshot: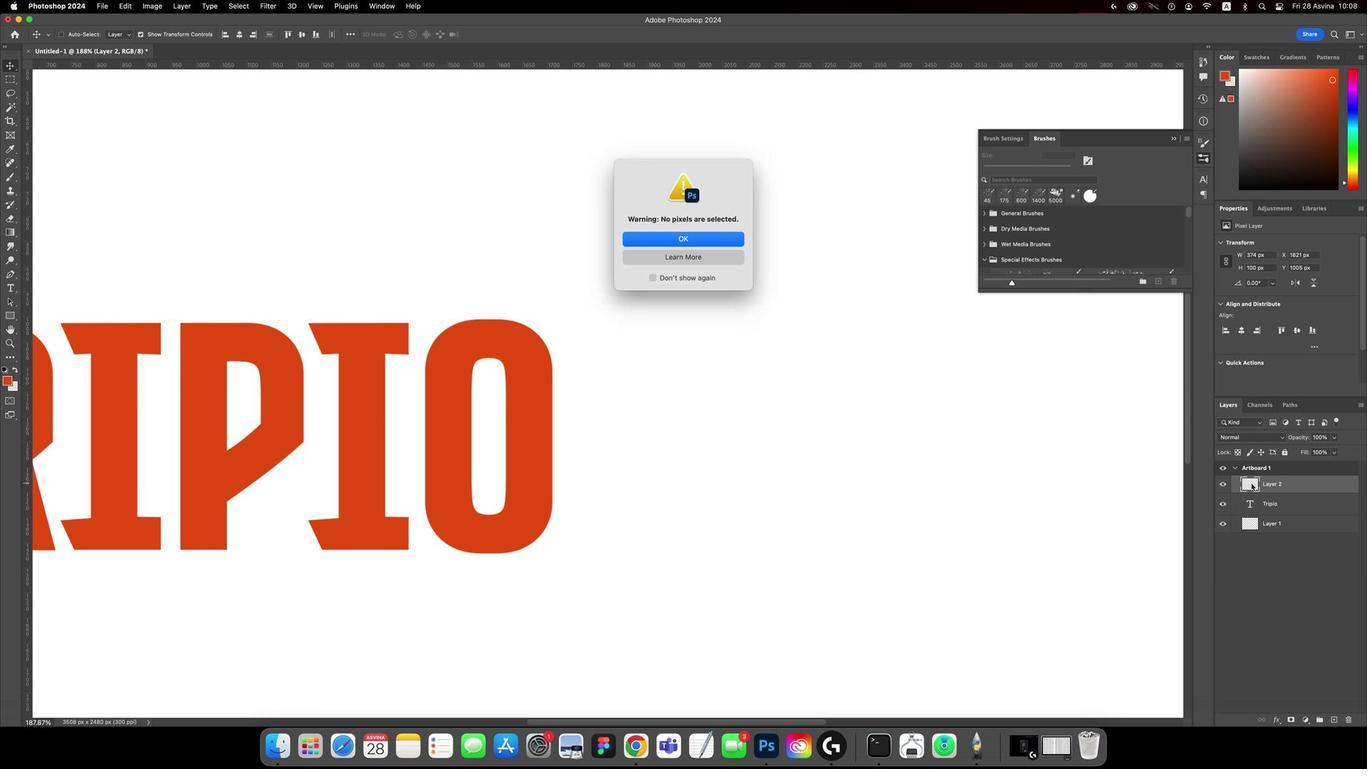 
Action: Mouse pressed left at (1249, 467)
Screenshot: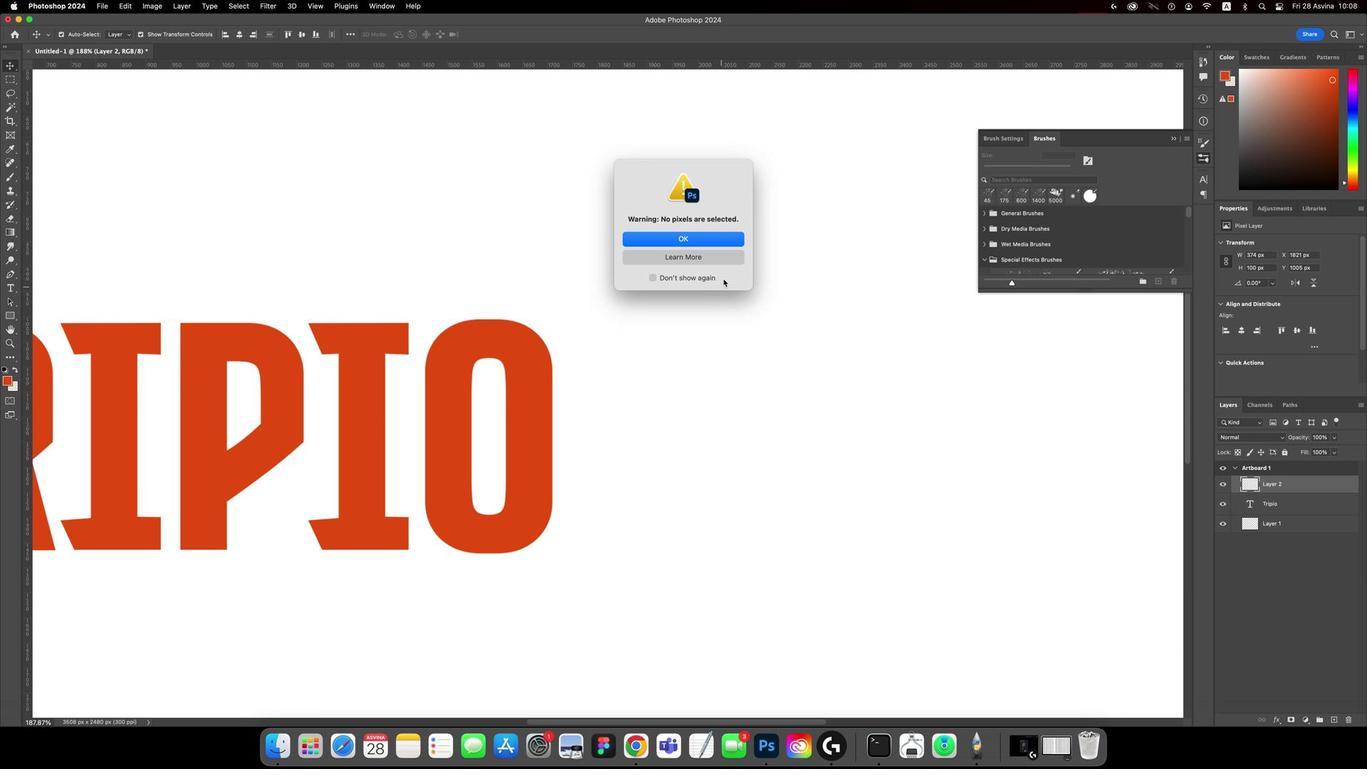 
Action: Mouse moved to (692, 360)
Screenshot: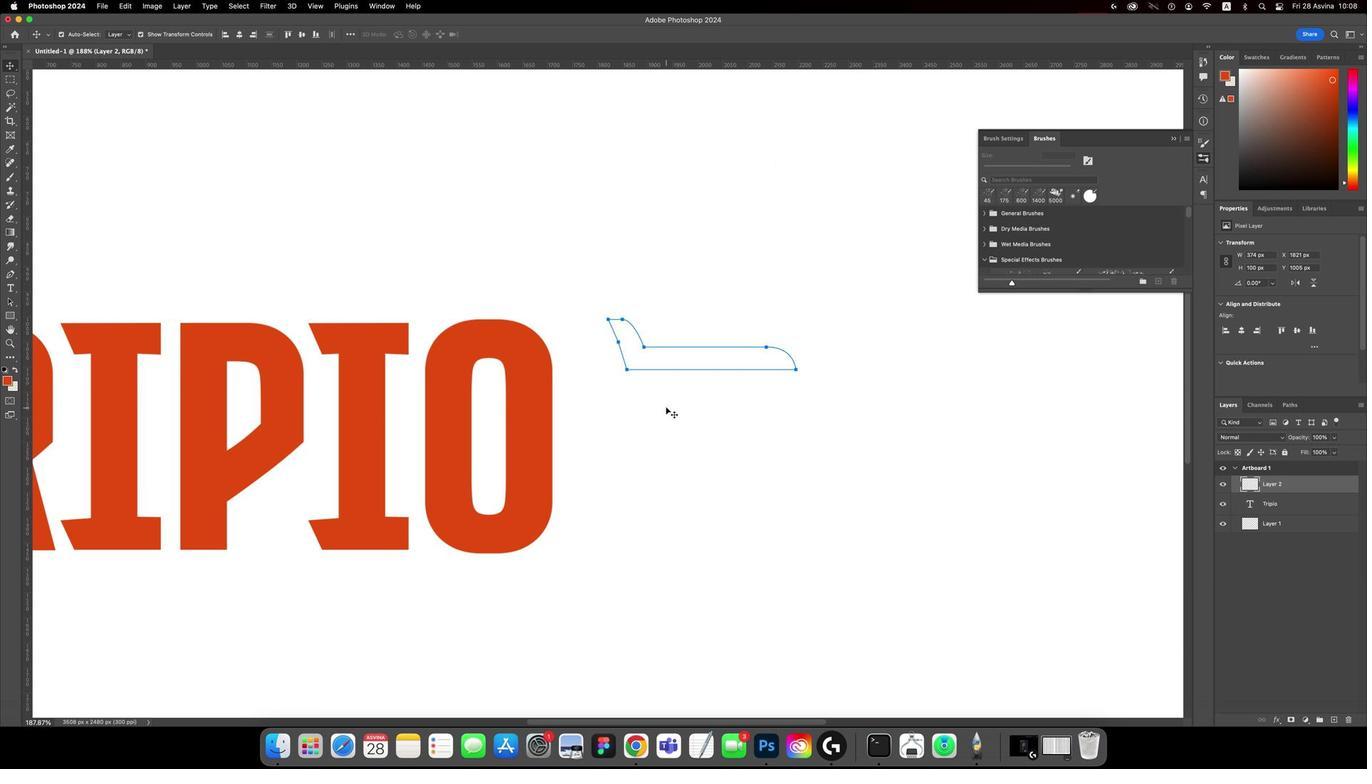 
Action: Mouse pressed left at (692, 360)
Screenshot: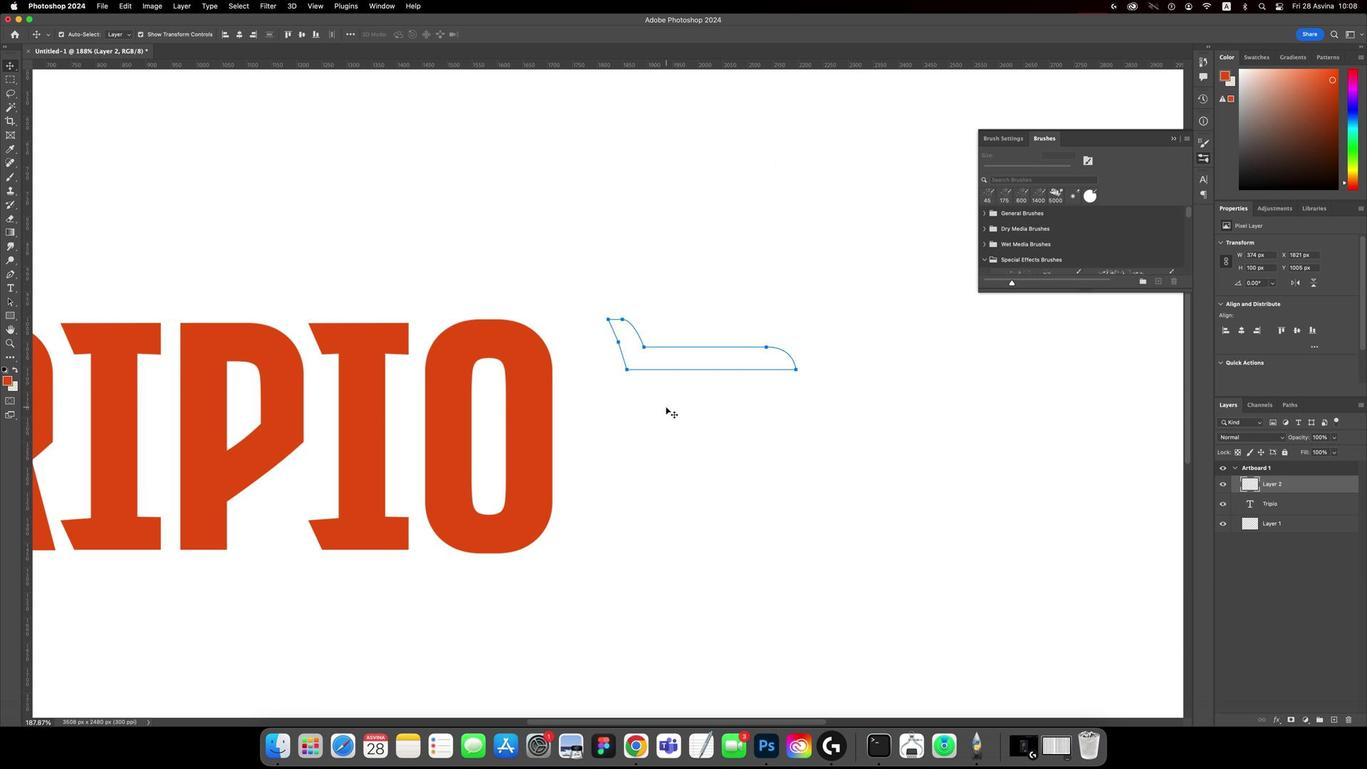 
Action: Mouse moved to (661, 434)
Screenshot: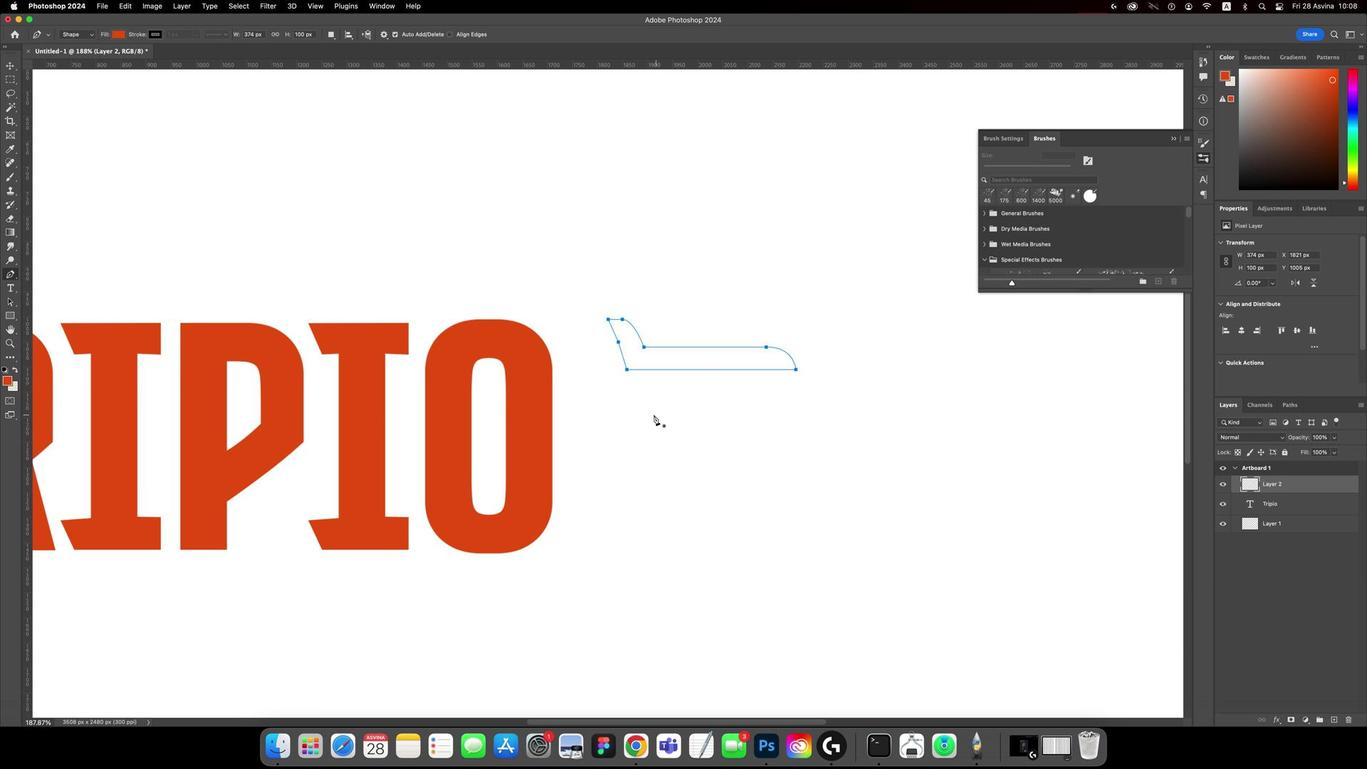 
Action: Key pressed 'p'
Screenshot: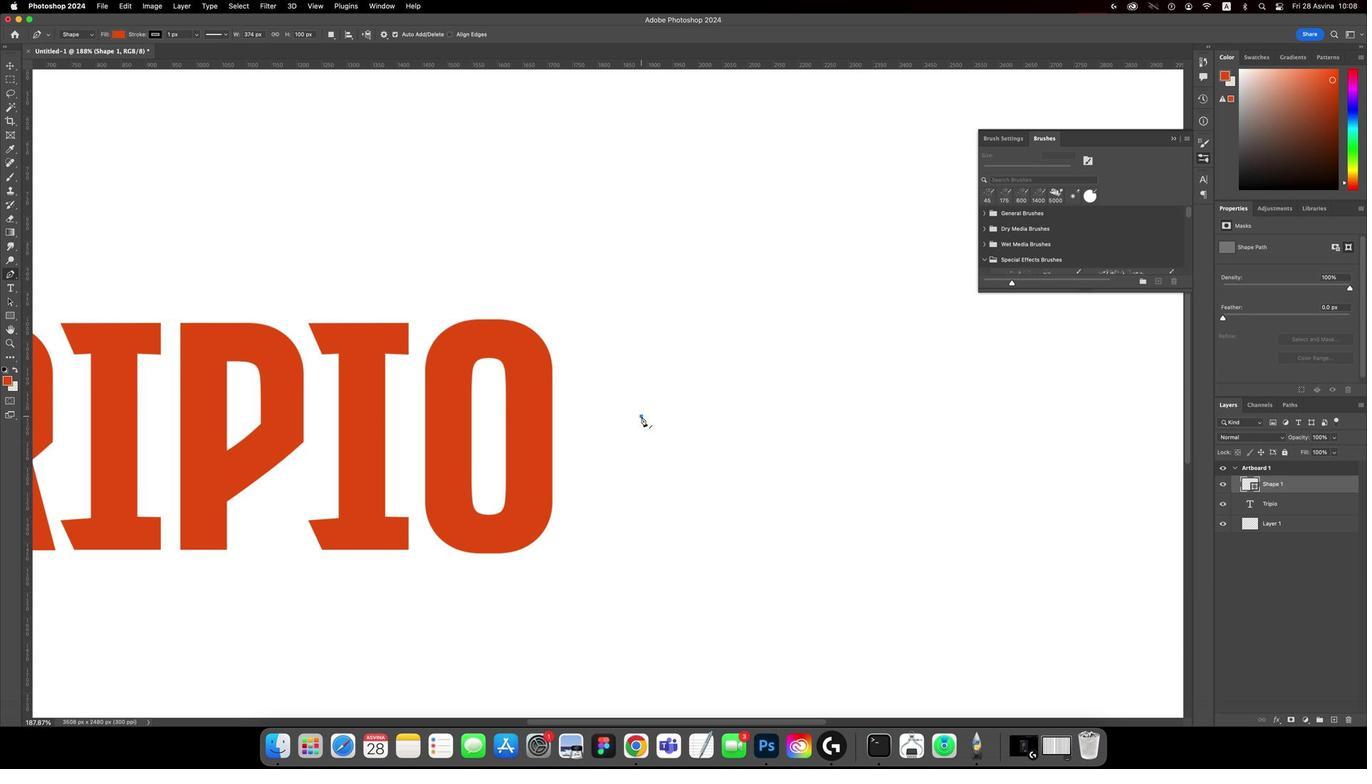 
Action: Mouse moved to (636, 437)
Screenshot: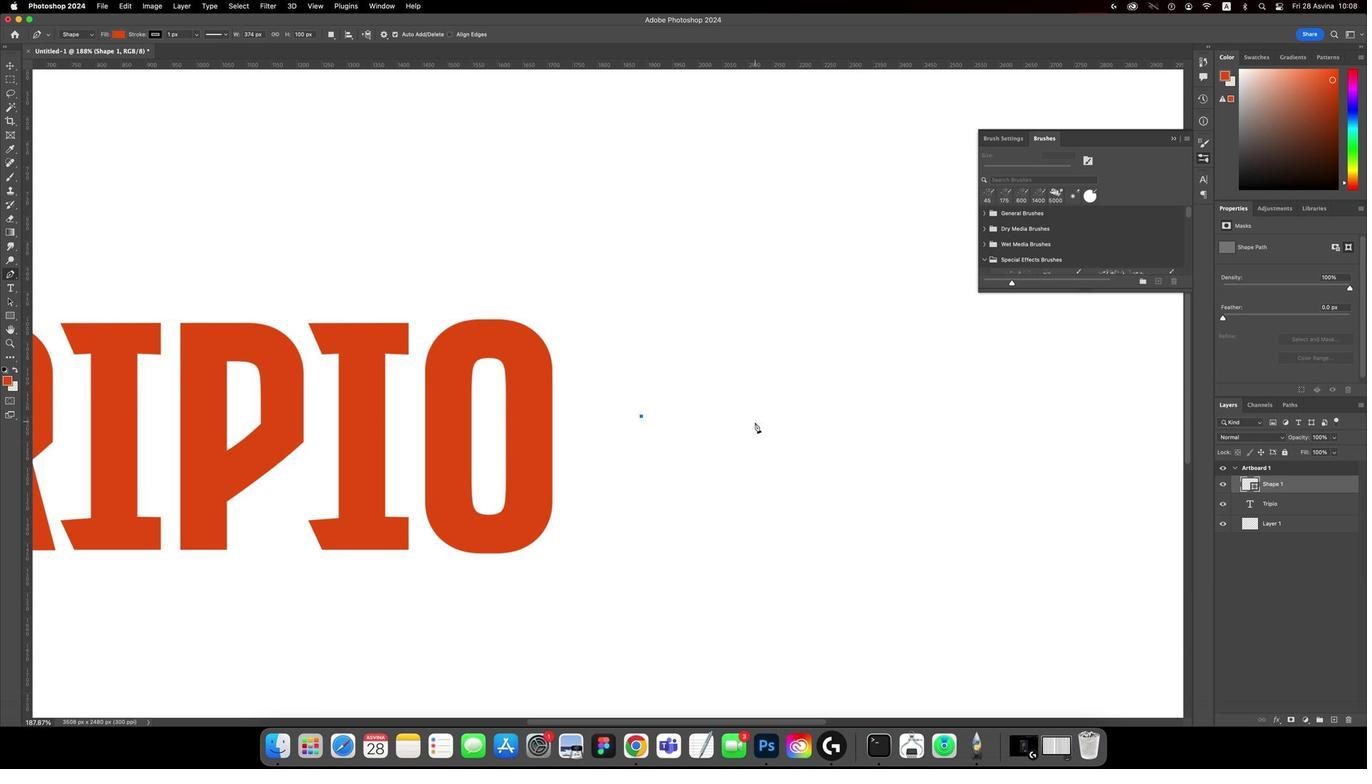 
Action: Mouse pressed left at (636, 437)
Screenshot: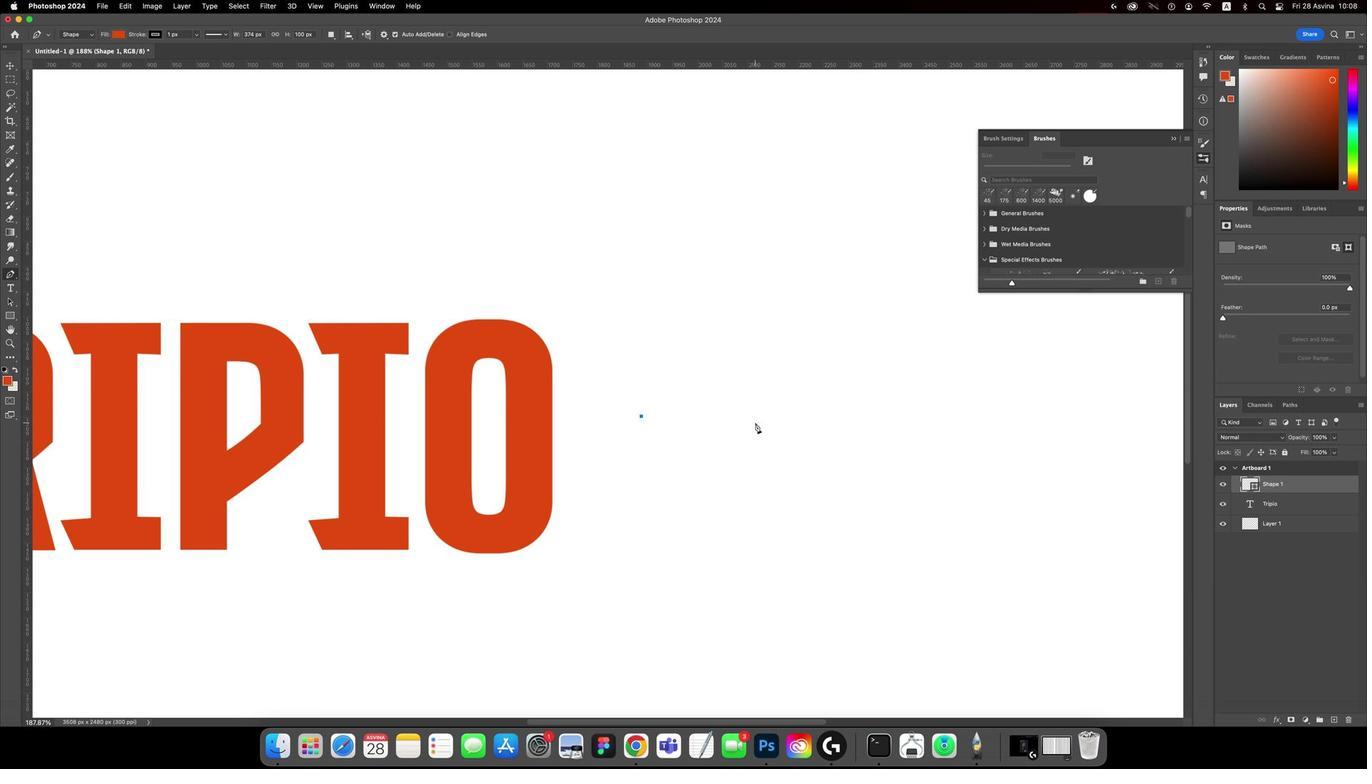 
Action: Mouse moved to (758, 441)
Screenshot: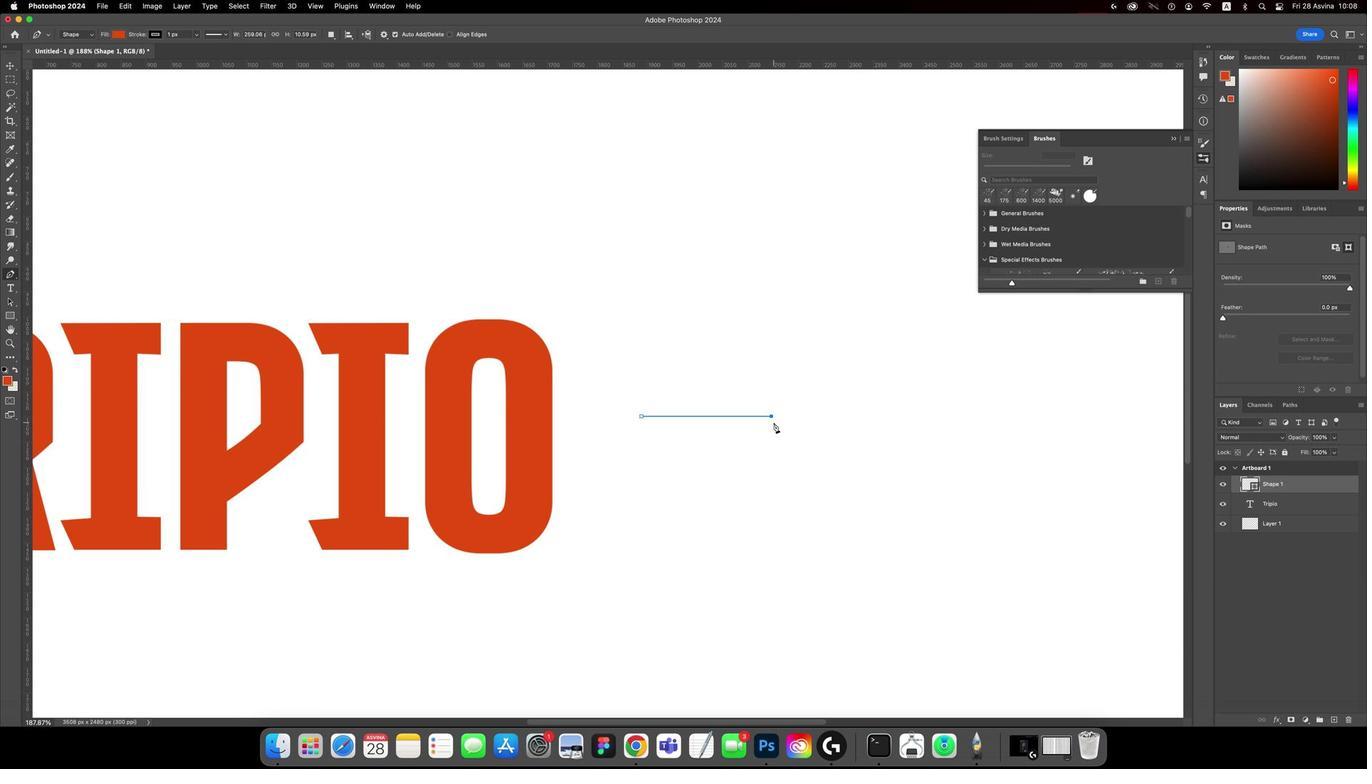 
Action: Key pressed Key.shift
Screenshot: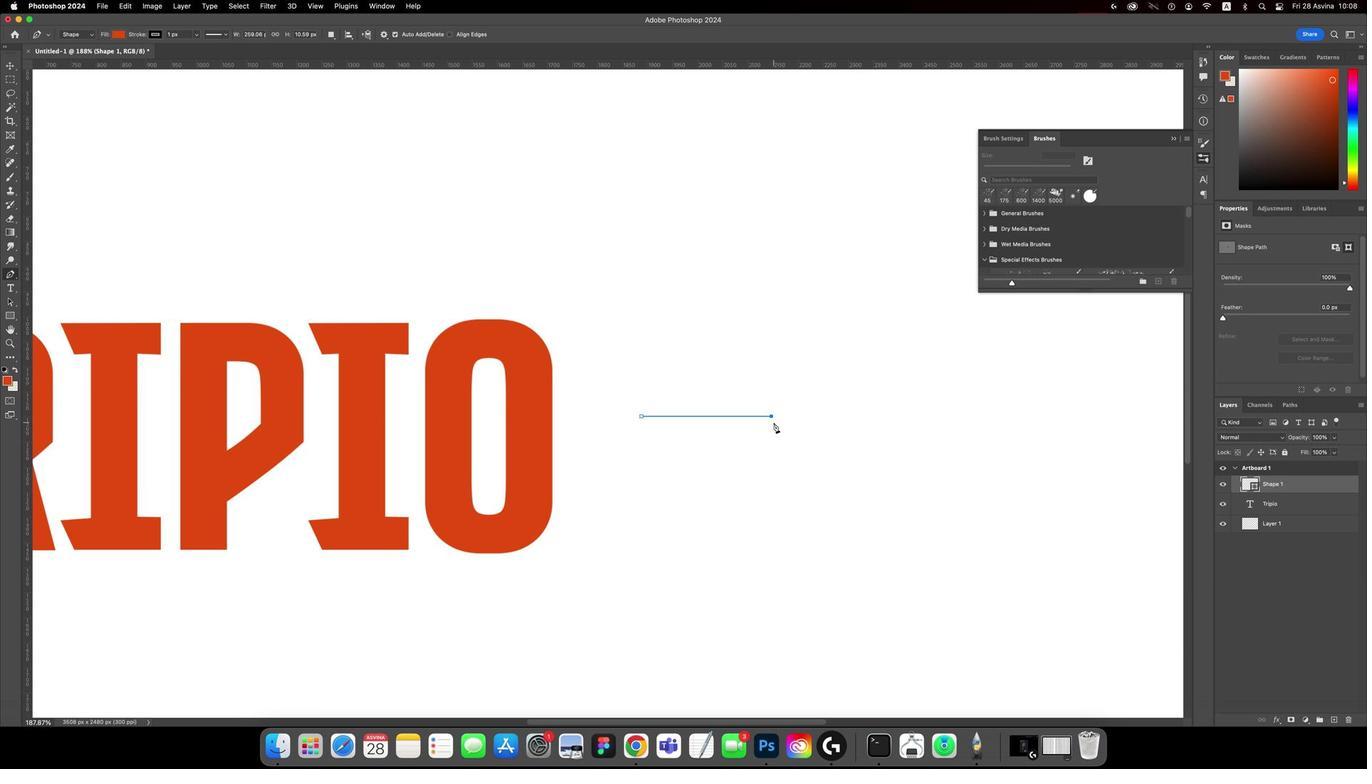 
Action: Mouse moved to (766, 440)
Screenshot: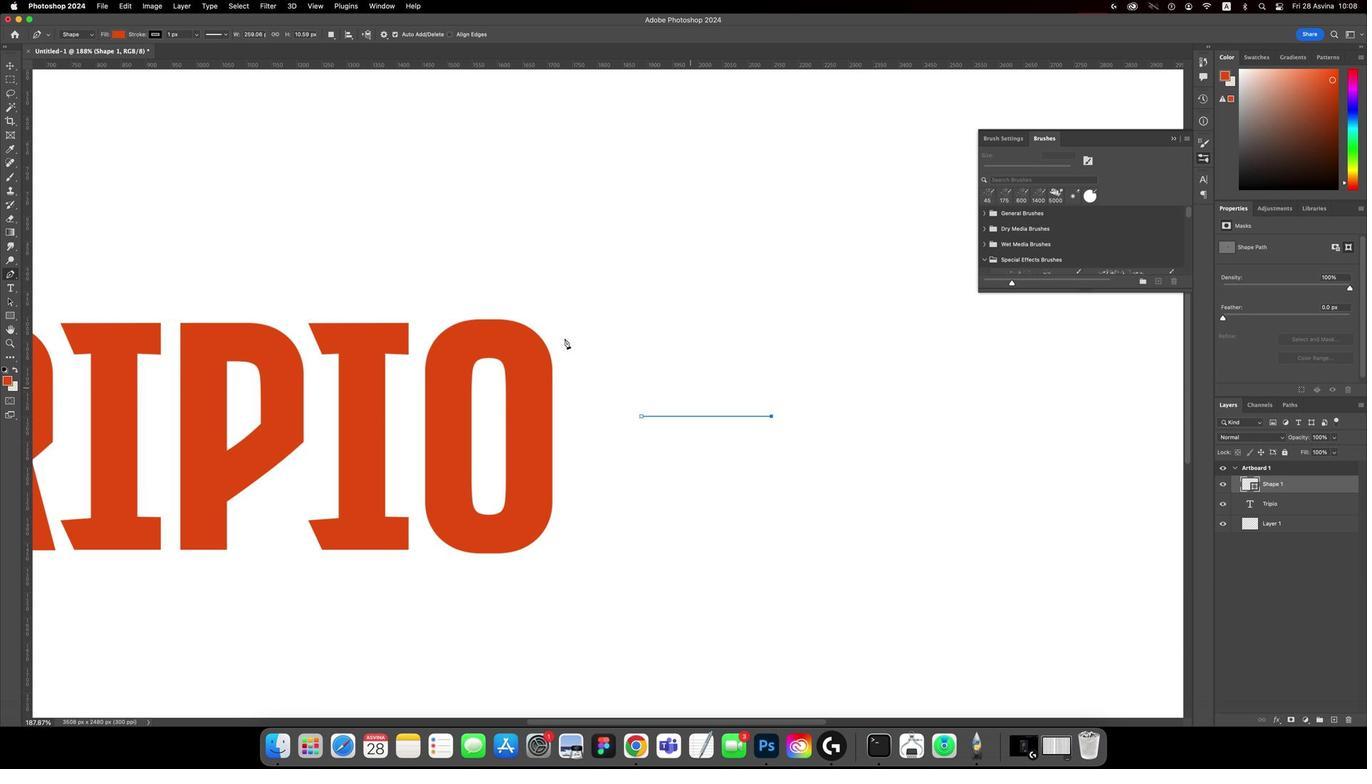 
Action: Mouse pressed left at (766, 440)
Screenshot: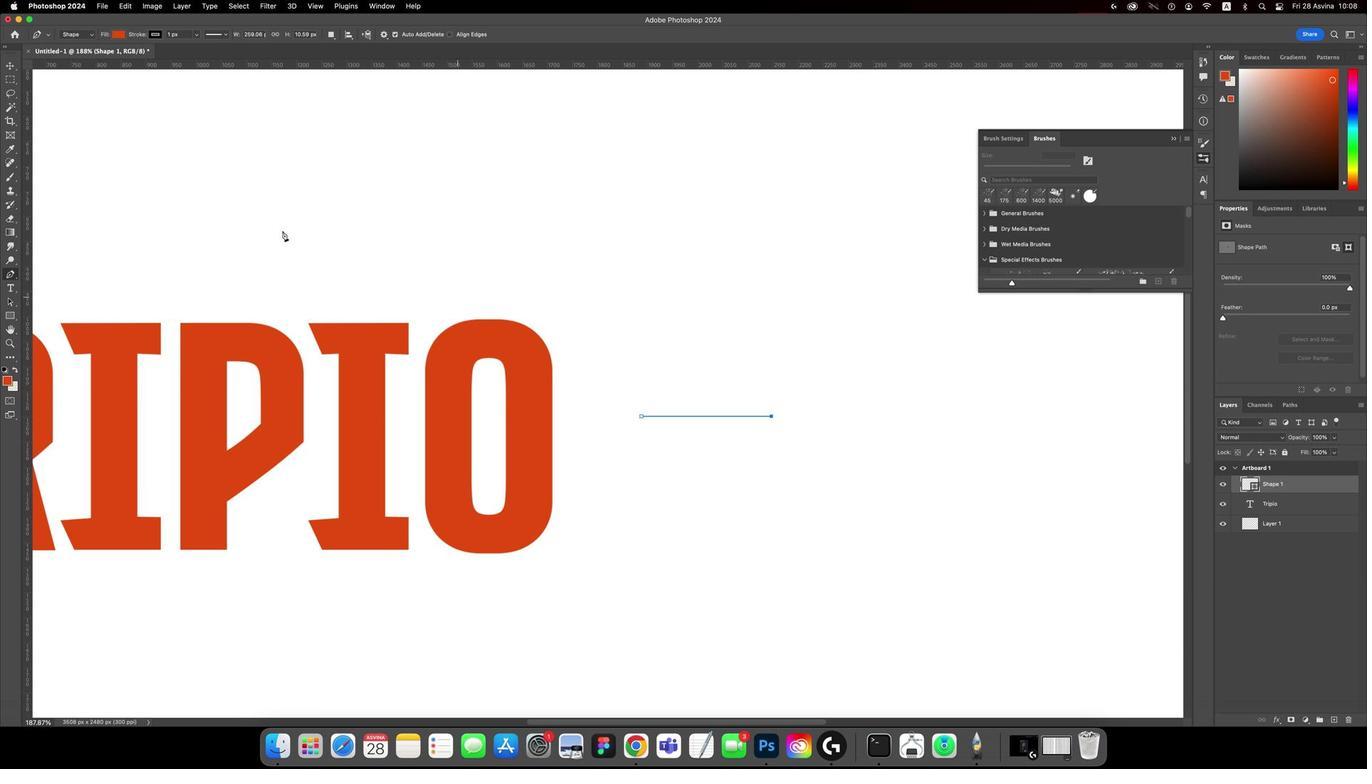 
Action: Mouse moved to (771, 446)
Screenshot: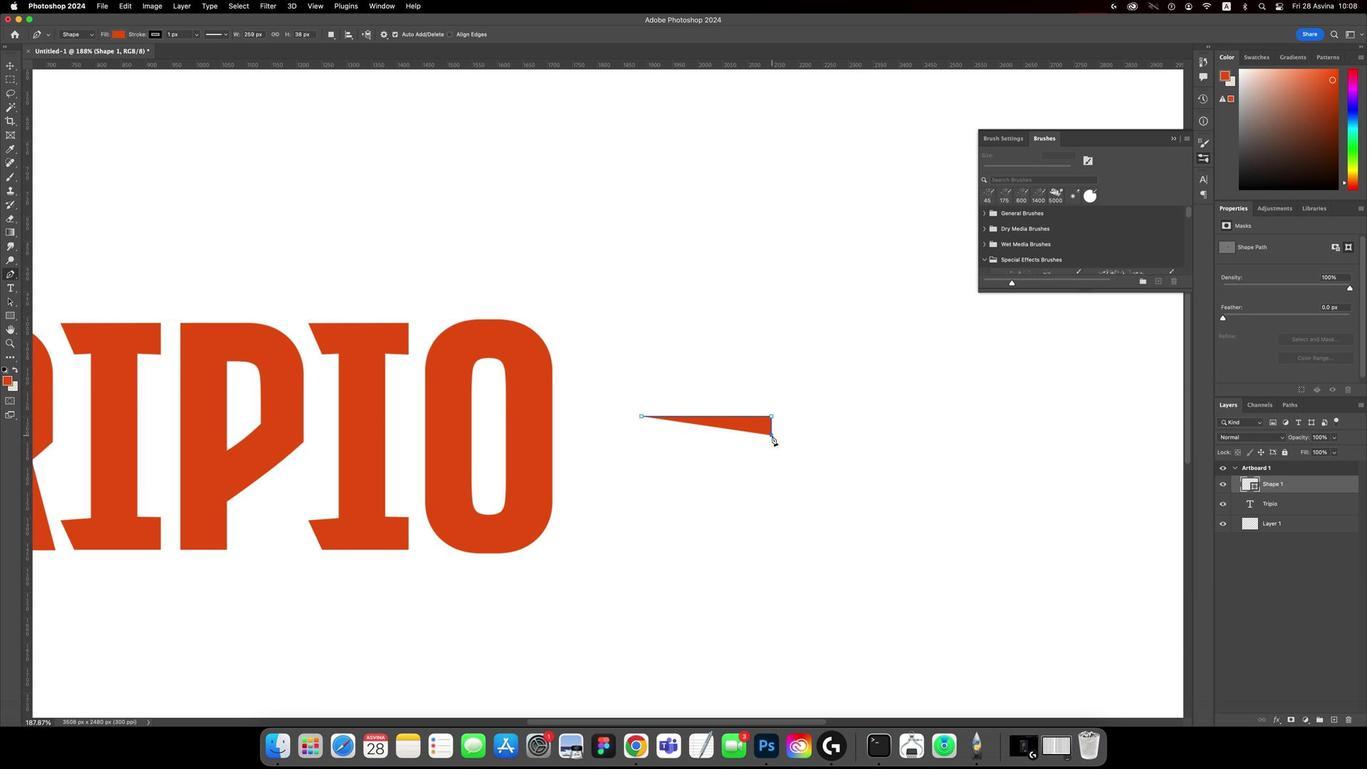 
Action: Key pressed Key.shift
Screenshot: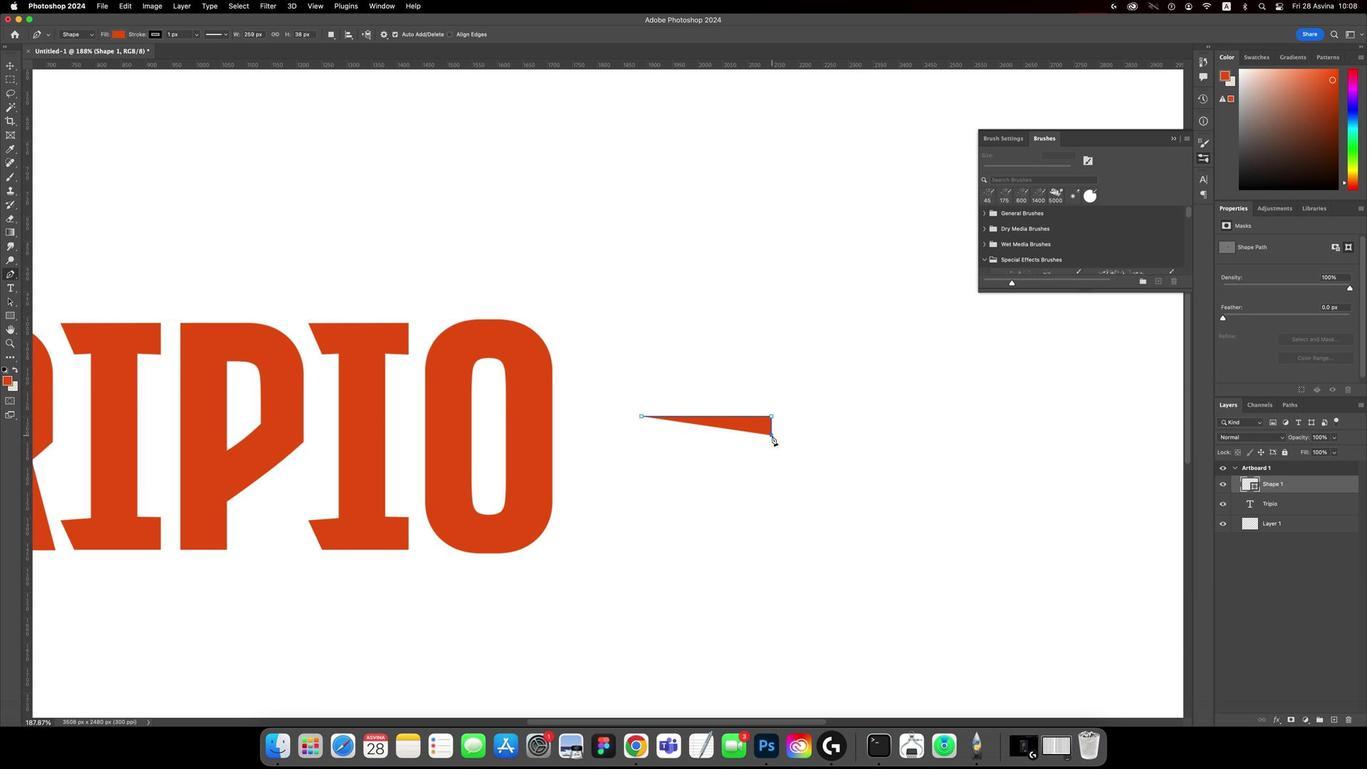 
Action: Mouse moved to (767, 446)
Screenshot: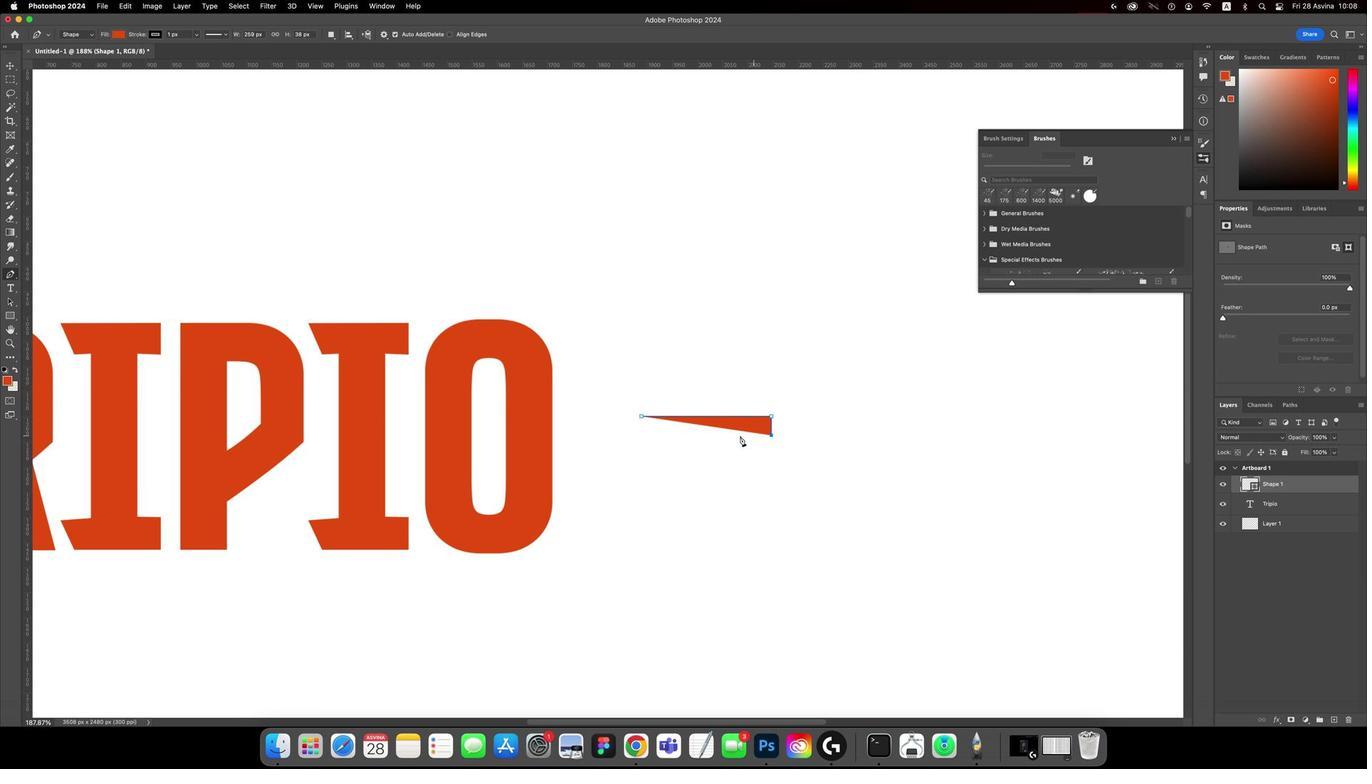 
Action: Mouse pressed left at (767, 446)
Screenshot: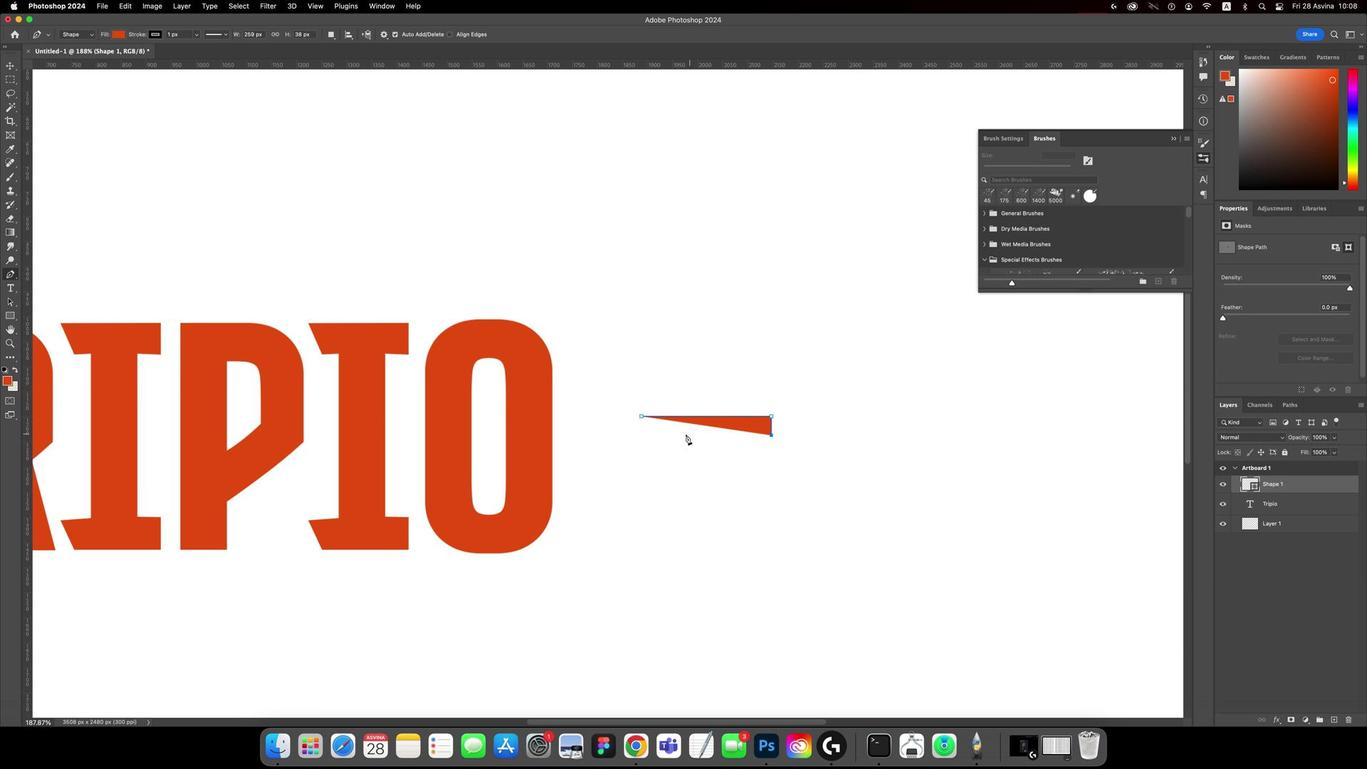 
Action: Mouse moved to (640, 446)
Screenshot: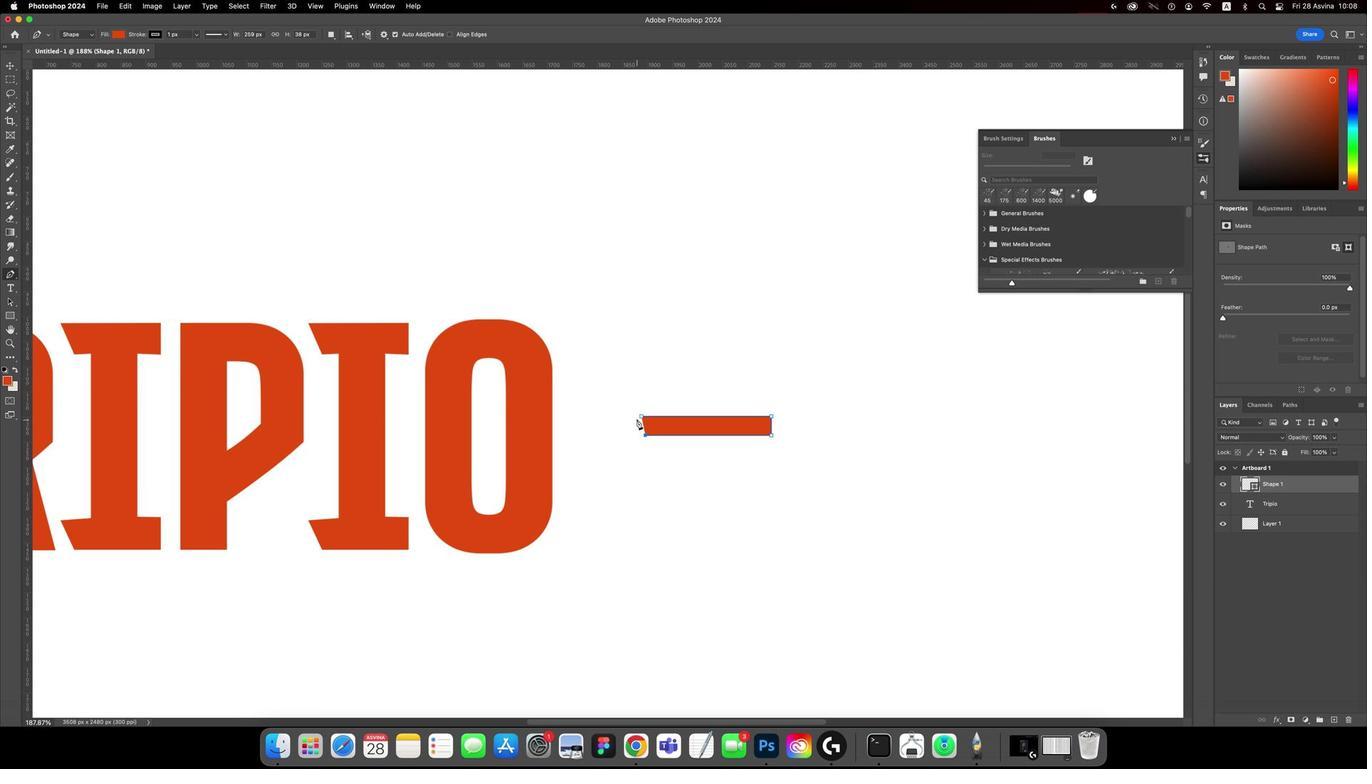 
Action: Mouse pressed left at (640, 446)
Screenshot: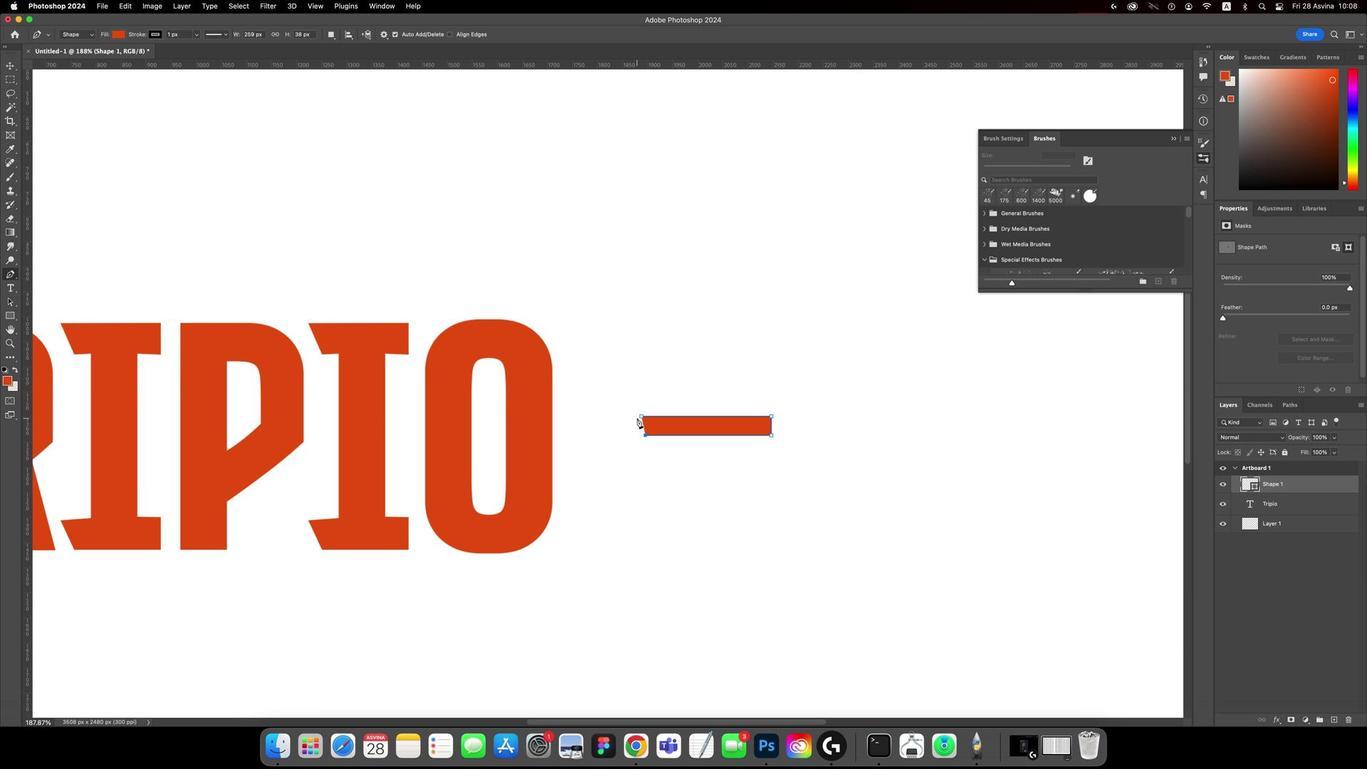 
Action: Mouse moved to (635, 438)
Screenshot: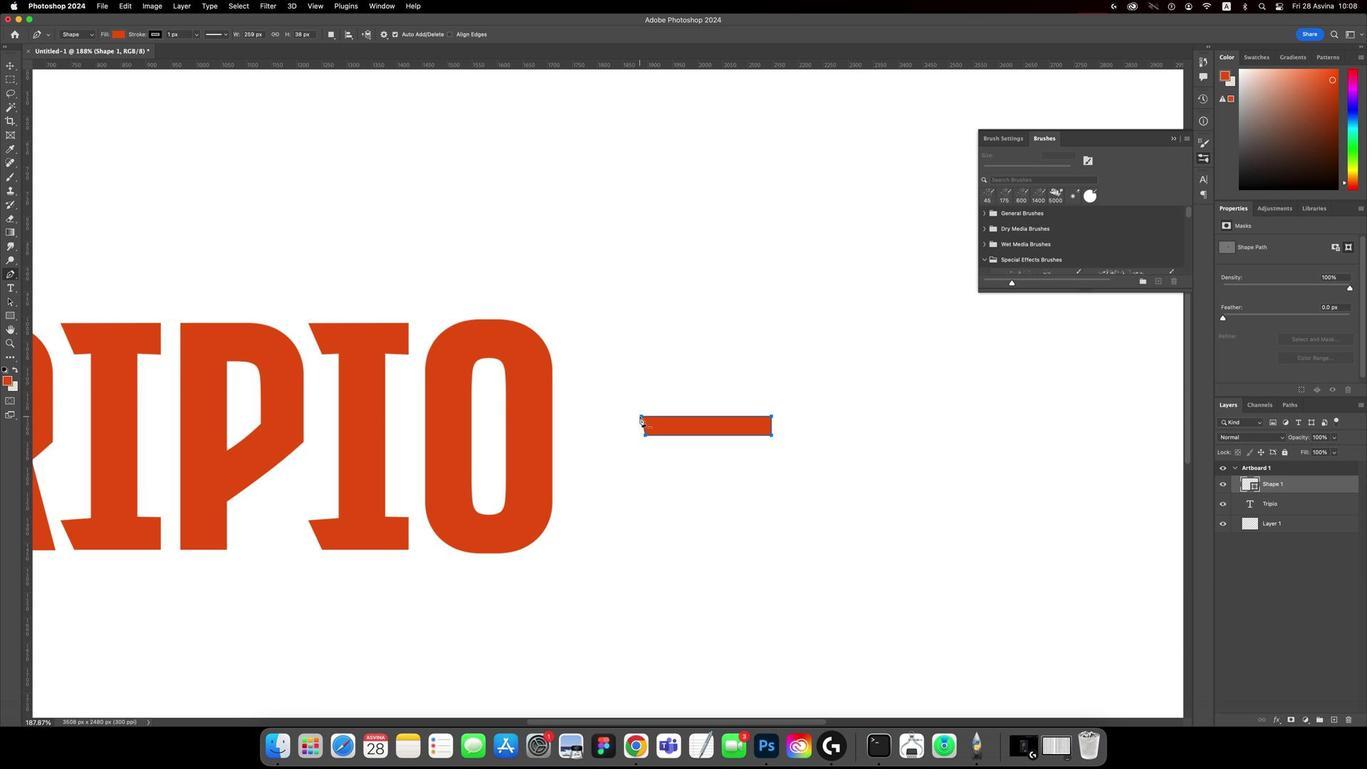 
Action: Mouse pressed left at (635, 438)
Screenshot: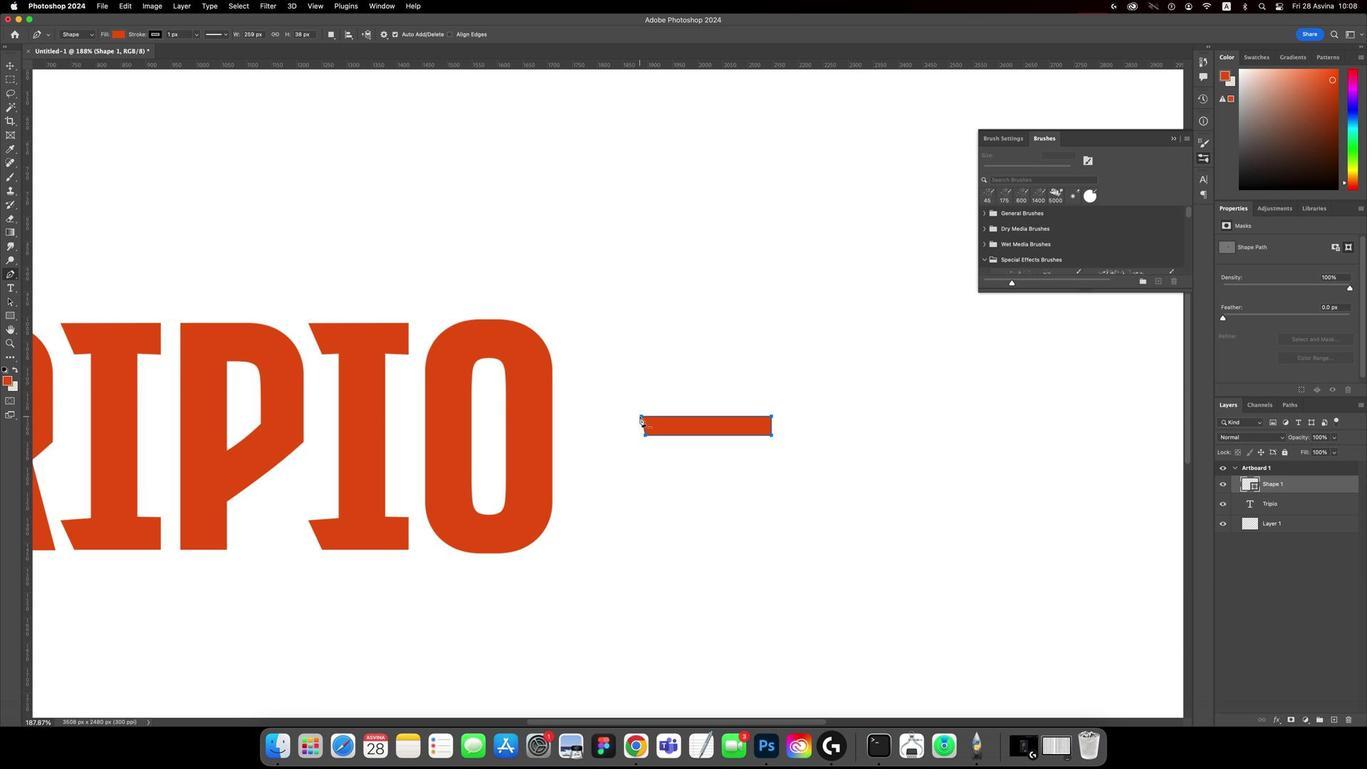 
Action: Mouse moved to (638, 448)
Screenshot: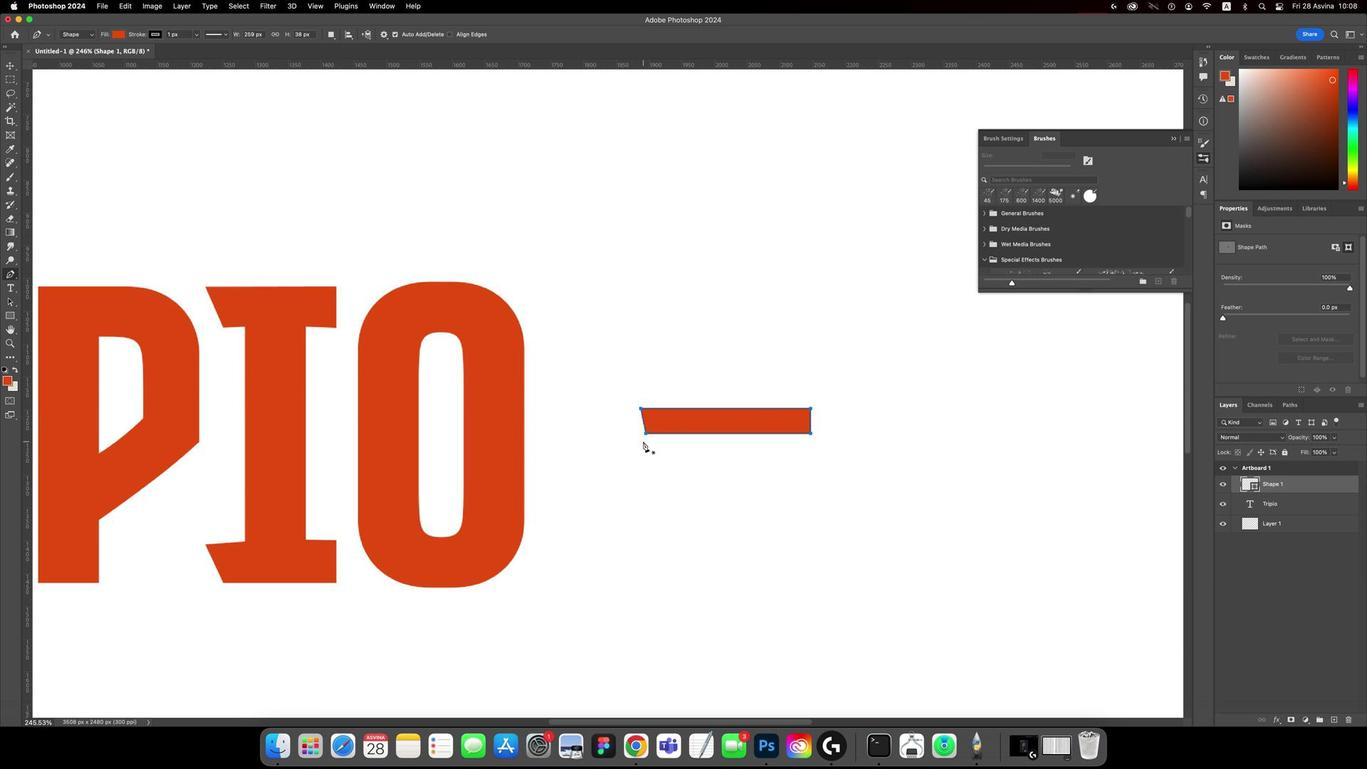 
Action: Key pressed Key.alt
Screenshot: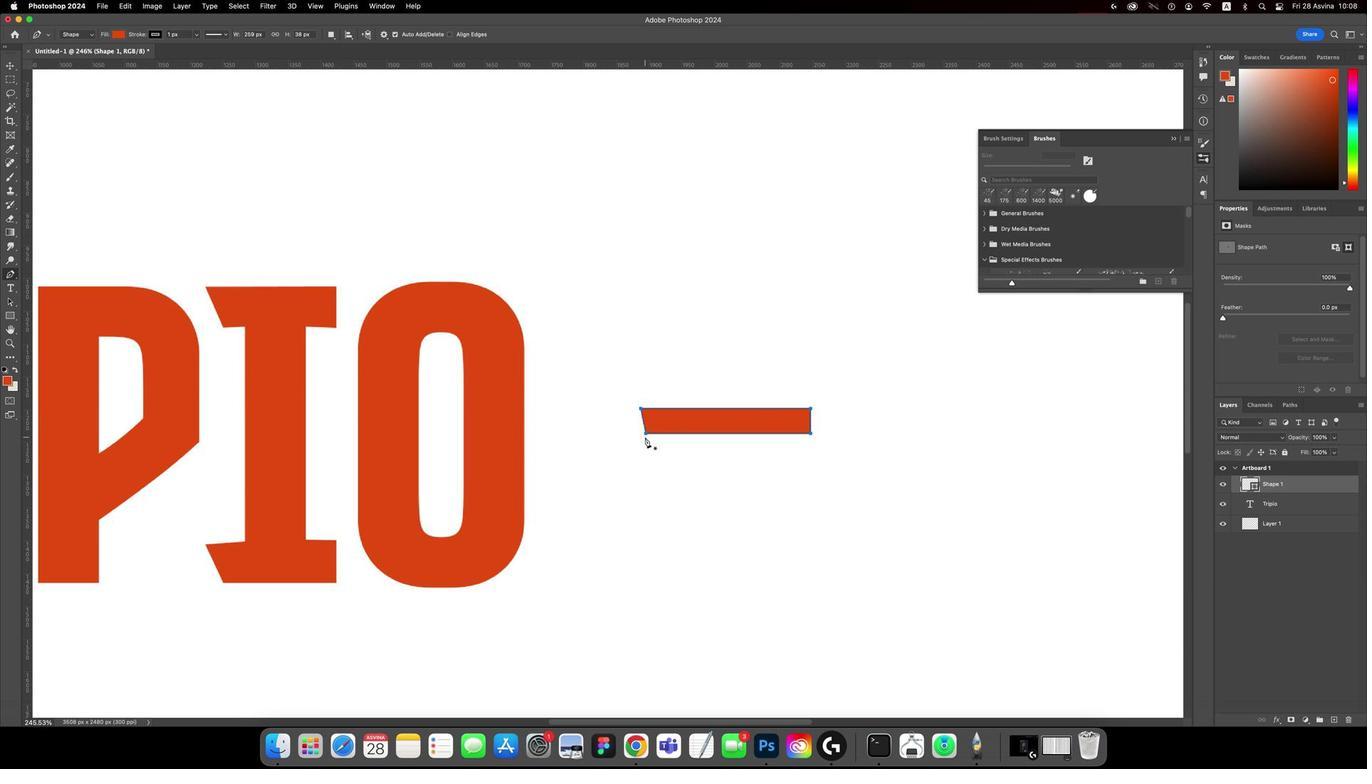 
Action: Mouse scrolled (638, 448) with delta (-6, 257)
Screenshot: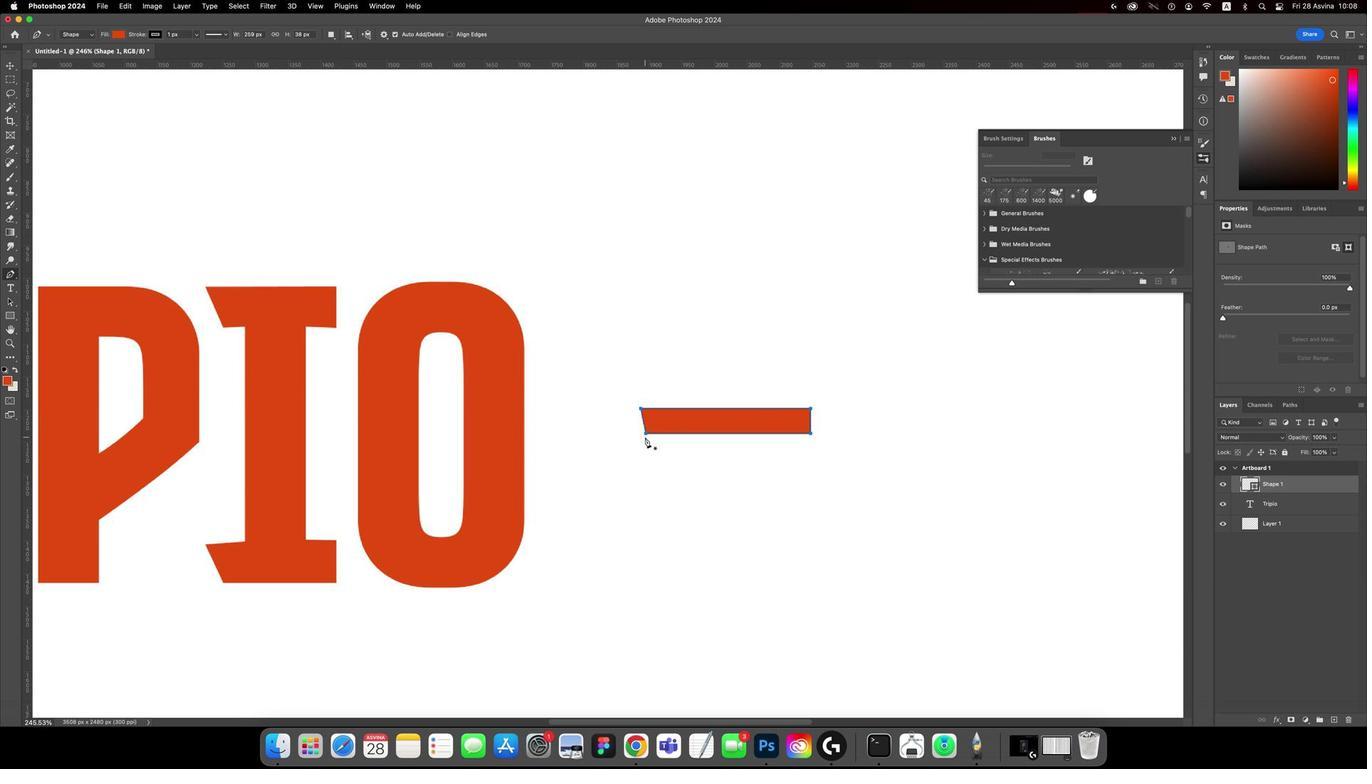 
Action: Mouse scrolled (638, 448) with delta (-6, 257)
Screenshot: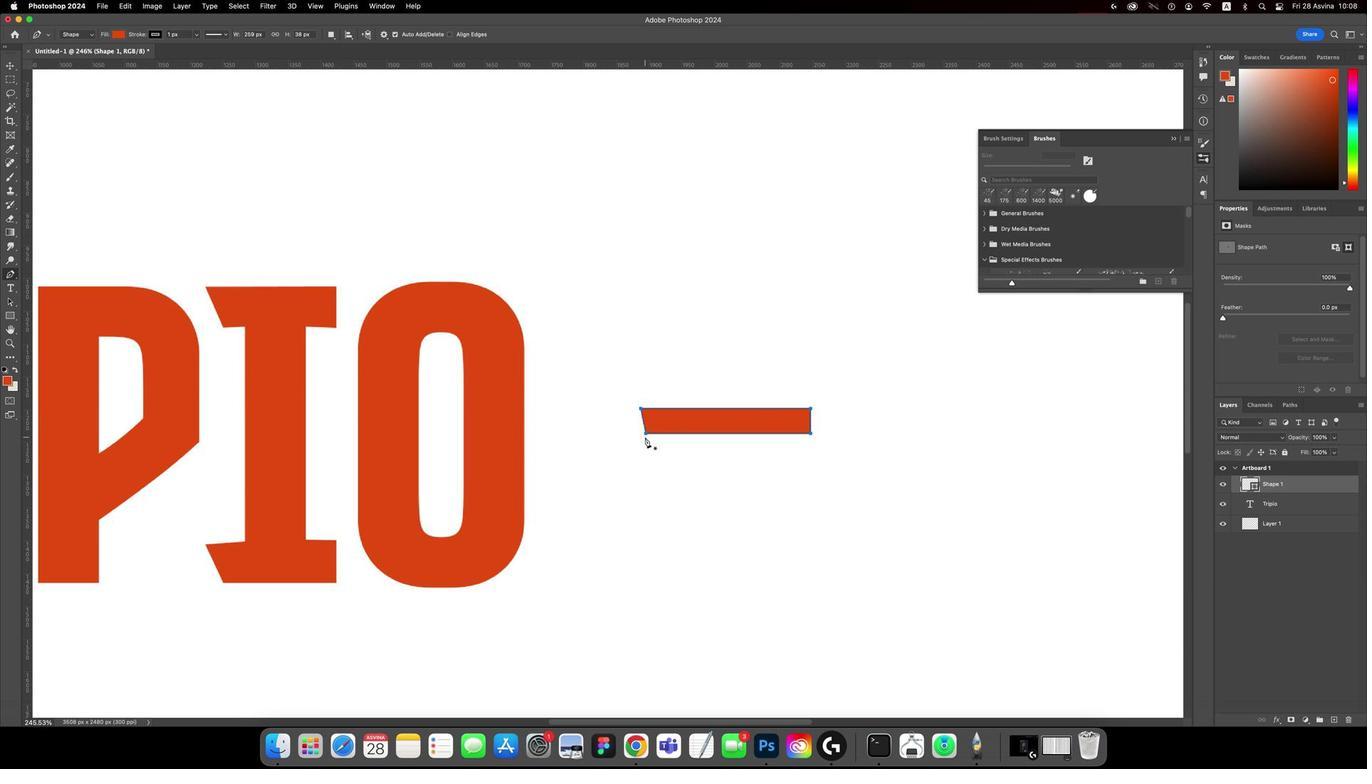 
Action: Mouse moved to (640, 447)
Screenshot: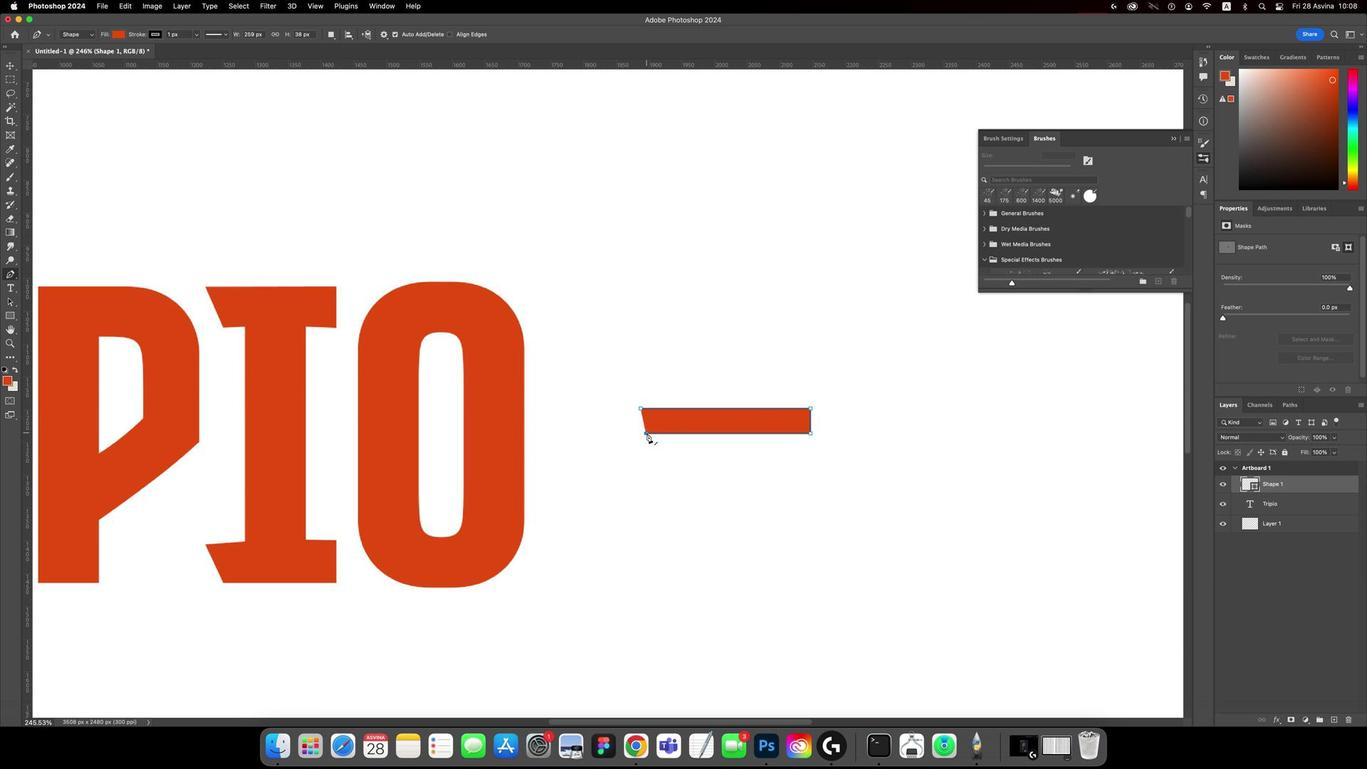 
Action: Key pressed Key.cmd'z'
Screenshot: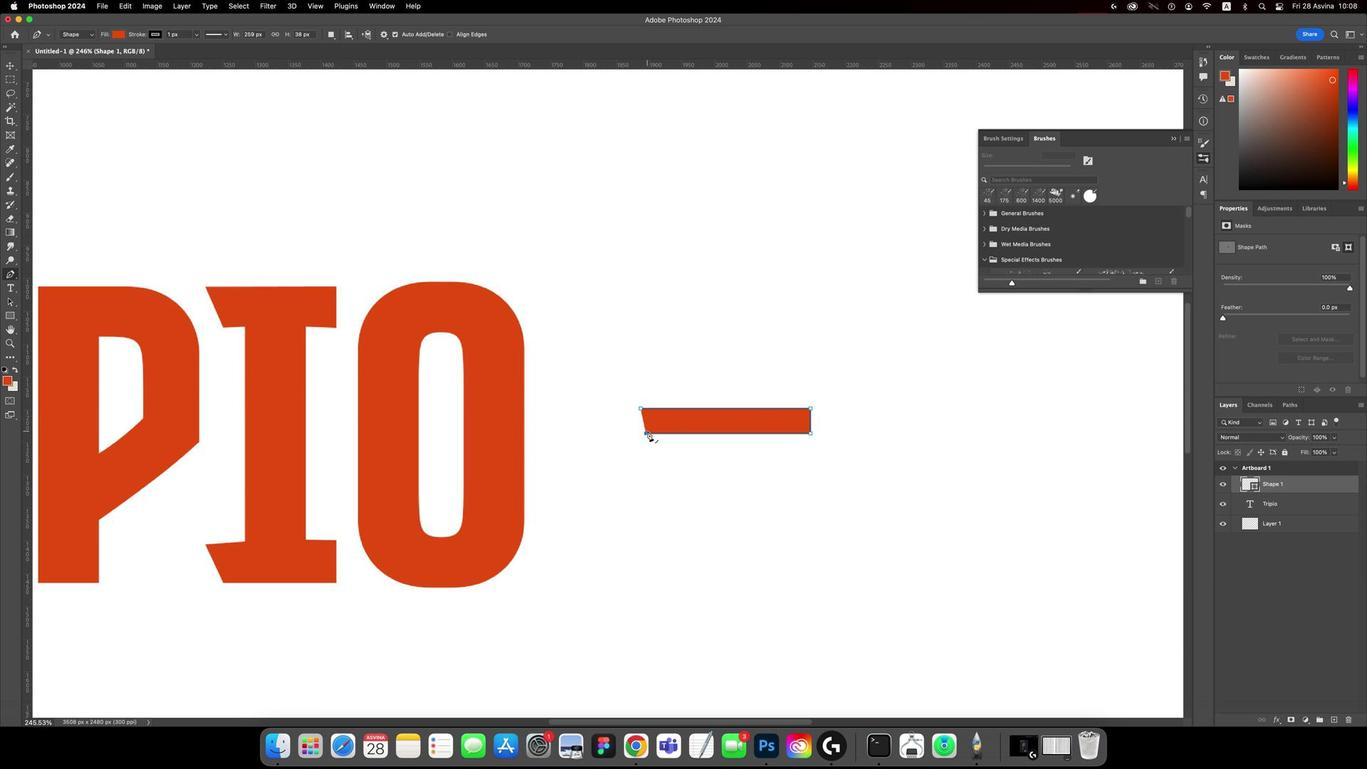 
Action: Mouse moved to (643, 442)
Screenshot: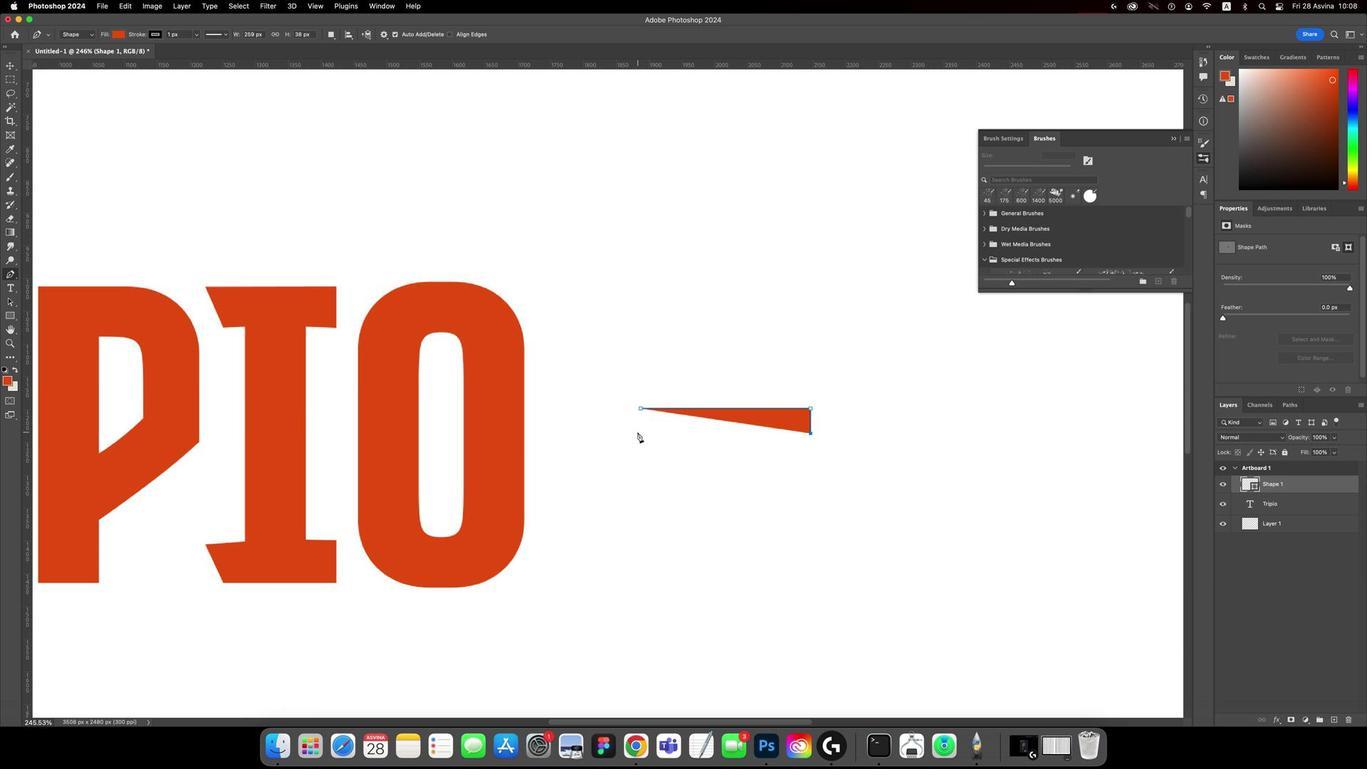 
Action: Key pressed Key.cmd'z'
Screenshot: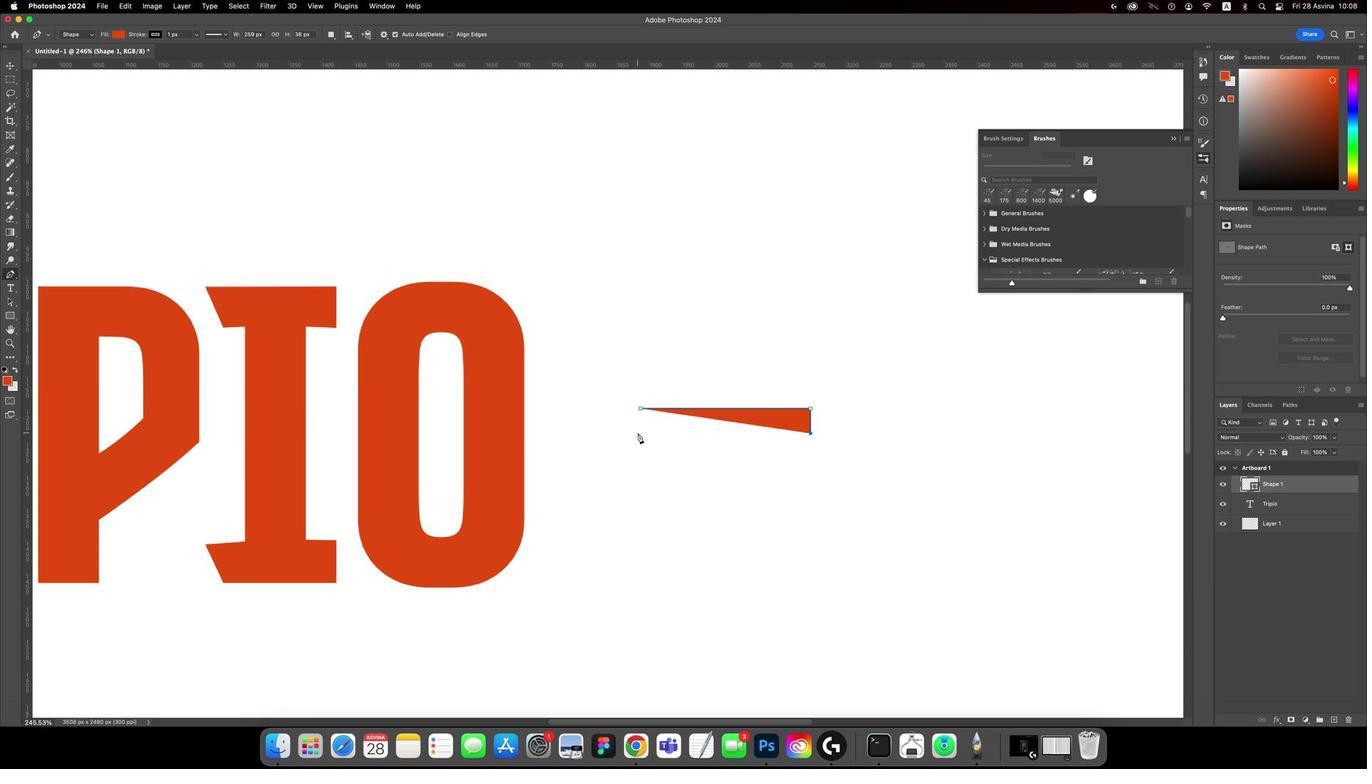 
Action: Mouse moved to (639, 443)
Screenshot: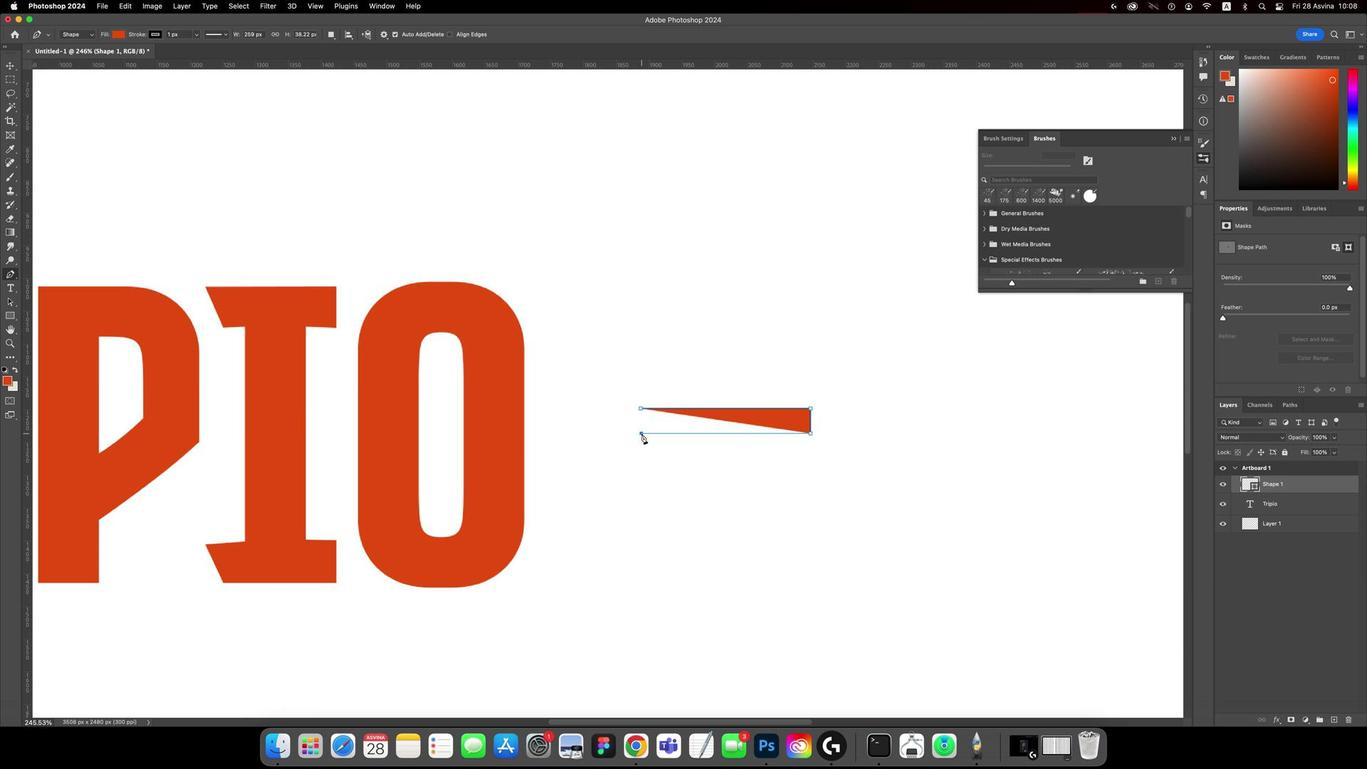 
Action: Key pressed Key.shift
Screenshot: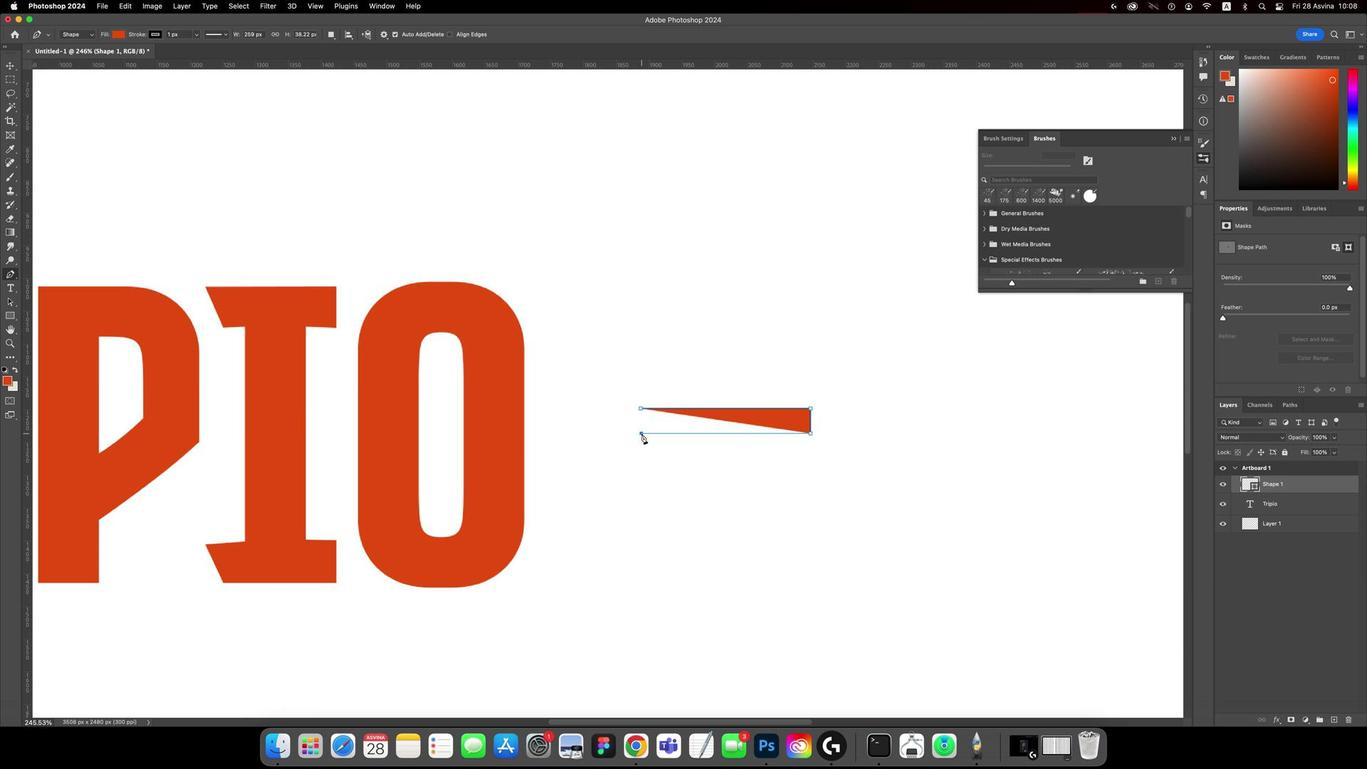 
Action: Mouse moved to (636, 445)
Screenshot: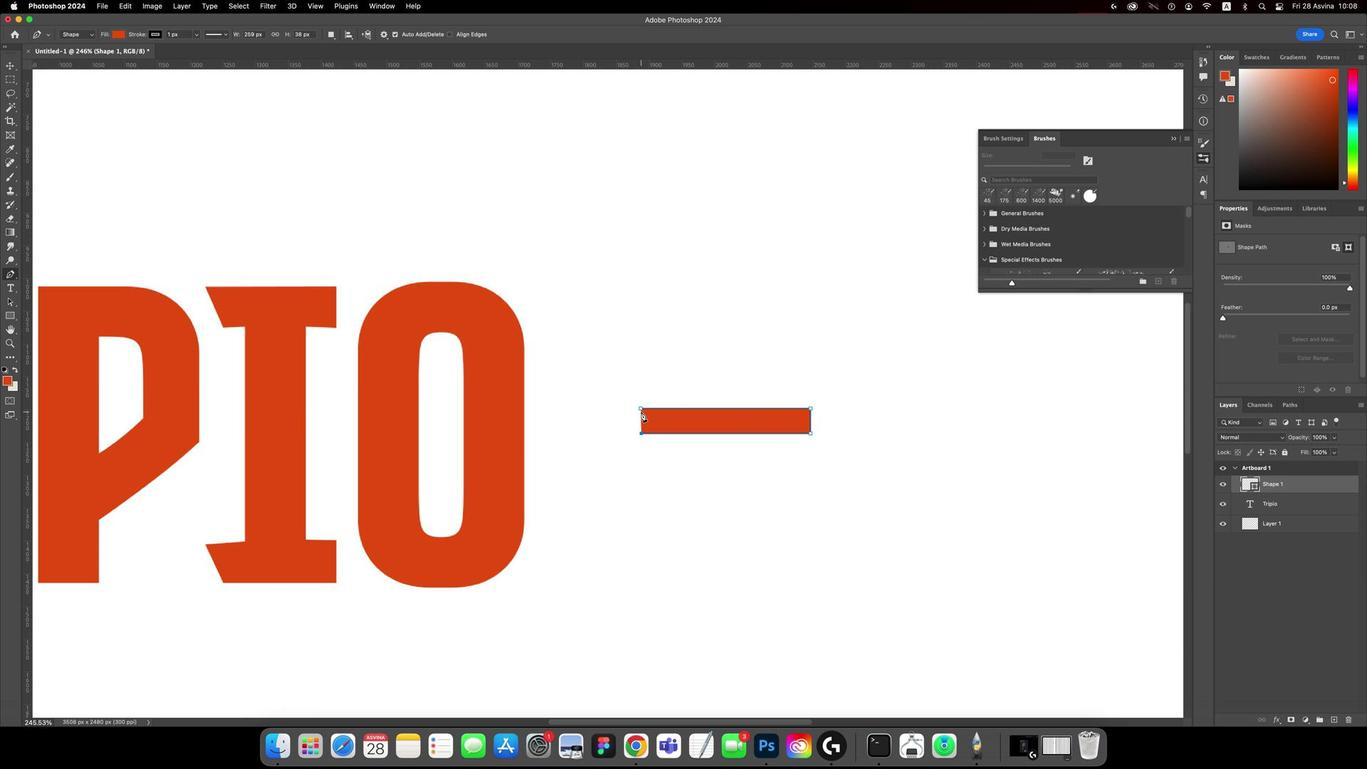 
Action: Mouse pressed left at (636, 445)
Screenshot: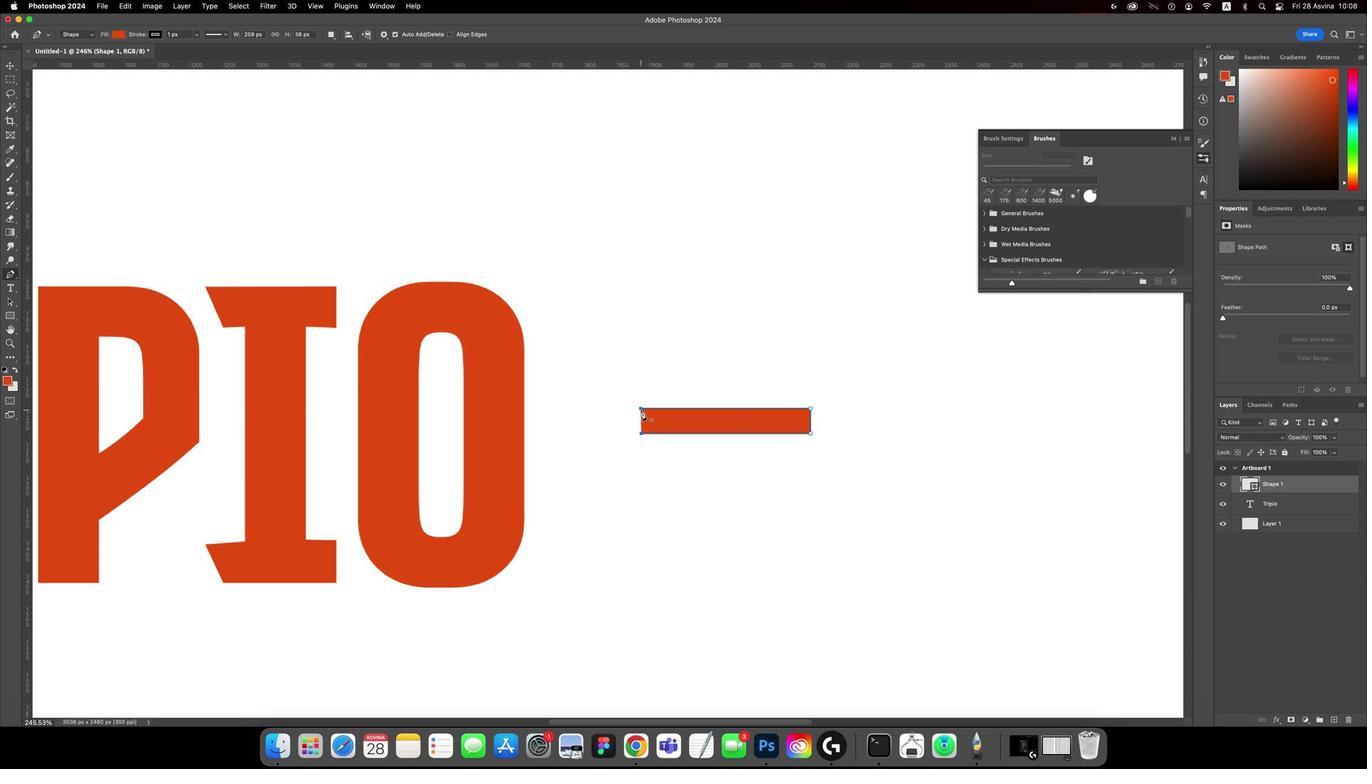 
Action: Mouse moved to (635, 435)
Screenshot: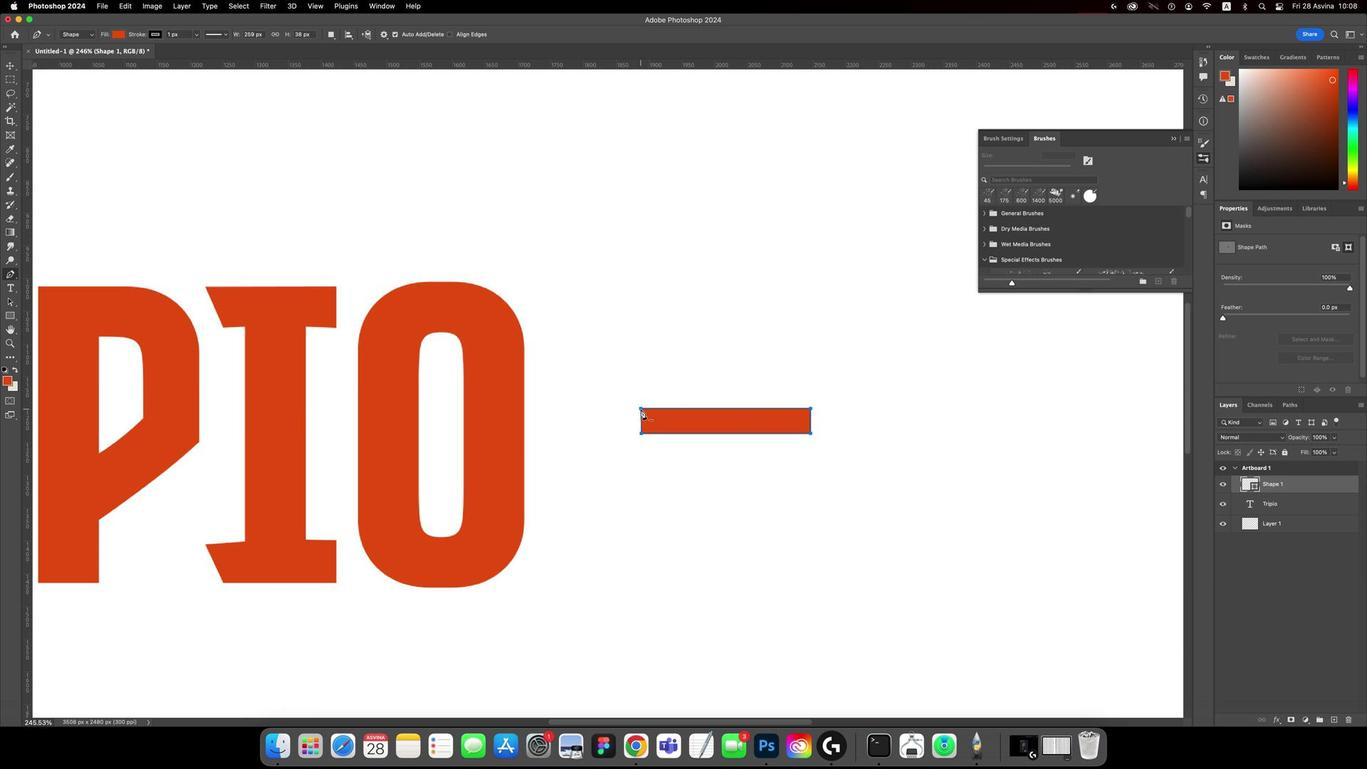 
Action: Mouse pressed left at (635, 435)
Screenshot: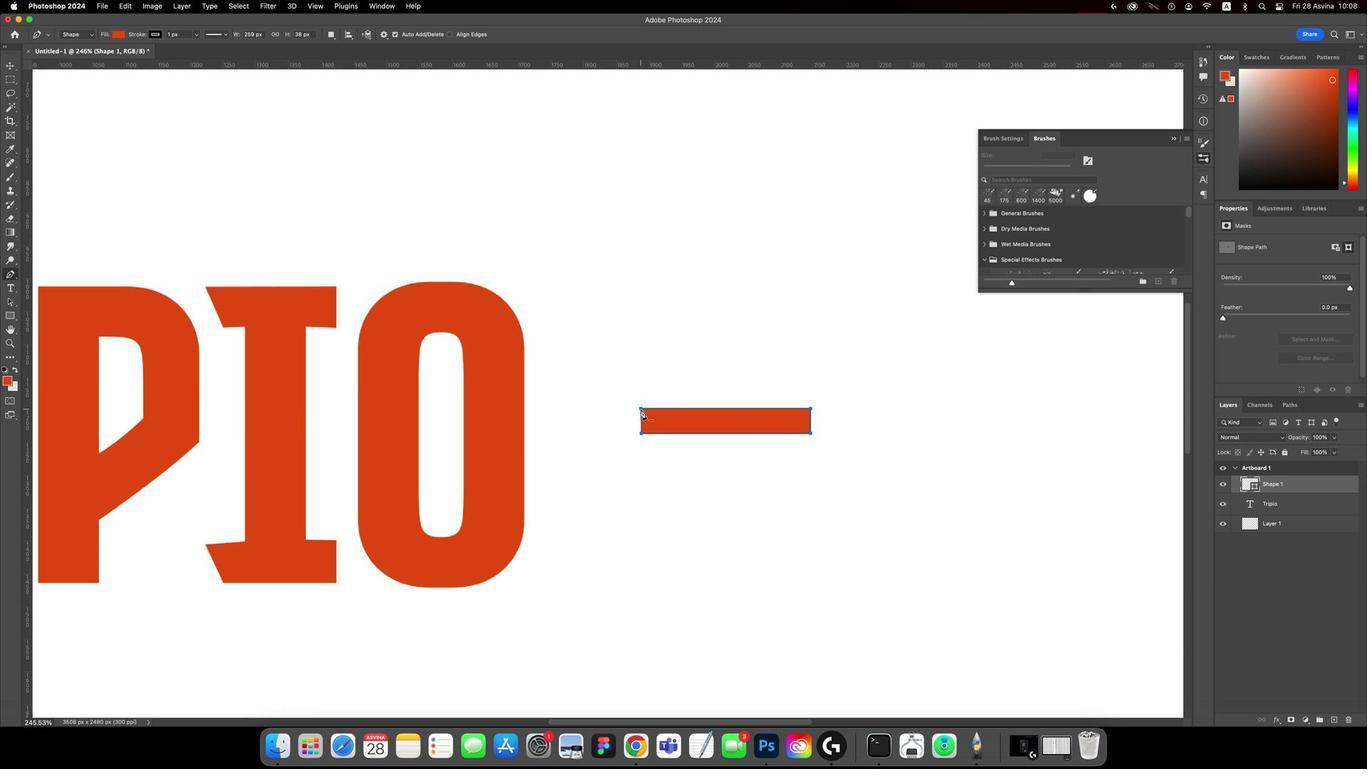 
Action: Mouse moved to (145, 272)
Screenshot: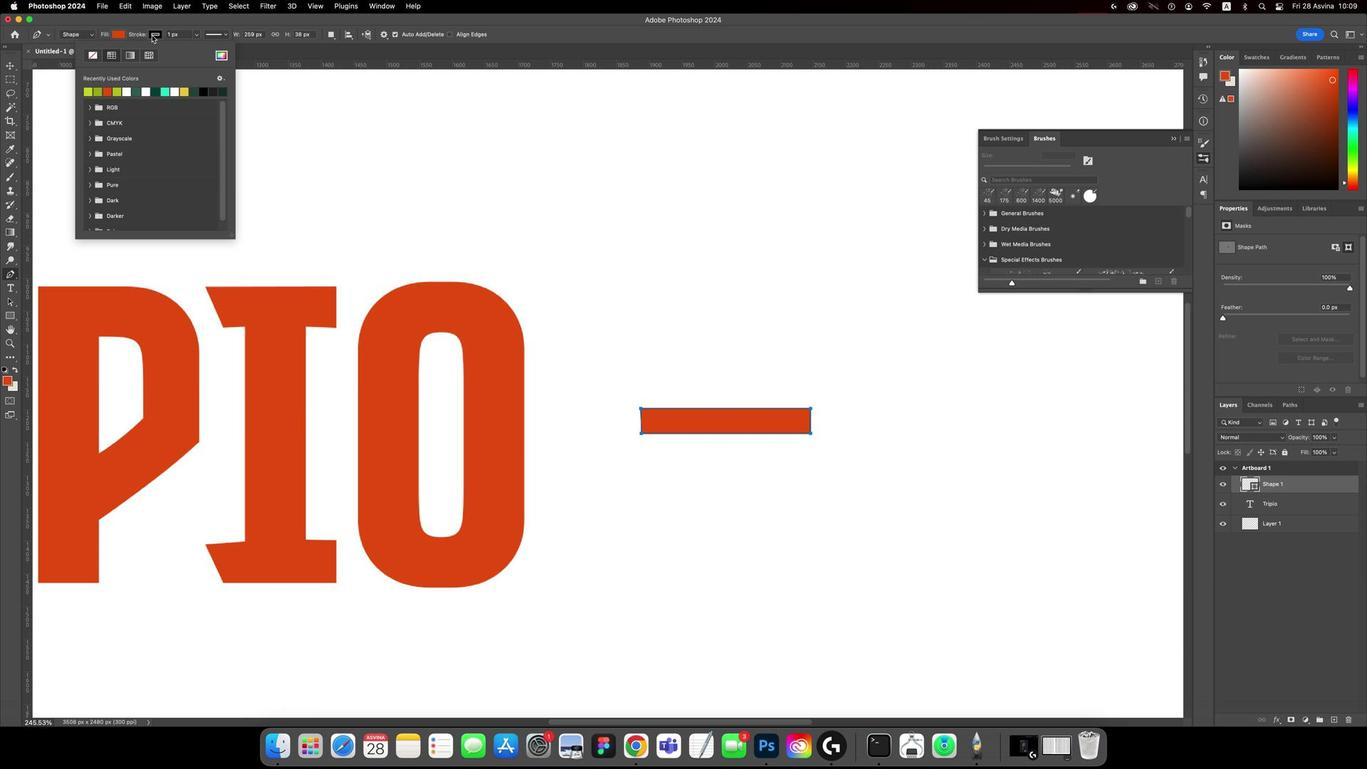 
Action: Mouse pressed left at (145, 272)
Screenshot: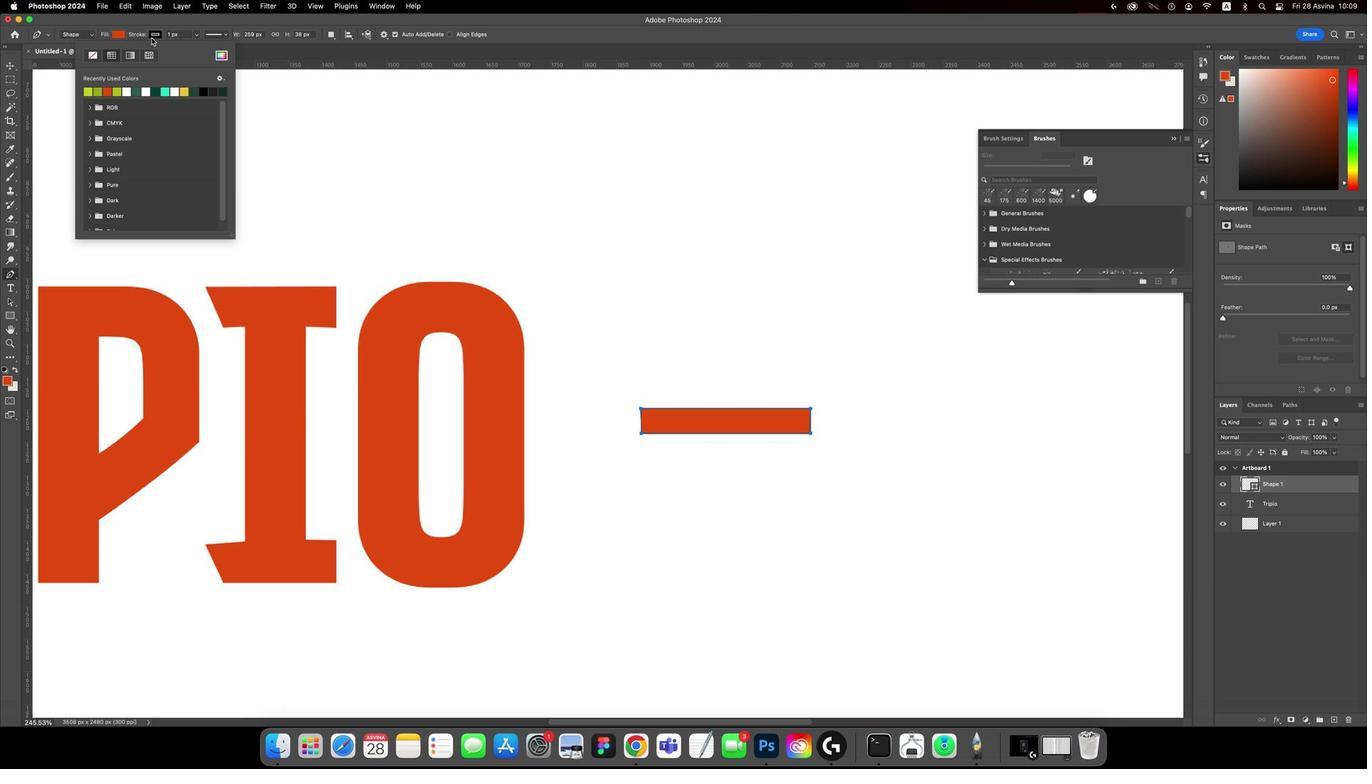 
Action: Mouse moved to (82, 283)
Screenshot: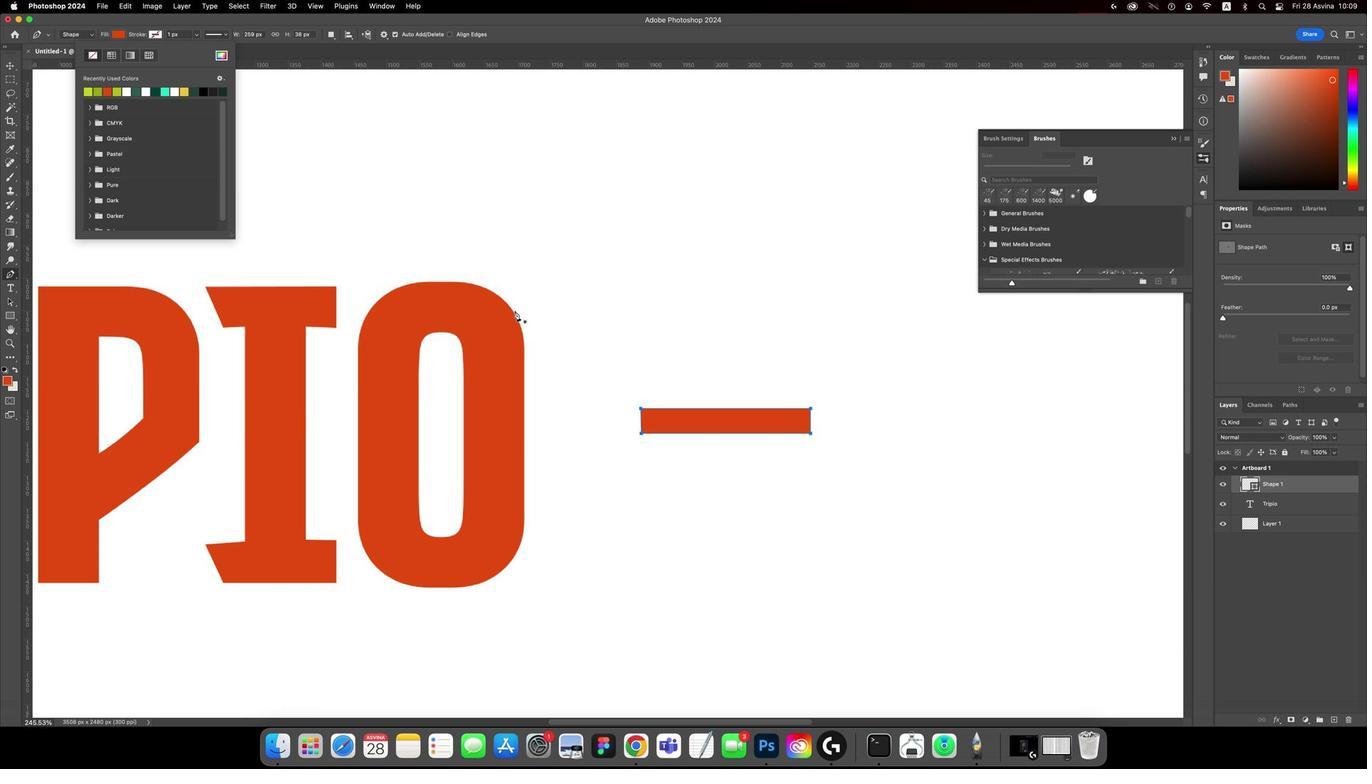 
Action: Mouse pressed left at (82, 283)
Screenshot: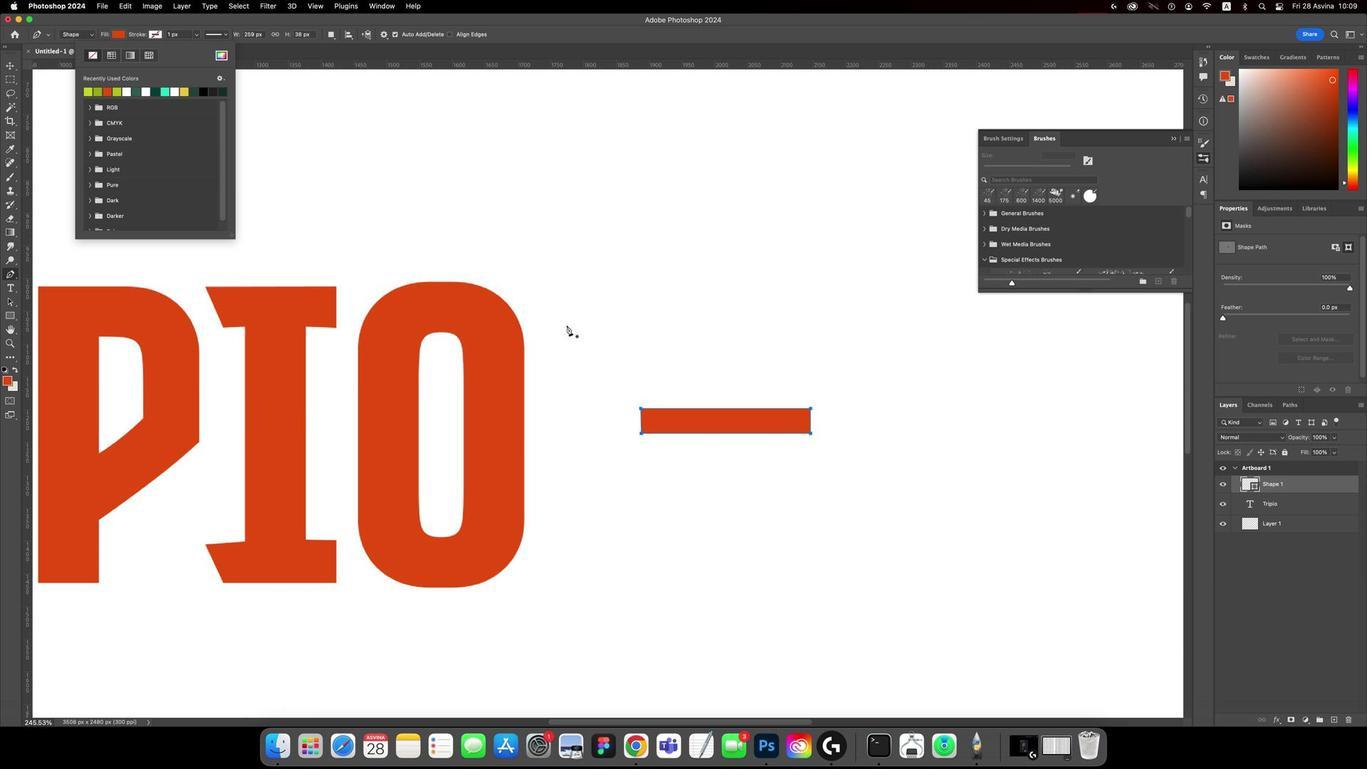 
Action: Mouse moved to (561, 398)
Screenshot: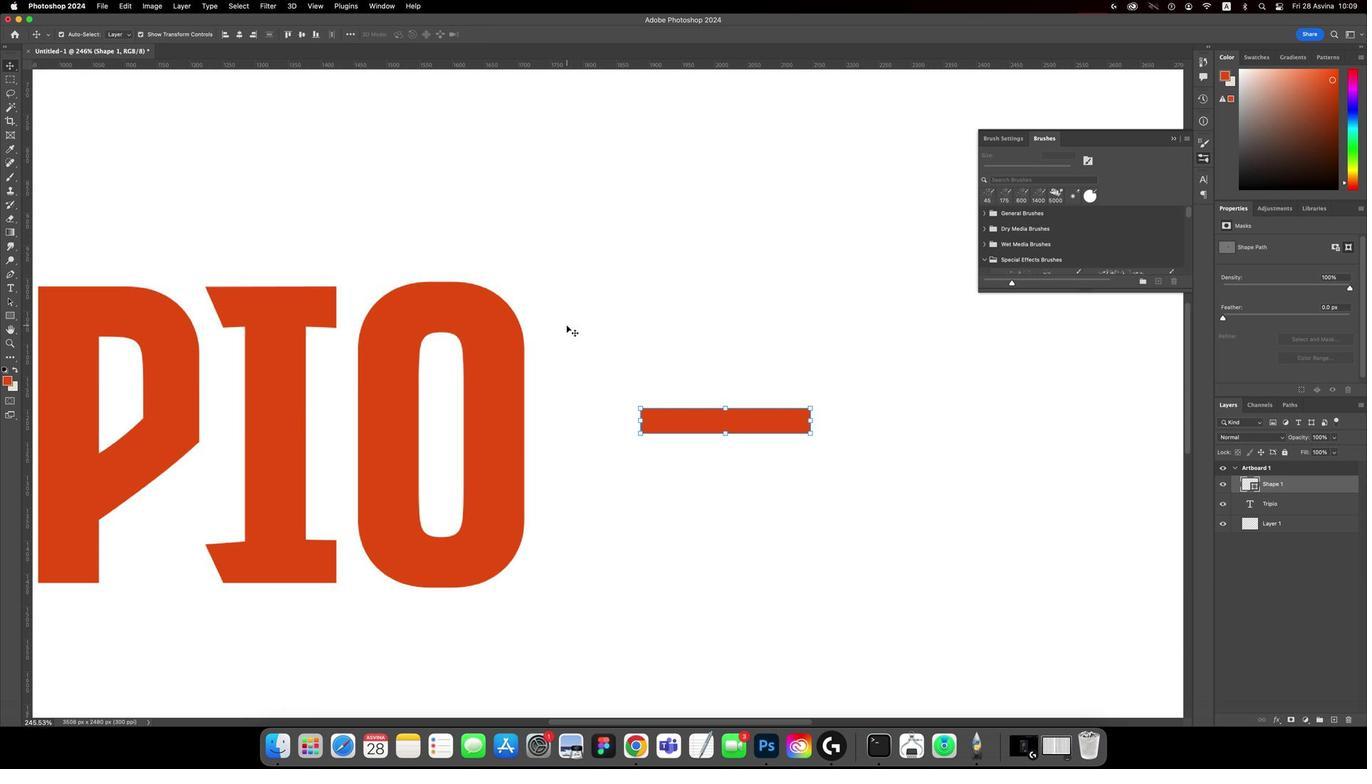 
Action: Key pressed 'v'
Screenshot: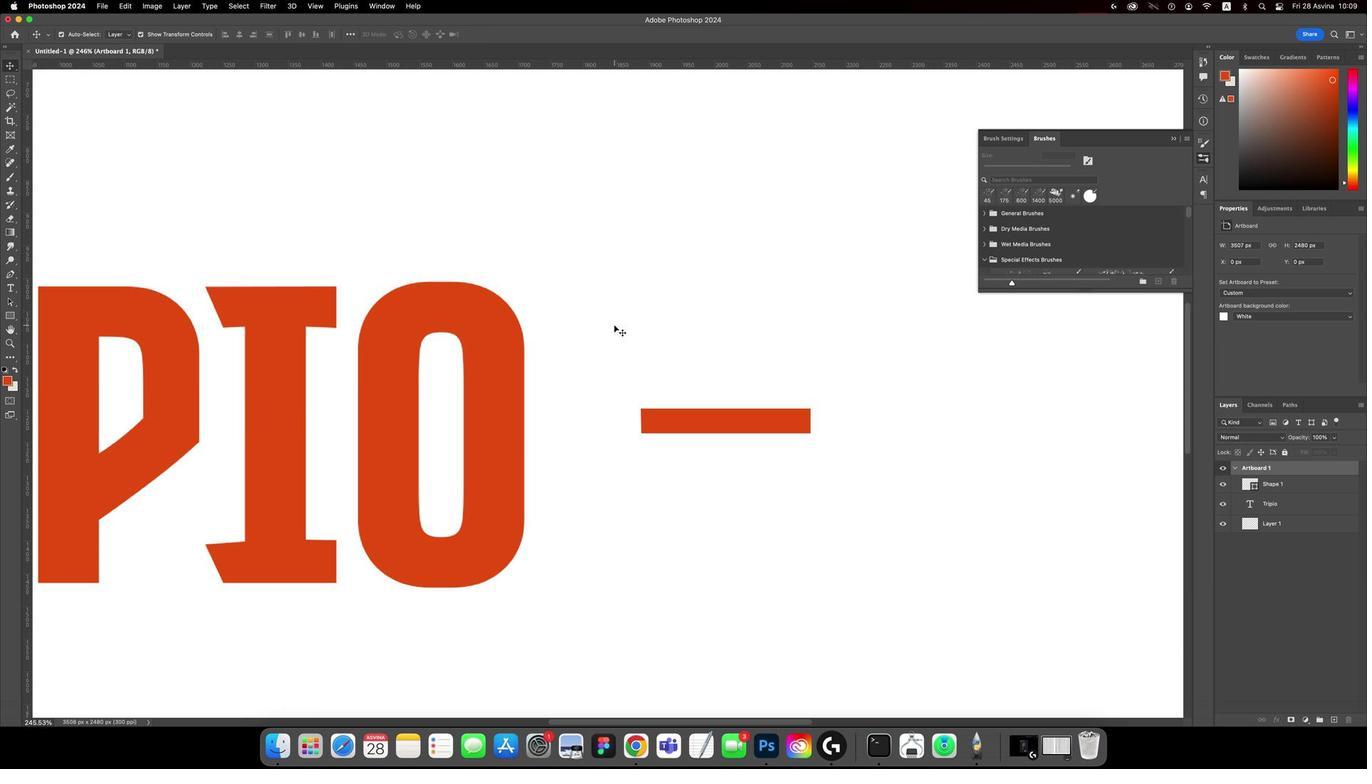 
Action: Mouse moved to (609, 398)
Screenshot: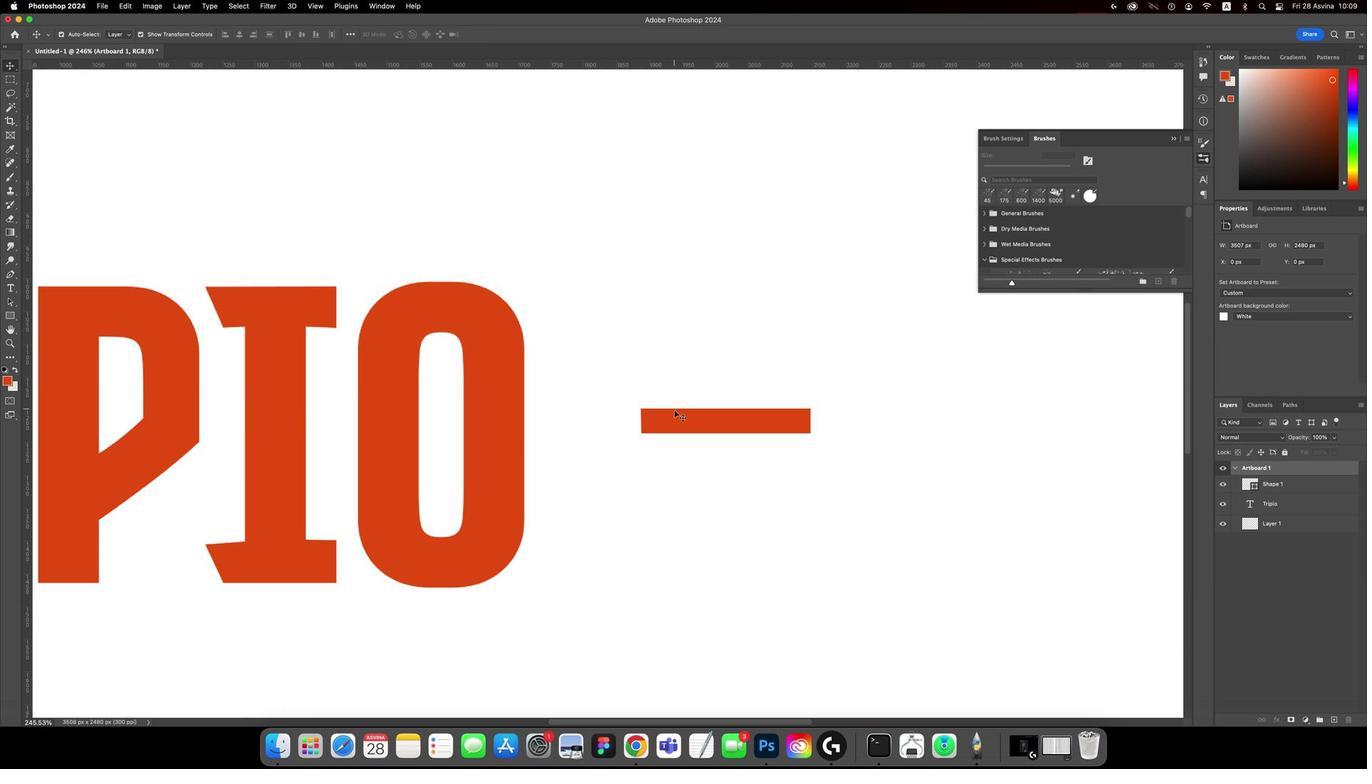 
Action: Mouse pressed left at (609, 398)
Screenshot: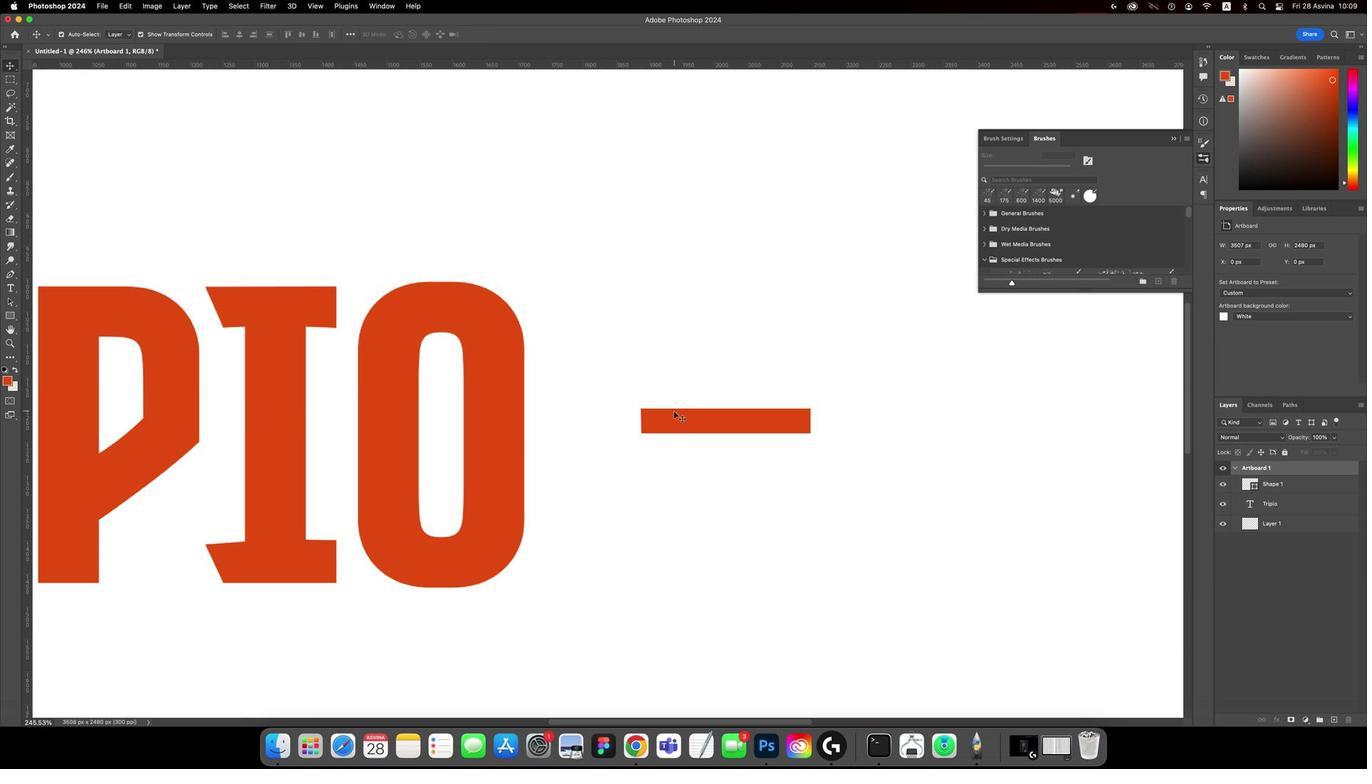 
Action: Mouse moved to (669, 436)
Screenshot: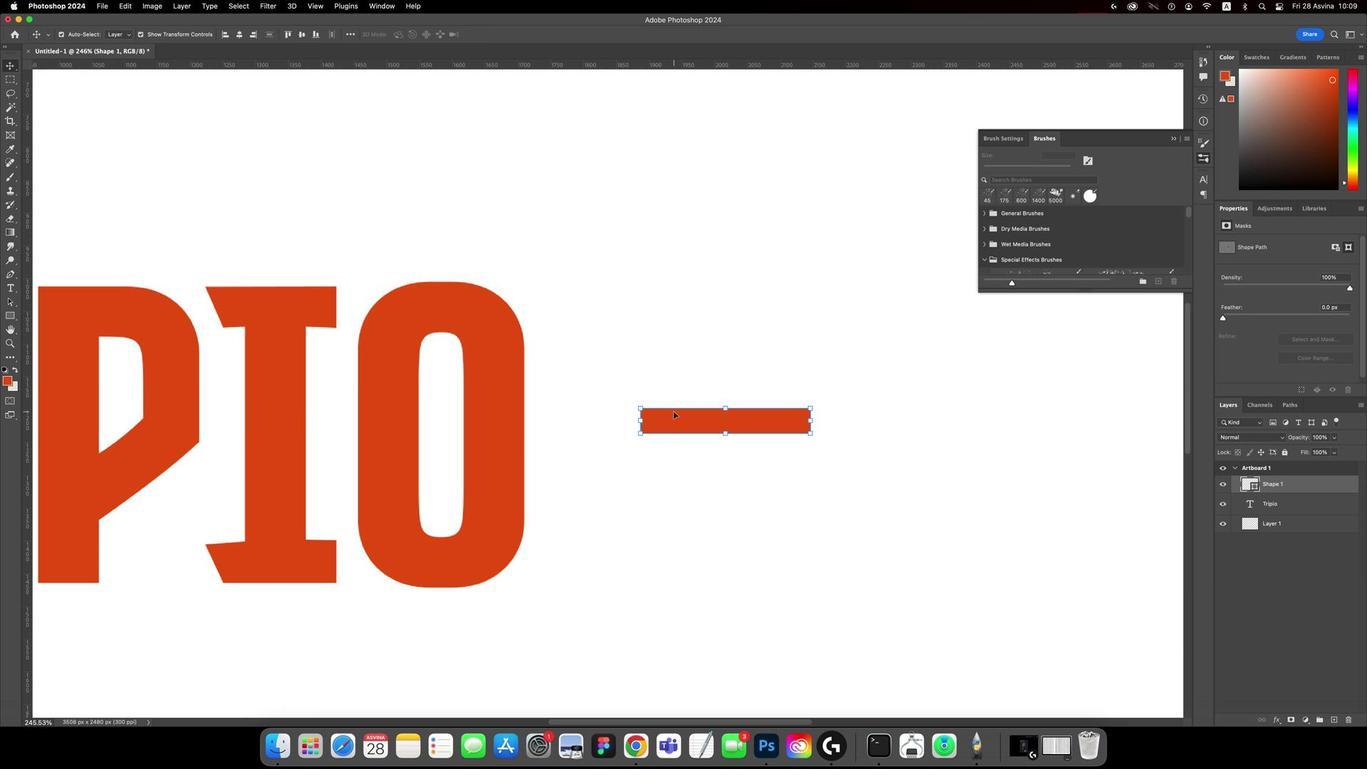 
Action: Mouse pressed left at (669, 436)
Screenshot: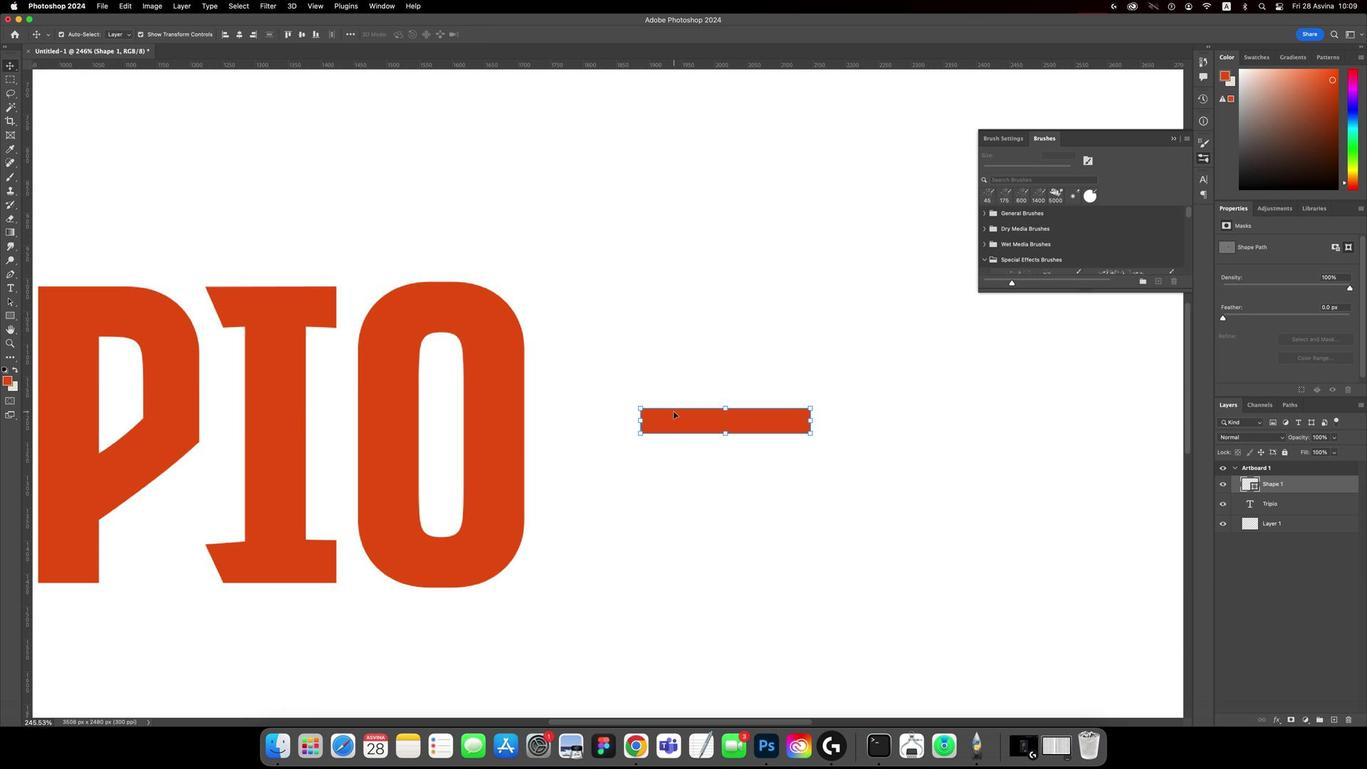 
Action: Mouse moved to (675, 418)
Screenshot: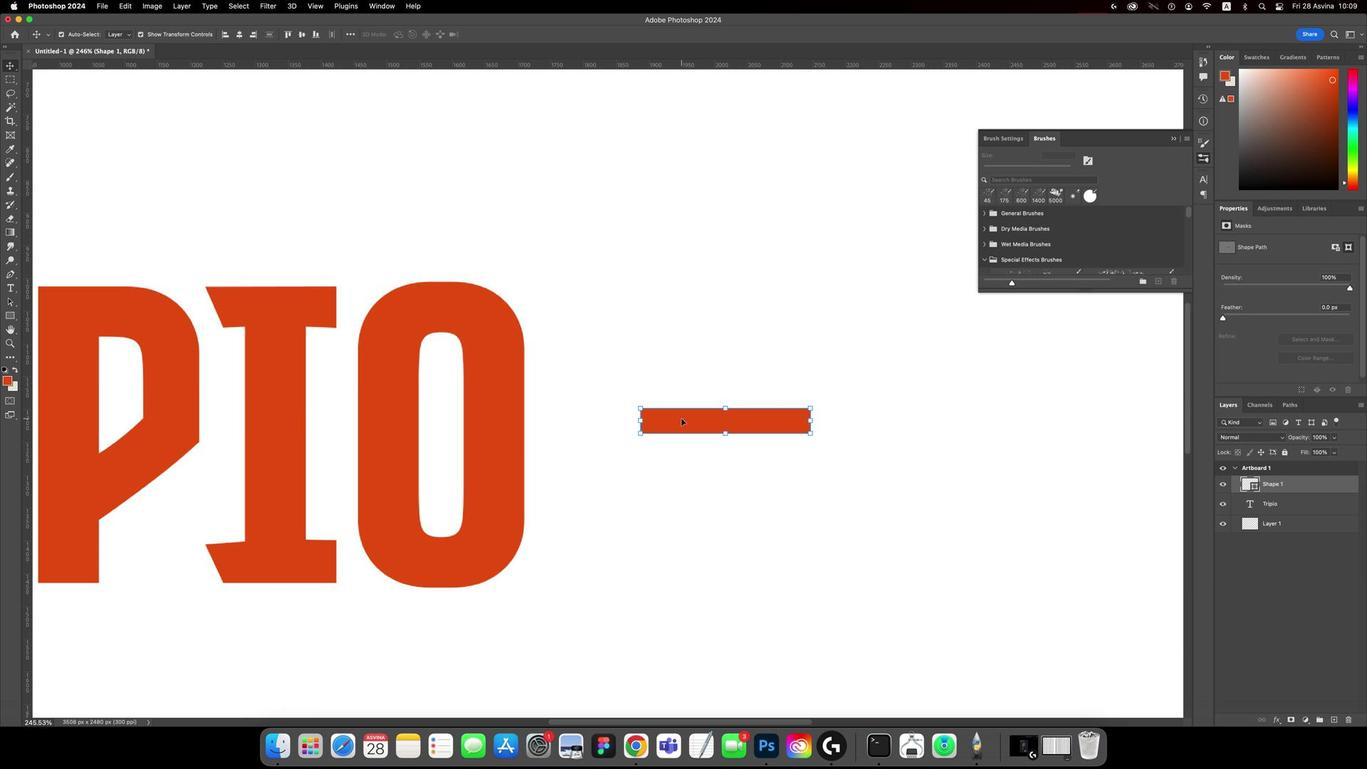 
Action: Mouse pressed left at (675, 418)
Screenshot: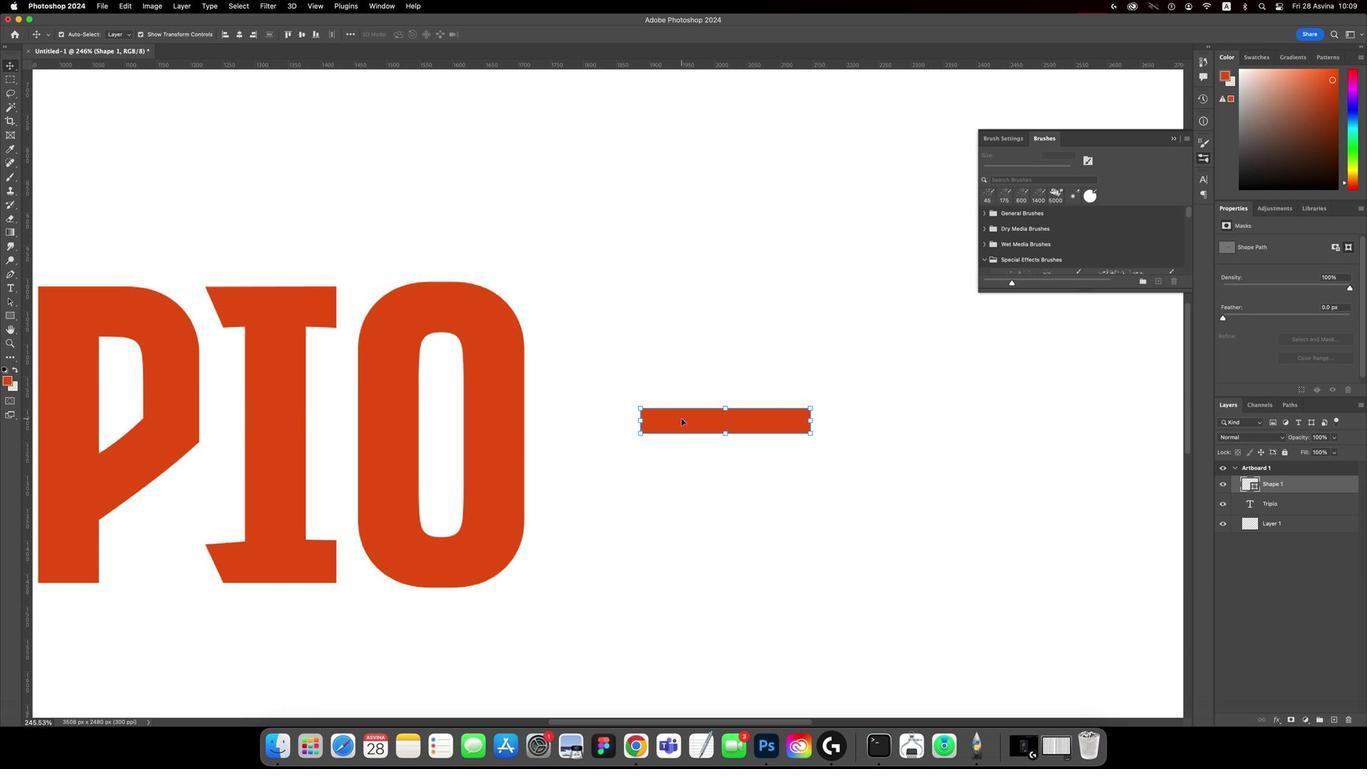 
Action: Mouse moved to (677, 438)
Screenshot: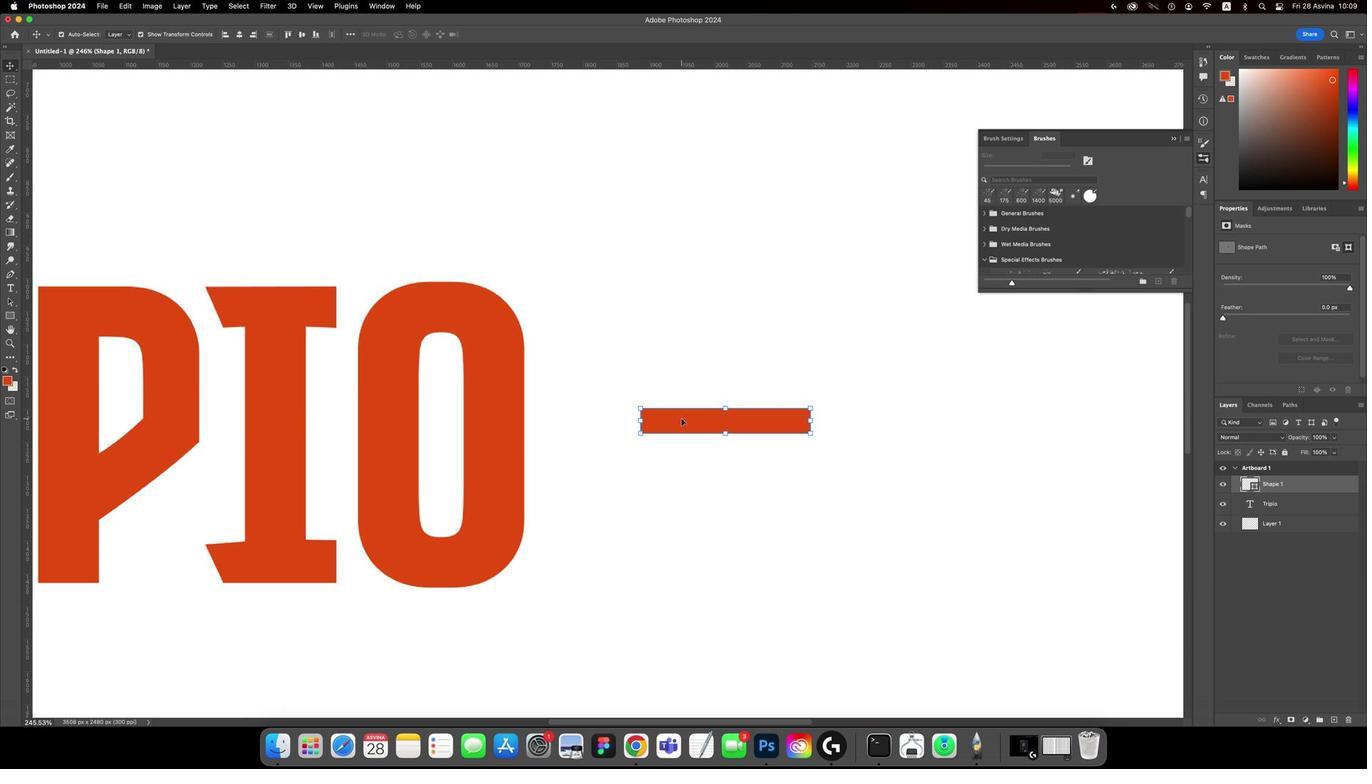 
Action: Mouse pressed left at (677, 438)
Screenshot: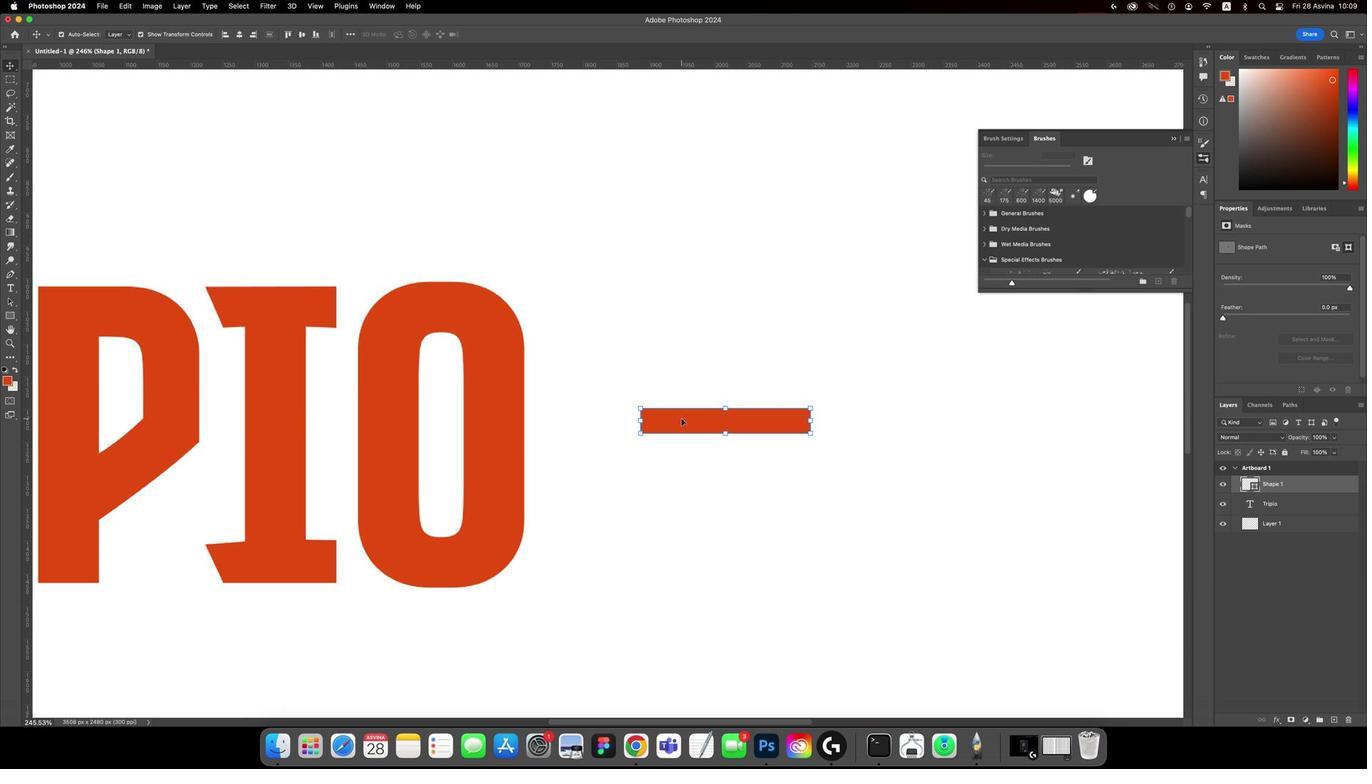 
Action: Mouse moved to (680, 437)
Screenshot: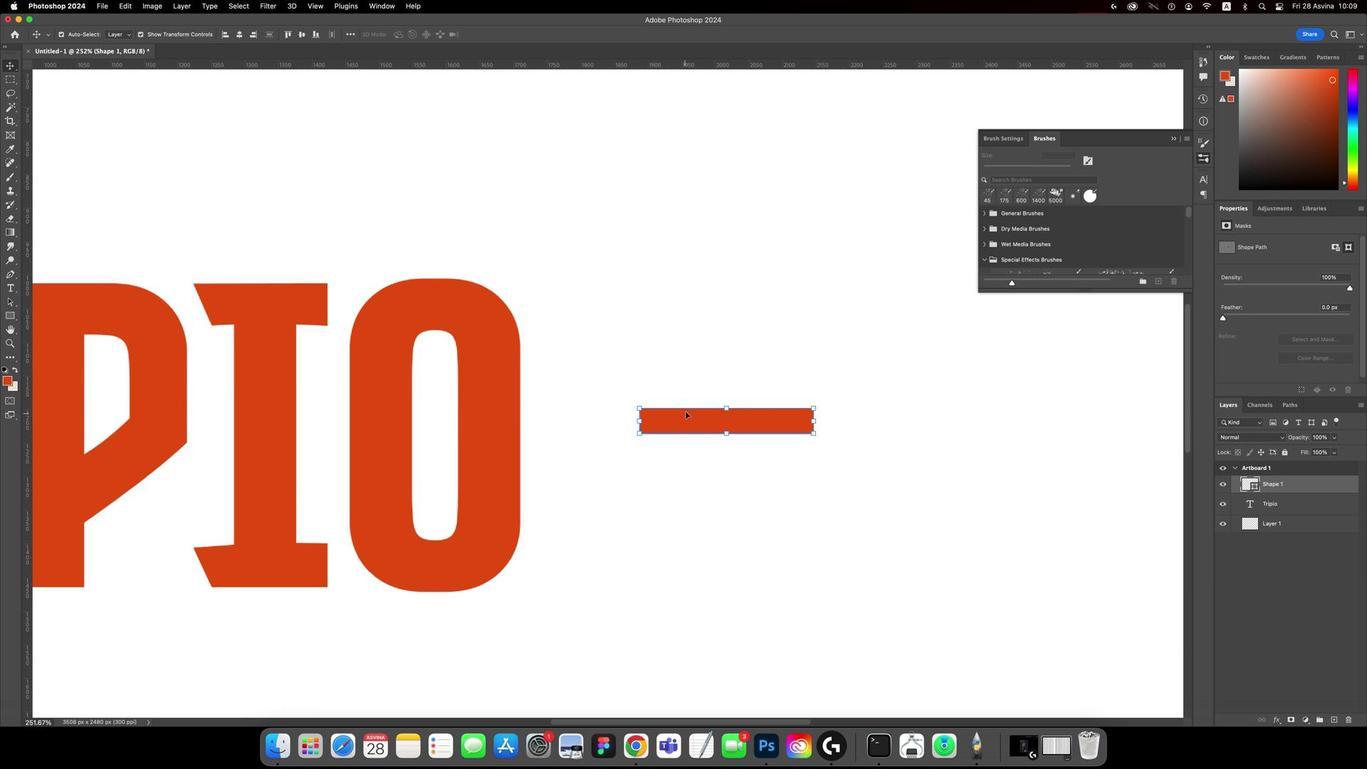 
Action: Key pressed Key.alt
Screenshot: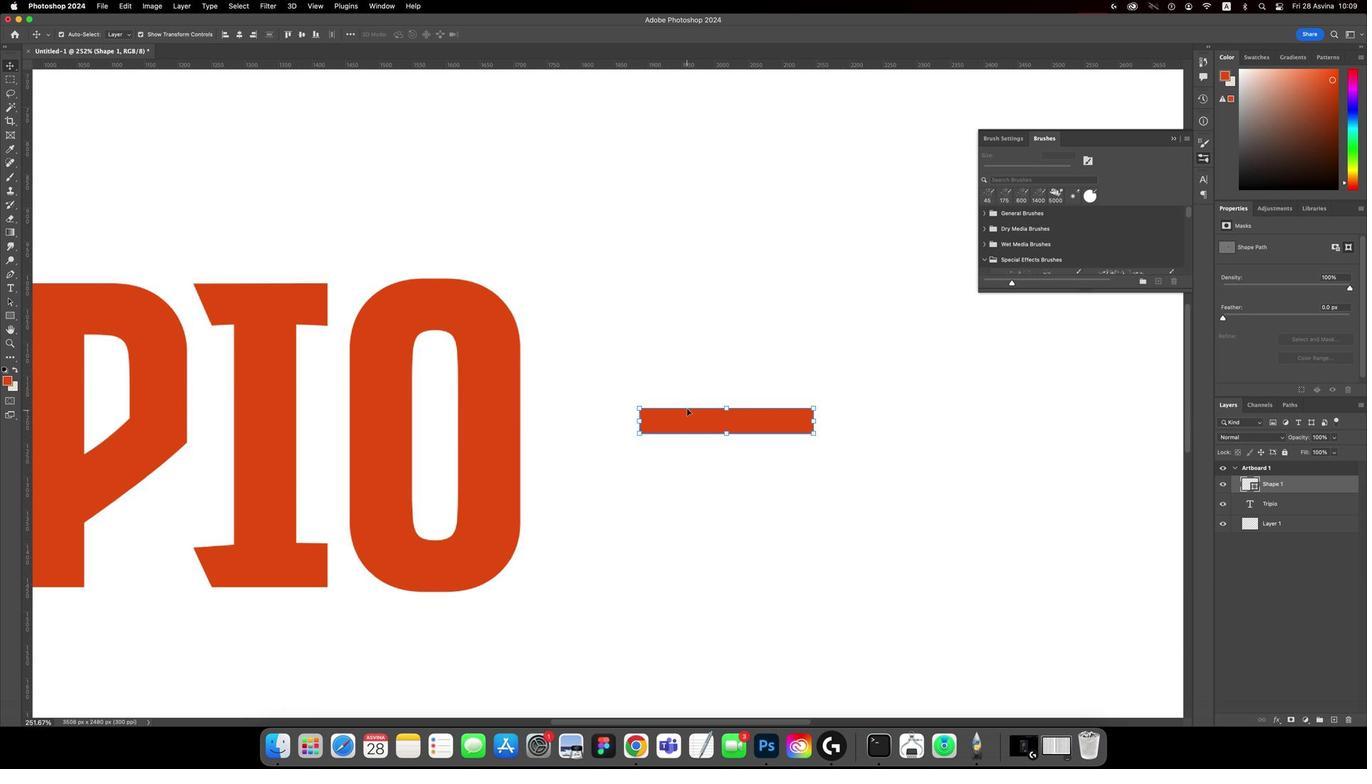 
Action: Mouse scrolled (680, 437) with delta (-6, 257)
Screenshot: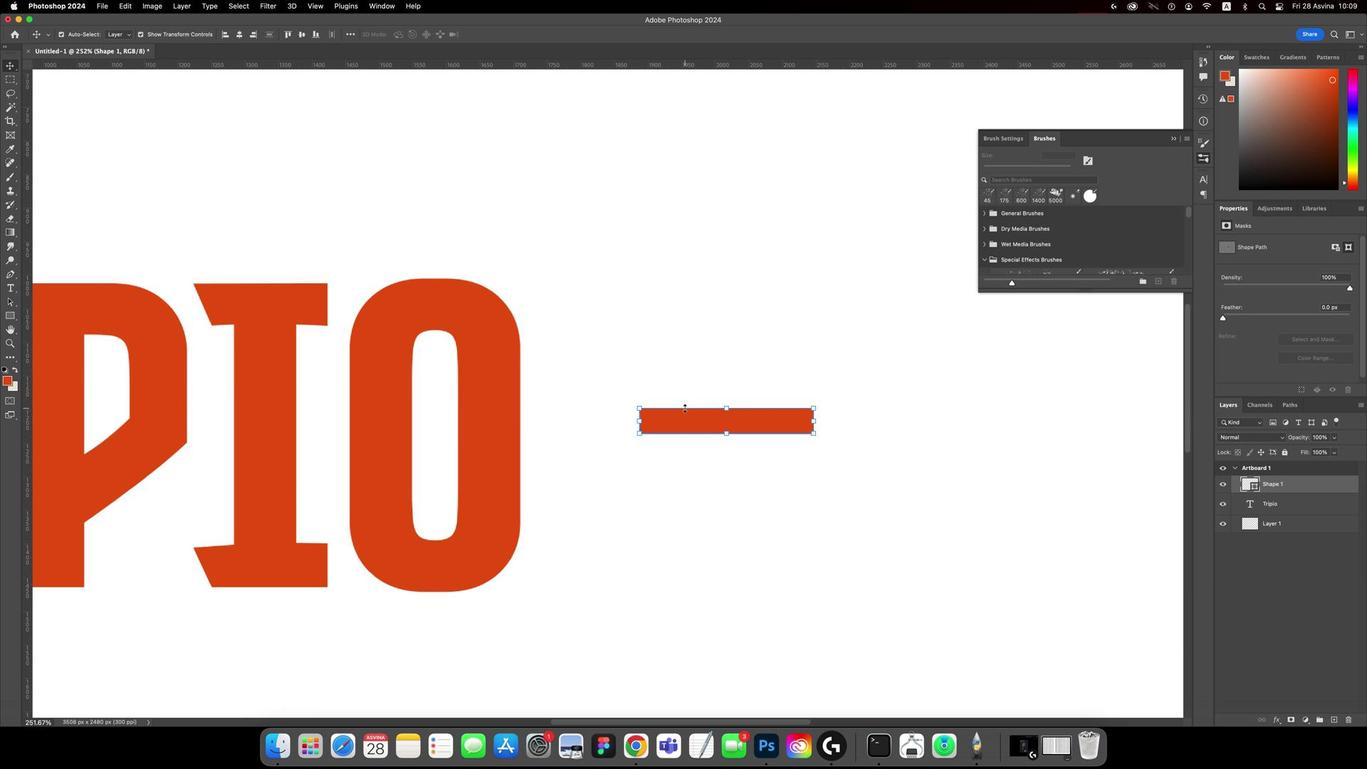 
Action: Mouse moved to (5, 377)
Screenshot: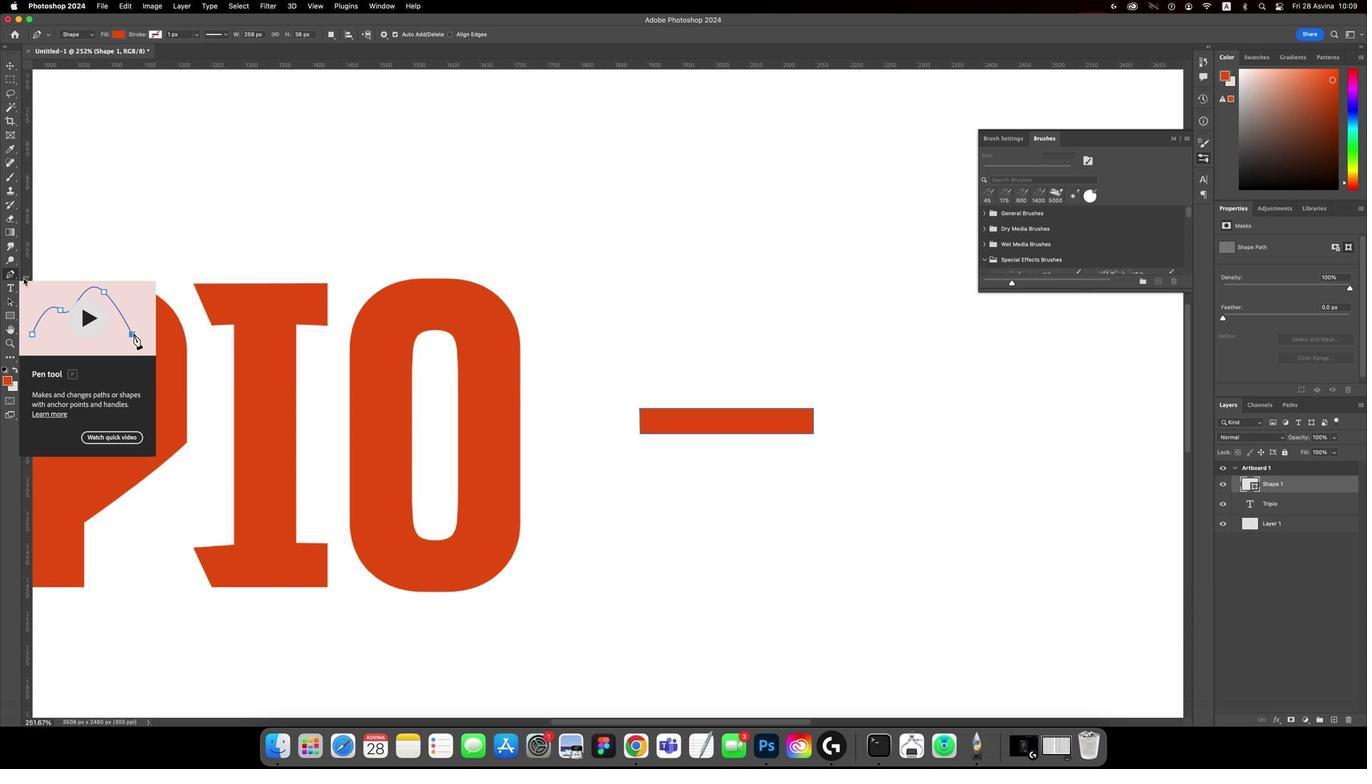 
Action: Mouse pressed left at (5, 377)
Screenshot: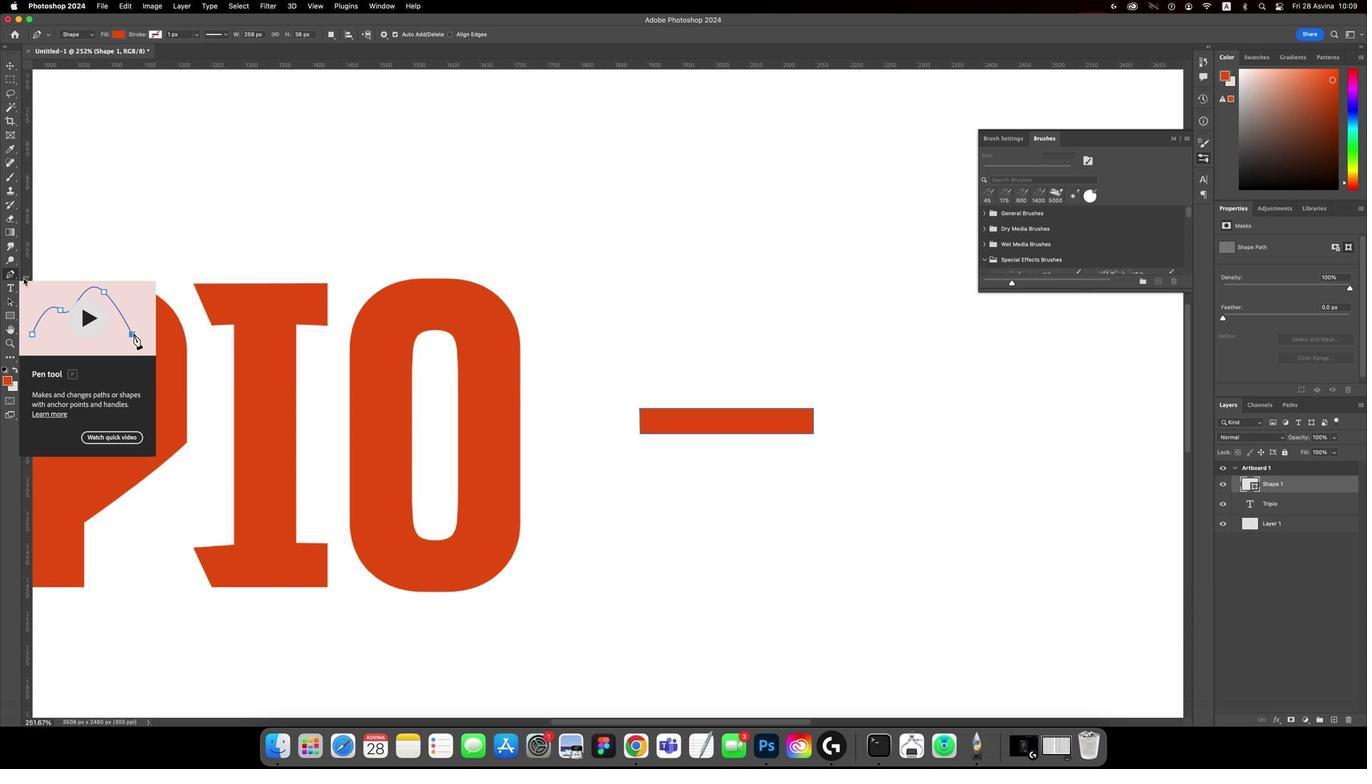 
Action: Mouse moved to (607, 405)
Screenshot: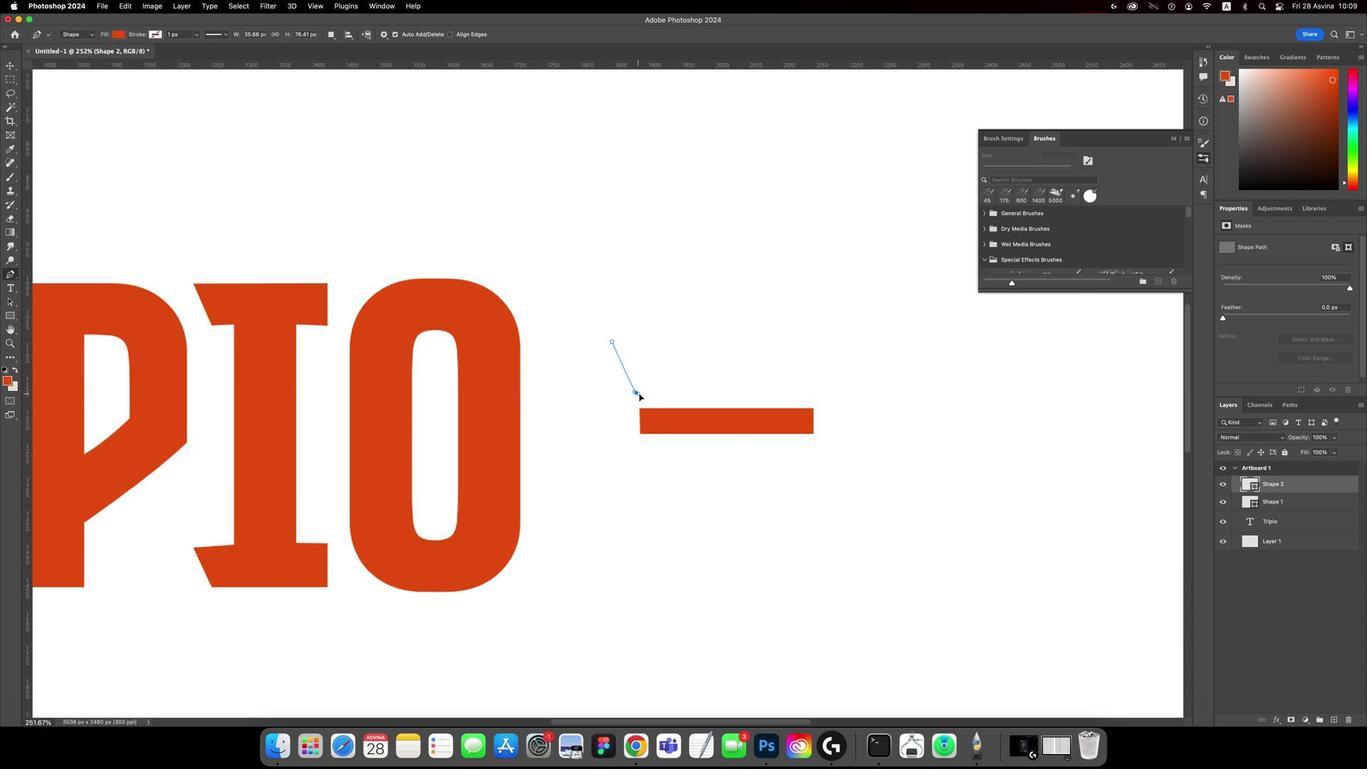 
Action: Mouse pressed left at (607, 405)
Screenshot: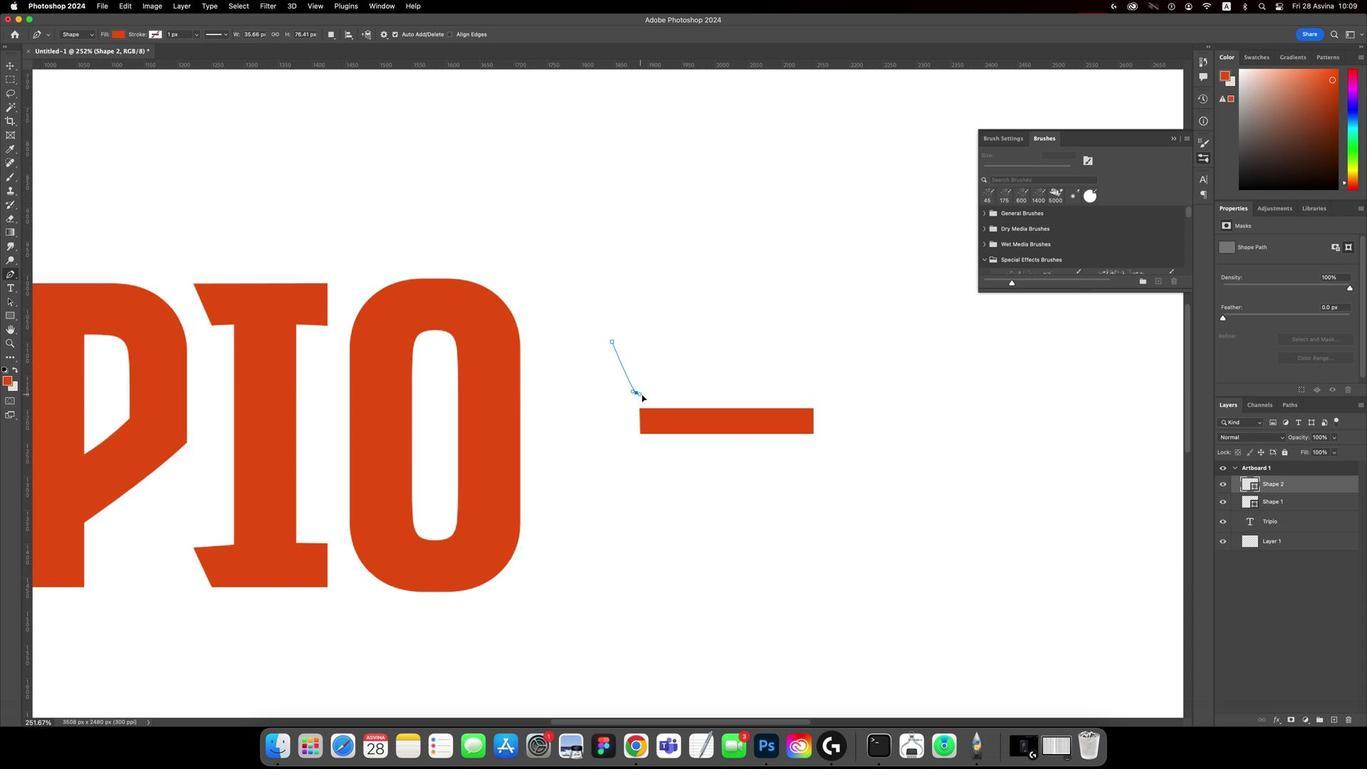 
Action: Mouse moved to (631, 427)
Screenshot: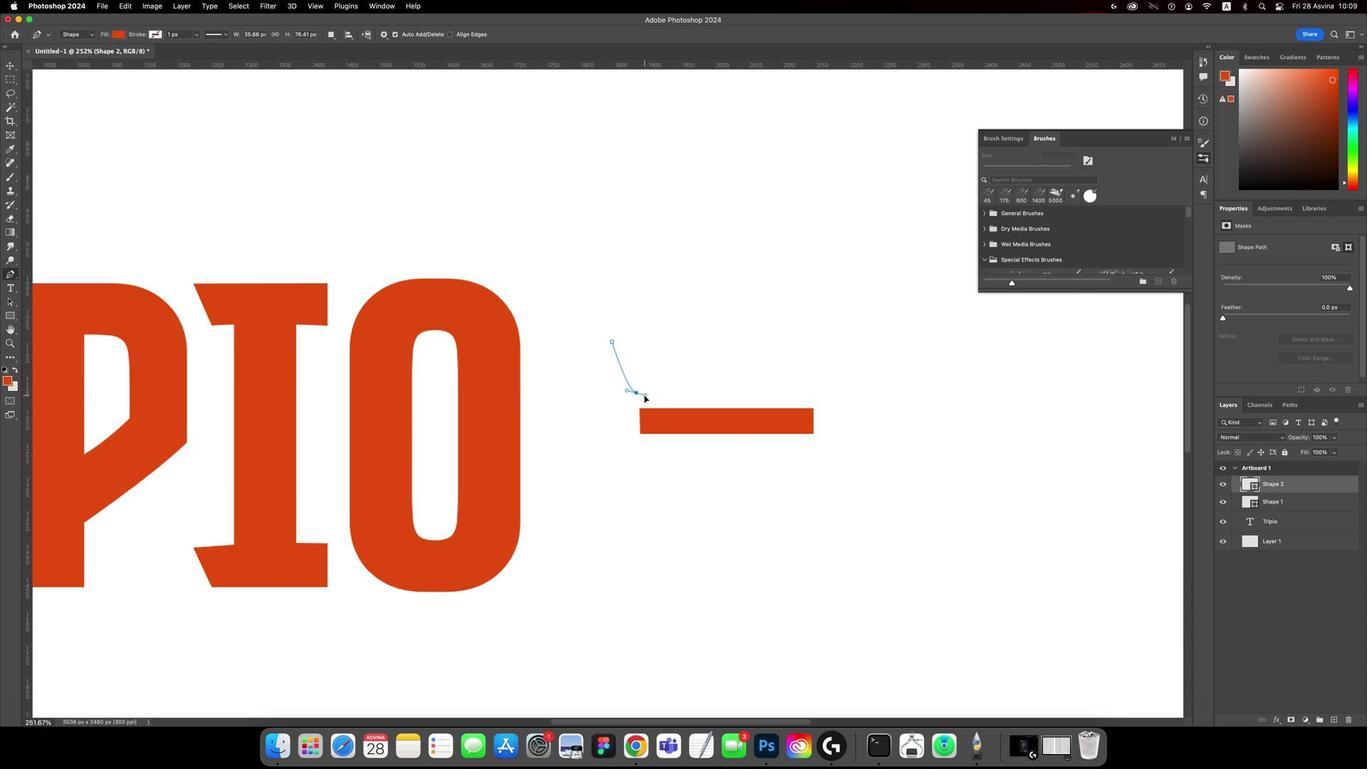 
Action: Mouse pressed left at (631, 427)
Screenshot: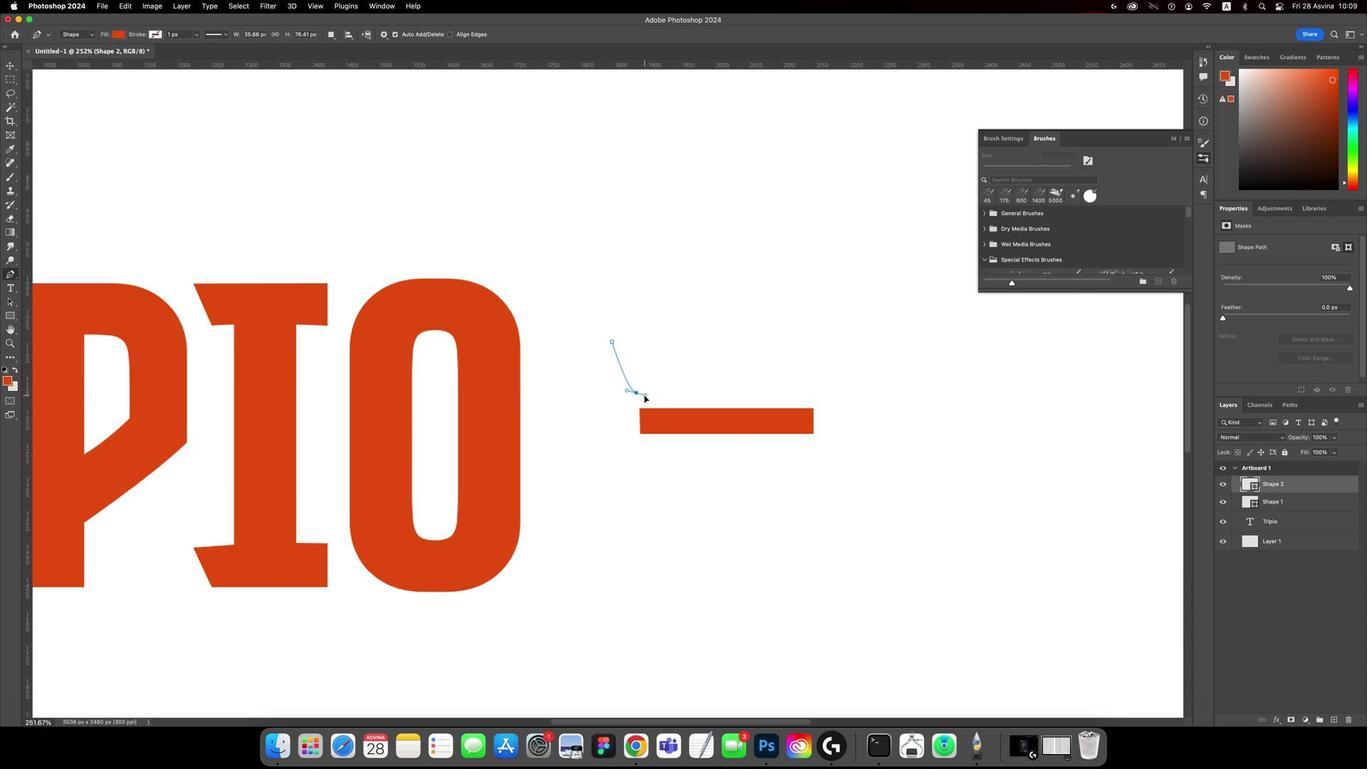 
Action: Mouse moved to (633, 427)
Screenshot: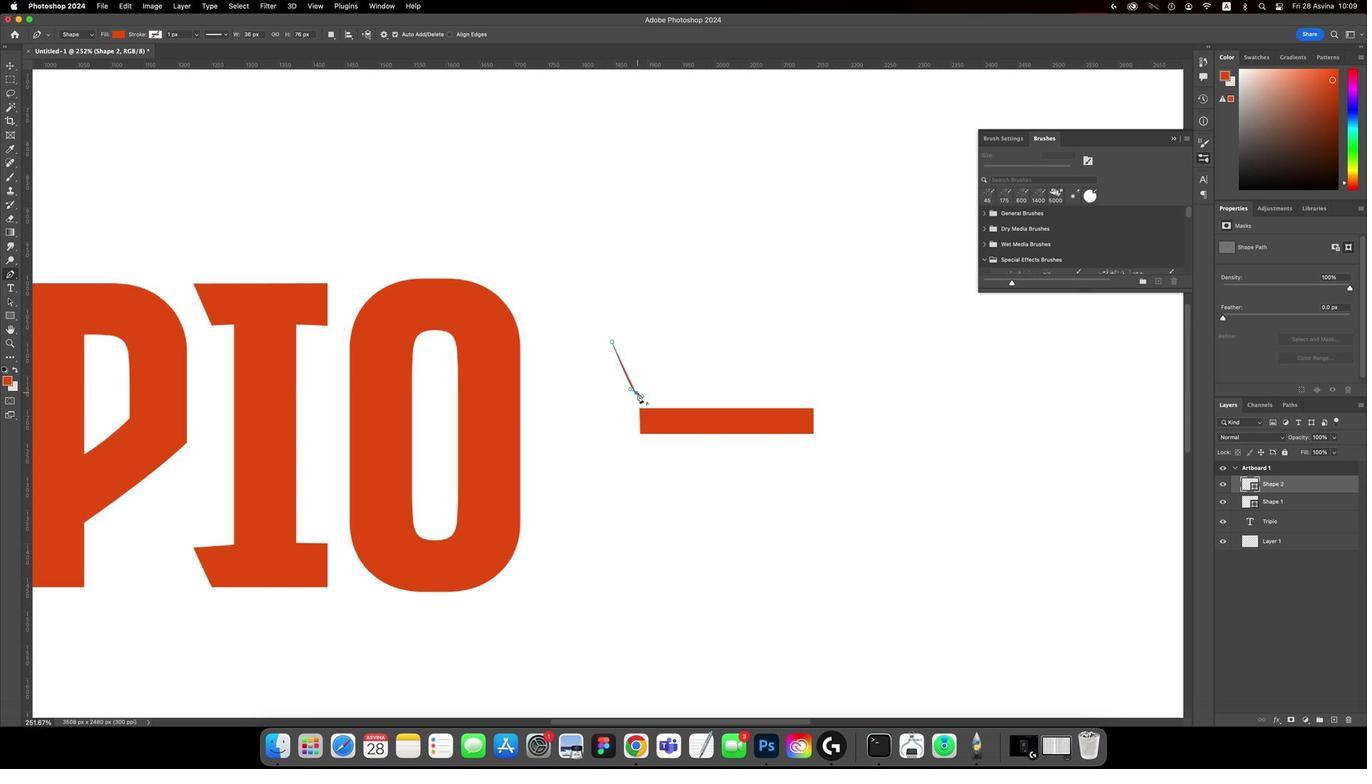 
Action: Key pressed Key.alt
Screenshot: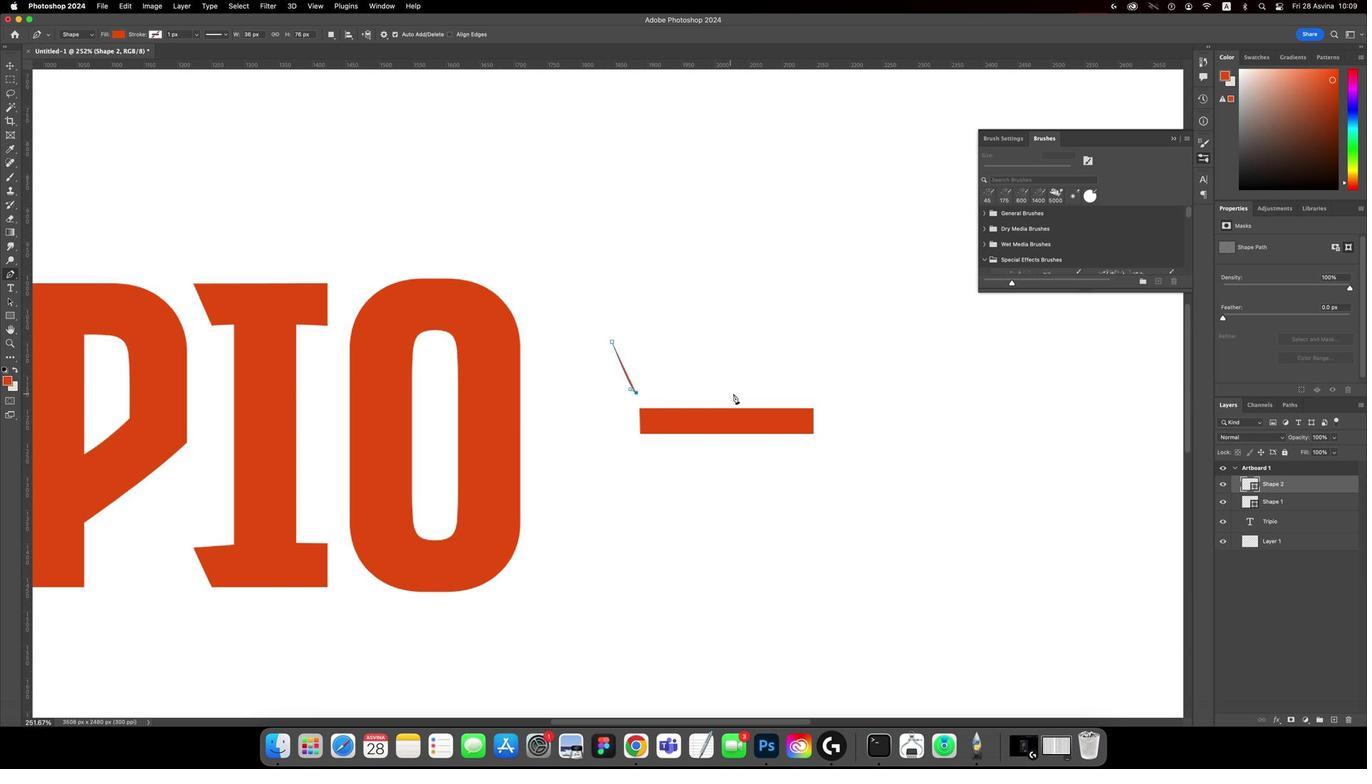 
Action: Mouse pressed left at (633, 427)
Screenshot: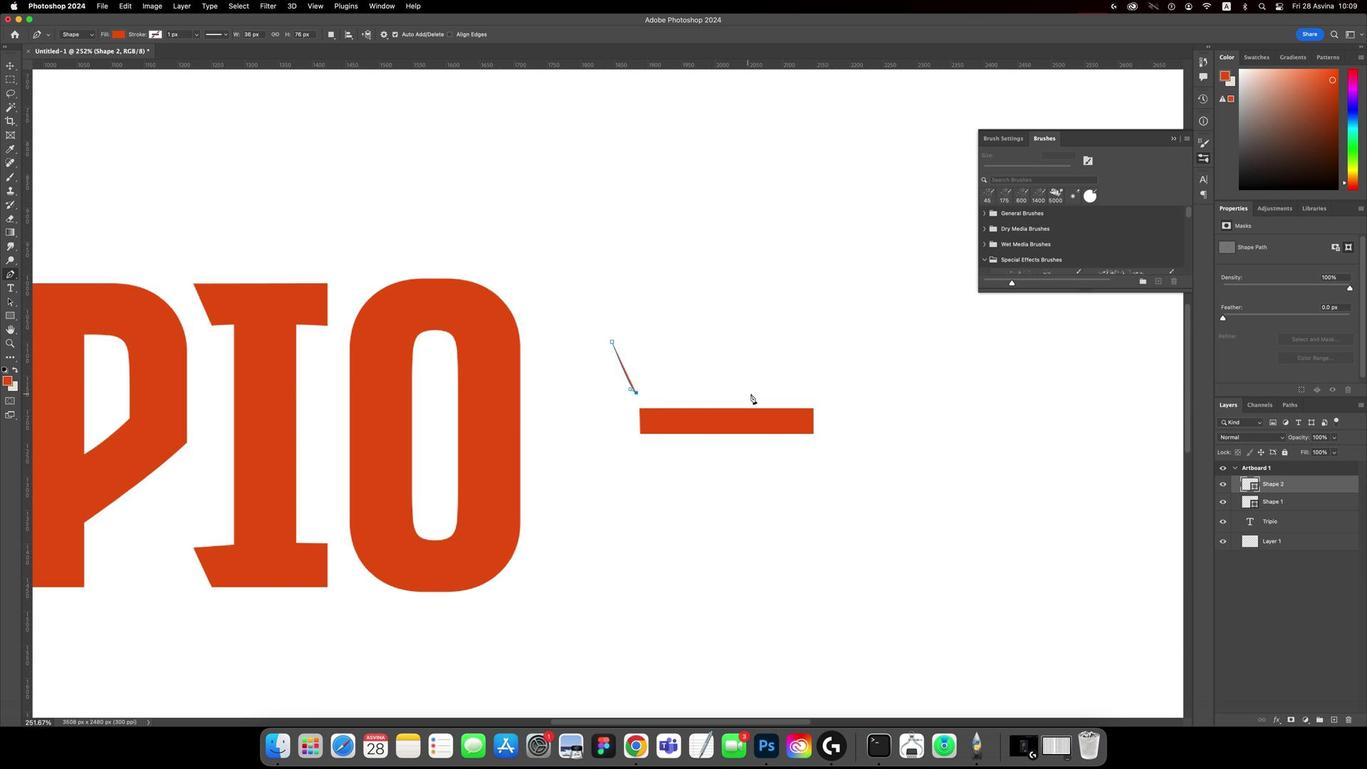 
Action: Mouse moved to (836, 427)
Screenshot: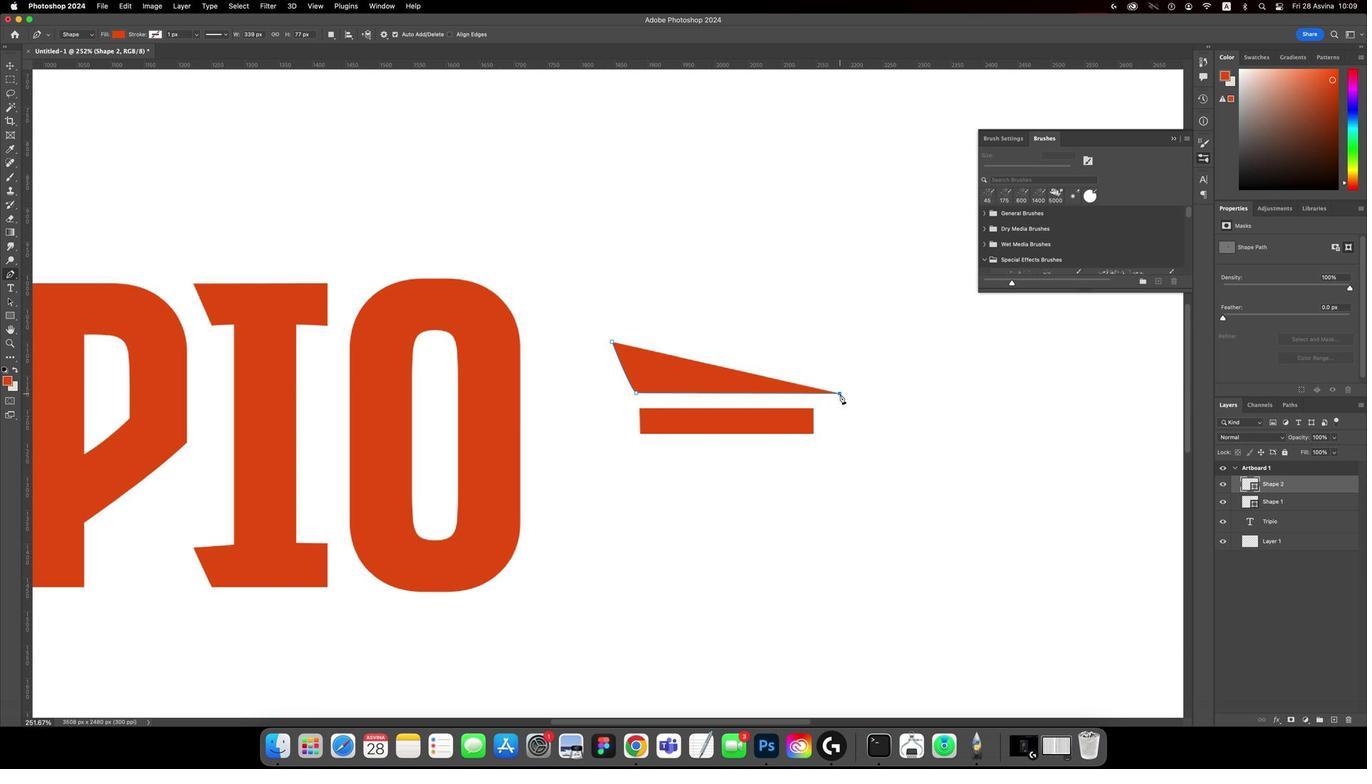 
Action: Mouse pressed left at (836, 427)
Screenshot: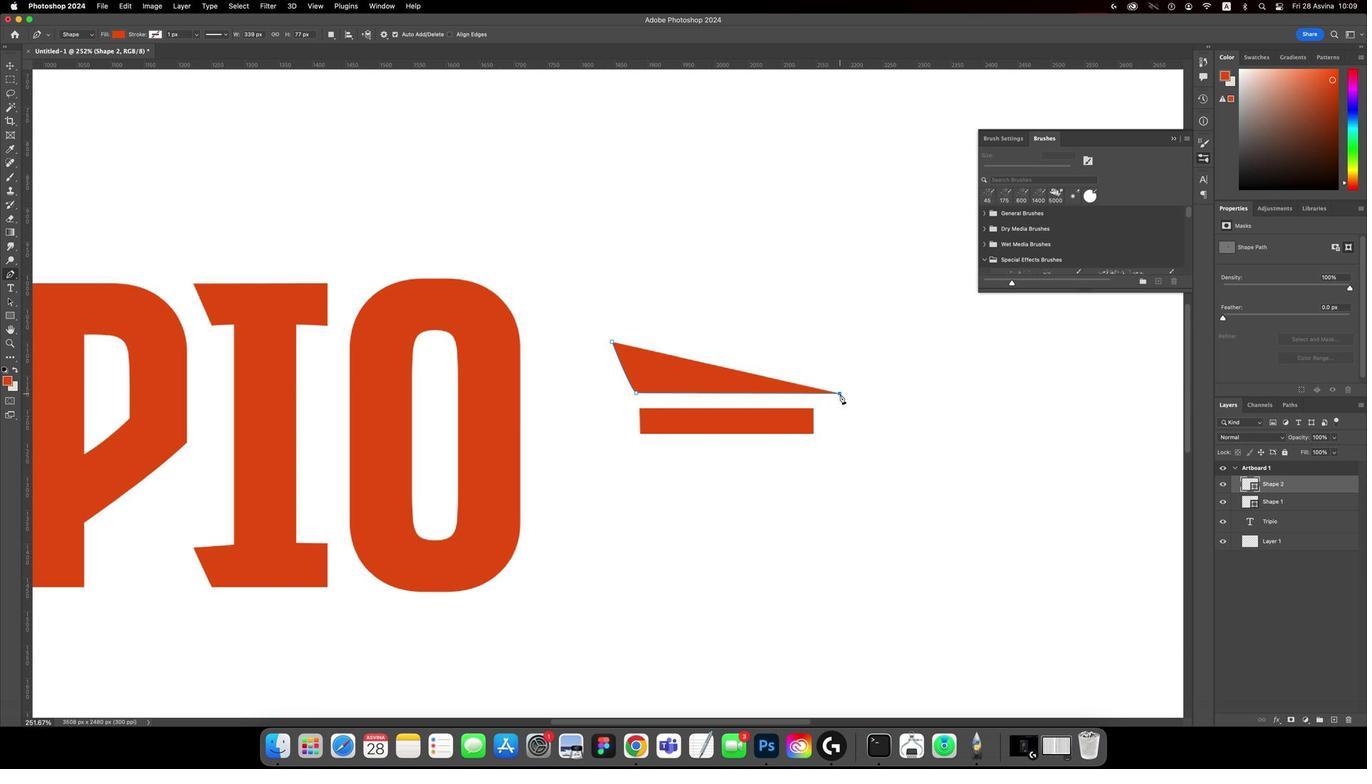 
Action: Mouse moved to (794, 408)
Screenshot: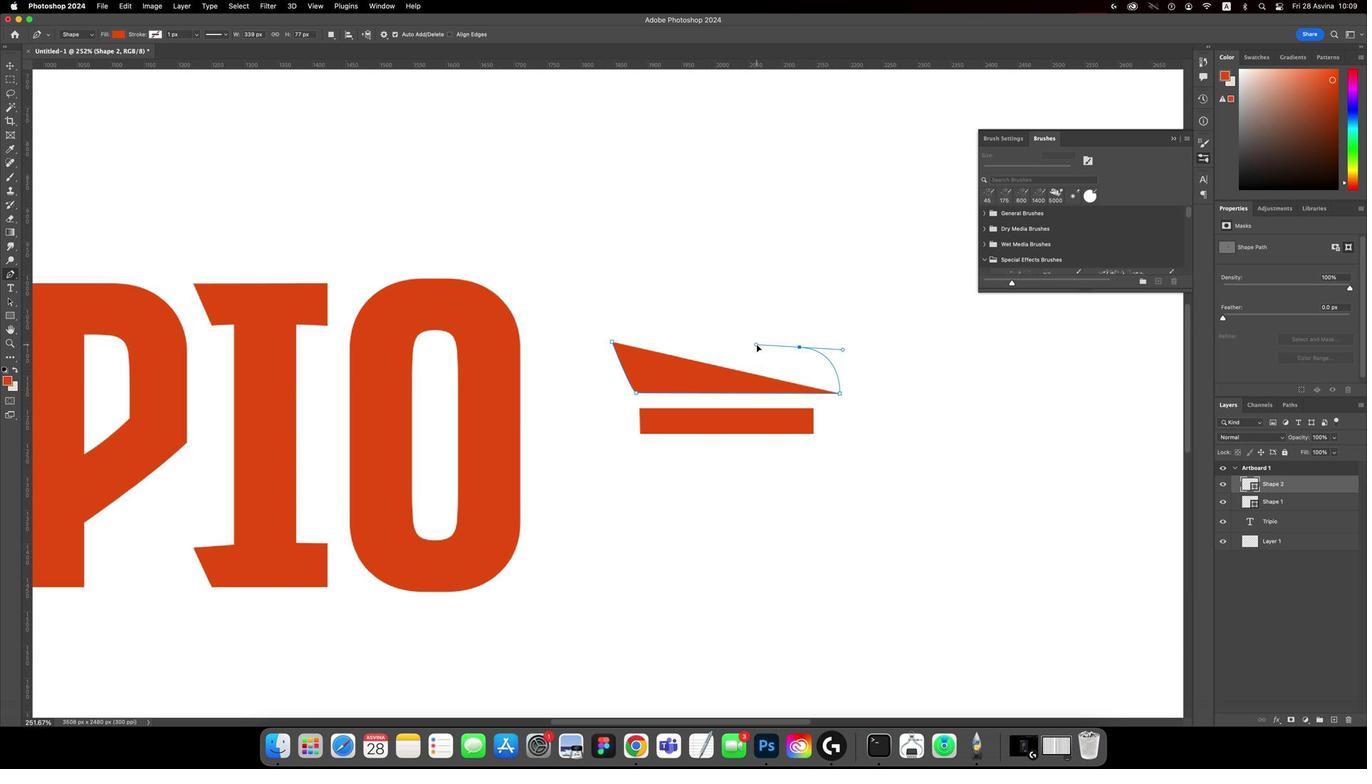 
Action: Mouse pressed left at (794, 408)
Screenshot: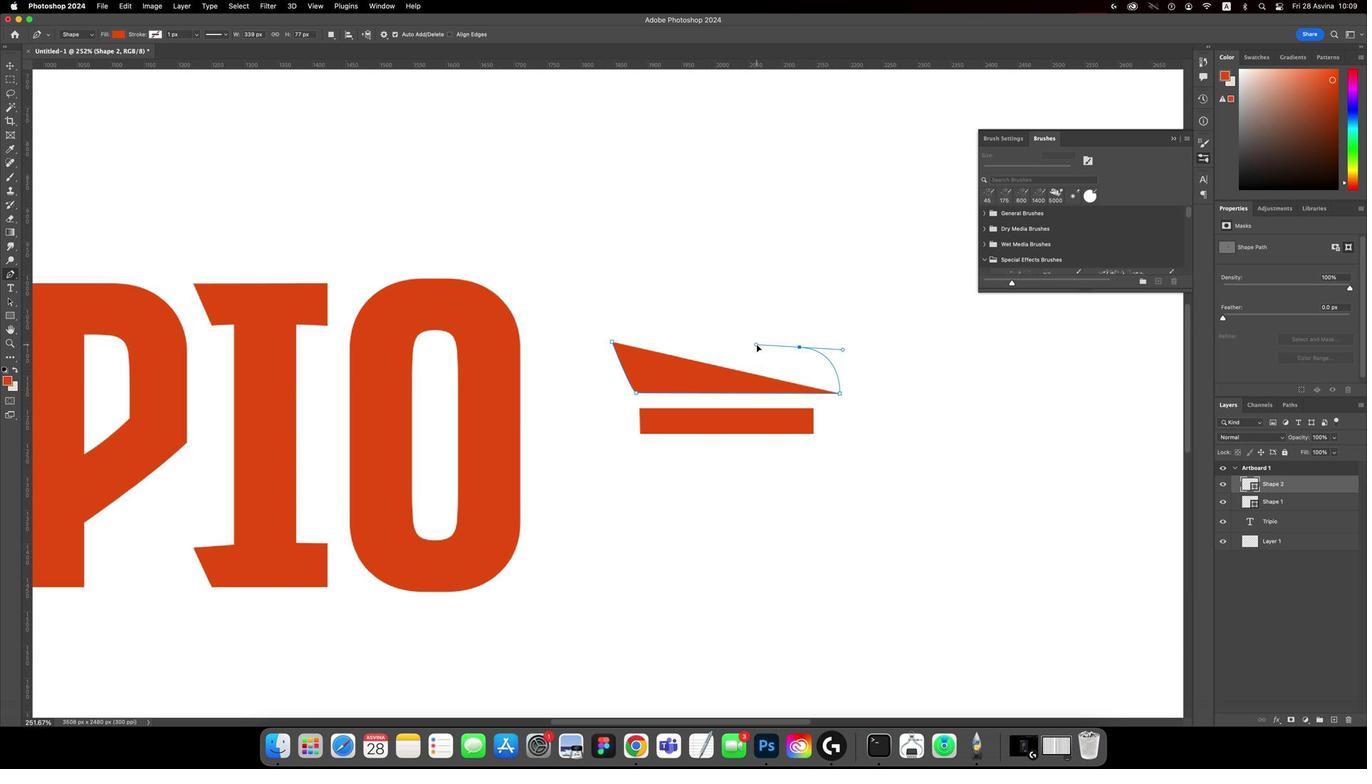 
Action: Mouse moved to (796, 408)
Screenshot: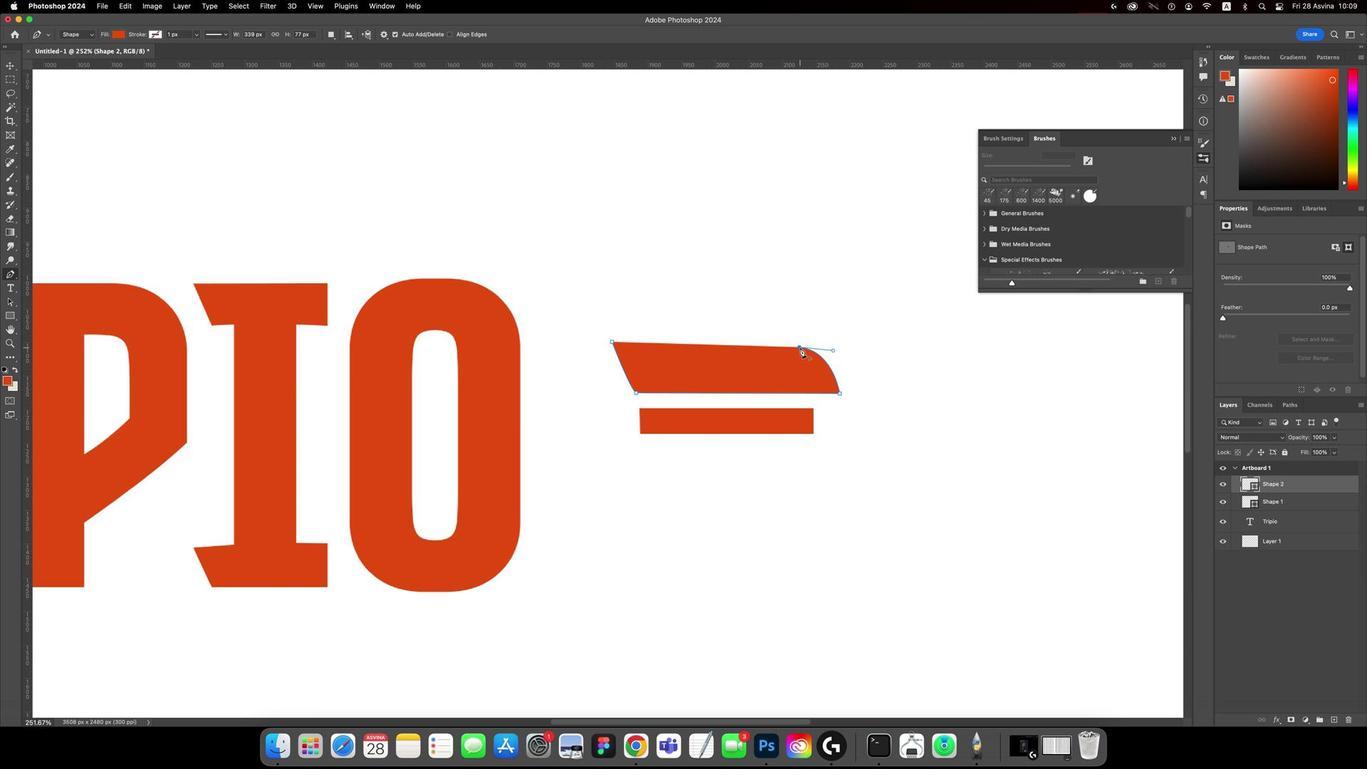 
Action: Key pressed Key.alt
Screenshot: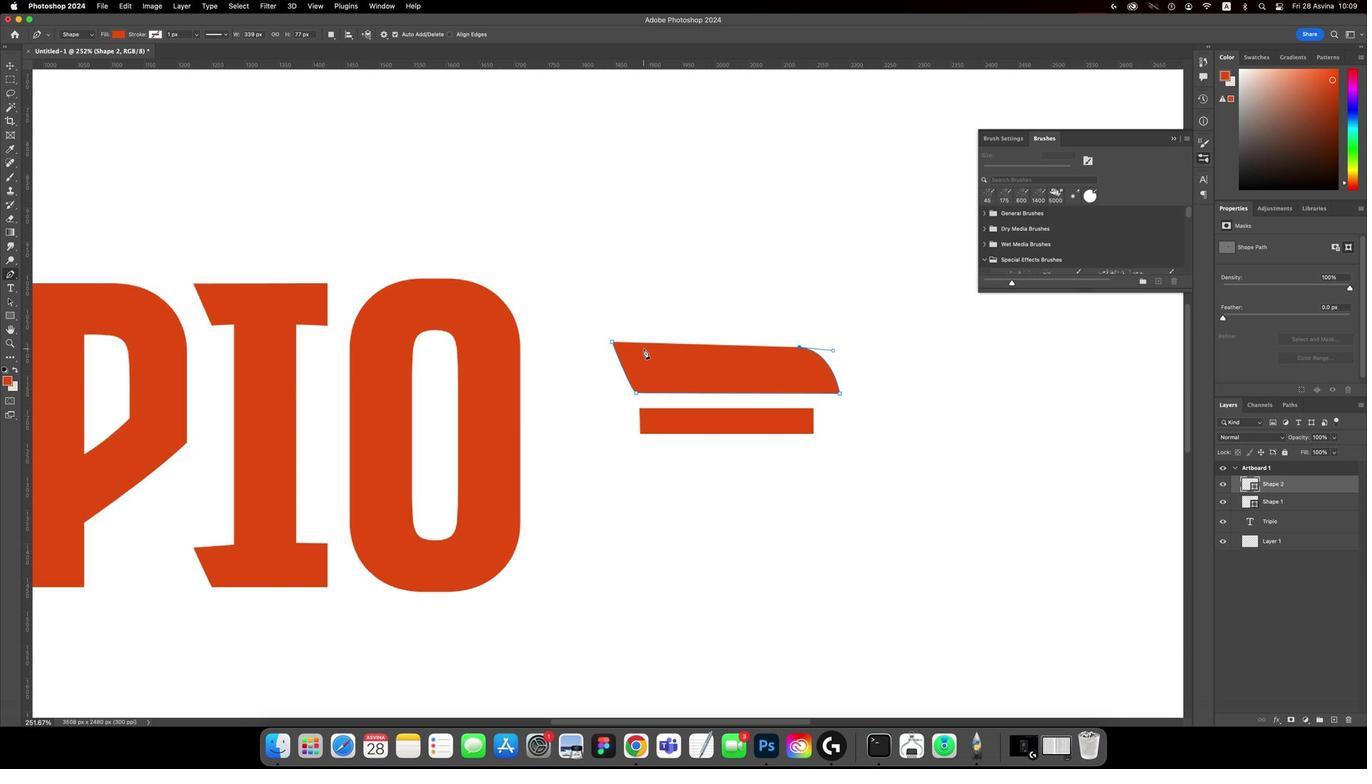 
Action: Mouse pressed left at (796, 408)
Screenshot: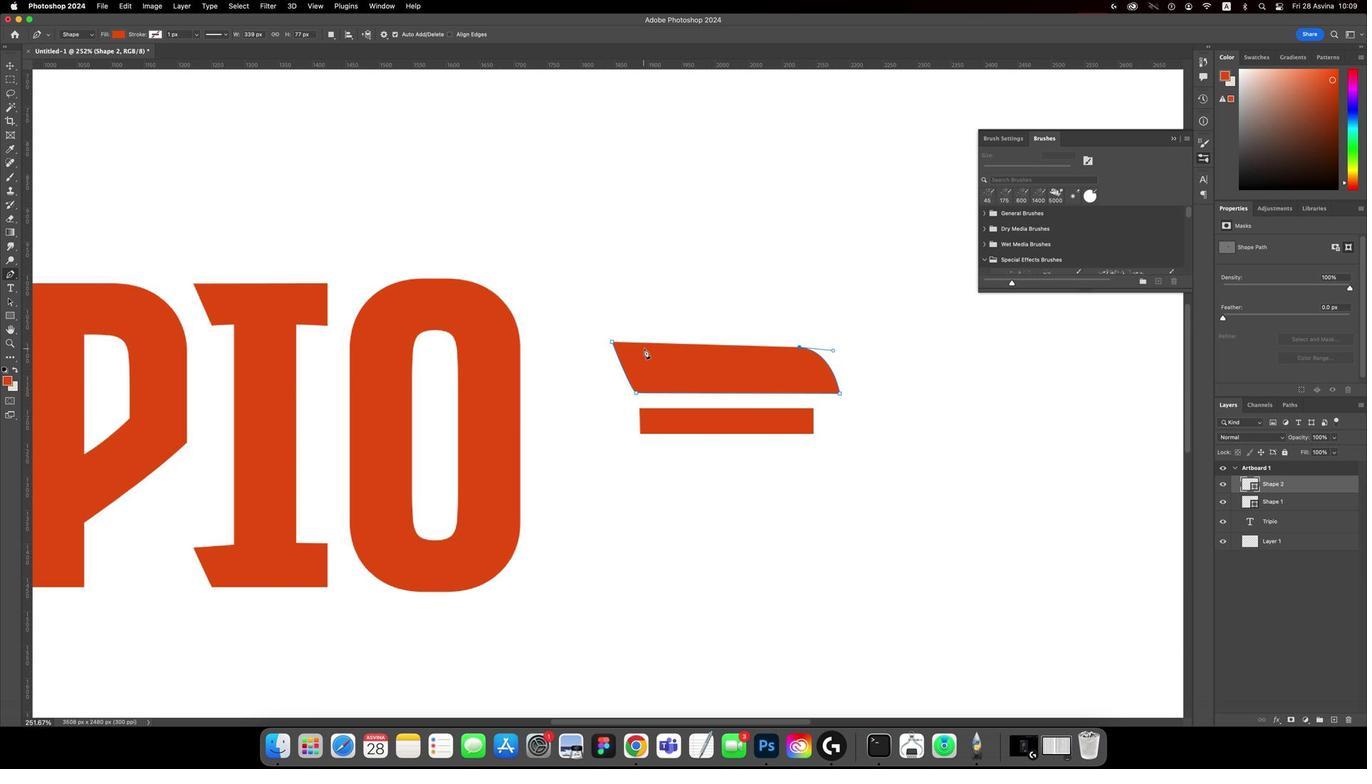 
Action: Mouse moved to (655, 406)
Screenshot: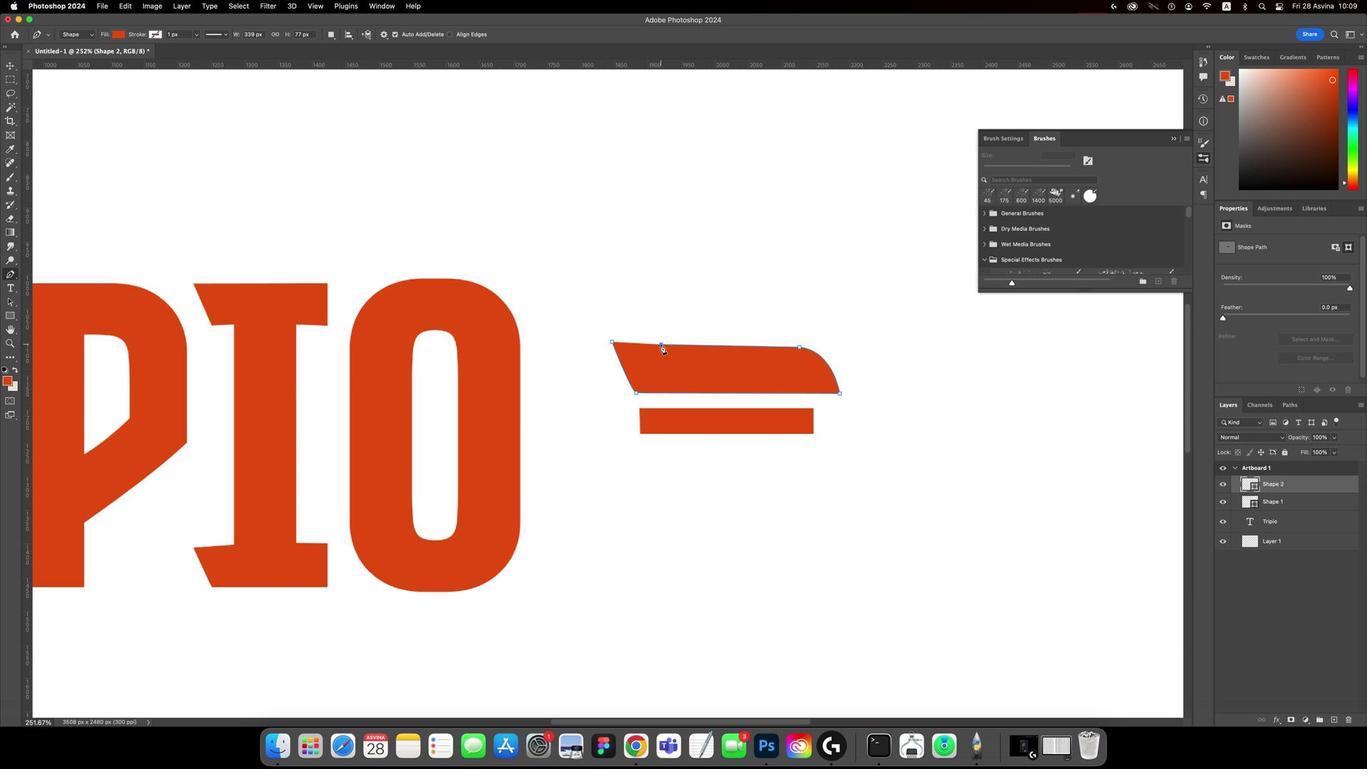 
Action: Mouse pressed left at (655, 406)
Screenshot: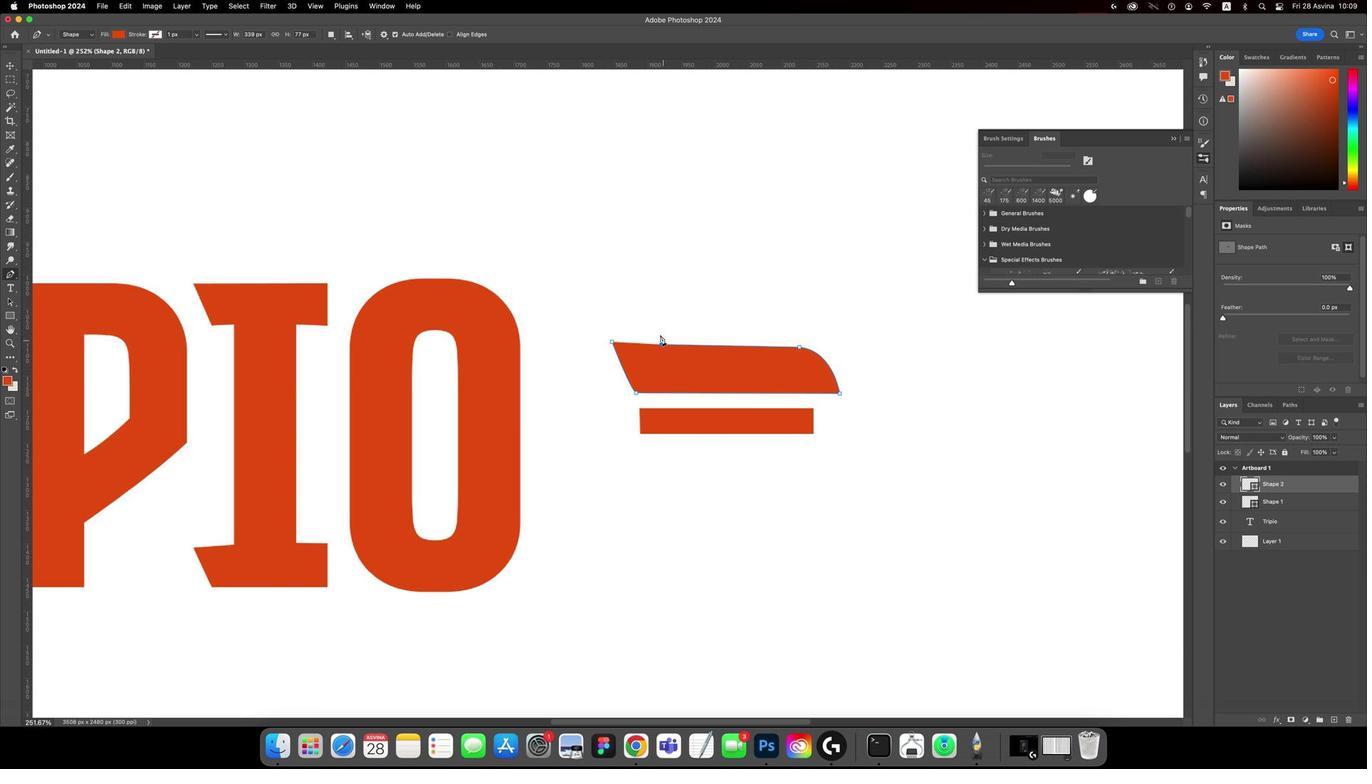 
Action: Mouse moved to (621, 383)
Screenshot: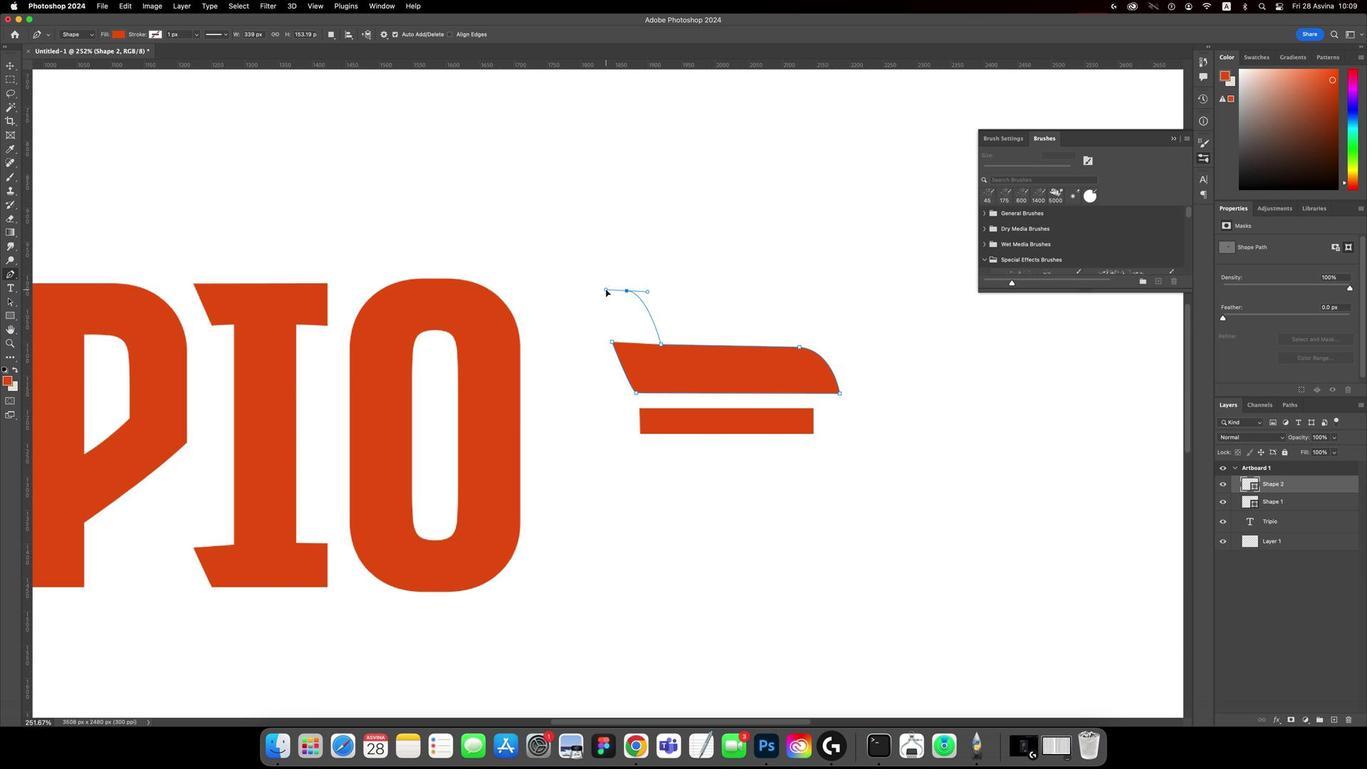 
Action: Mouse pressed left at (621, 383)
Screenshot: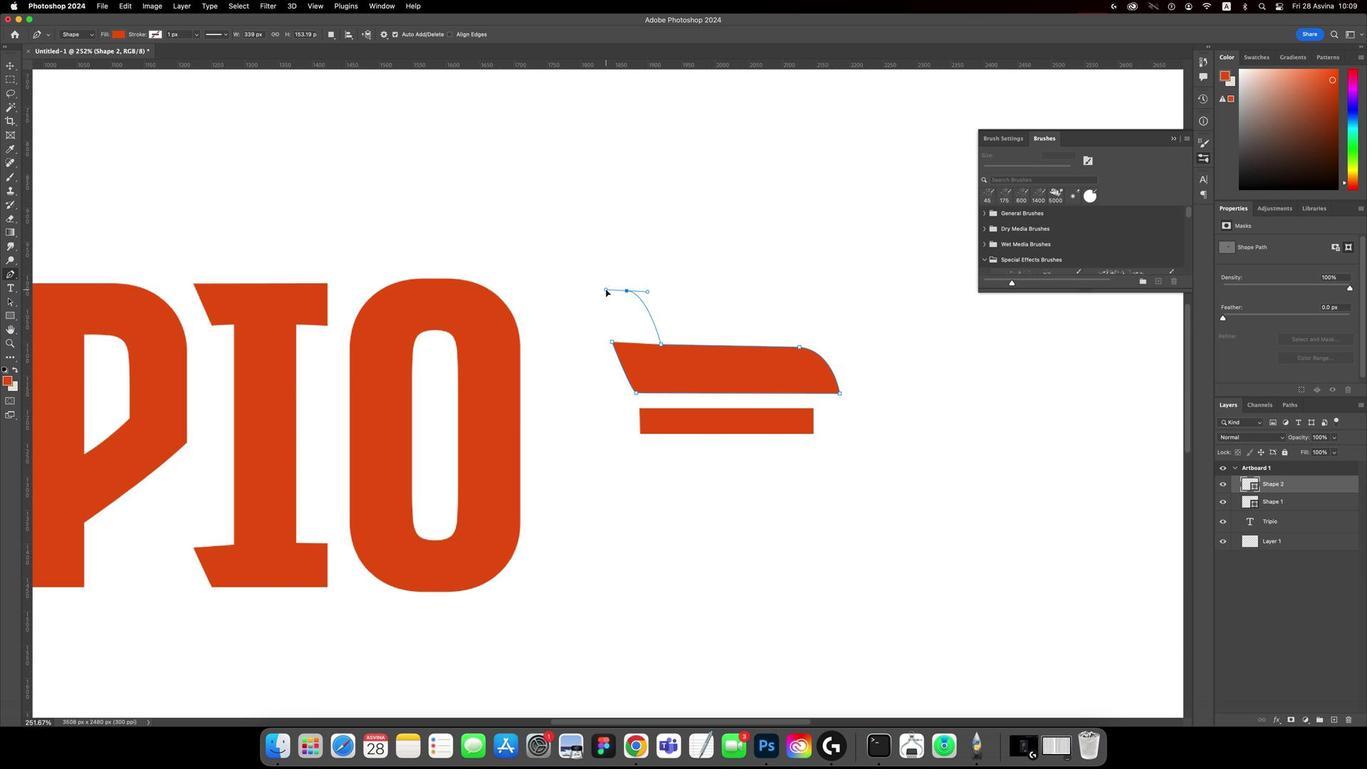 
Action: Mouse moved to (620, 383)
Screenshot: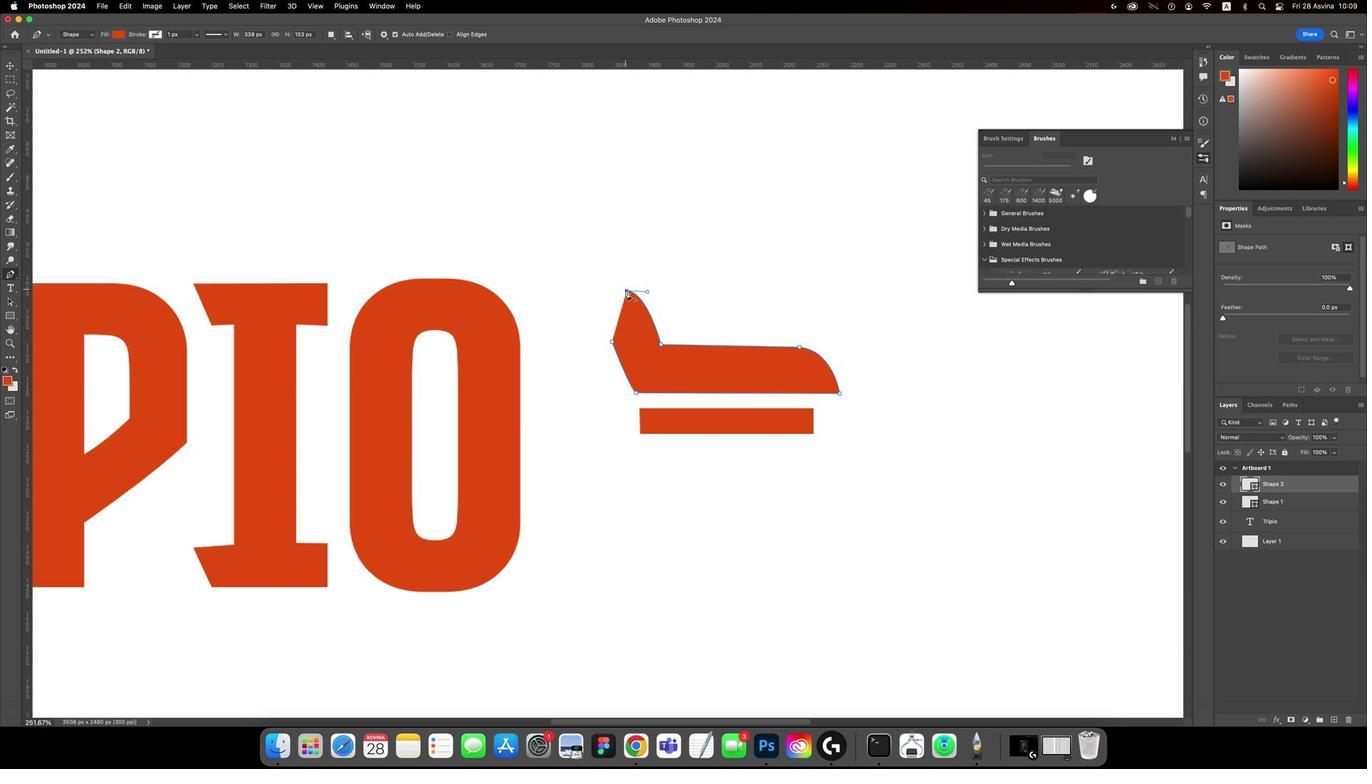 
Action: Key pressed Key.alt
Screenshot: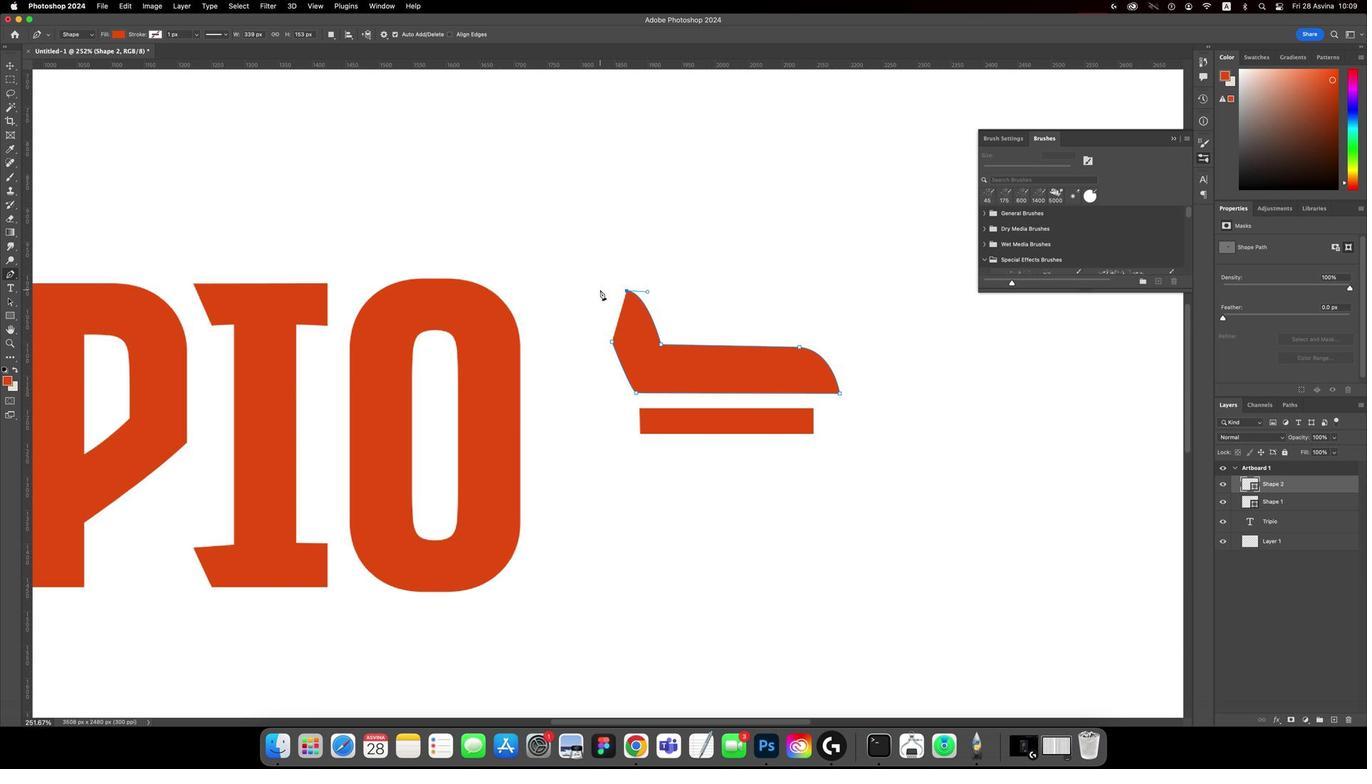 
Action: Mouse moved to (620, 383)
Screenshot: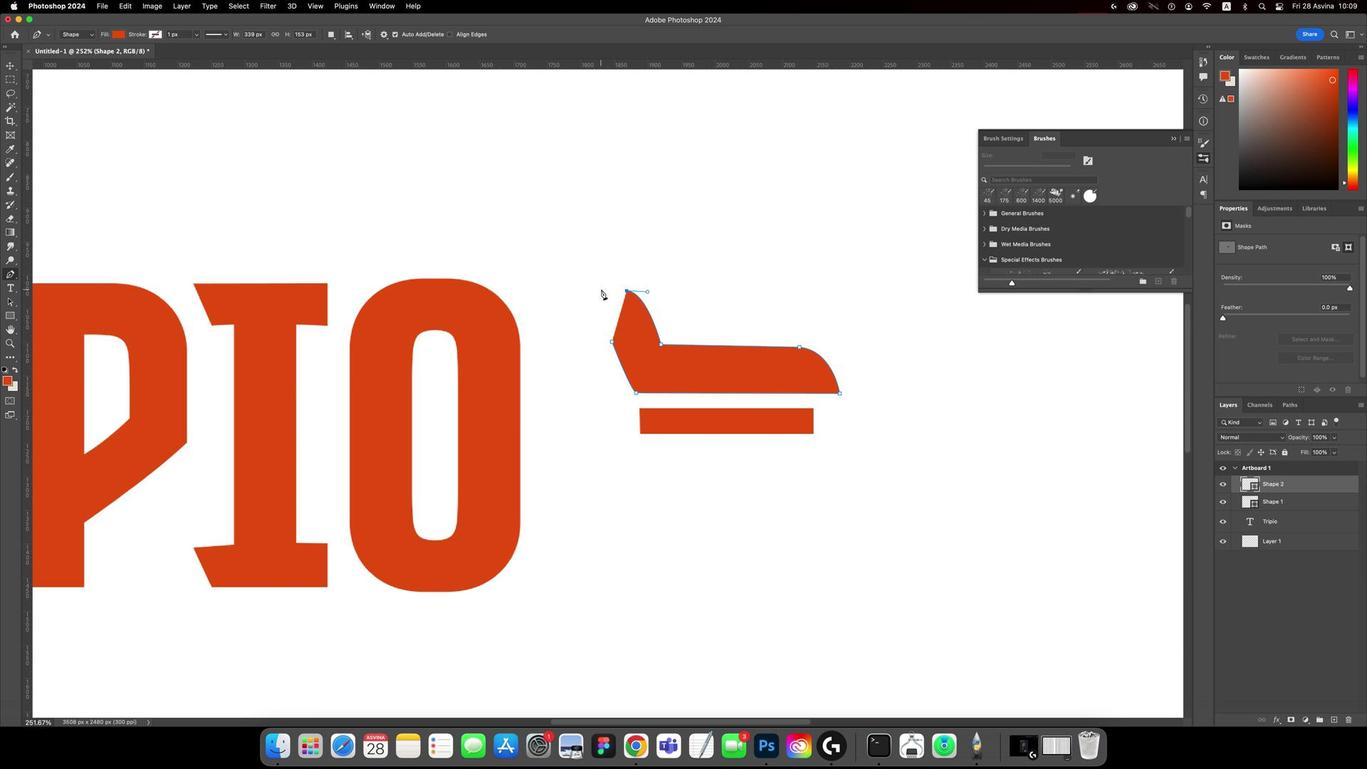 
Action: Mouse pressed left at (620, 383)
Screenshot: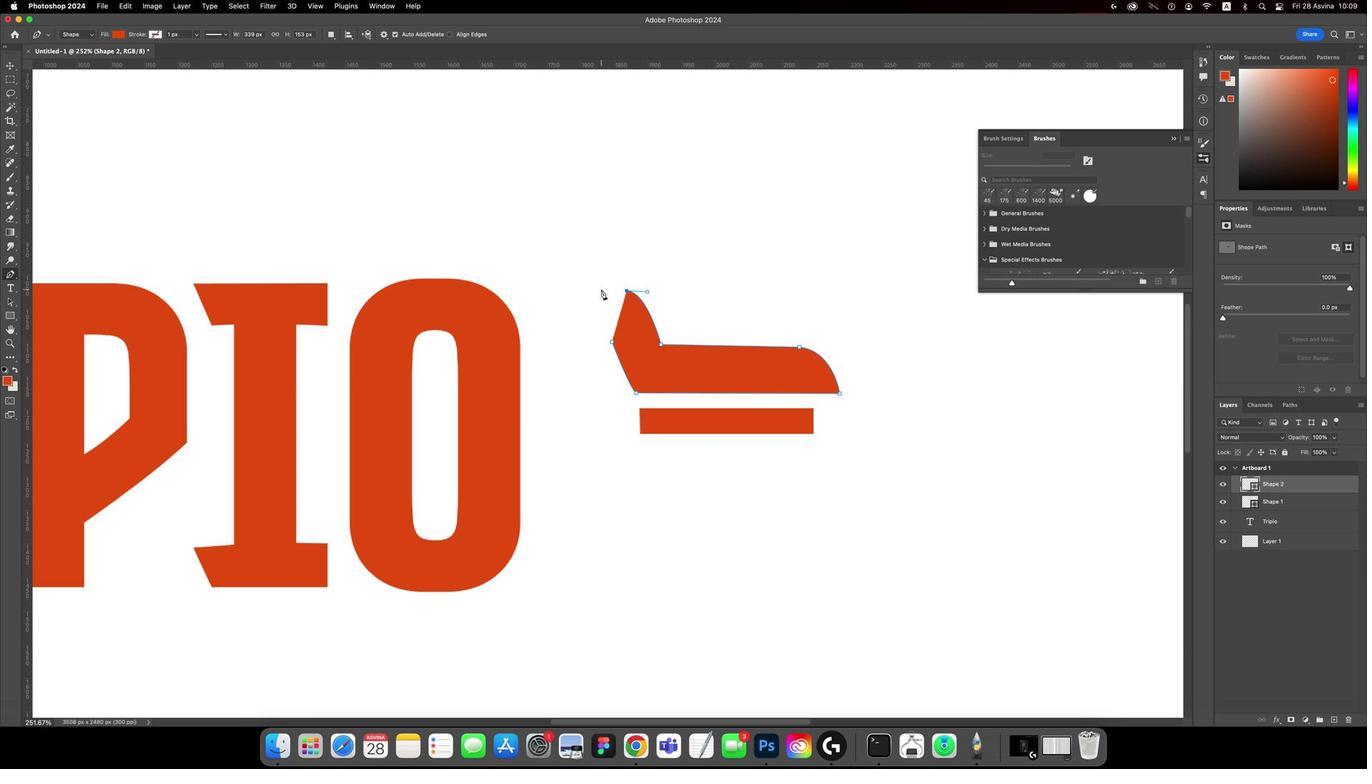 
Action: Mouse moved to (596, 383)
Screenshot: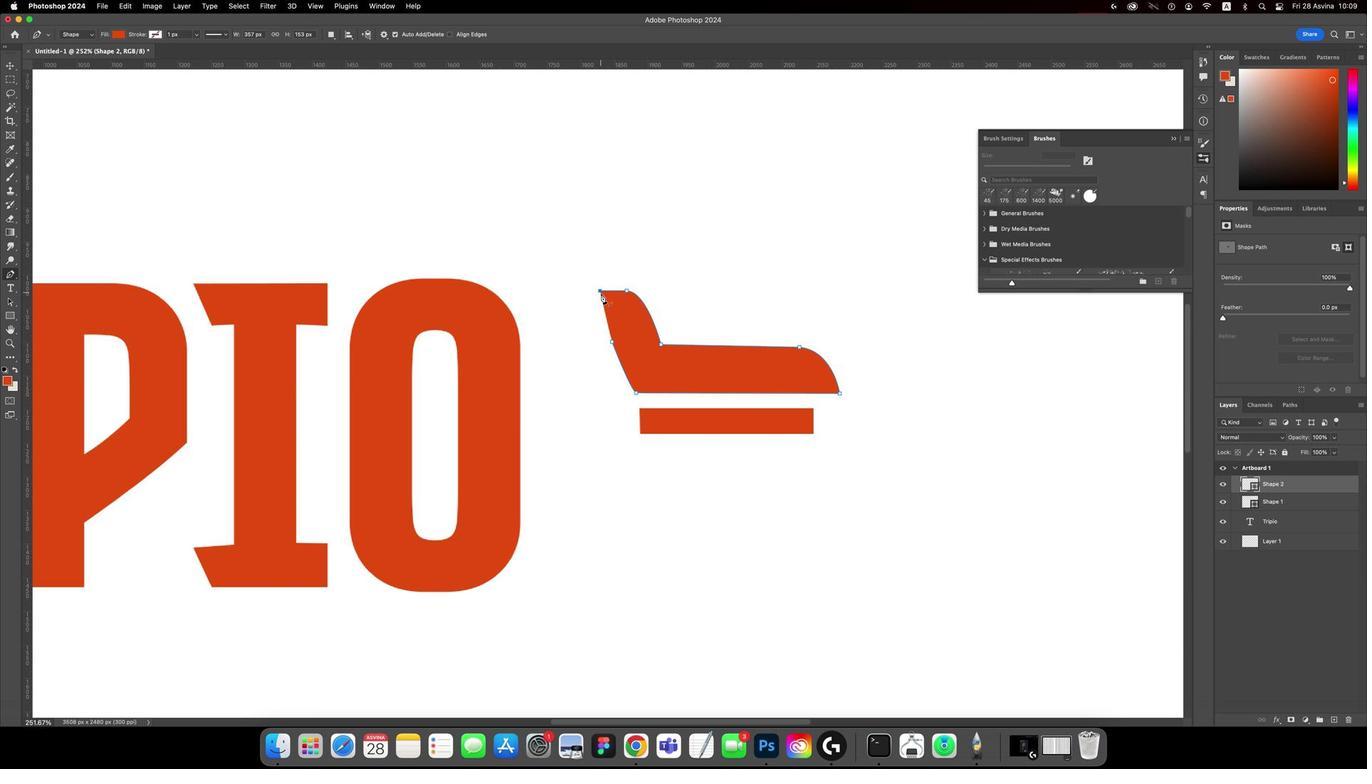 
Action: Key pressed Key.shift
Screenshot: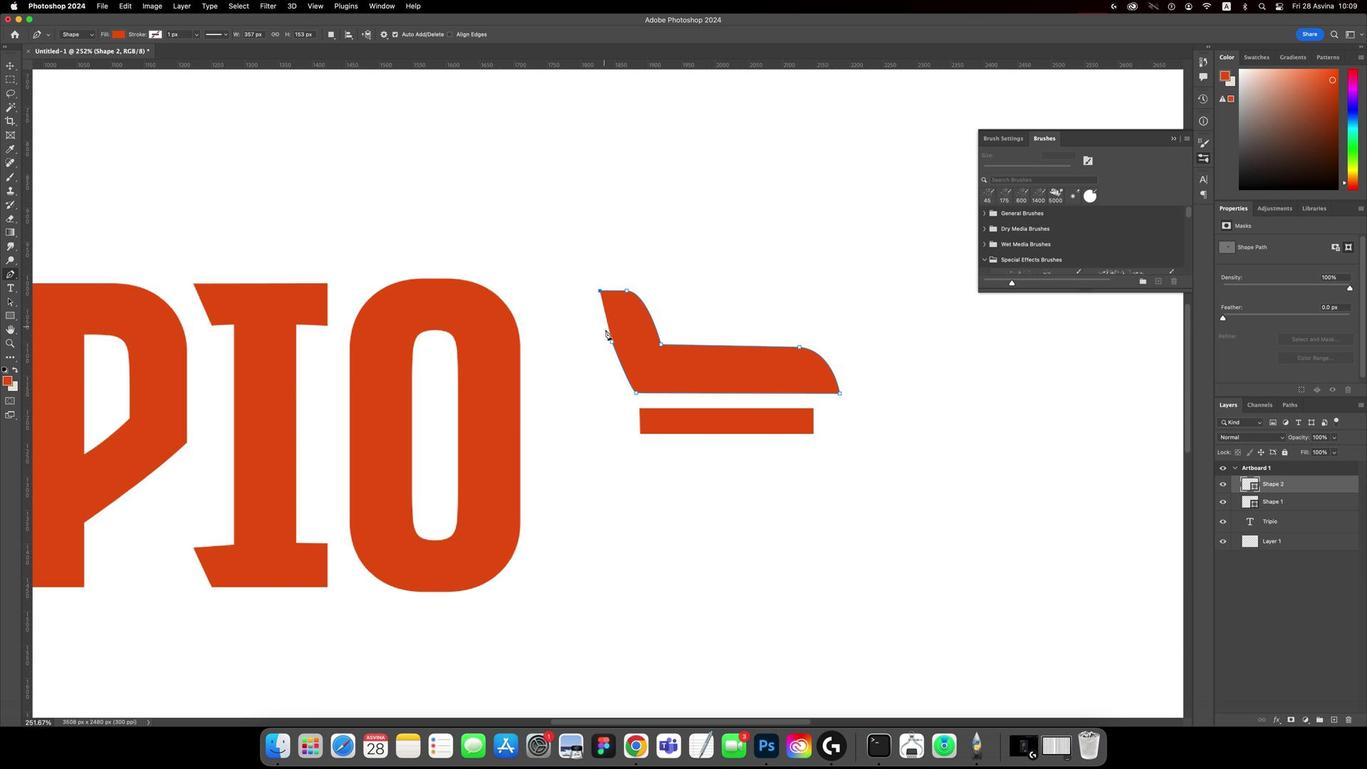 
Action: Mouse moved to (595, 383)
Screenshot: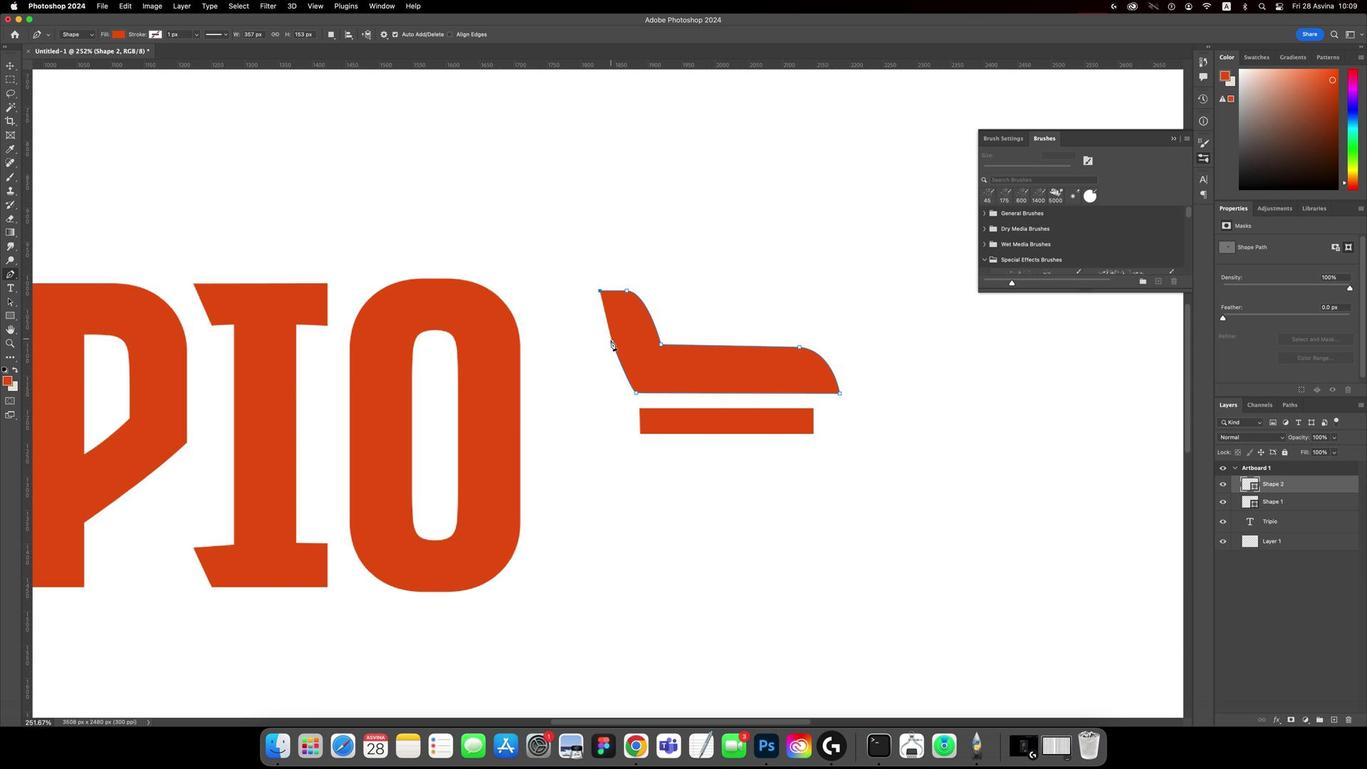 
Action: Mouse pressed left at (595, 383)
Screenshot: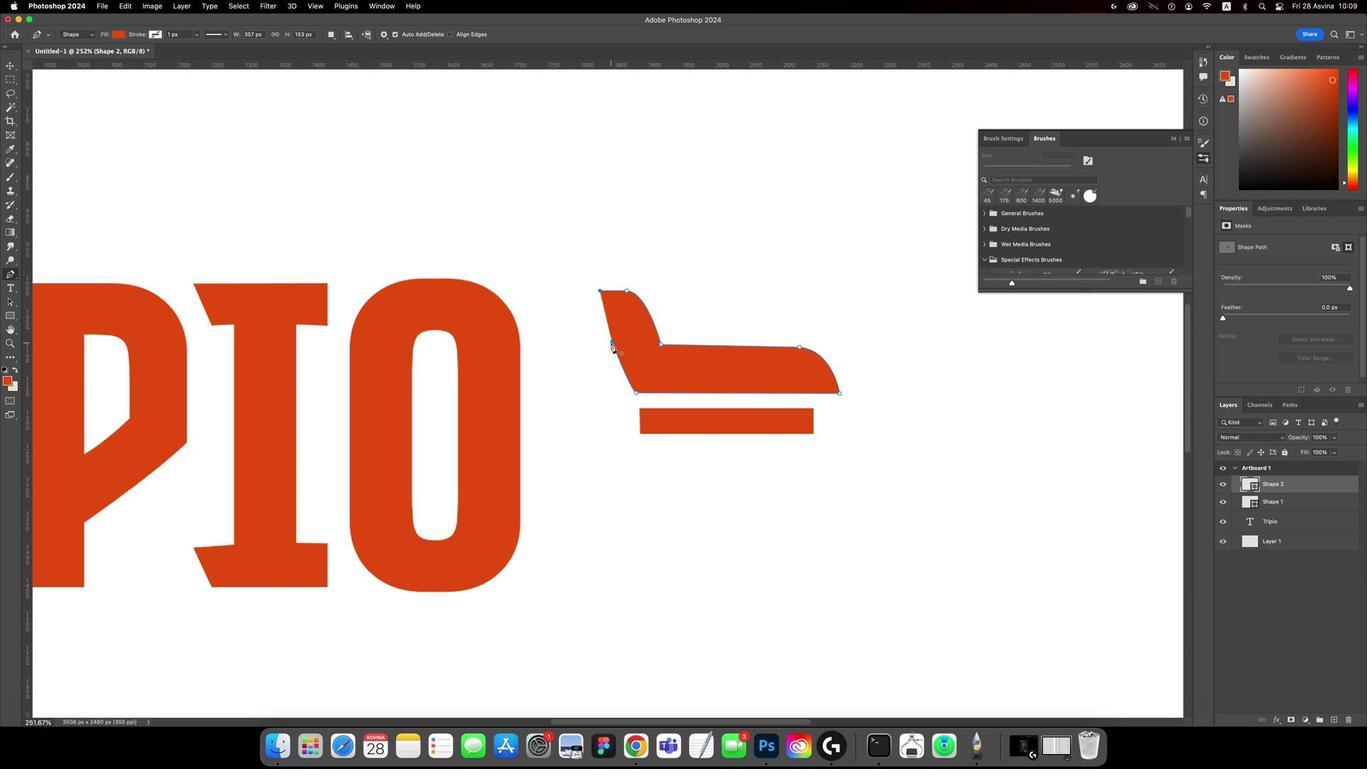
Action: Mouse moved to (607, 405)
Screenshot: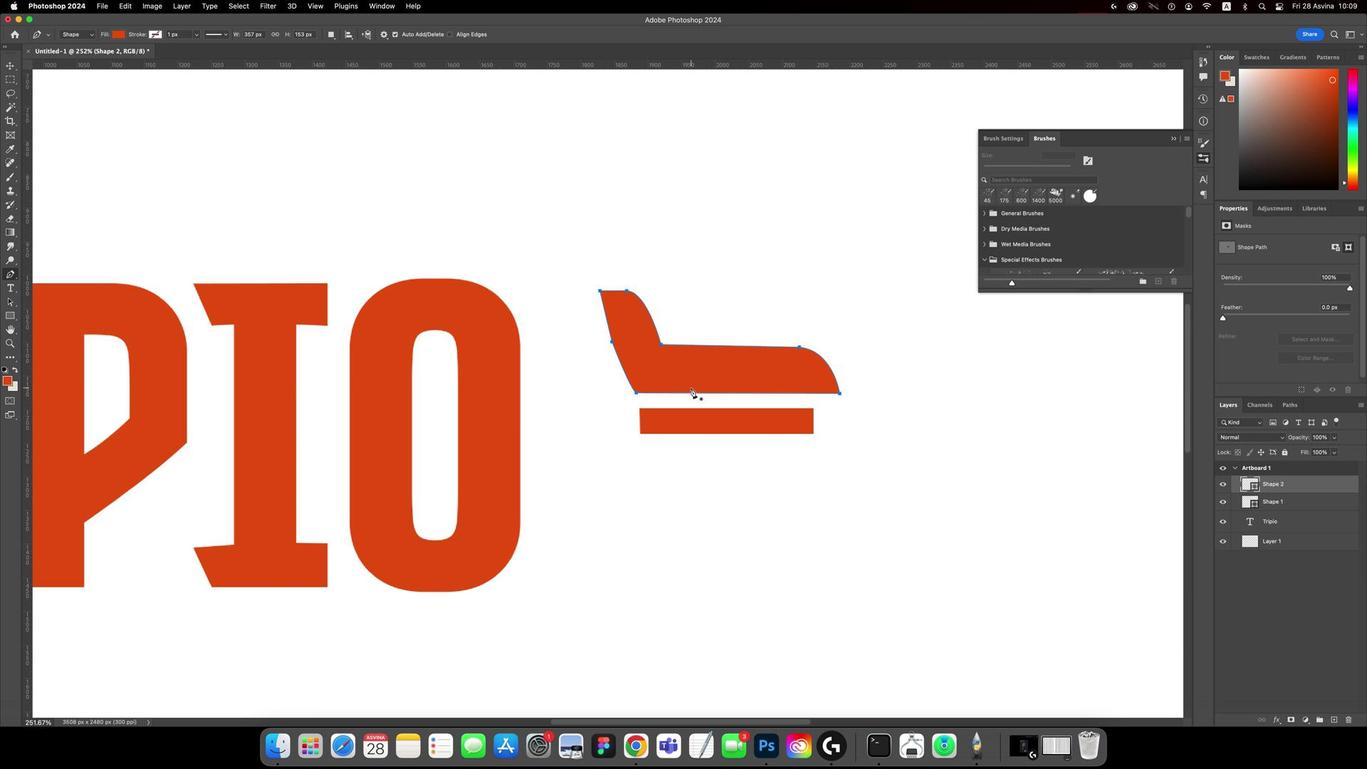 
Action: Mouse pressed left at (607, 405)
Screenshot: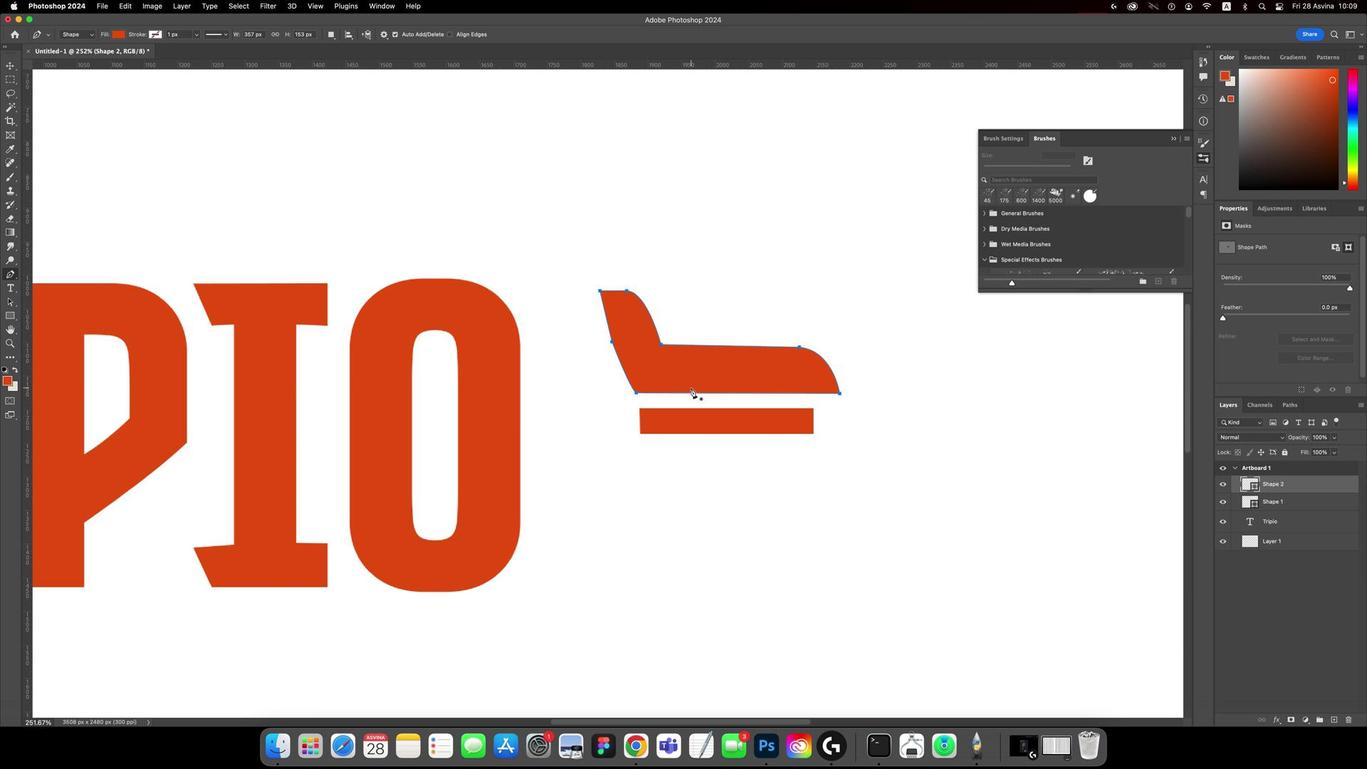 
Action: Mouse moved to (686, 425)
Screenshot: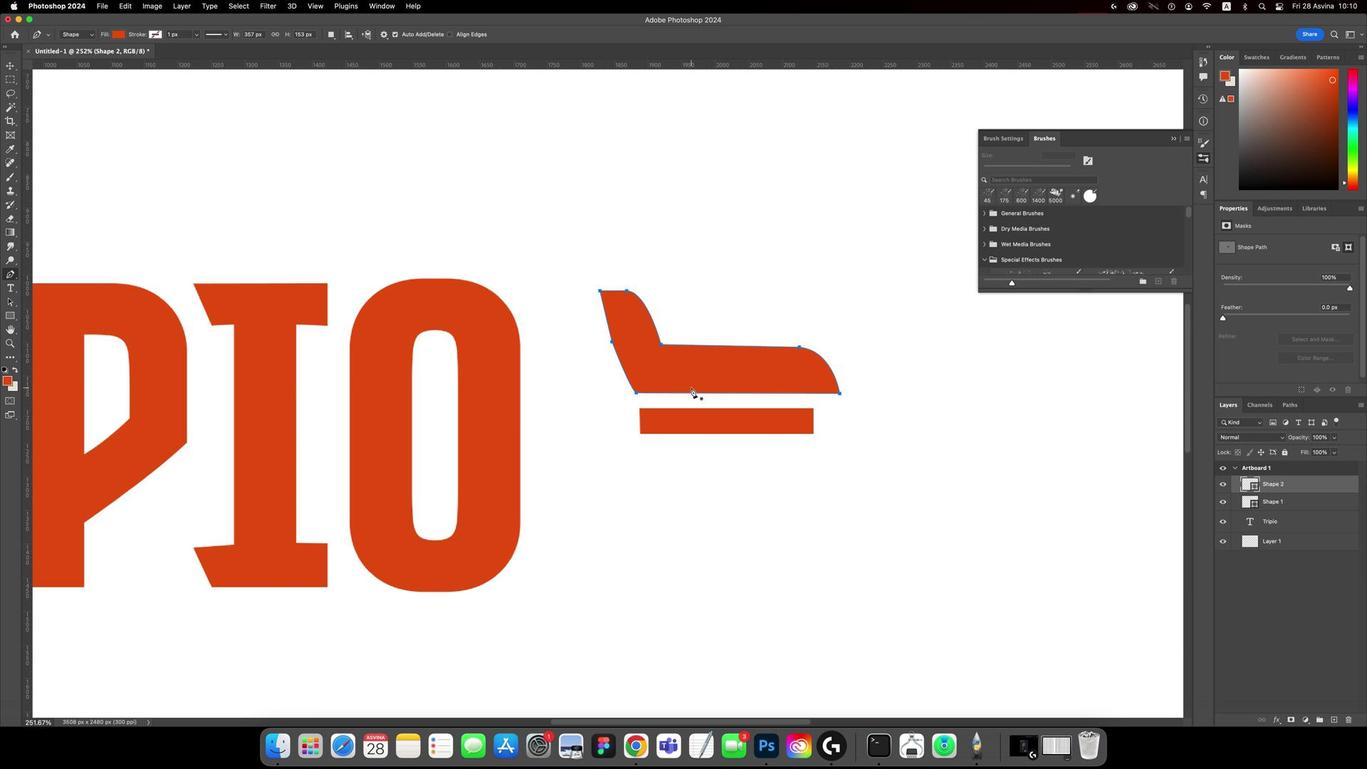 
Action: Mouse scrolled (686, 425) with delta (-6, 257)
Screenshot: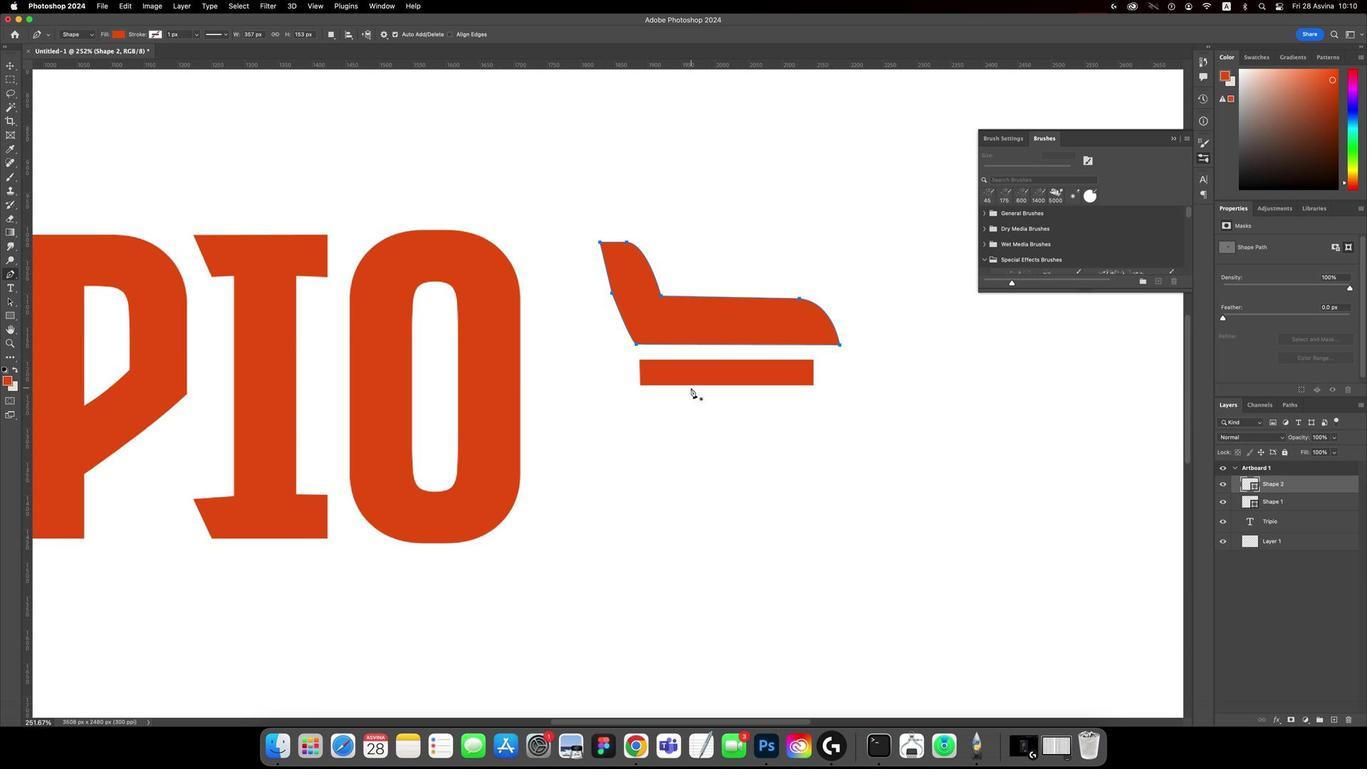 
Action: Mouse scrolled (686, 425) with delta (-6, 257)
Screenshot: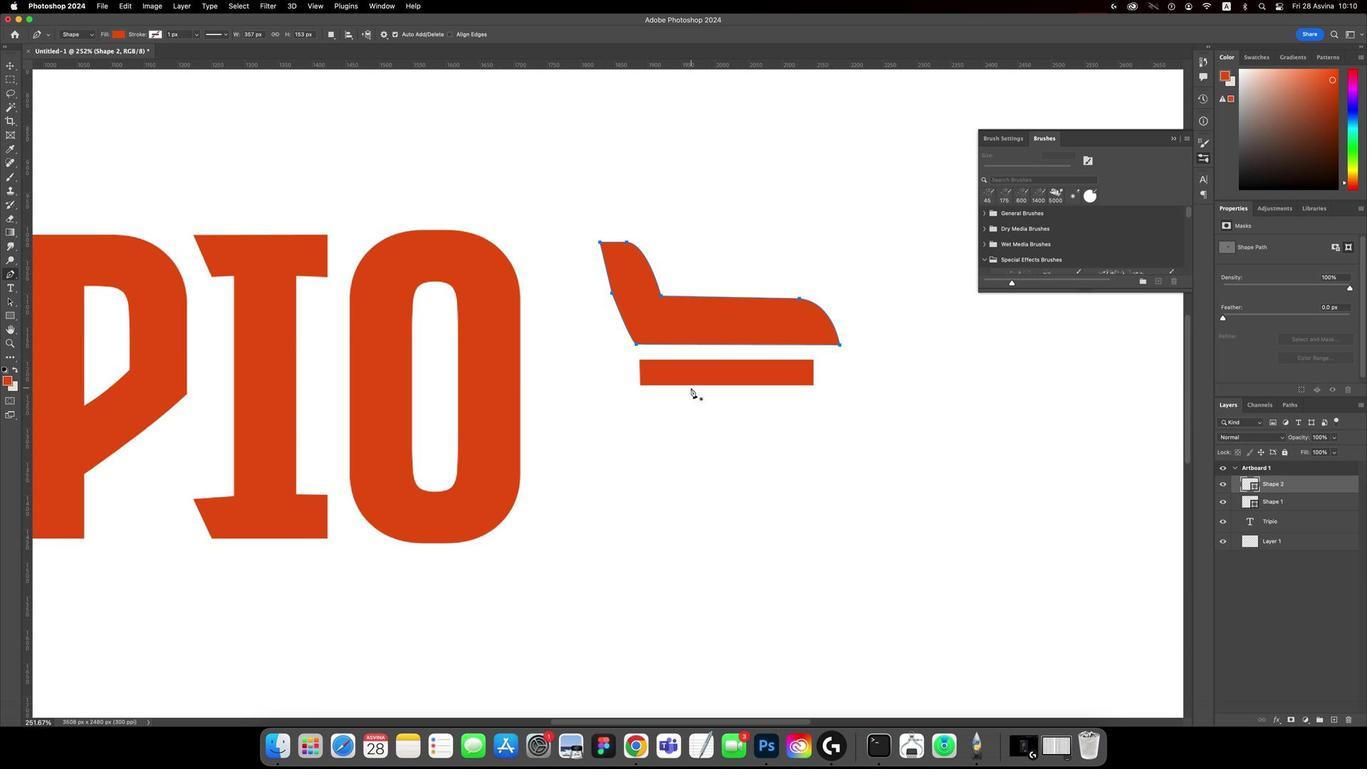 
Action: Mouse moved to (686, 425)
Screenshot: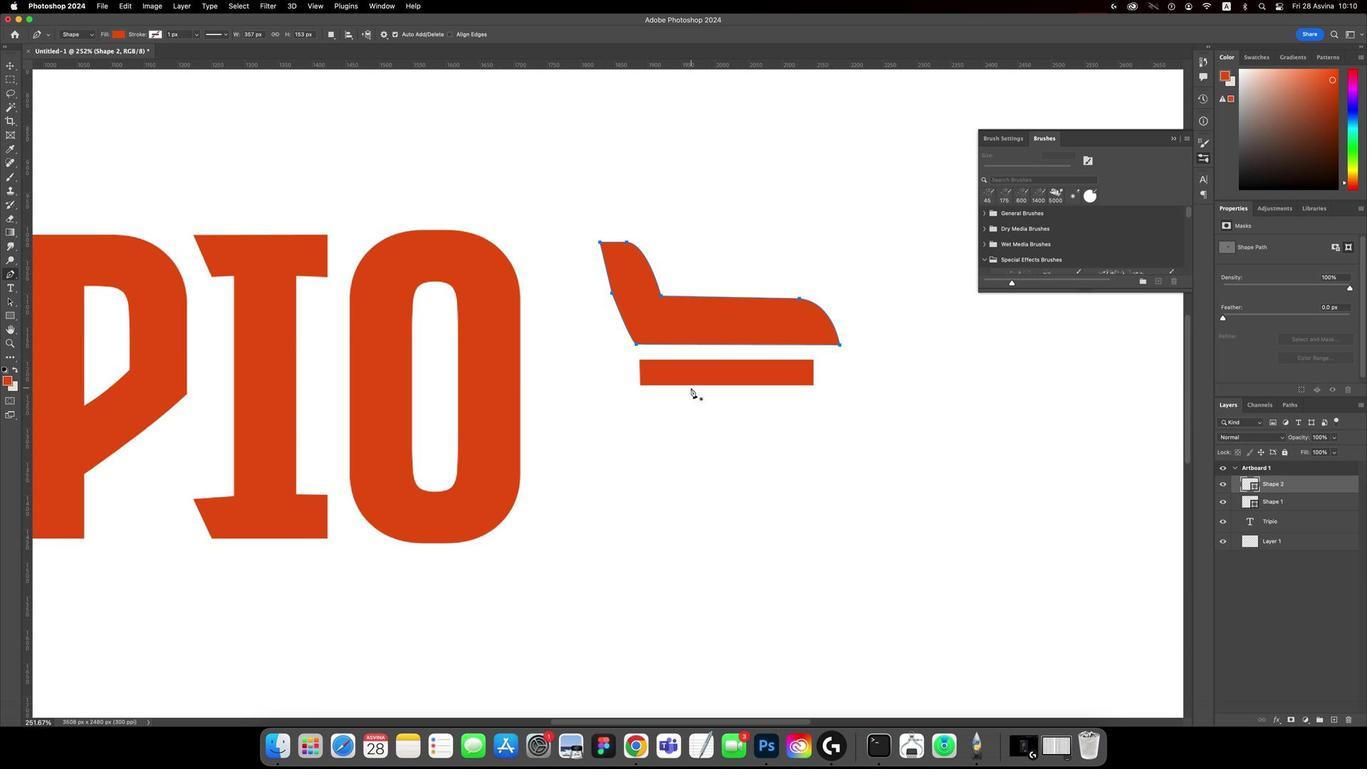 
Action: Mouse scrolled (686, 425) with delta (-6, 255)
Screenshot: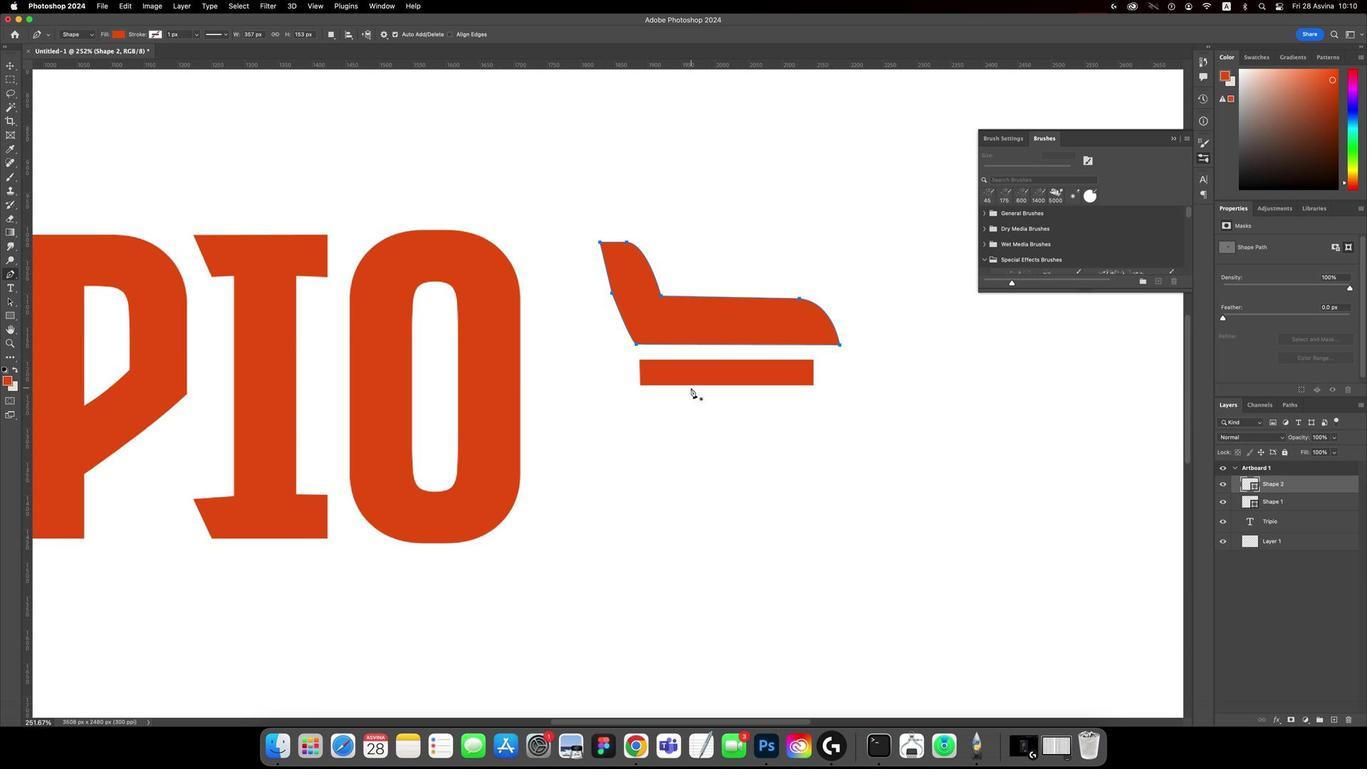 
Action: Mouse moved to (685, 425)
Screenshot: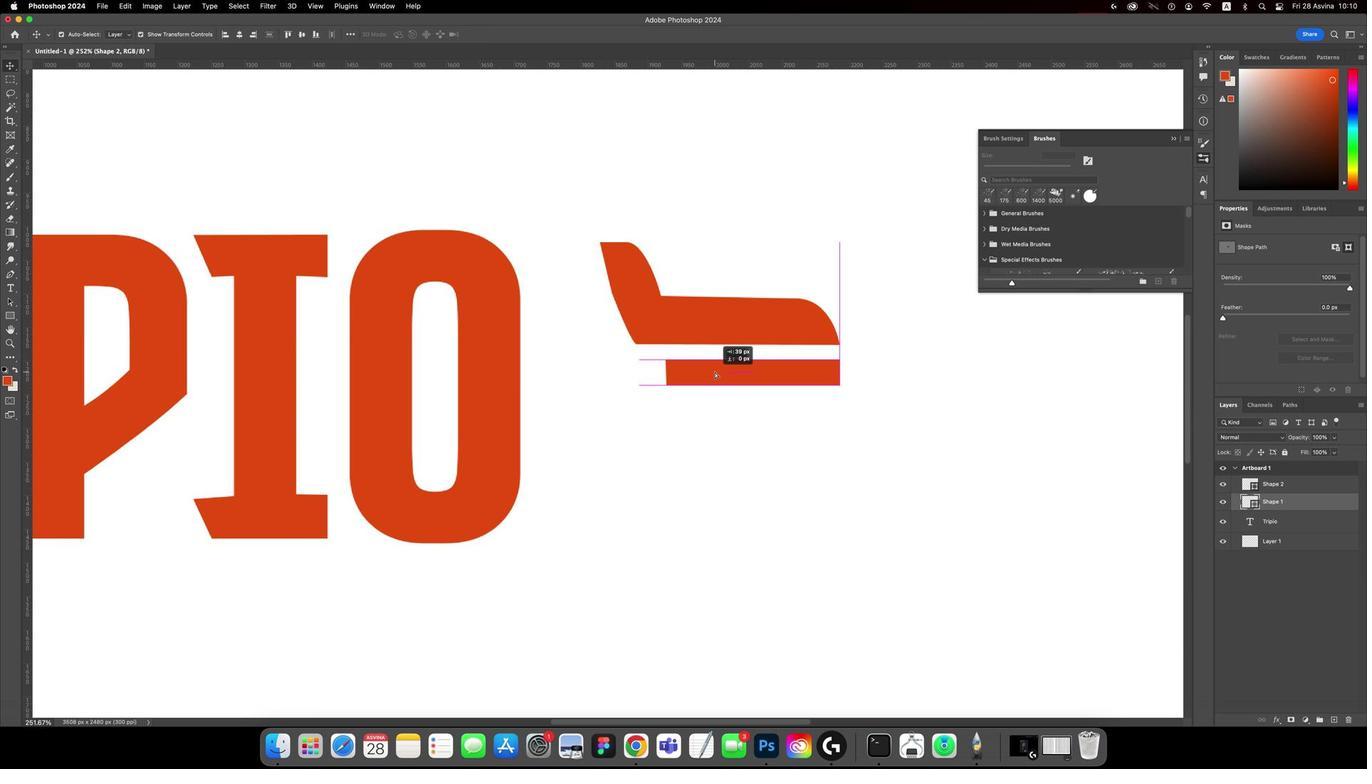 
Action: Key pressed 'v'
Screenshot: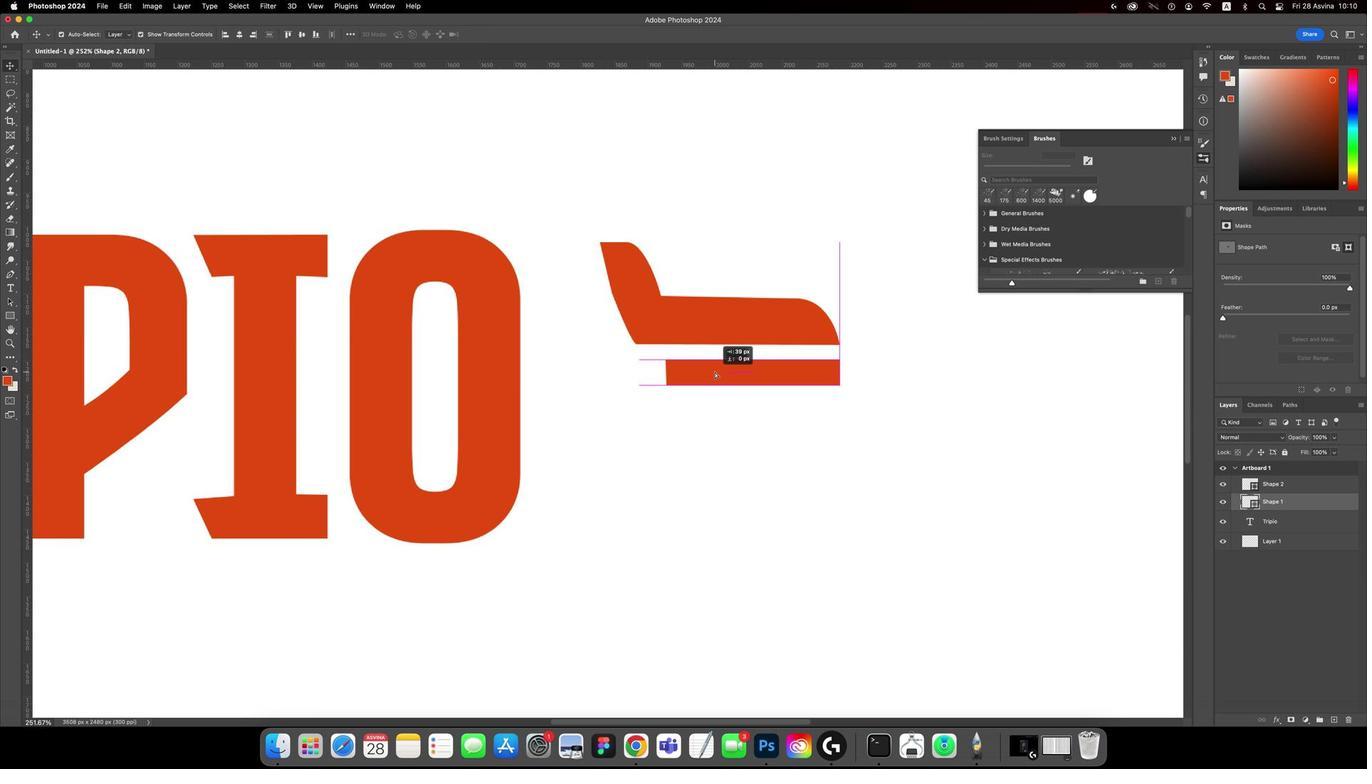 
Action: Mouse moved to (682, 420)
Screenshot: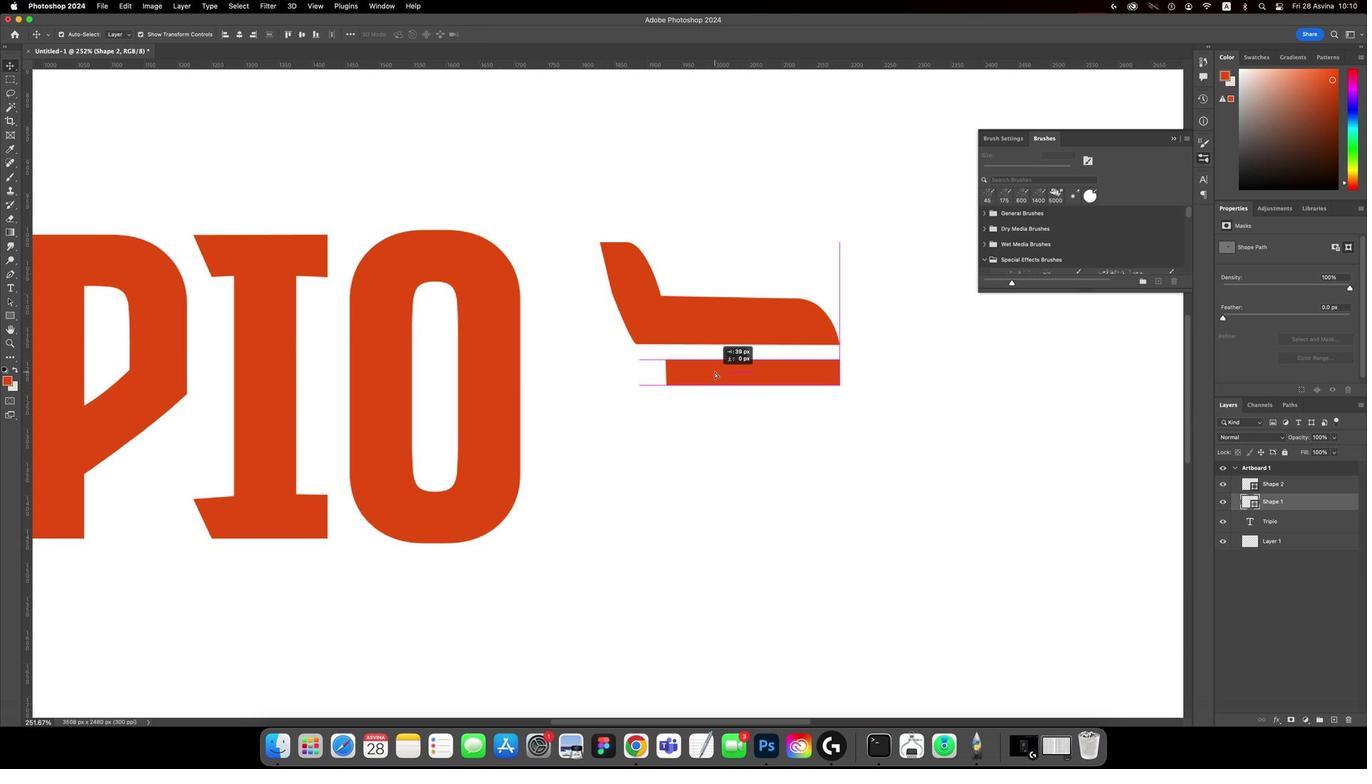 
Action: Mouse pressed left at (682, 420)
Screenshot: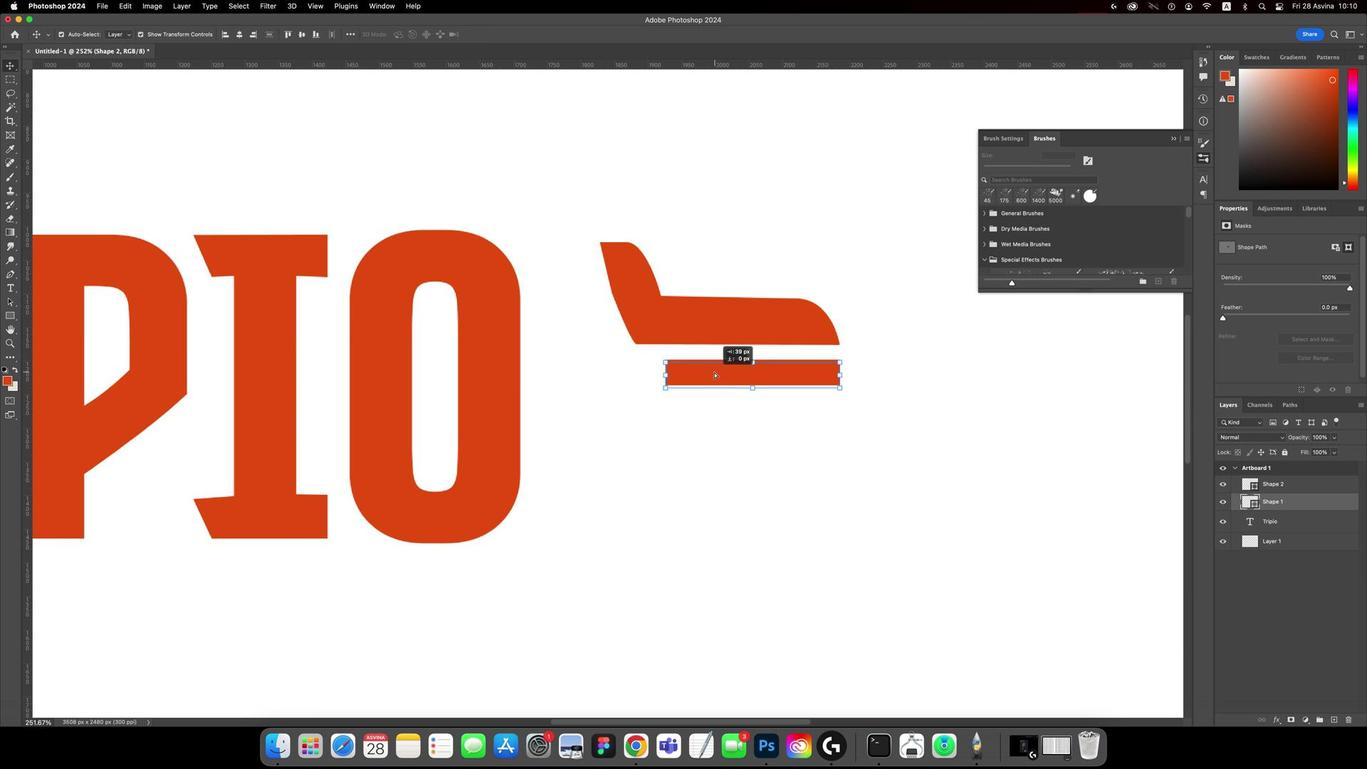 
Action: Mouse moved to (689, 420)
Screenshot: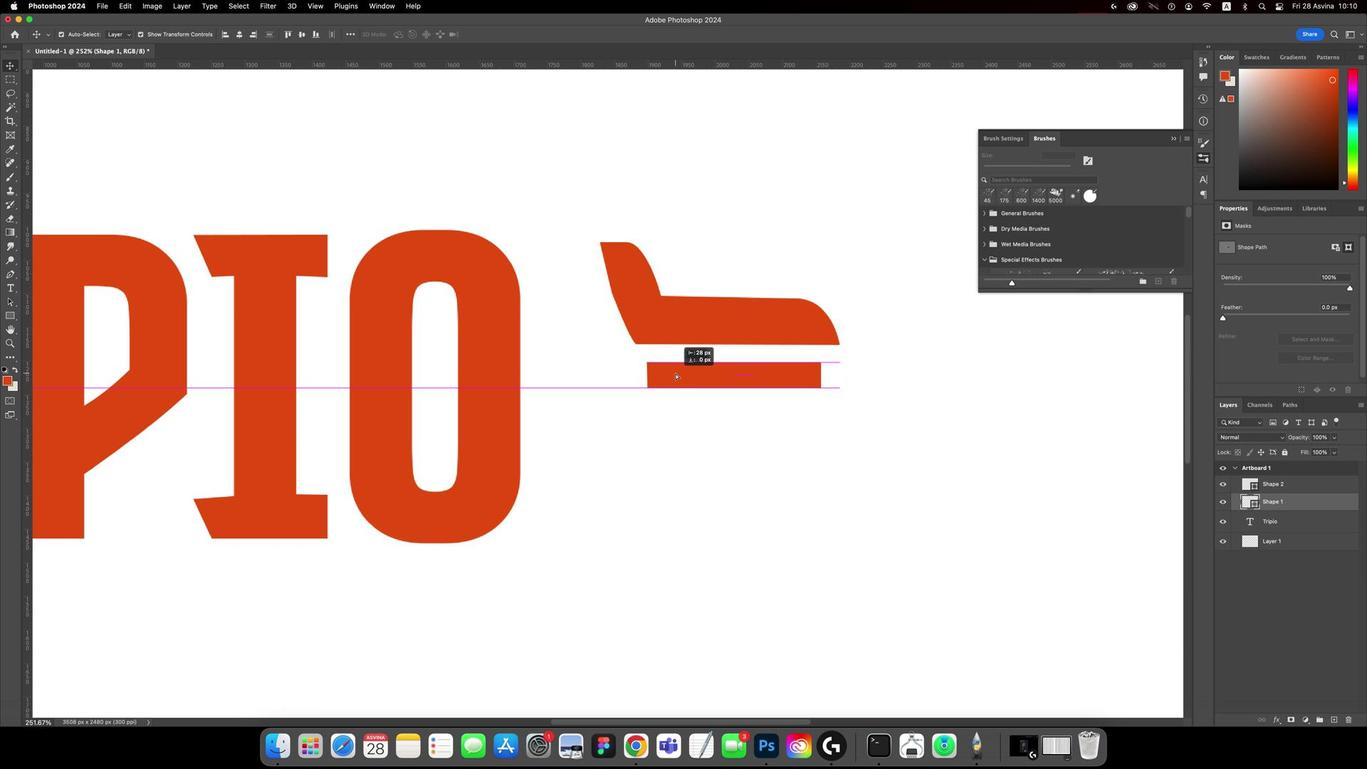 
Action: Mouse pressed left at (689, 420)
Screenshot: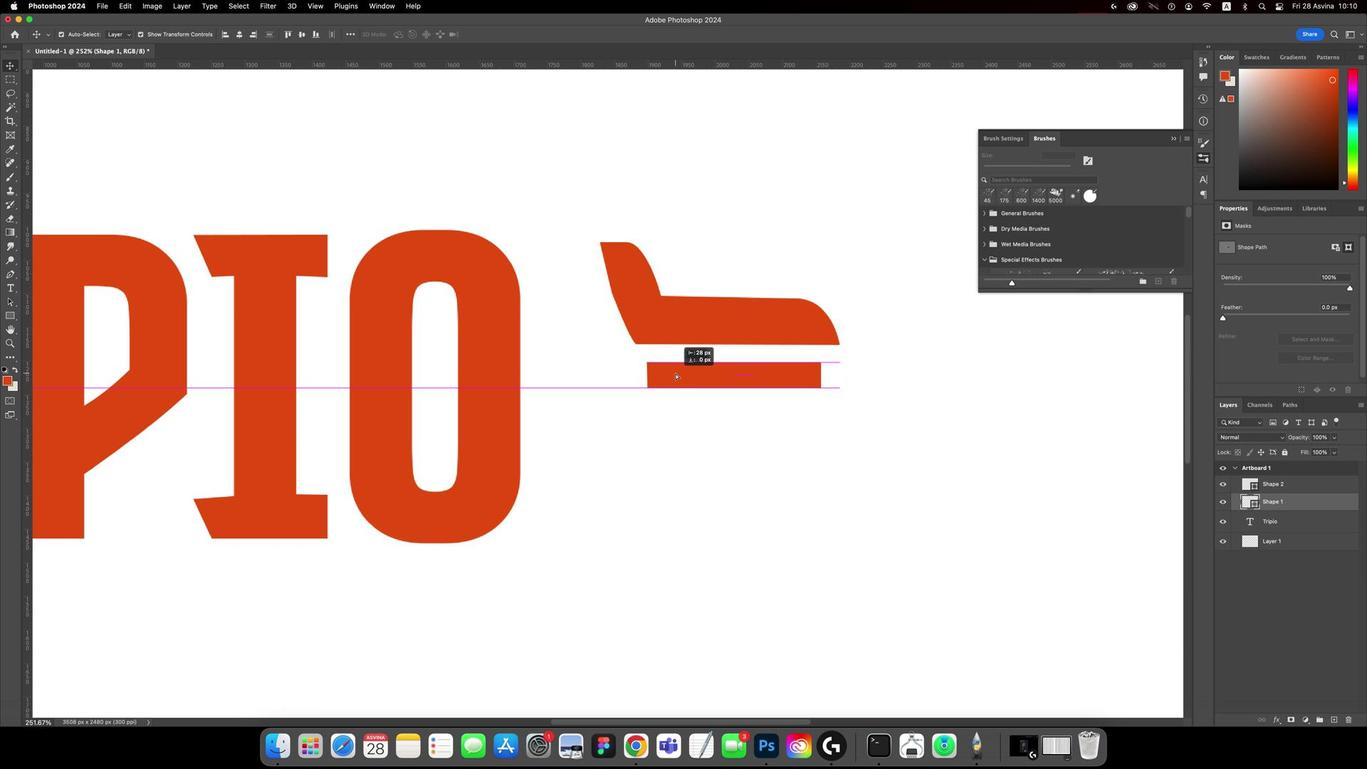 
Action: Mouse moved to (683, 418)
Screenshot: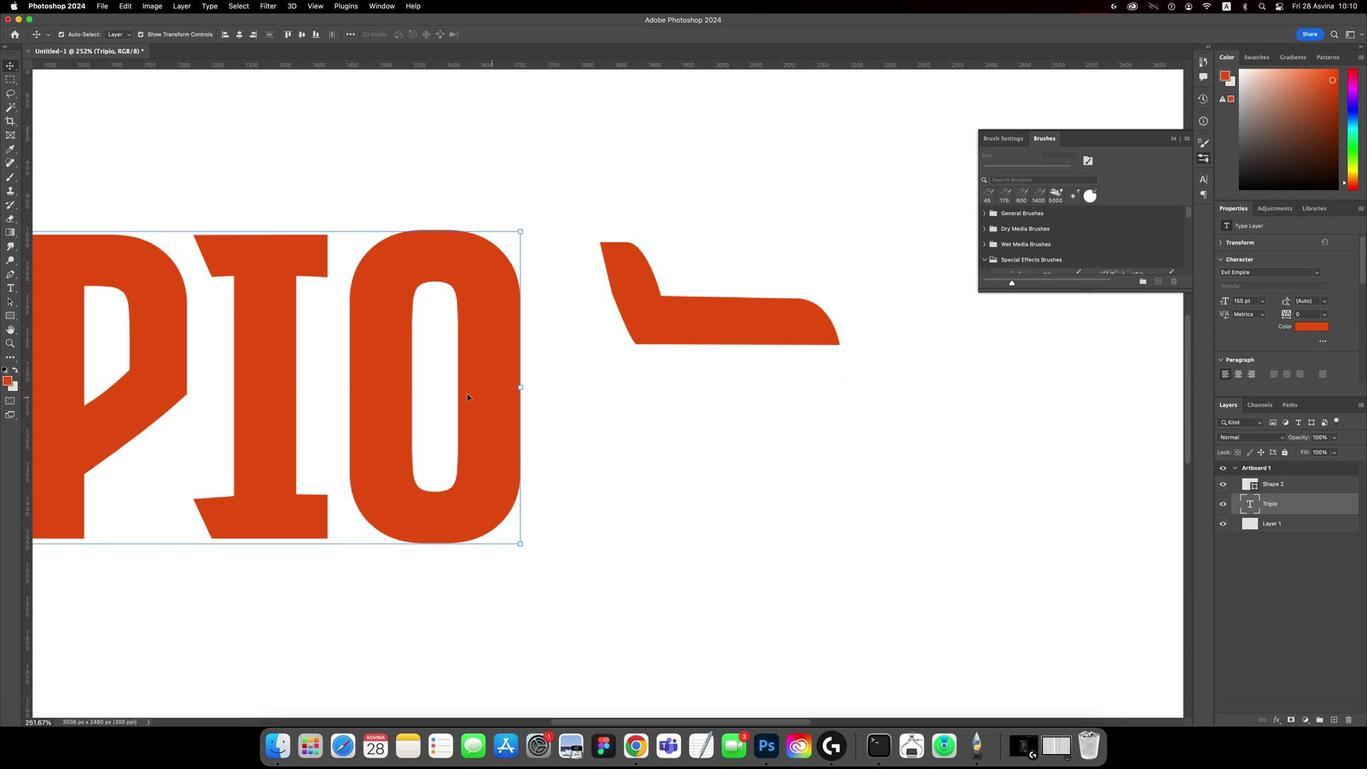 
Action: Key pressed Key.backspace
Screenshot: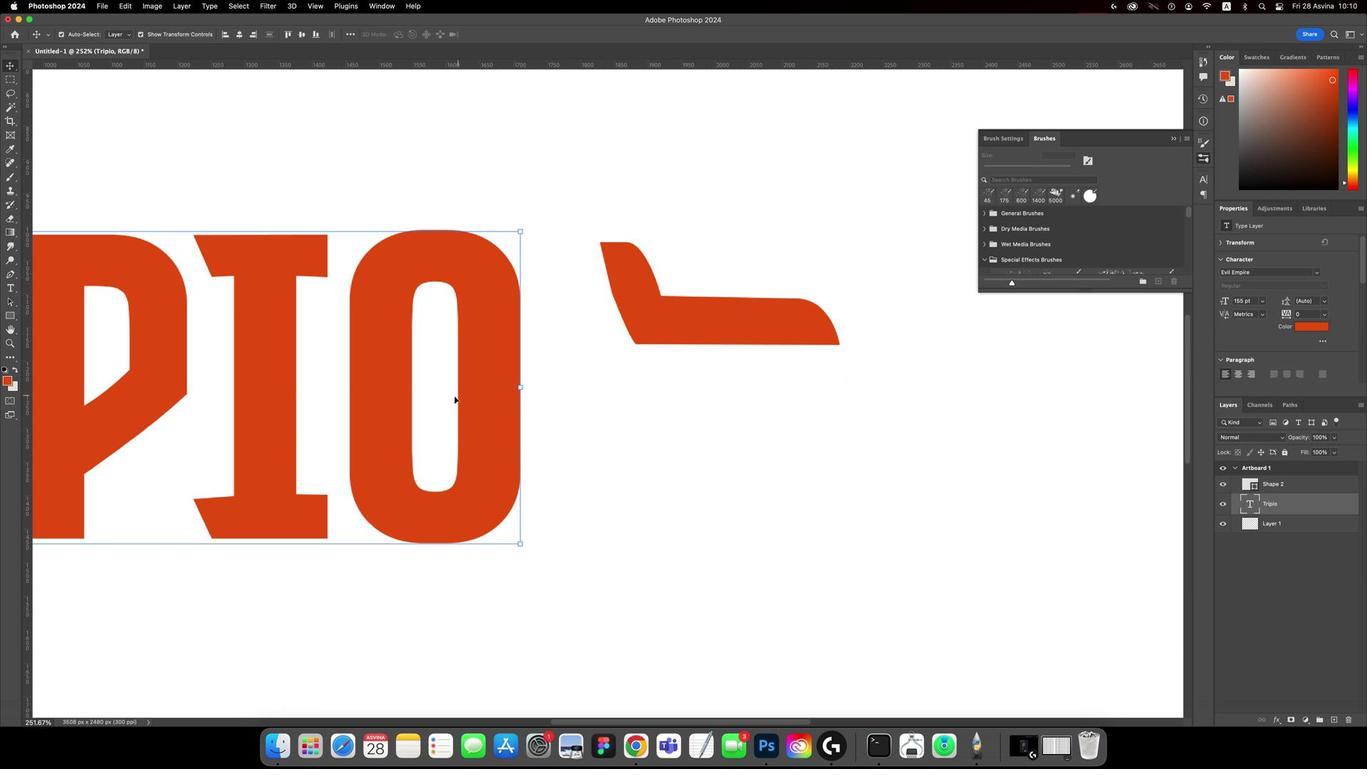 
Action: Mouse moved to (1, 395)
Screenshot: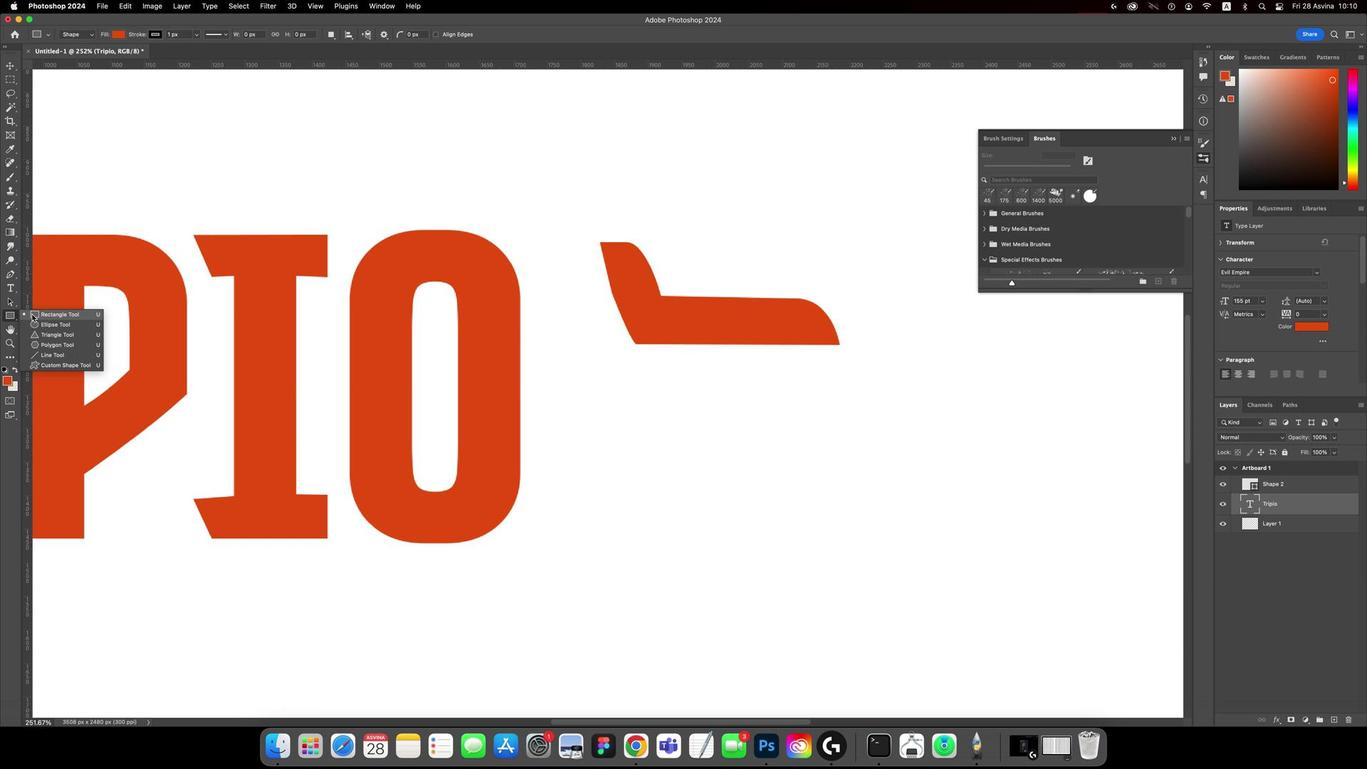 
Action: Mouse pressed left at (1, 395)
Screenshot: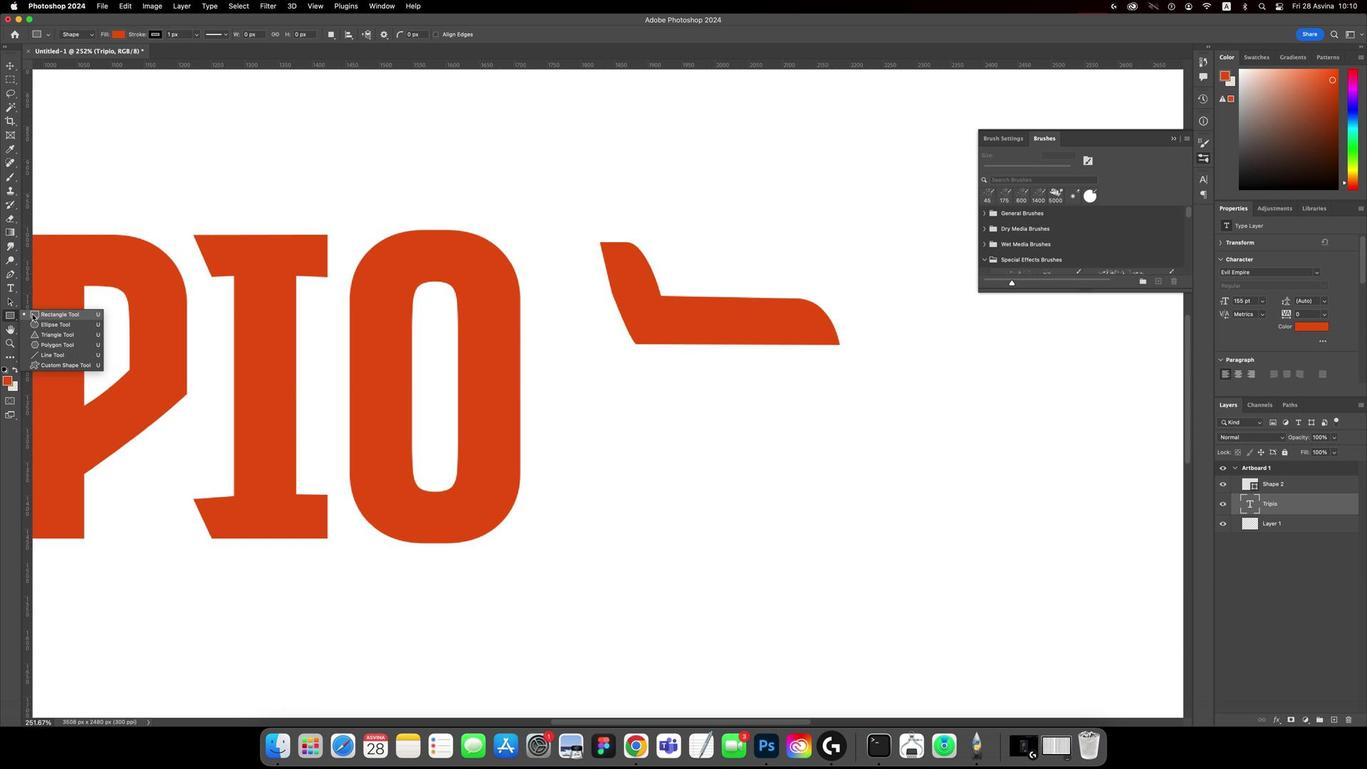 
Action: Mouse moved to (631, 412)
Screenshot: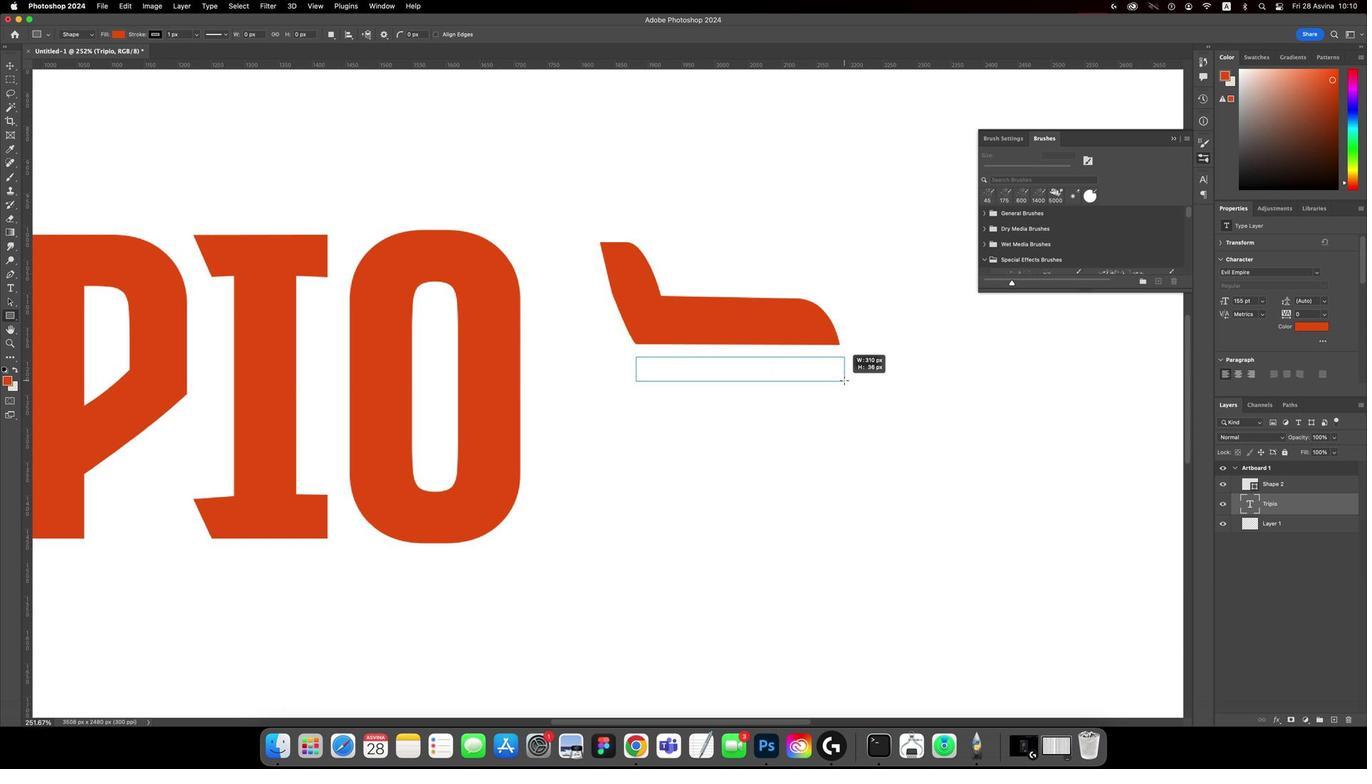 
Action: Mouse pressed left at (631, 412)
Screenshot: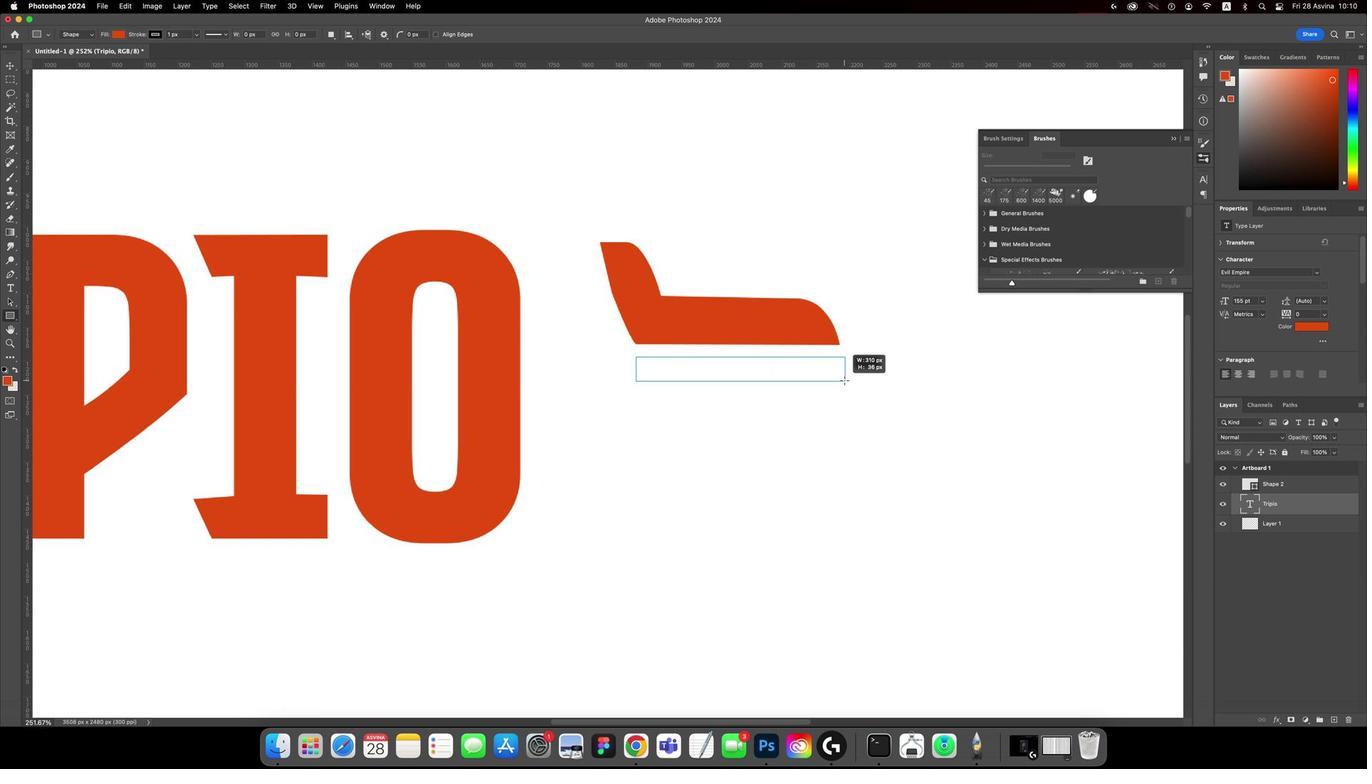 
Action: Mouse moved to (830, 414)
Screenshot: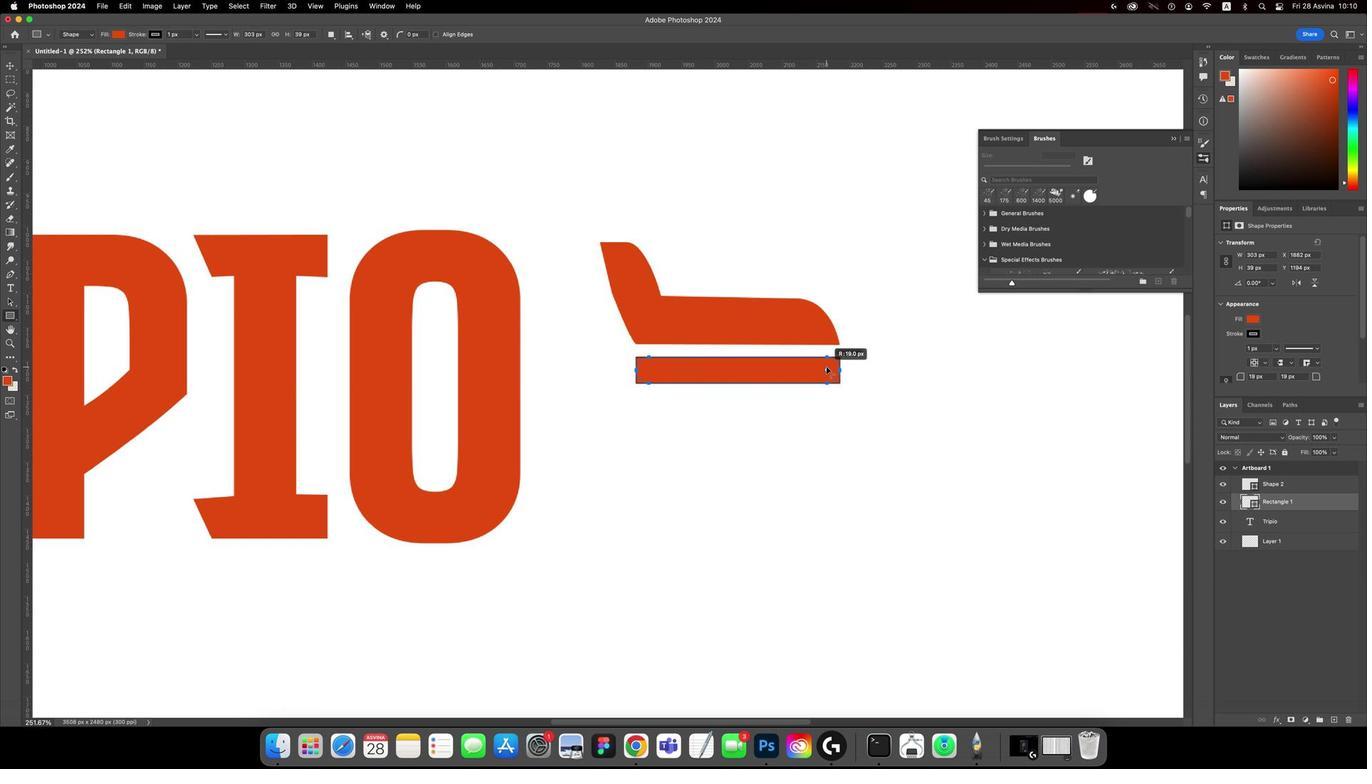 
Action: Mouse pressed left at (830, 414)
Screenshot: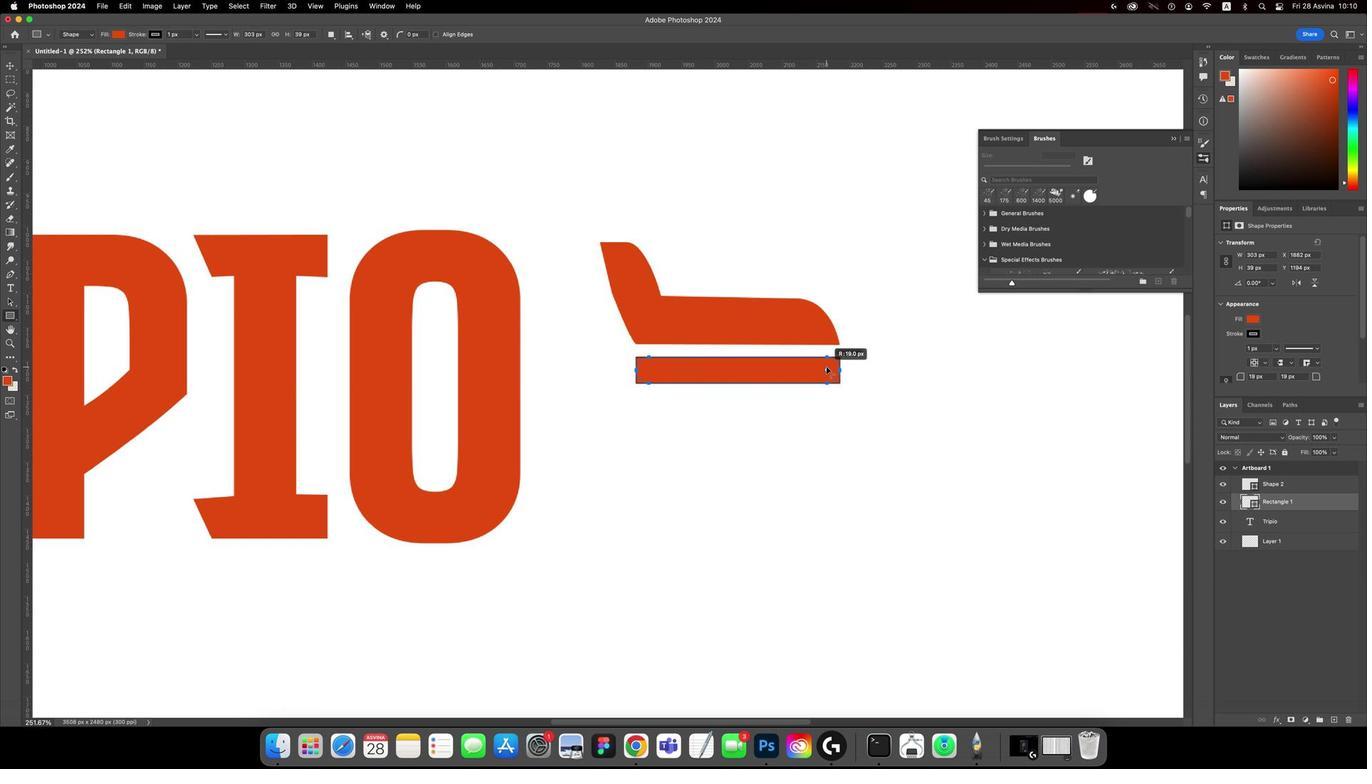 
Action: Mouse moved to (1248, 401)
Screenshot: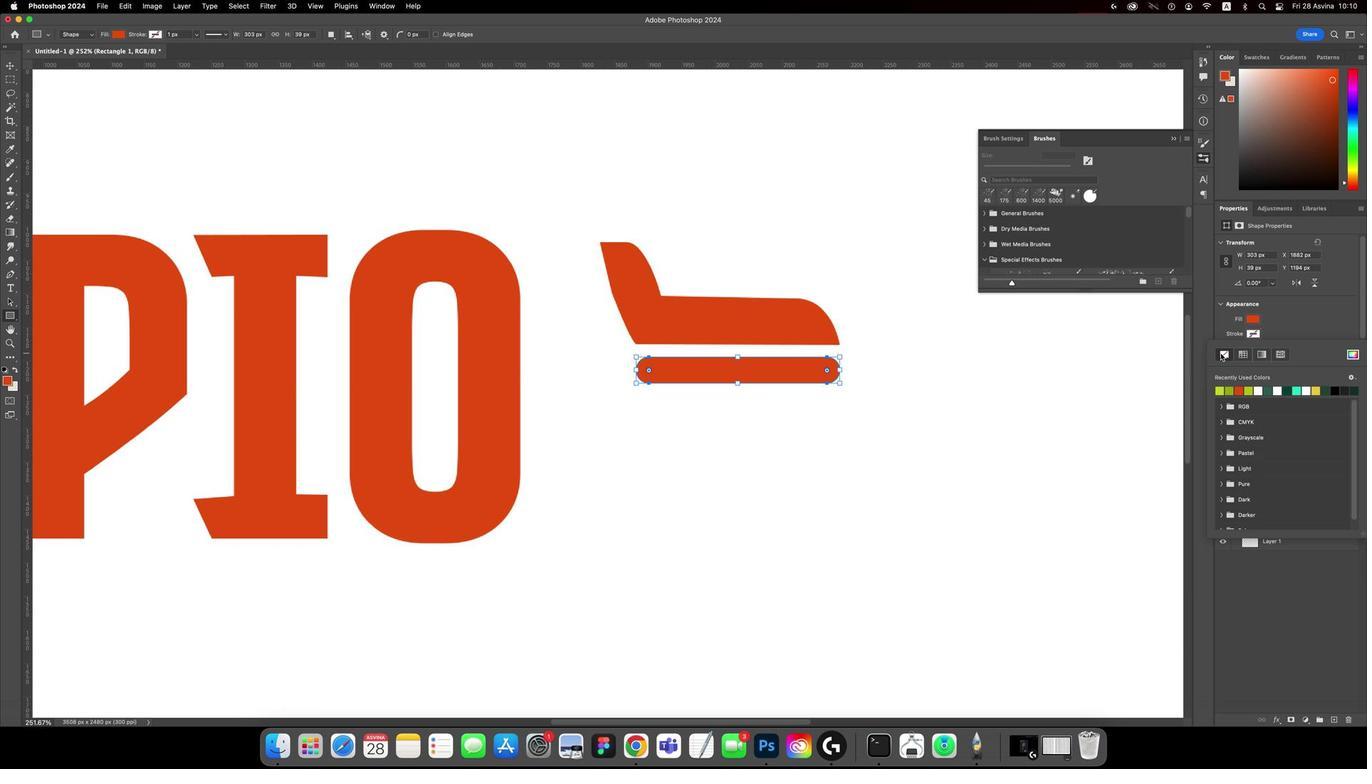 
Action: Mouse pressed left at (1248, 401)
Screenshot: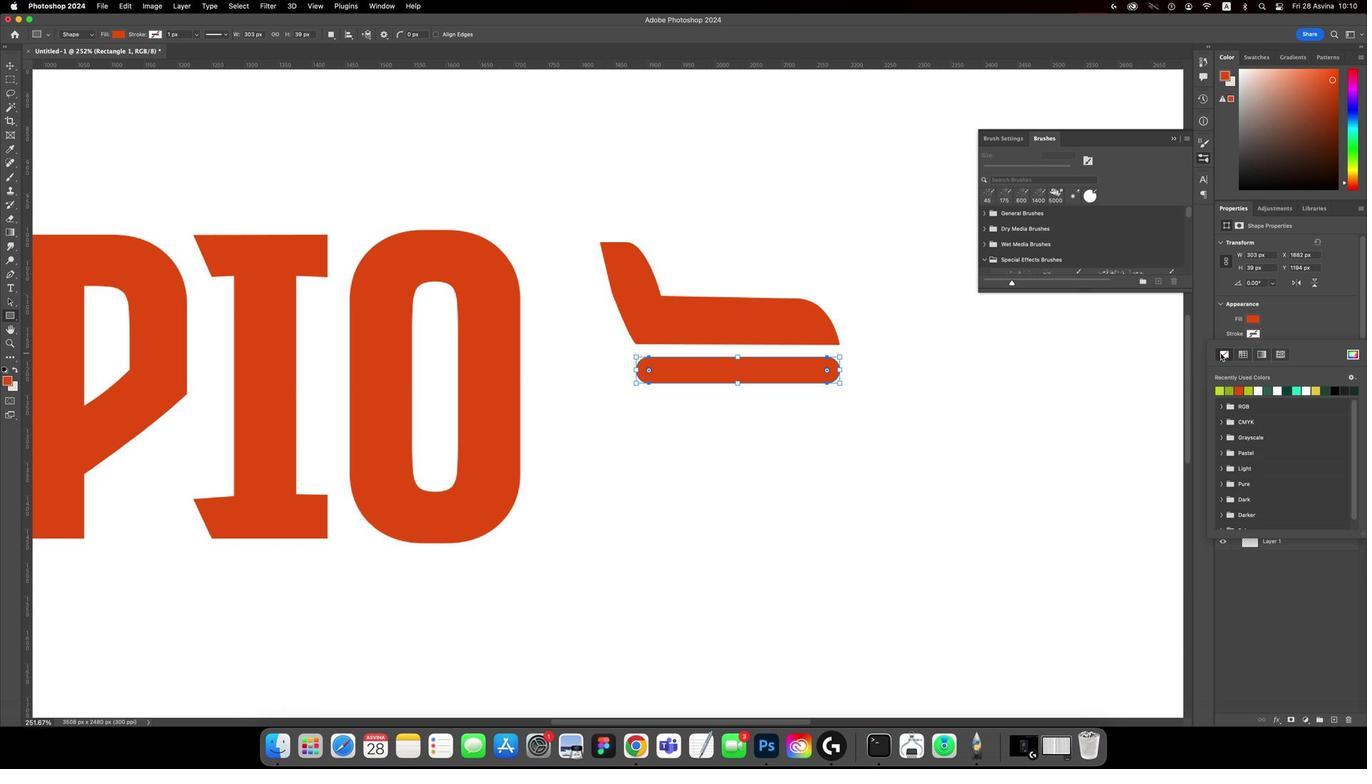 
Action: Mouse moved to (1217, 410)
Screenshot: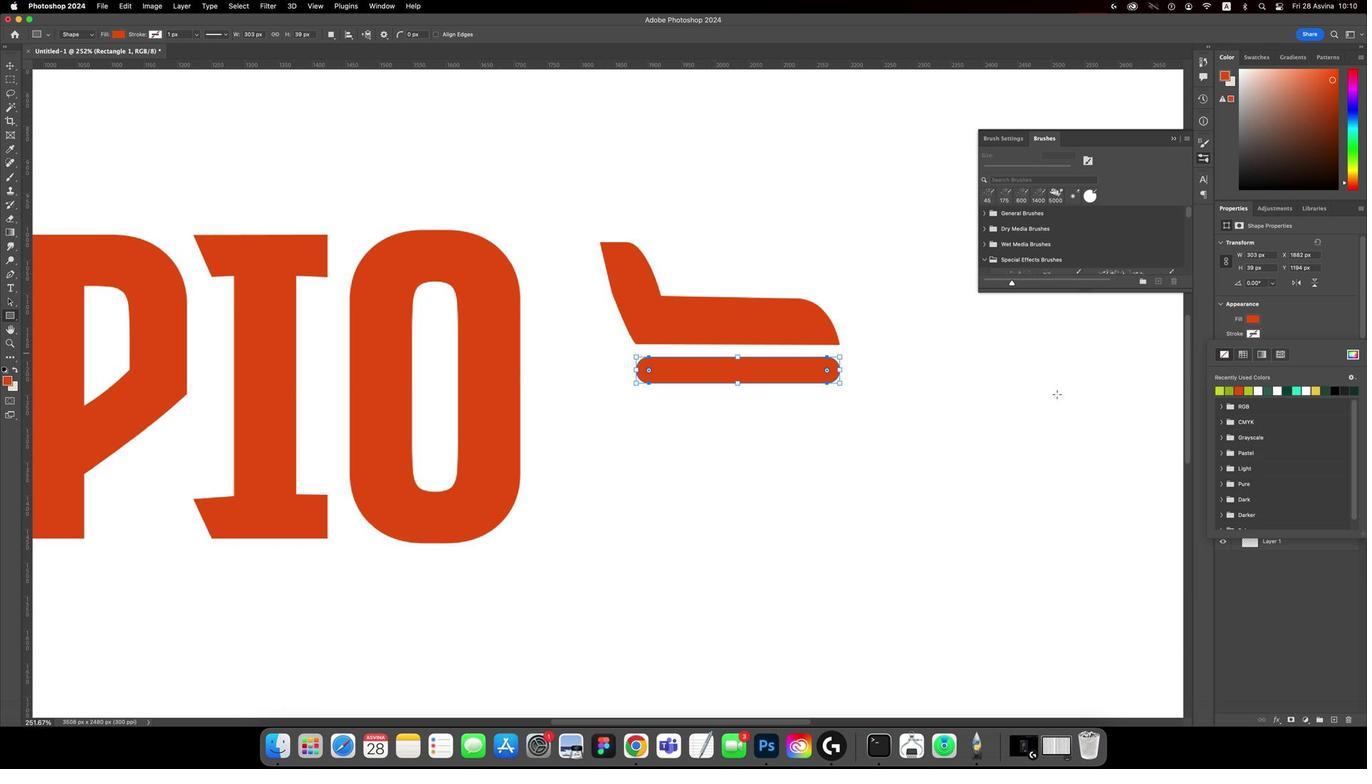 
Action: Mouse pressed left at (1217, 410)
Screenshot: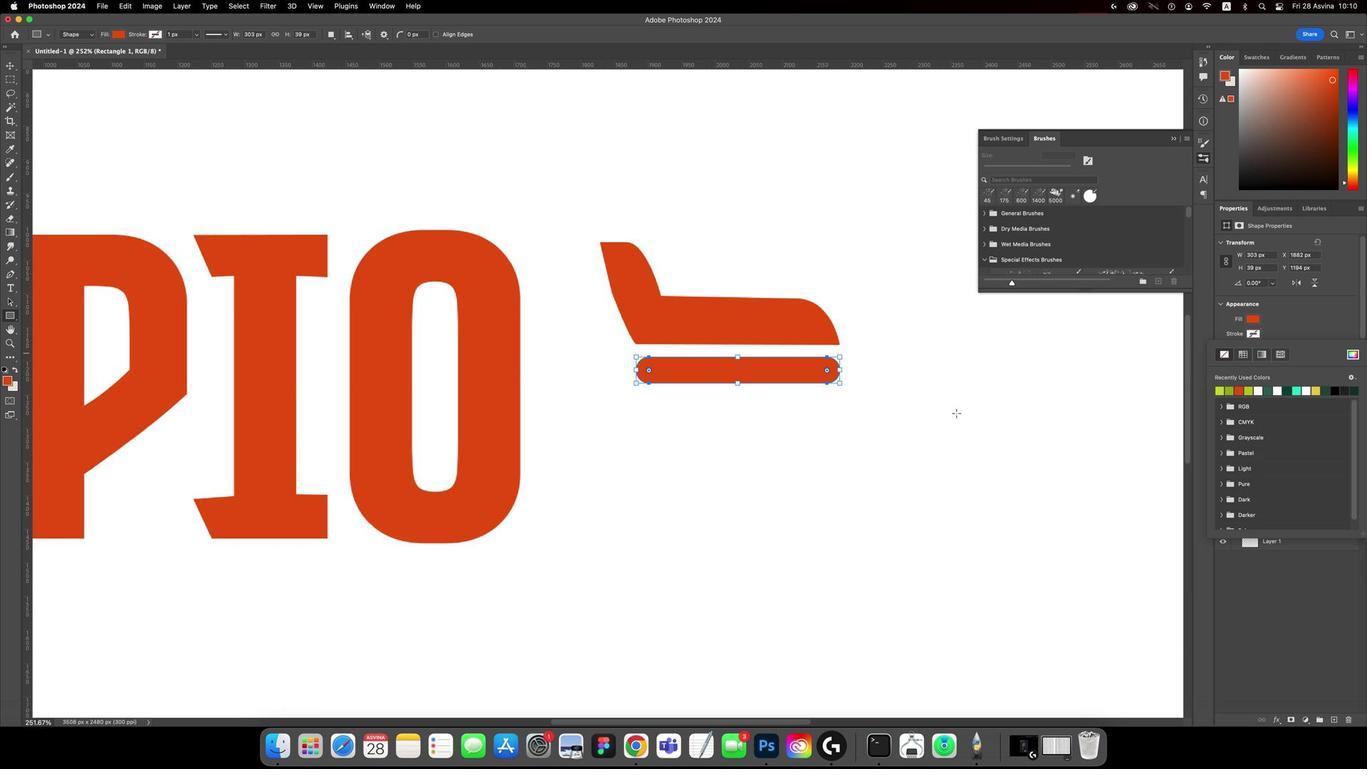 
Action: Mouse moved to (856, 444)
Screenshot: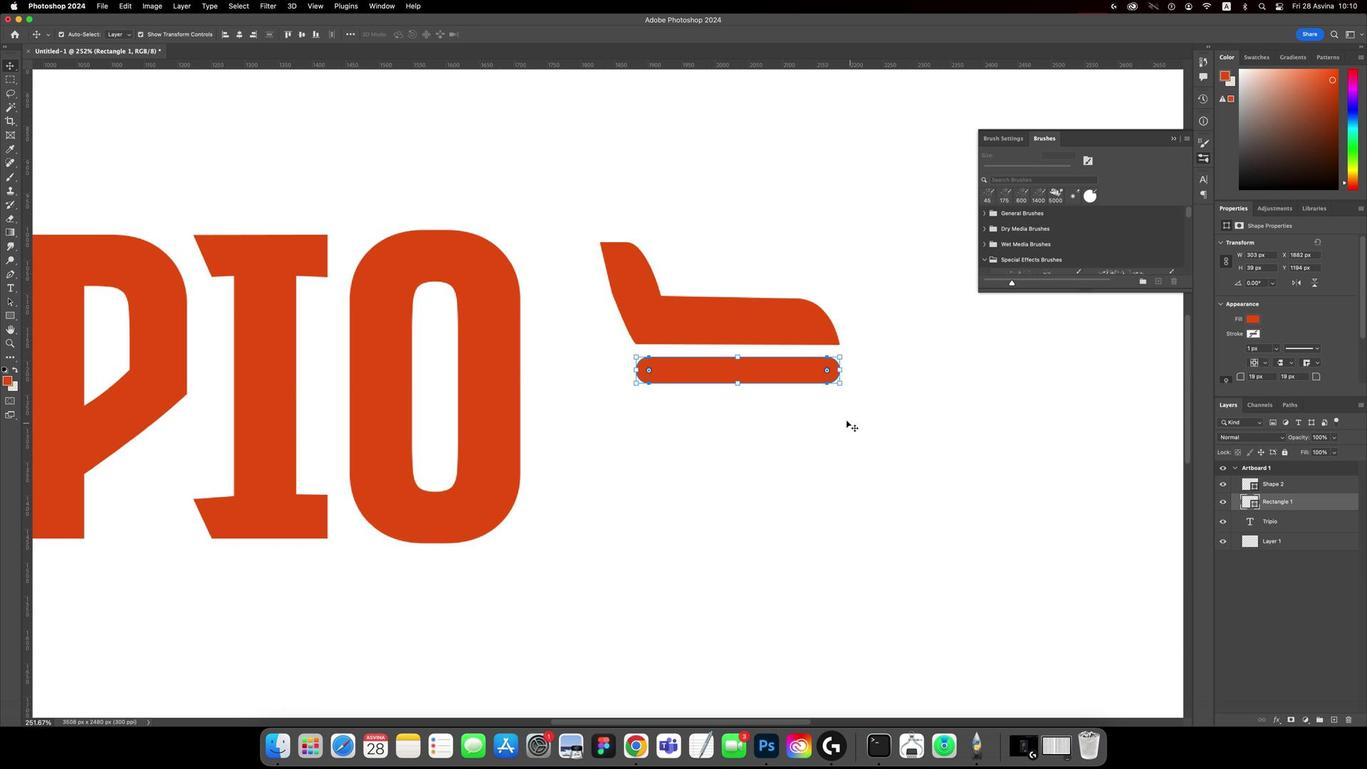 
Action: Key pressed 'v'
Screenshot: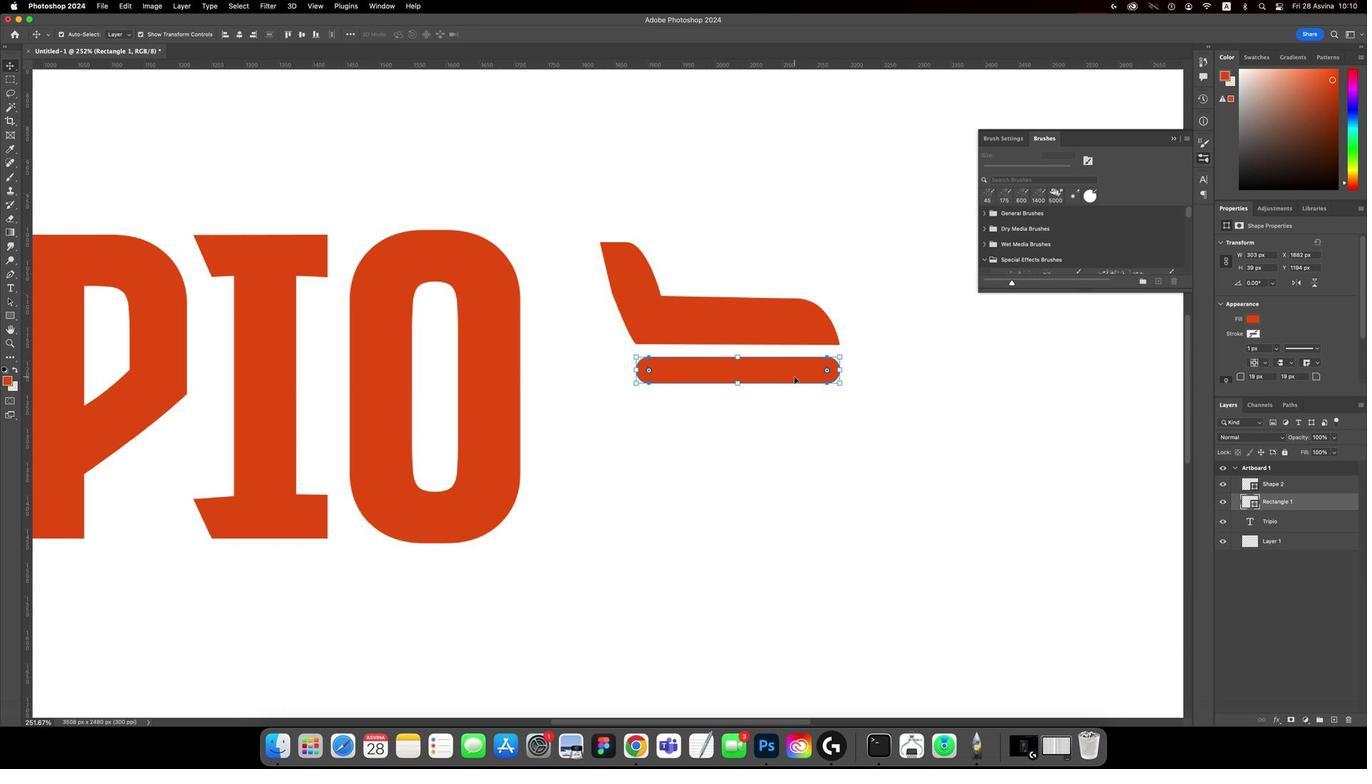 
Action: Mouse moved to (790, 420)
Screenshot: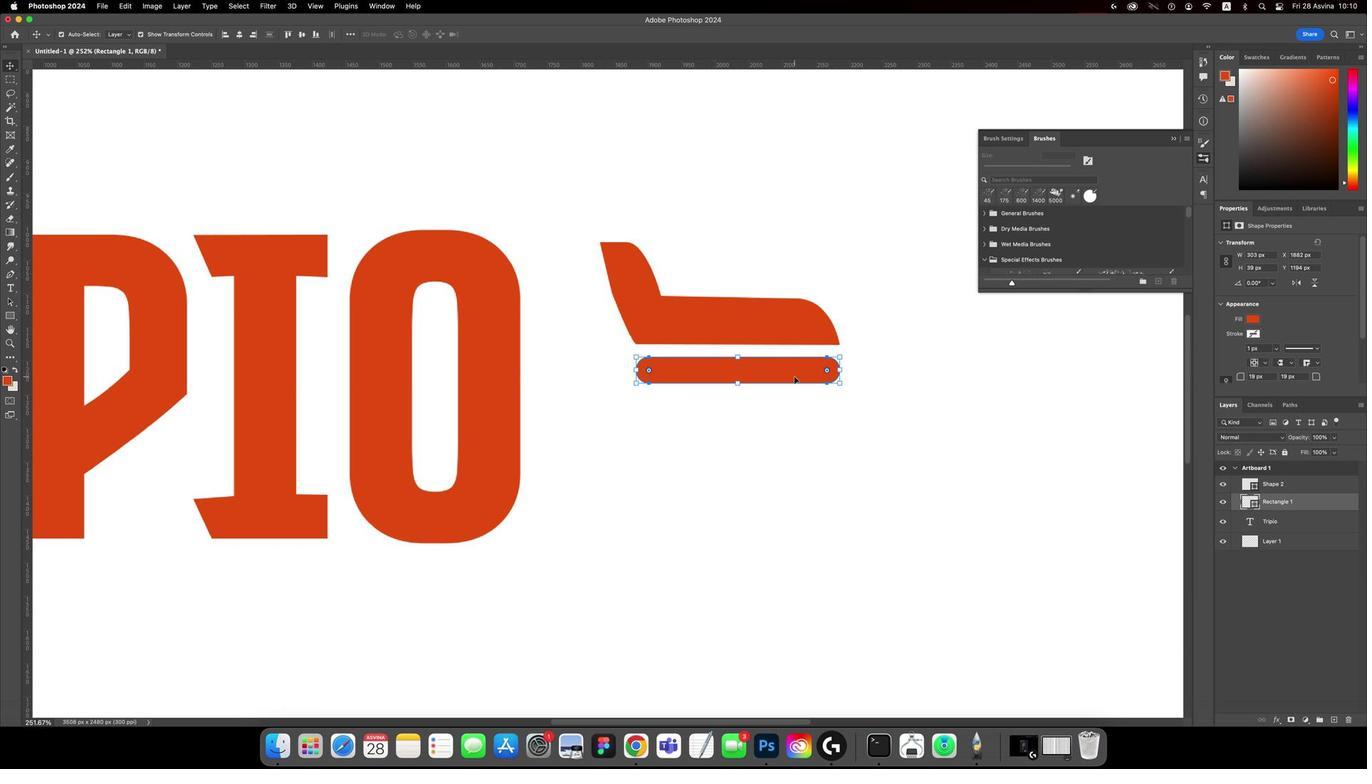 
Action: Key pressed Key.alt
Screenshot: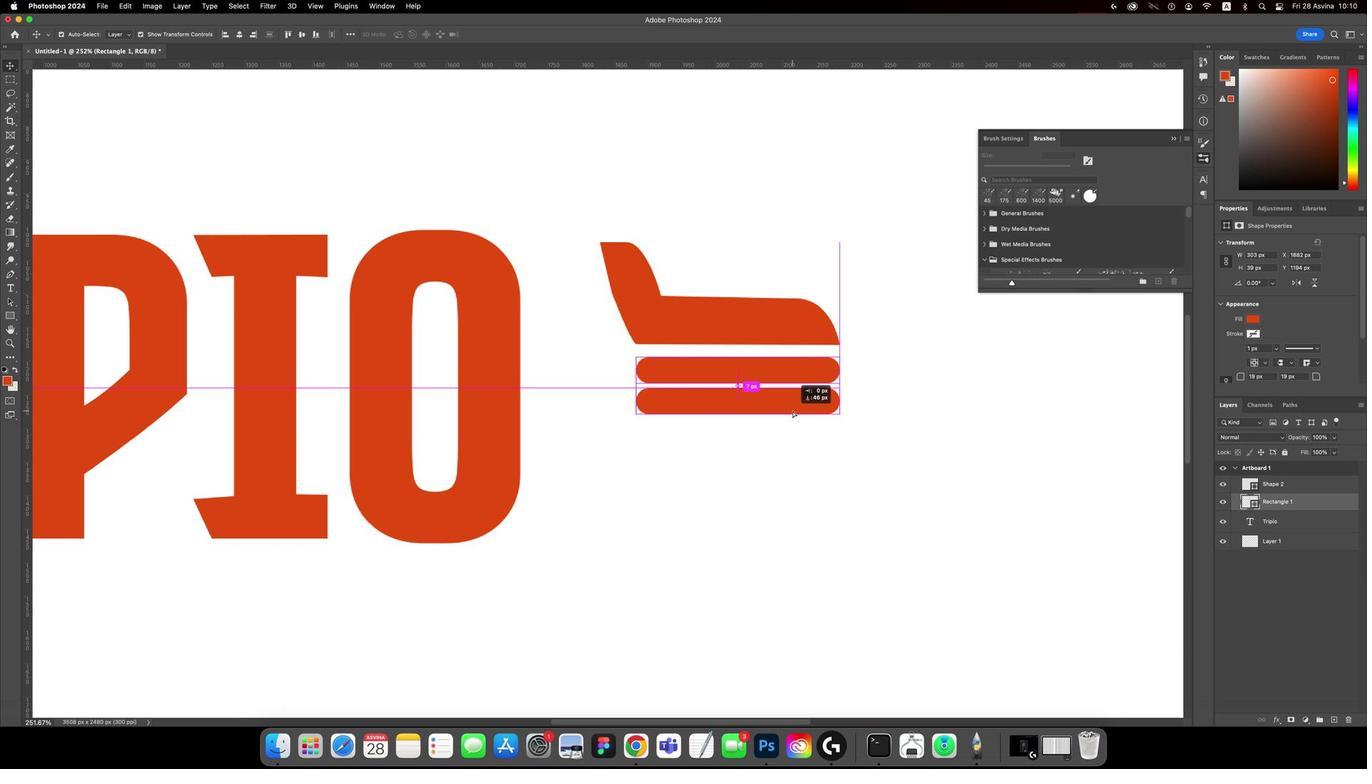
Action: Mouse pressed left at (790, 420)
Screenshot: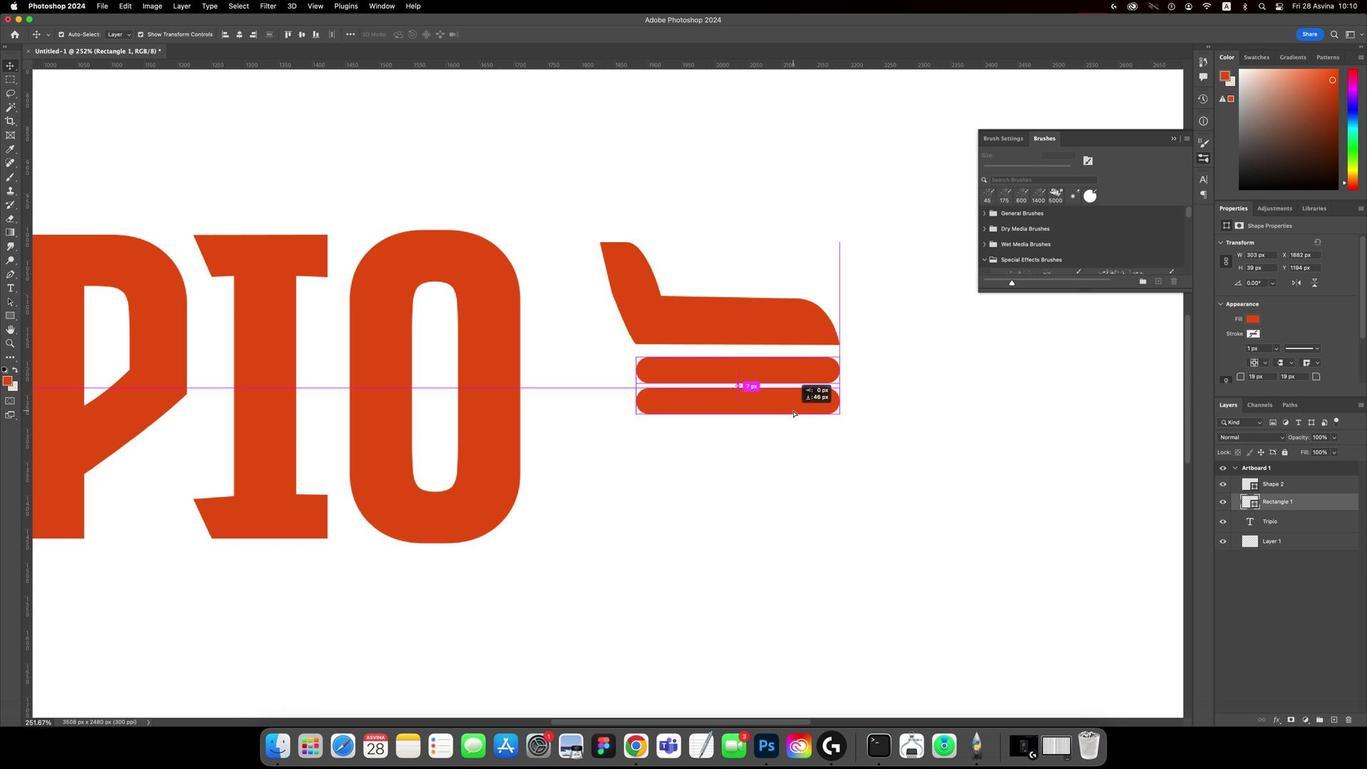 
Action: Mouse moved to (823, 435)
Screenshot: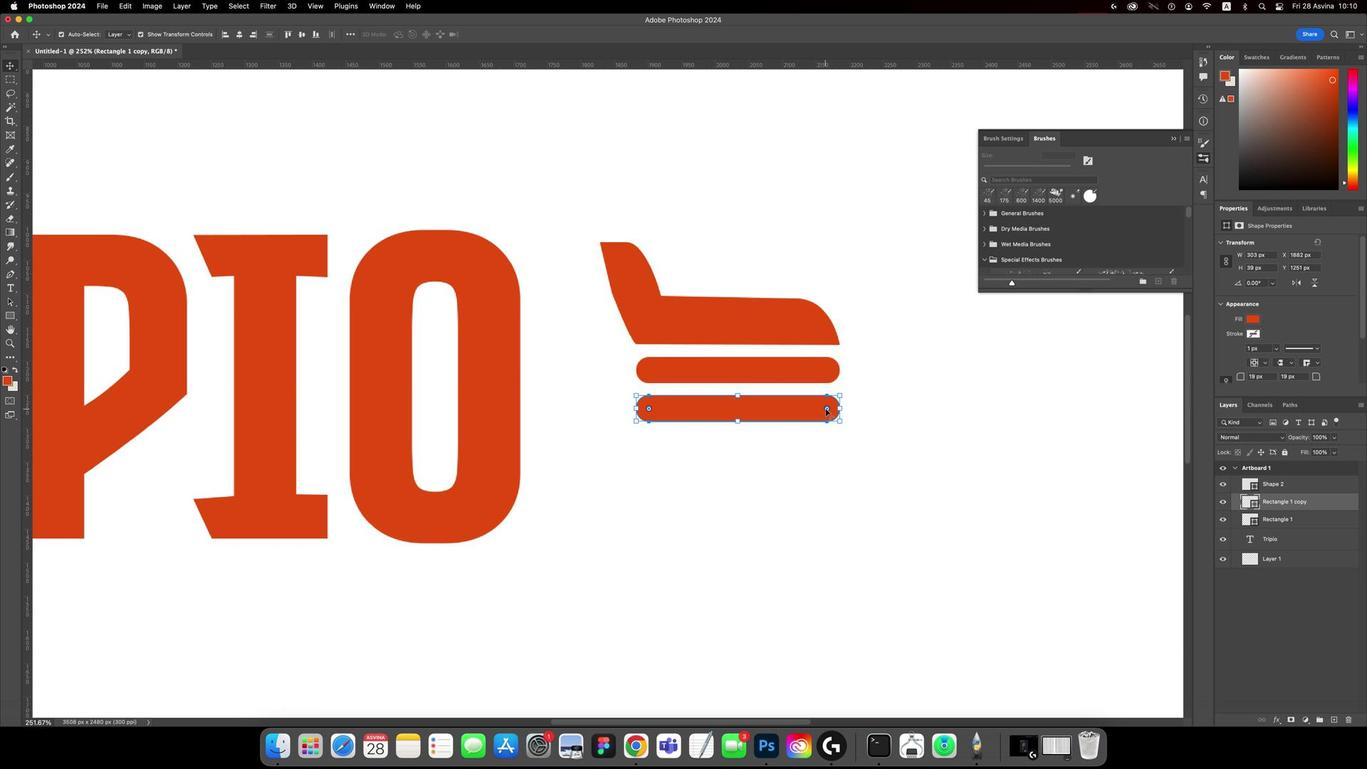 
Action: Mouse pressed left at (823, 435)
Screenshot: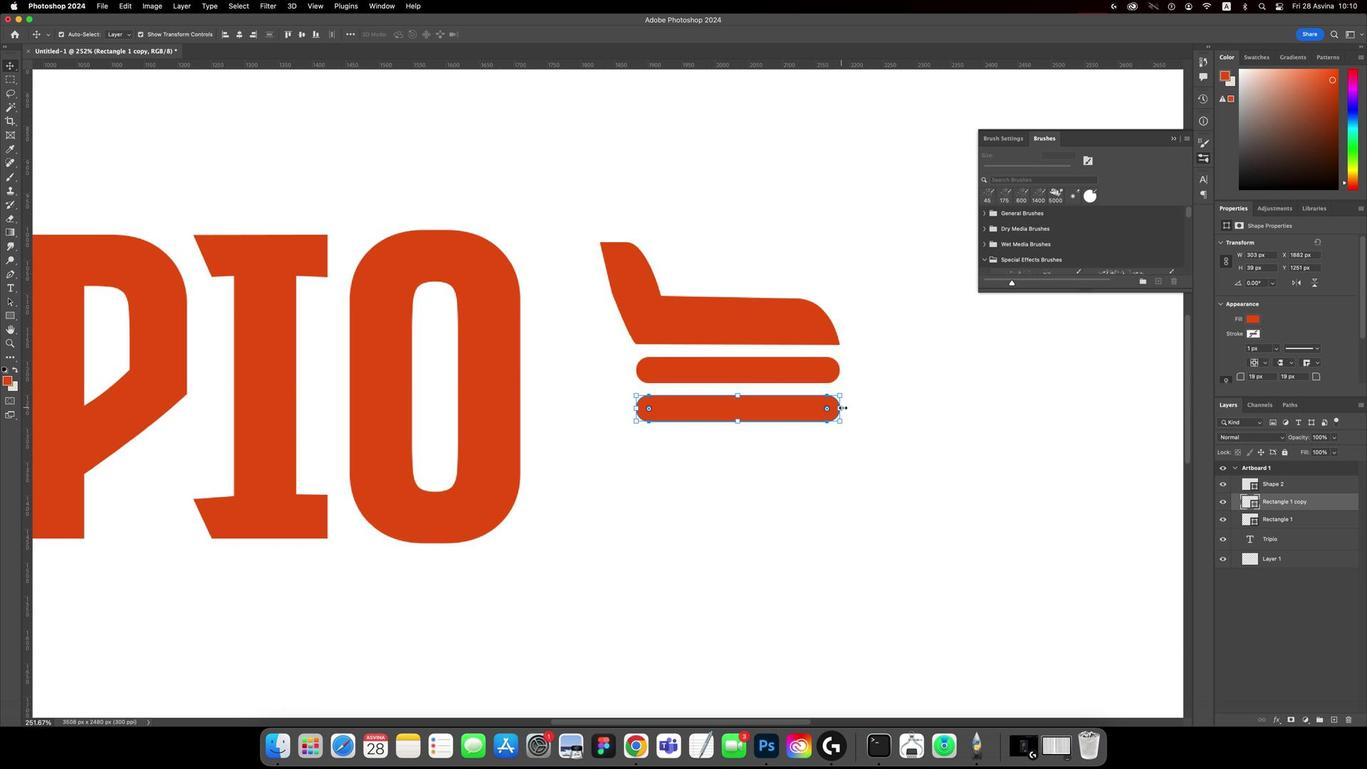 
Action: Mouse moved to (837, 434)
Screenshot: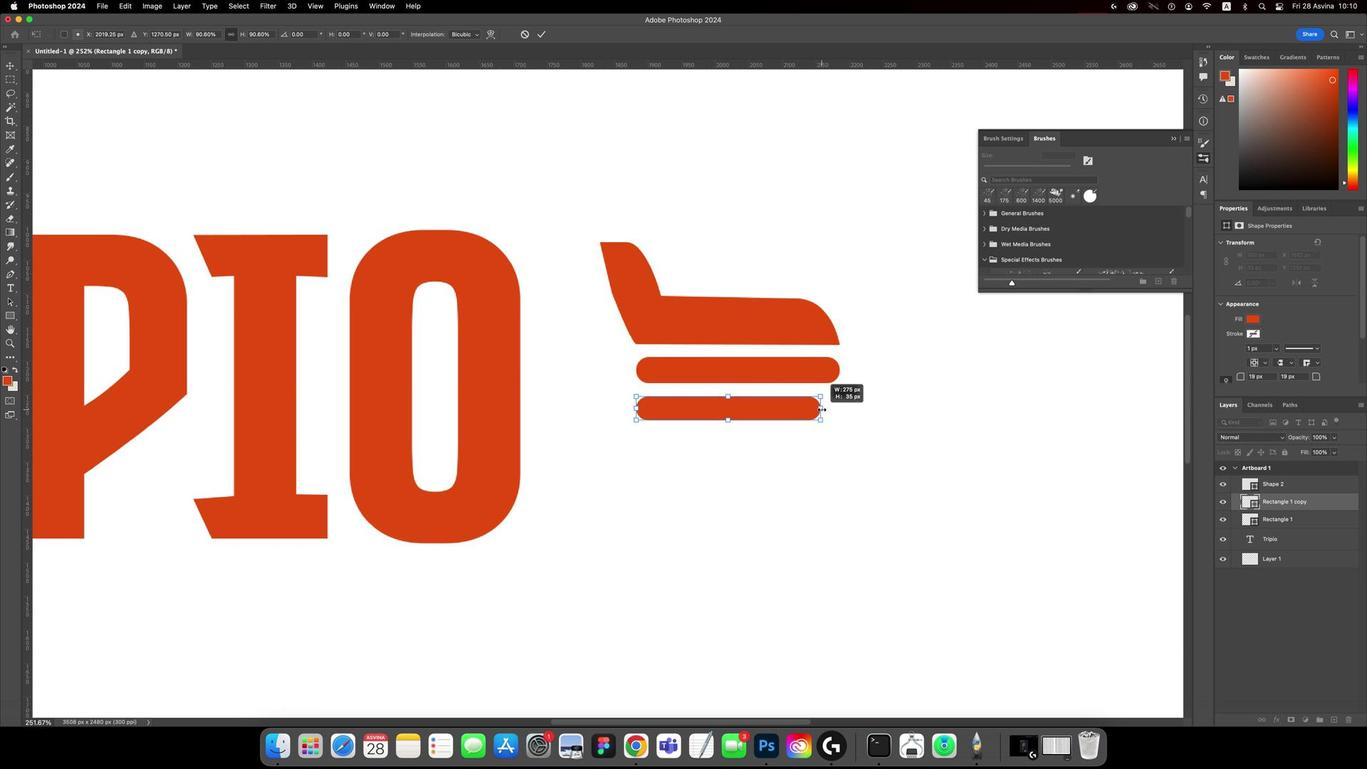 
Action: Mouse pressed left at (837, 434)
Screenshot: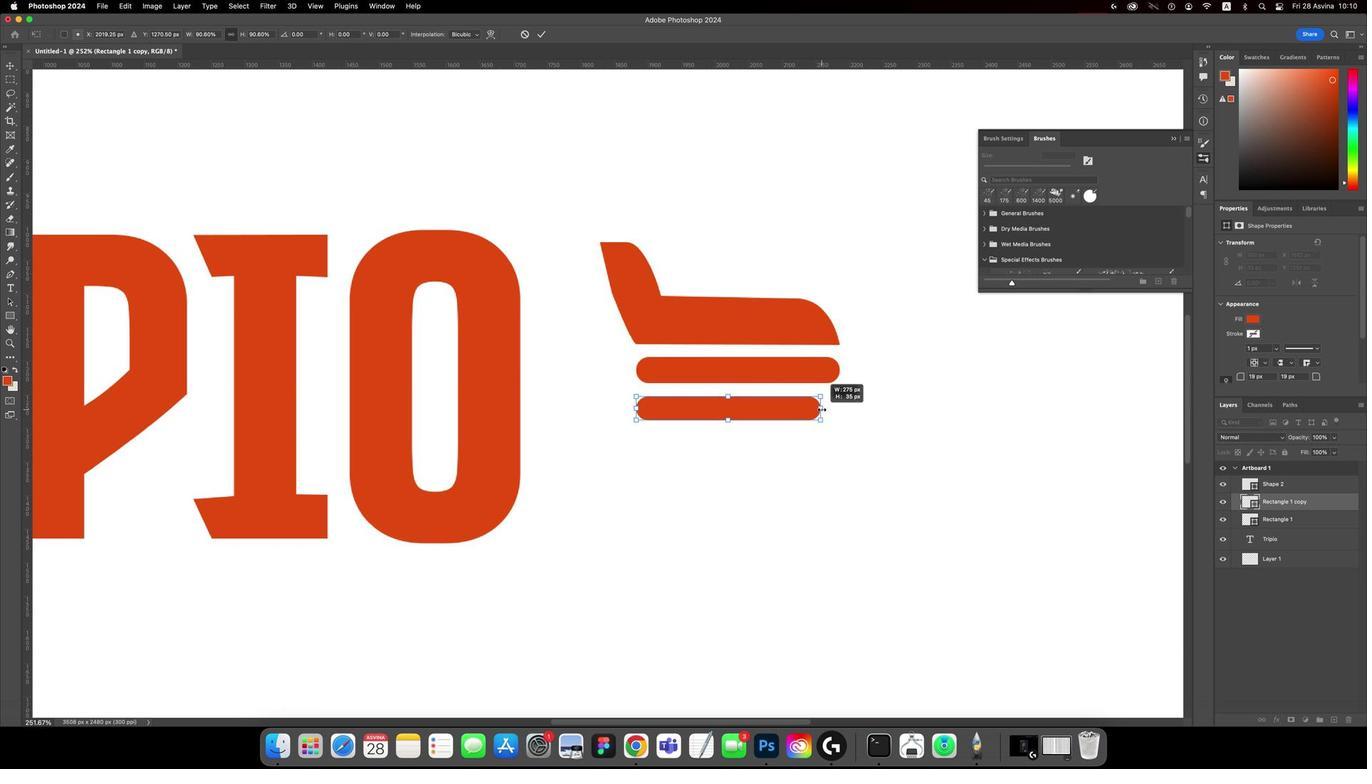 
Action: Mouse moved to (817, 435)
Screenshot: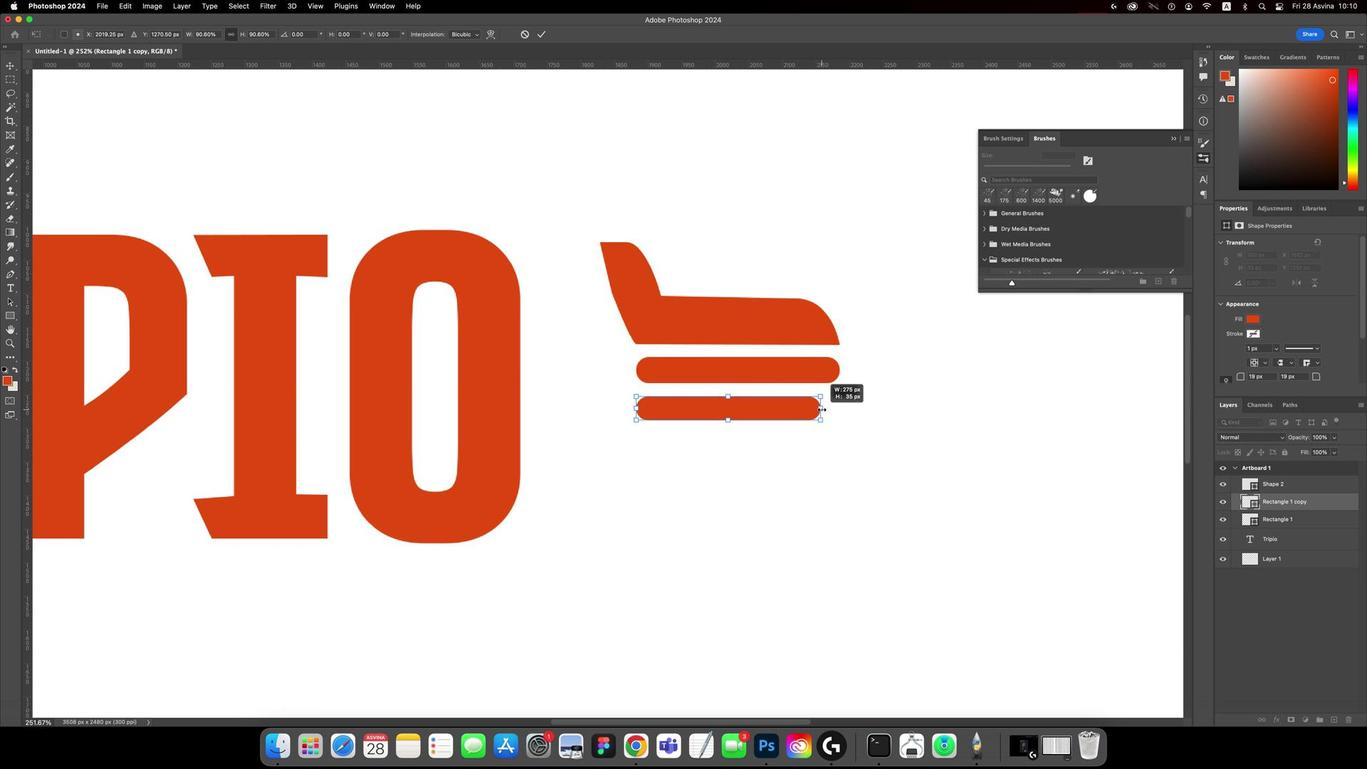 
Action: Key pressed Key.shift
Screenshot: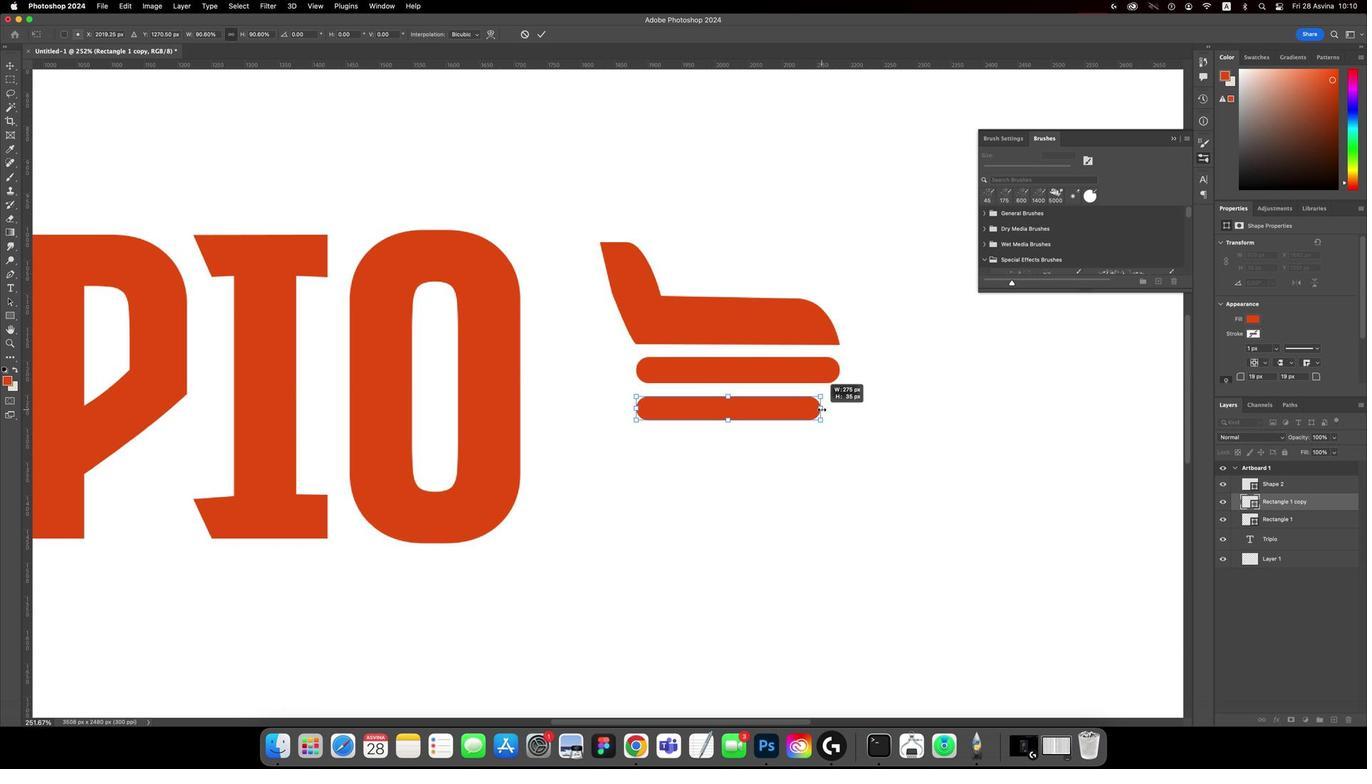 
Action: Mouse moved to (747, 435)
